 Task: Look for Airbnb properties in Mielec, Poland from 11th December, 2023 to 15th December, 2023 for 2 adults.1  bedroom having 2 beds and 1 bathroom. Property type can be hotel. Look for 5 properties as per requirement.
Action: Mouse moved to (476, 138)
Screenshot: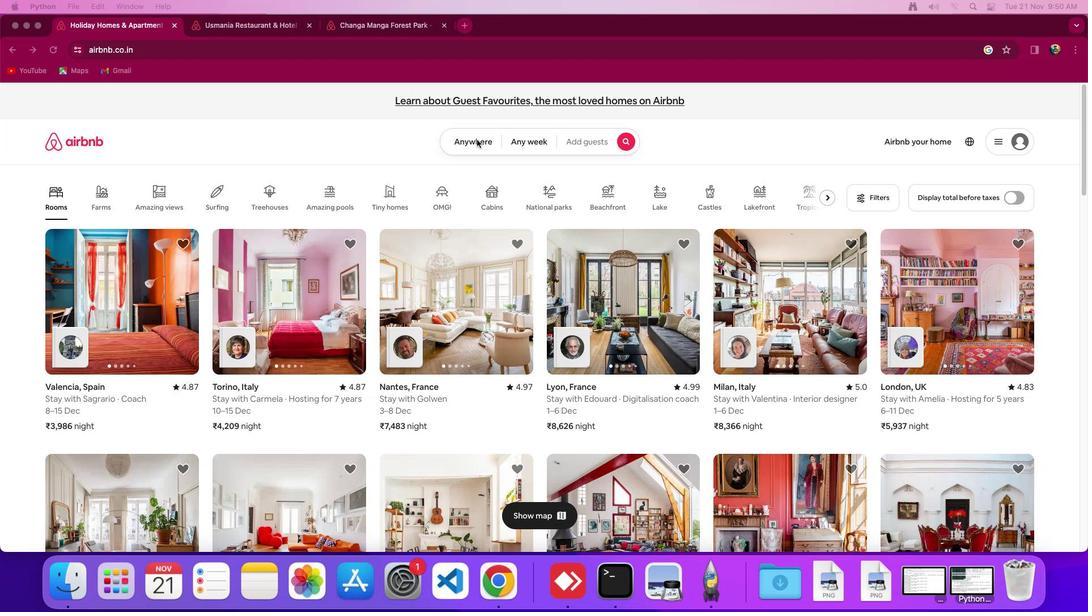 
Action: Mouse pressed left at (476, 138)
Screenshot: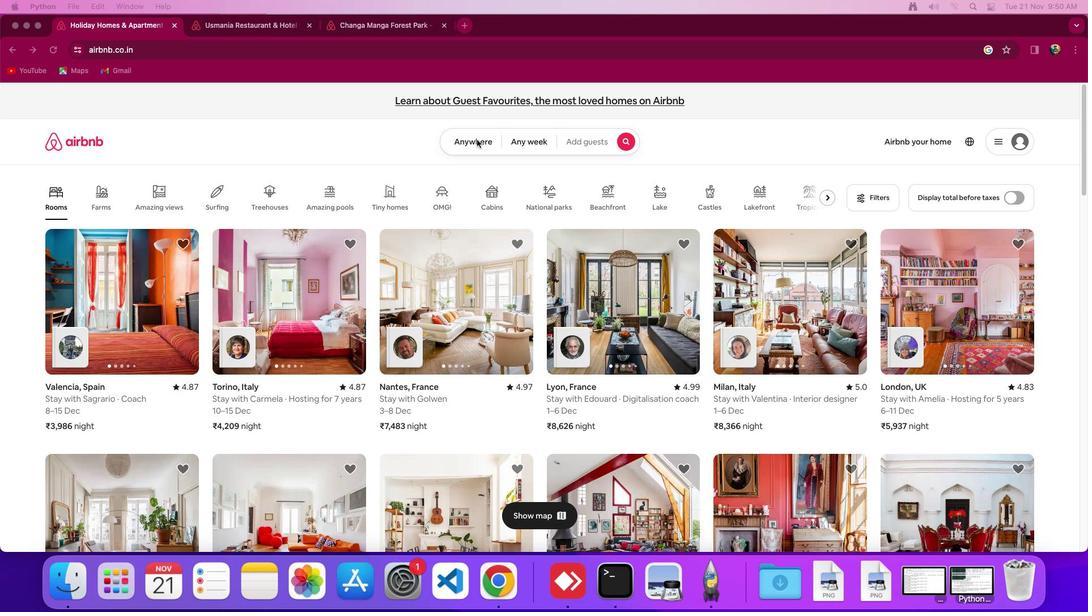 
Action: Mouse moved to (476, 138)
Screenshot: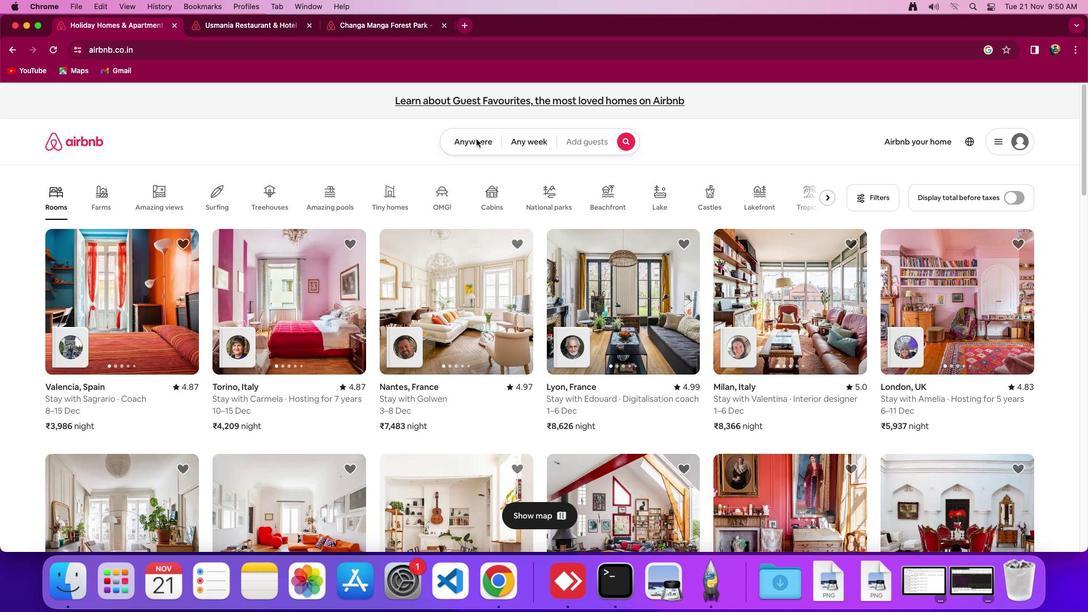 
Action: Mouse pressed left at (476, 138)
Screenshot: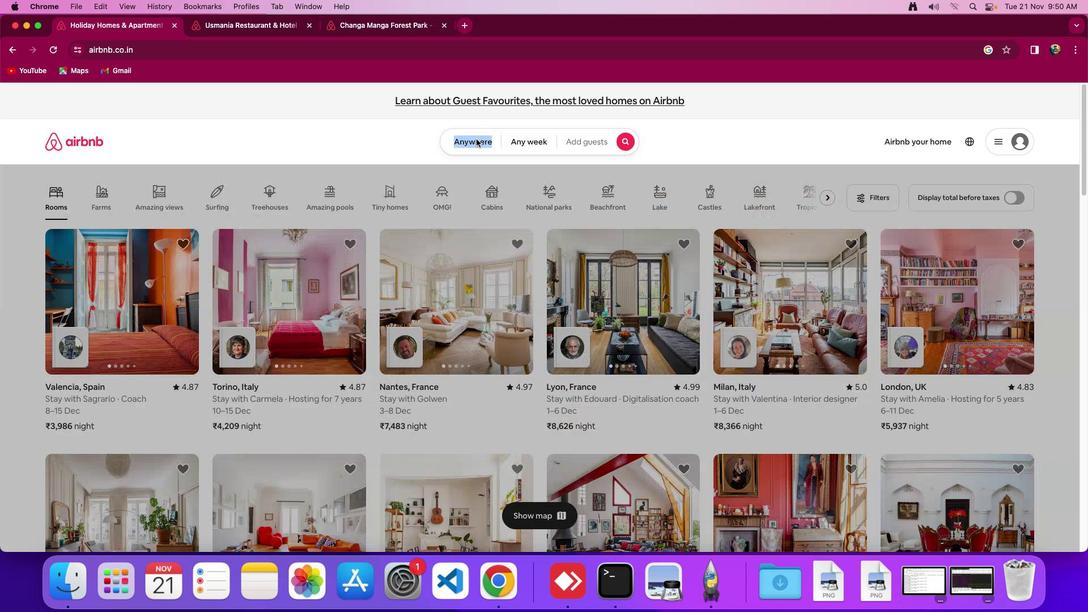 
Action: Mouse moved to (390, 180)
Screenshot: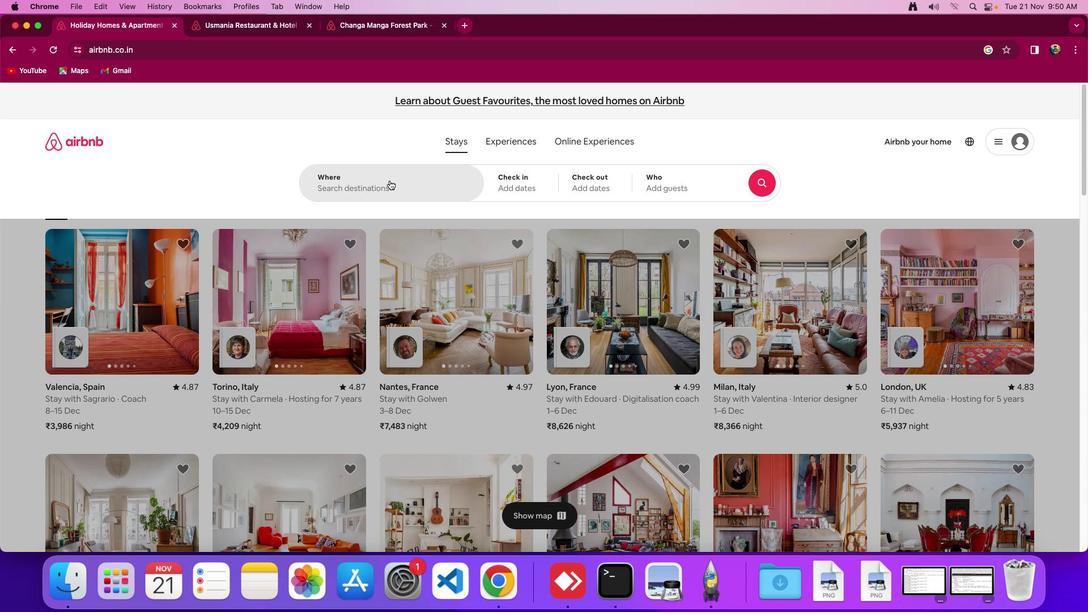 
Action: Mouse pressed left at (390, 180)
Screenshot: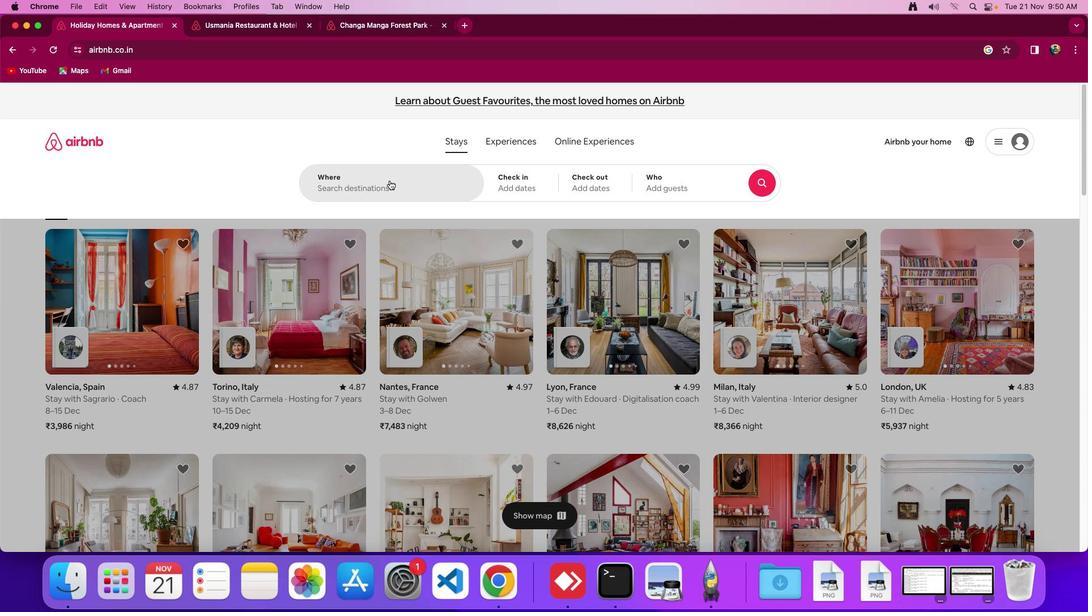 
Action: Mouse moved to (390, 180)
Screenshot: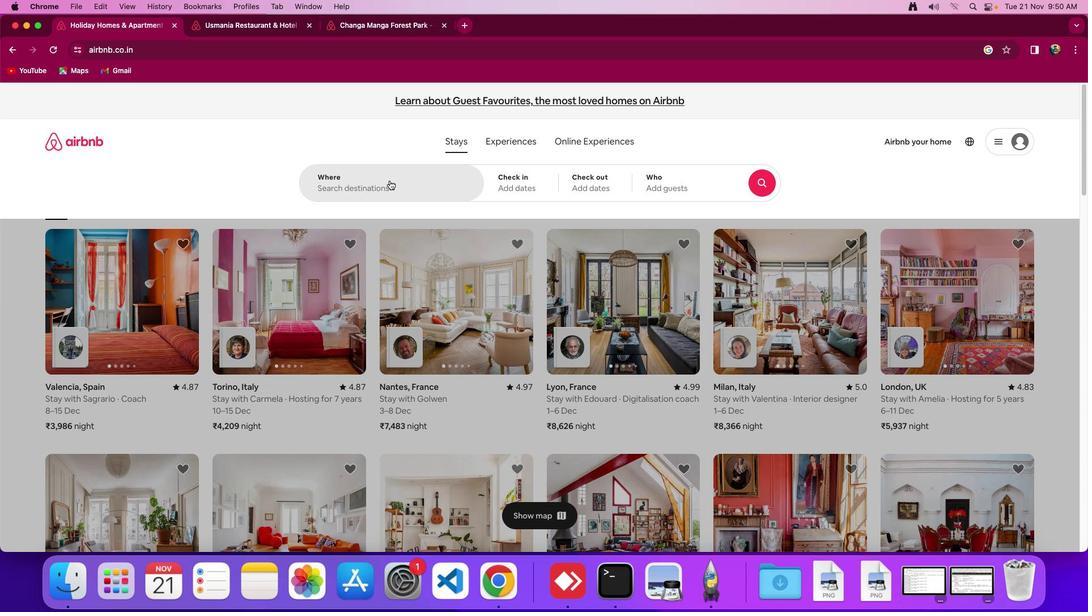 
Action: Key pressed Key.shift'M''i''e''l''e''c'','Key.spaceKey.shift'P''o''l''a''n''d'
Screenshot: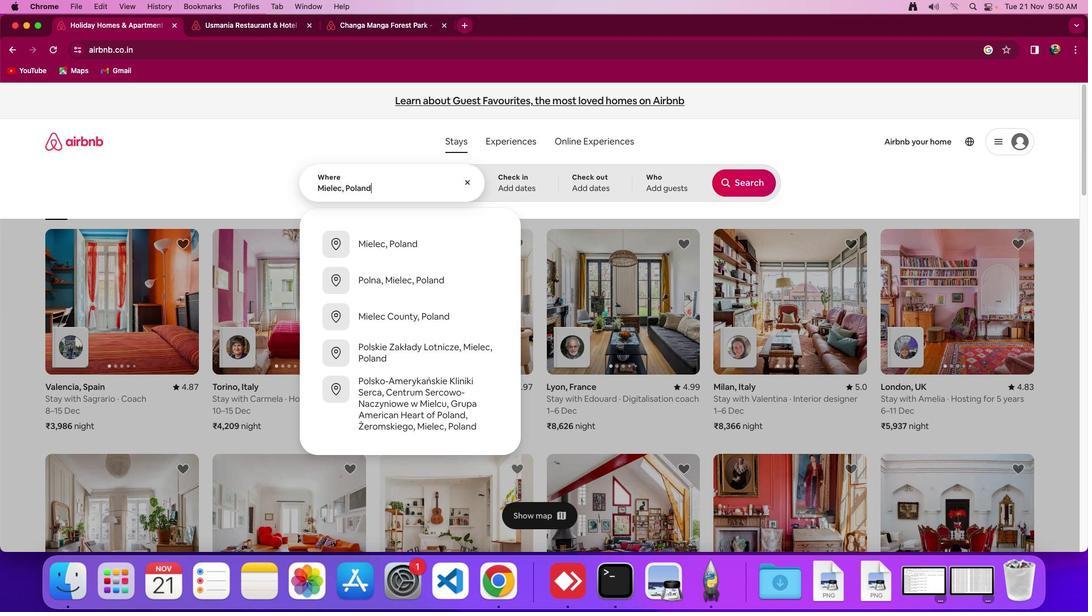 
Action: Mouse moved to (515, 183)
Screenshot: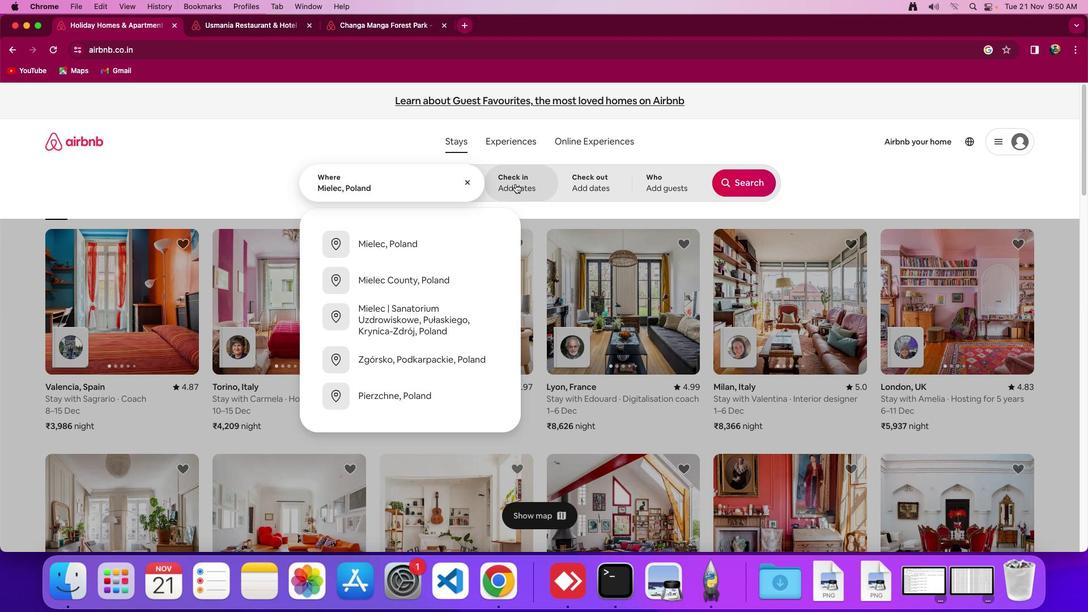 
Action: Mouse pressed left at (515, 183)
Screenshot: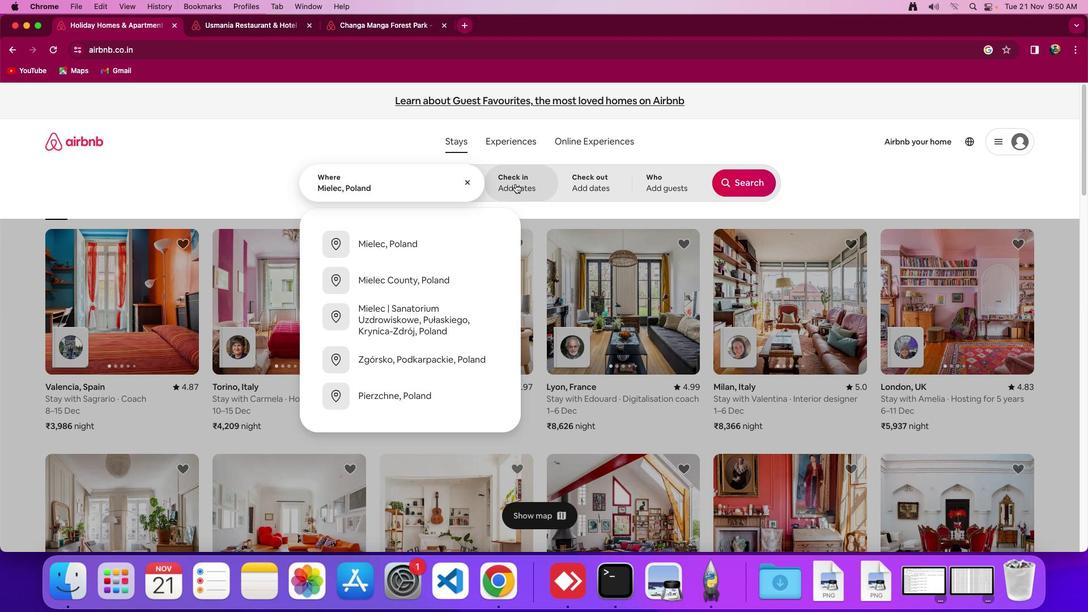 
Action: Mouse moved to (595, 380)
Screenshot: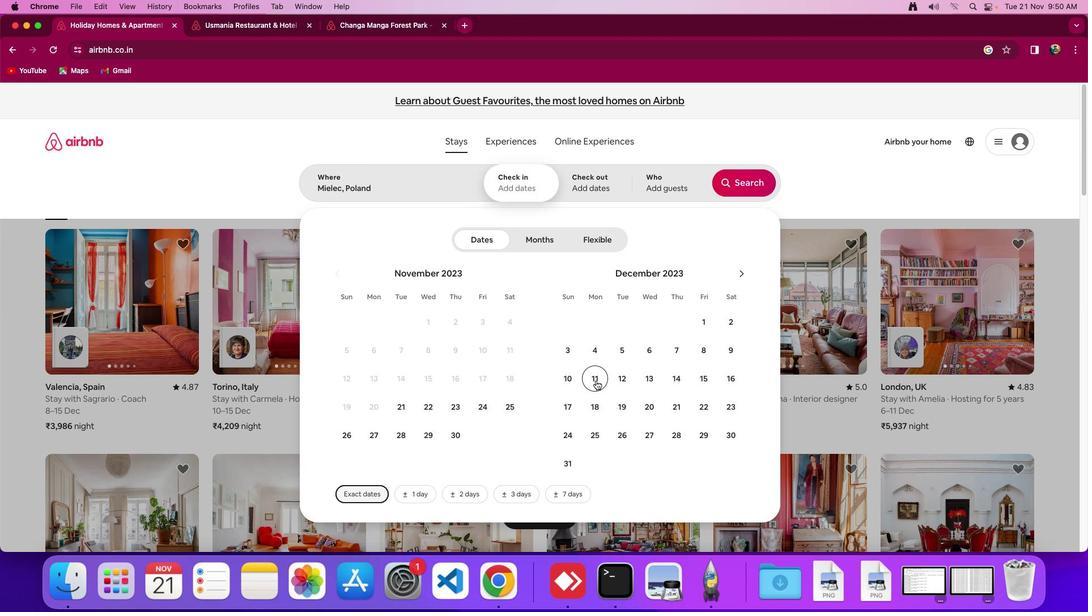 
Action: Mouse pressed left at (595, 380)
Screenshot: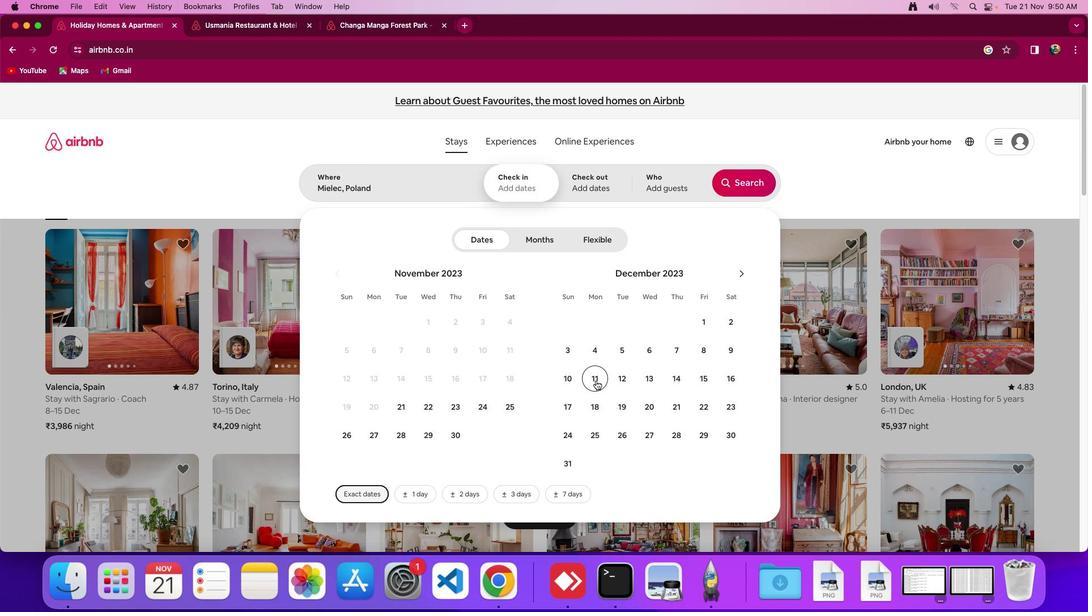 
Action: Mouse moved to (709, 374)
Screenshot: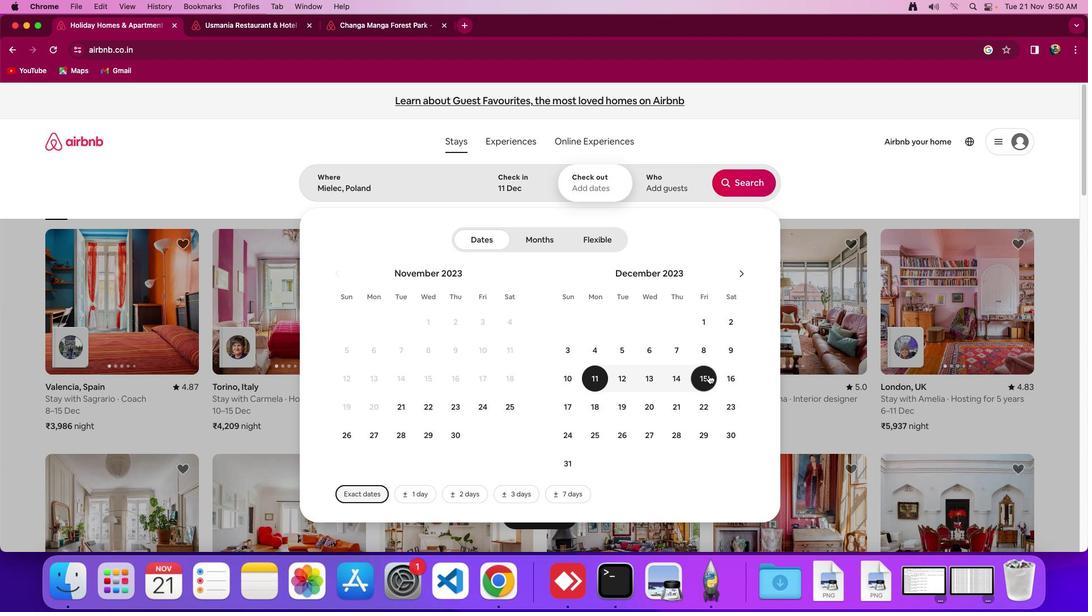
Action: Mouse pressed left at (709, 374)
Screenshot: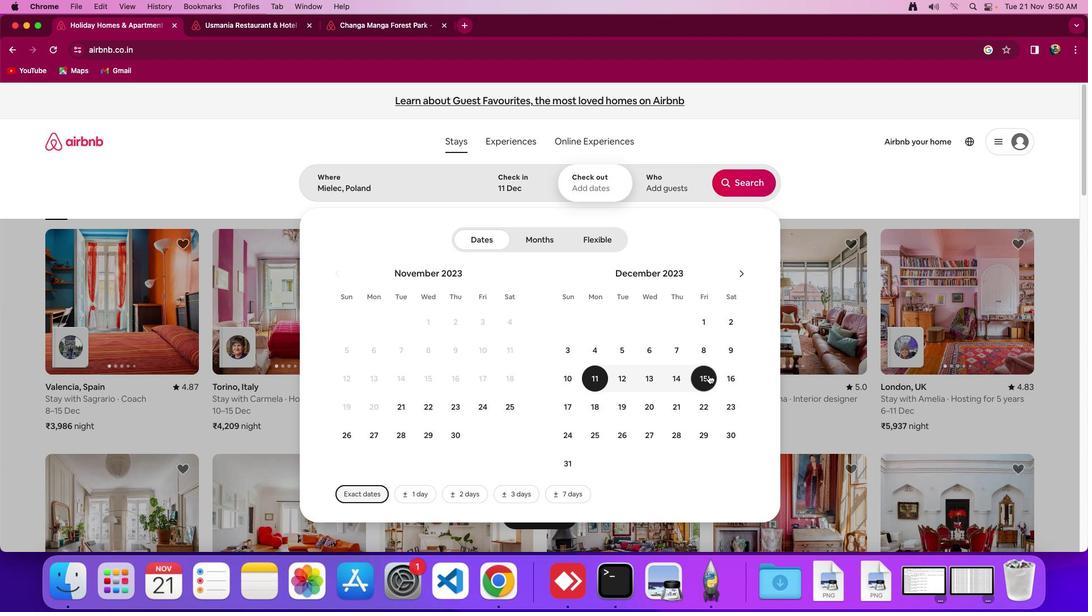 
Action: Mouse moved to (646, 180)
Screenshot: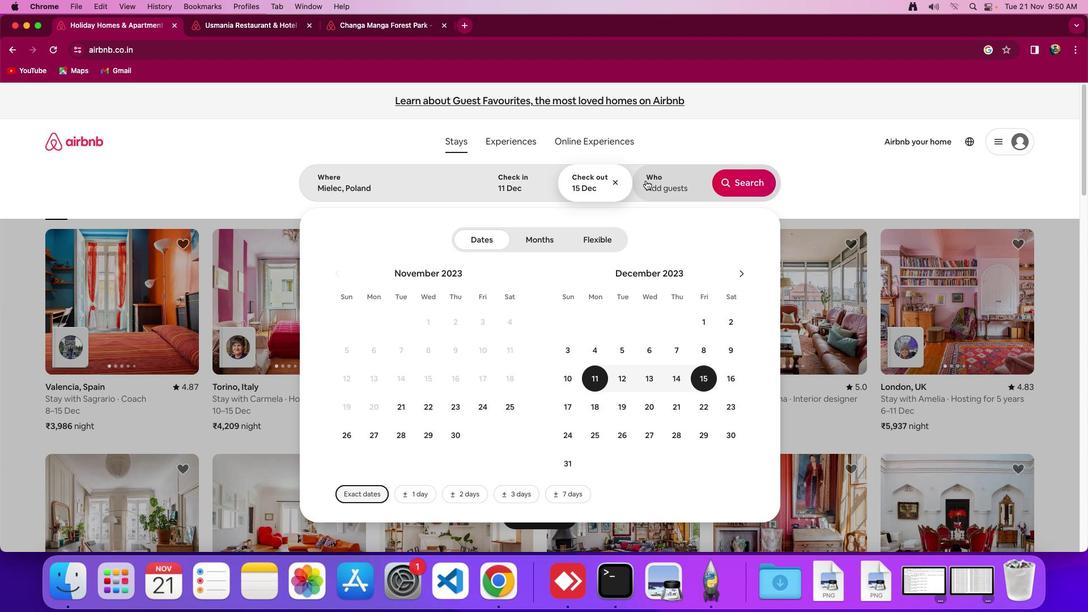 
Action: Mouse pressed left at (646, 180)
Screenshot: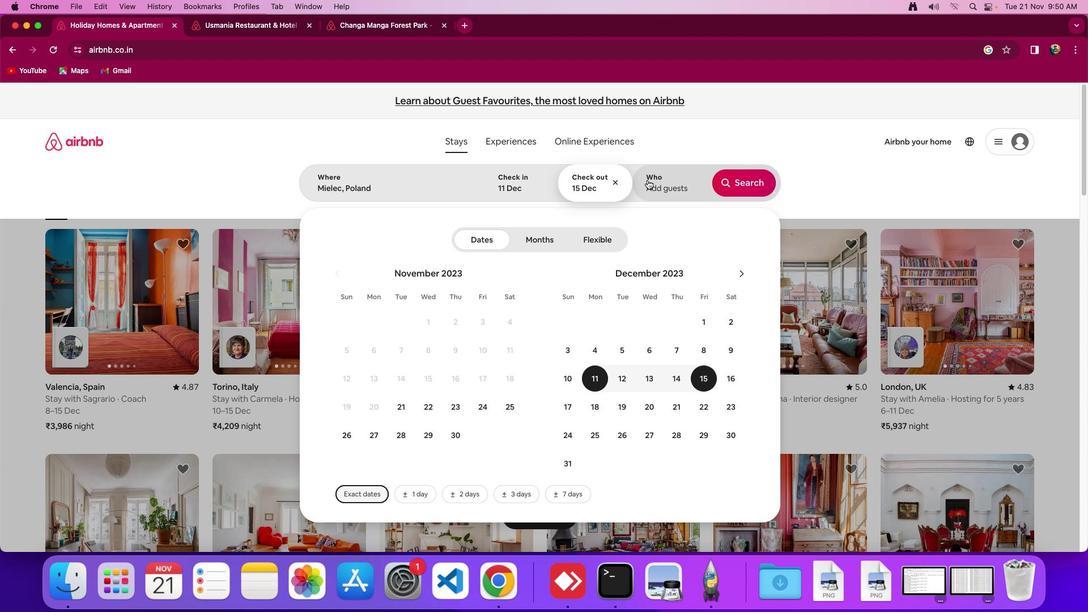 
Action: Mouse moved to (752, 242)
Screenshot: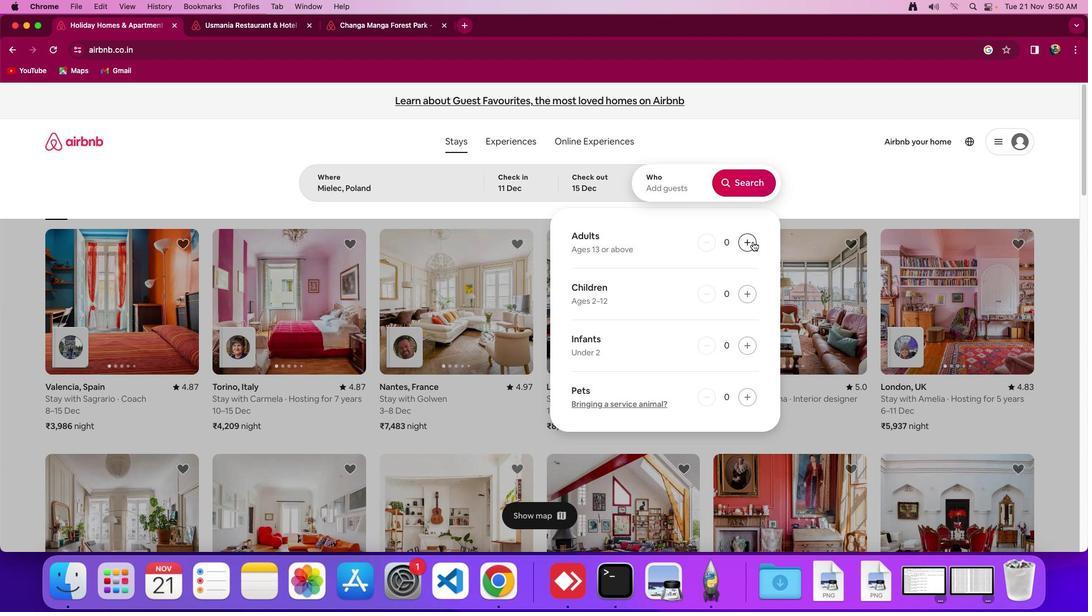 
Action: Mouse pressed left at (752, 242)
Screenshot: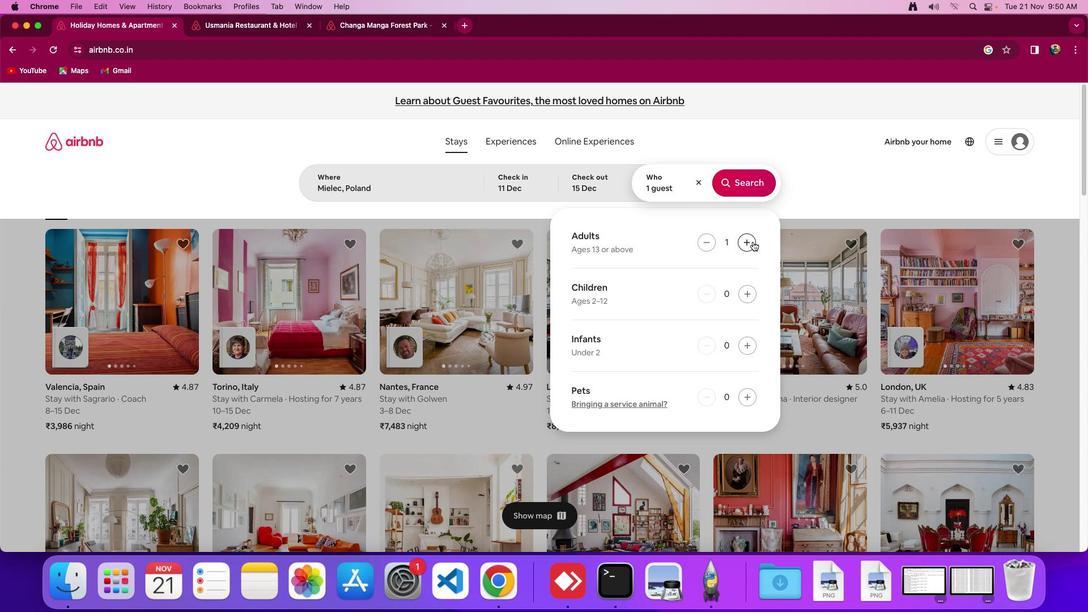 
Action: Mouse pressed left at (752, 242)
Screenshot: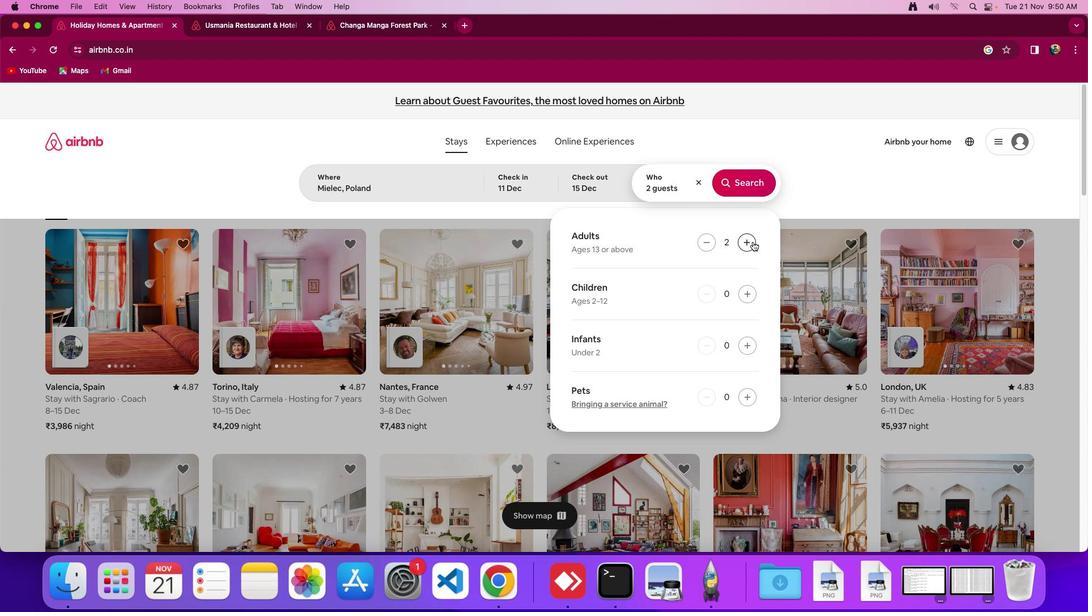 
Action: Mouse moved to (311, 23)
Screenshot: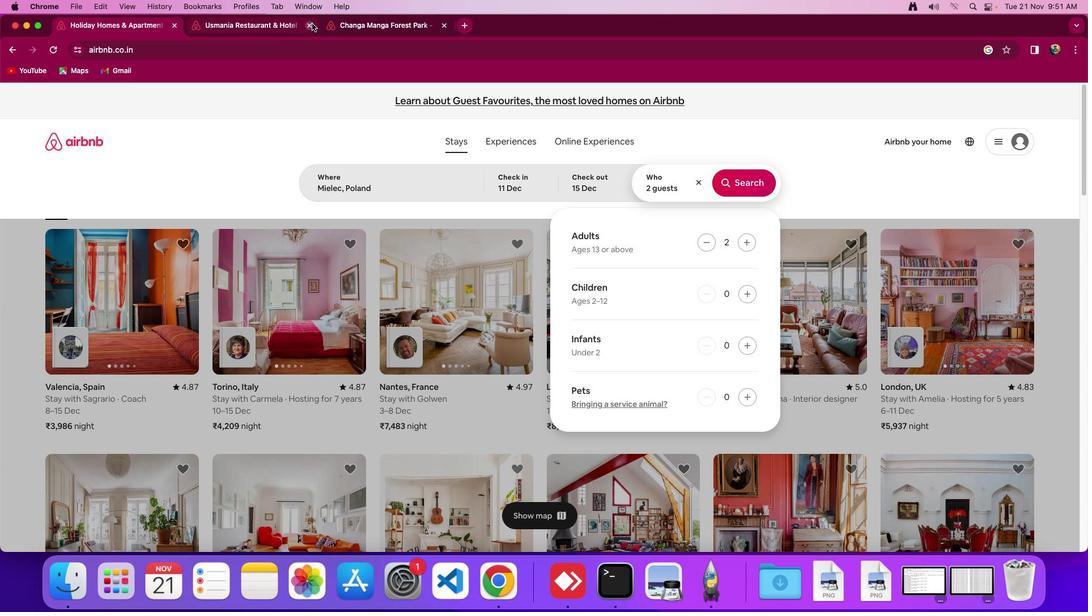 
Action: Mouse pressed left at (311, 23)
Screenshot: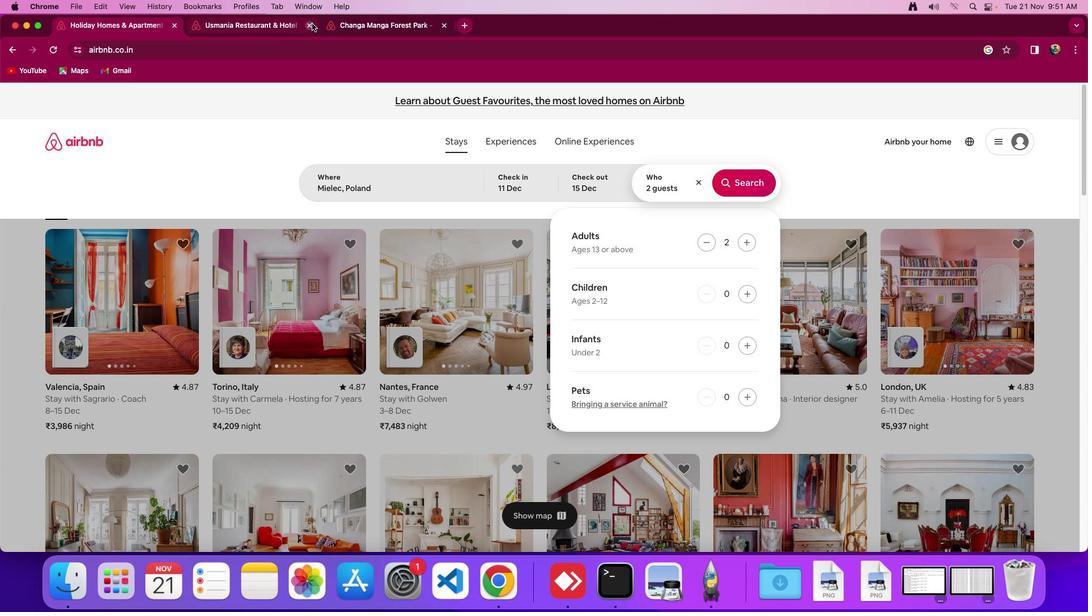 
Action: Mouse pressed left at (311, 23)
Screenshot: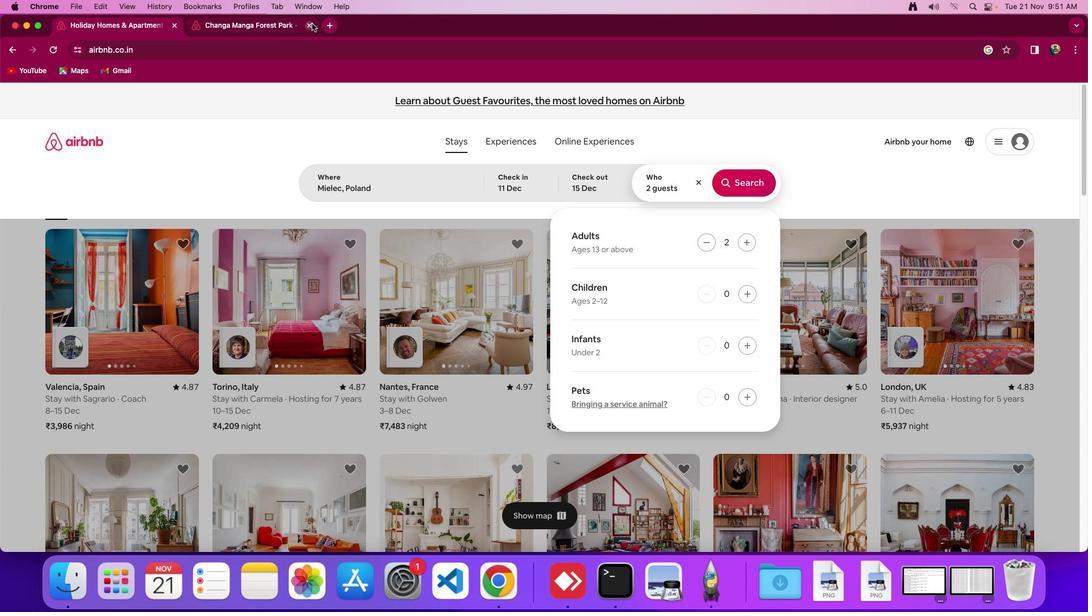 
Action: Mouse moved to (747, 185)
Screenshot: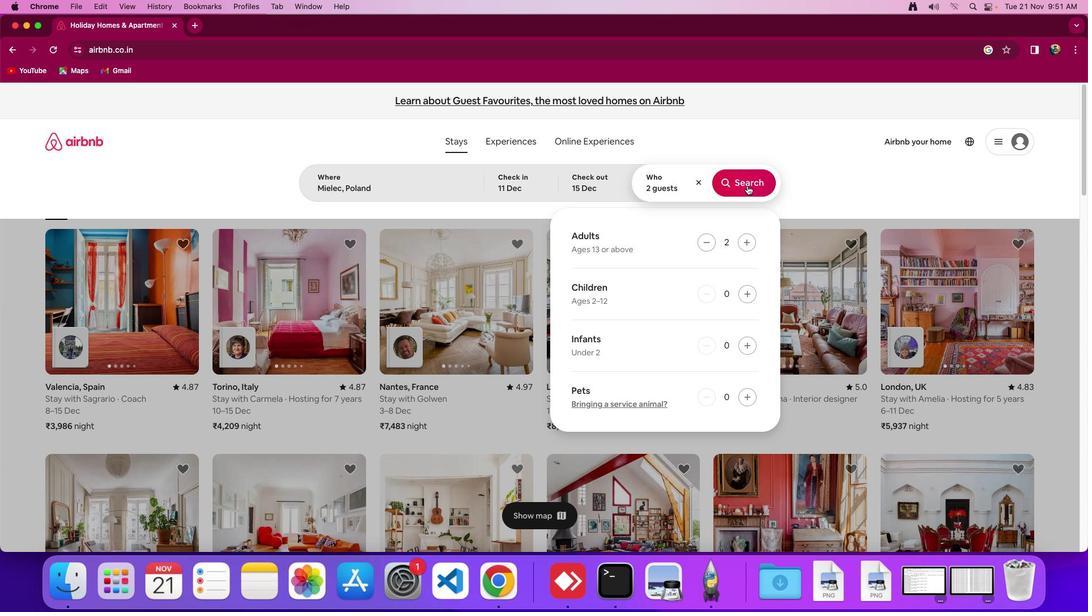 
Action: Mouse pressed left at (747, 185)
Screenshot: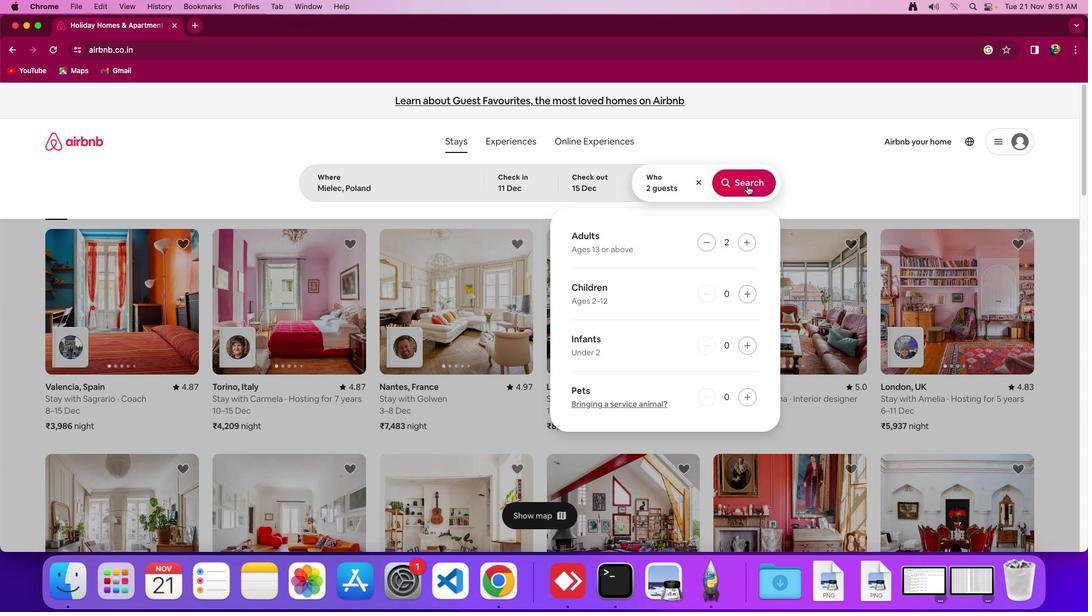 
Action: Mouse moved to (888, 152)
Screenshot: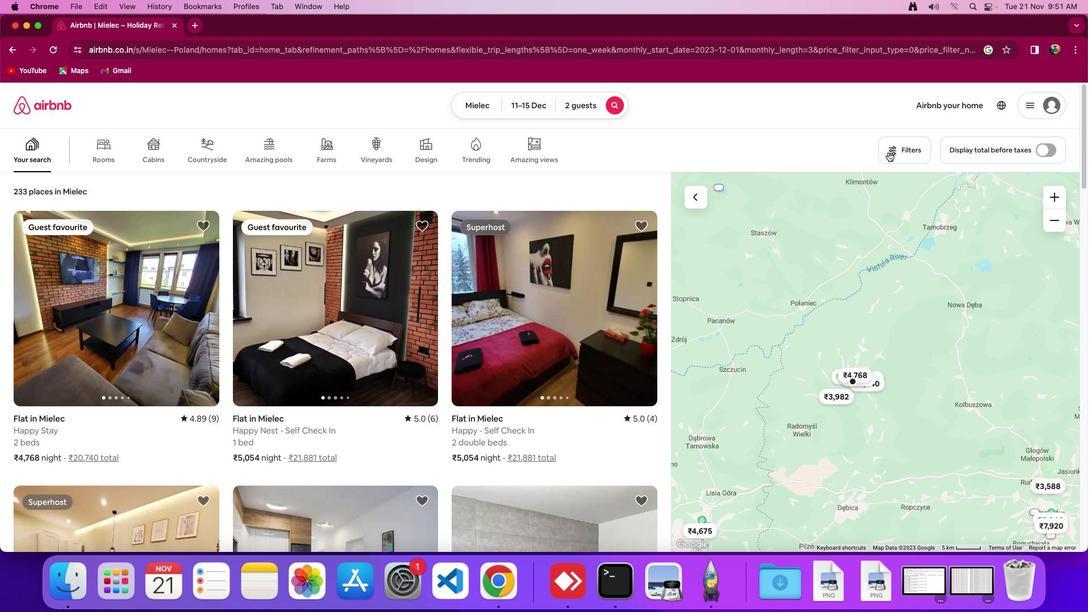 
Action: Mouse pressed left at (888, 152)
Screenshot: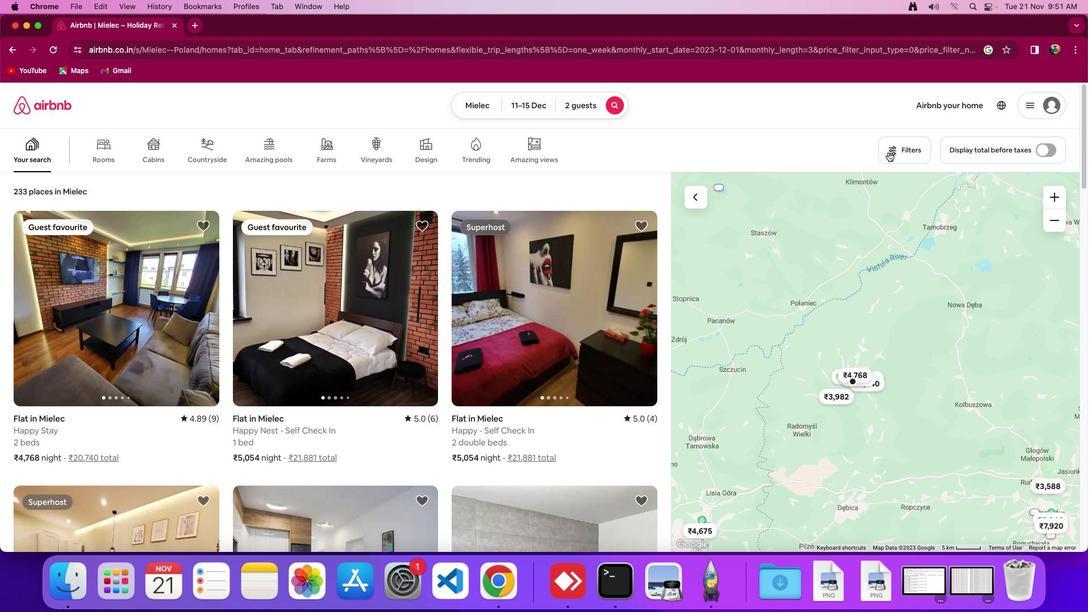 
Action: Mouse moved to (581, 285)
Screenshot: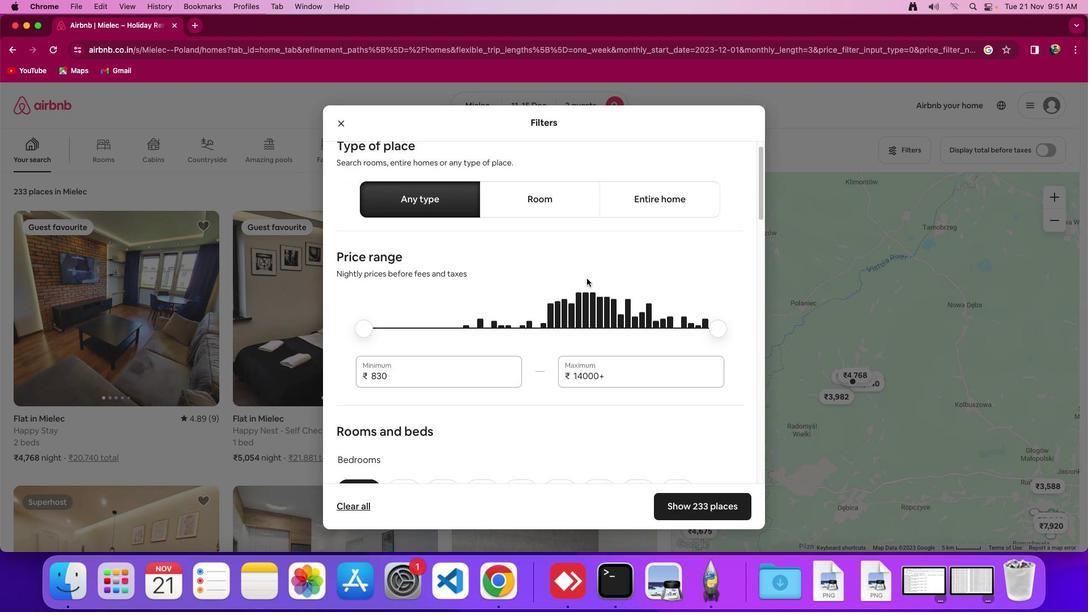 
Action: Mouse scrolled (581, 285) with delta (0, 0)
Screenshot: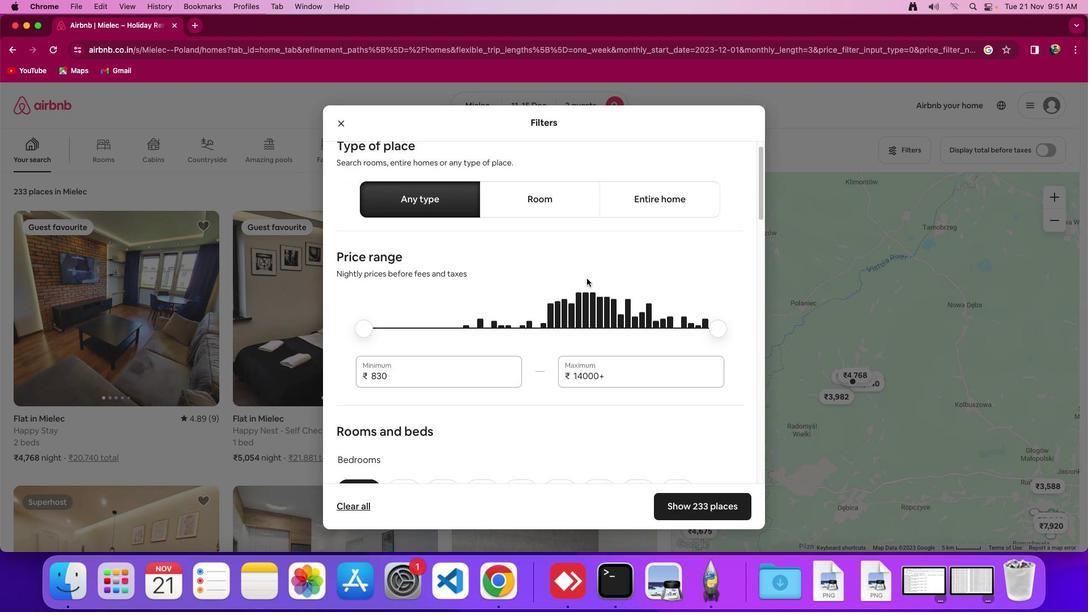 
Action: Mouse moved to (582, 284)
Screenshot: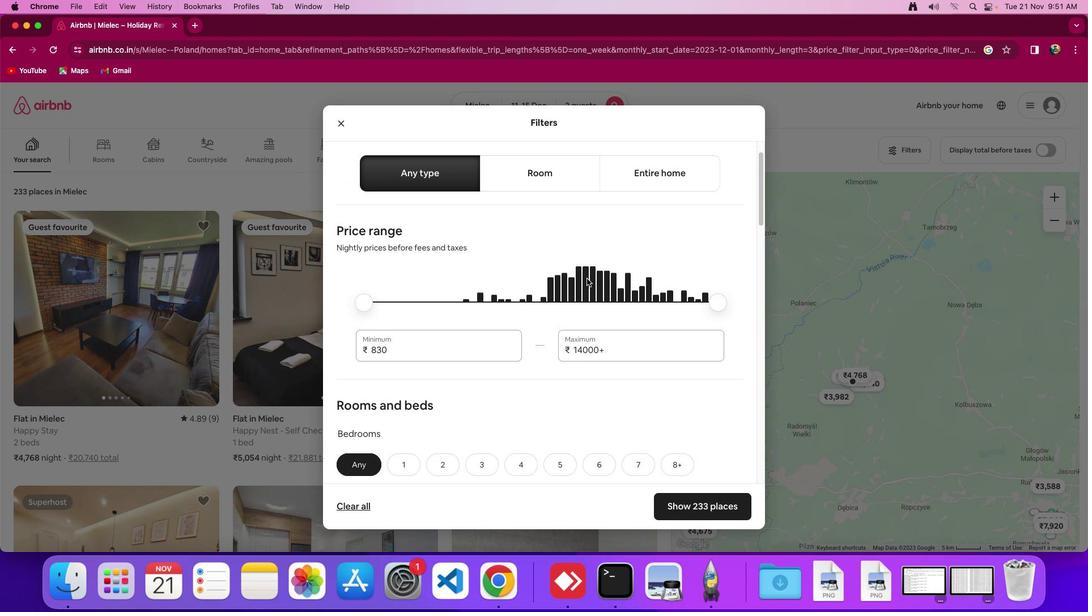 
Action: Mouse scrolled (582, 284) with delta (0, 0)
Screenshot: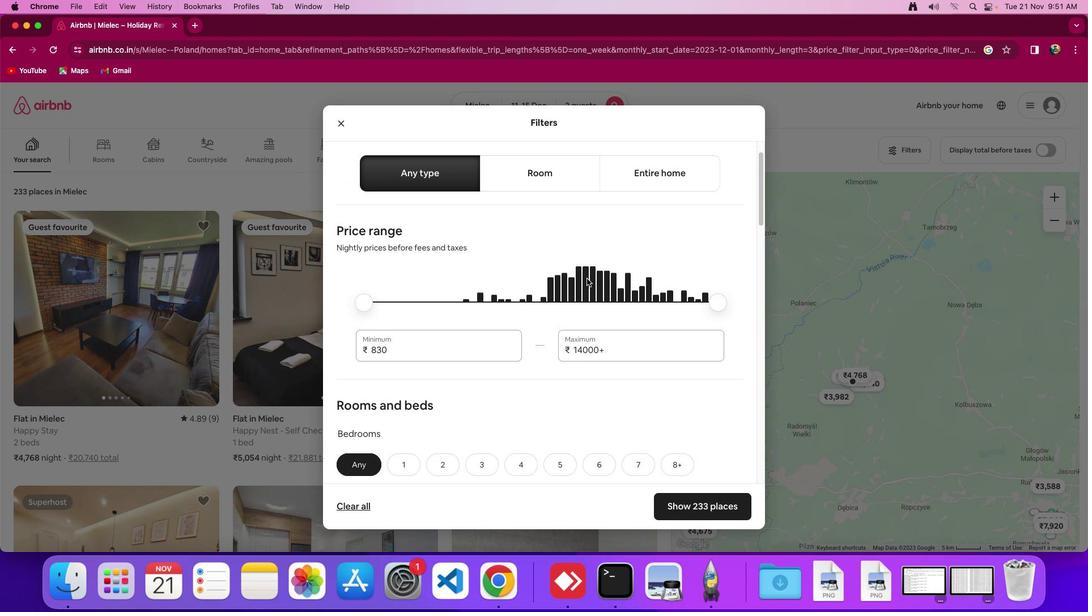 
Action: Mouse moved to (586, 279)
Screenshot: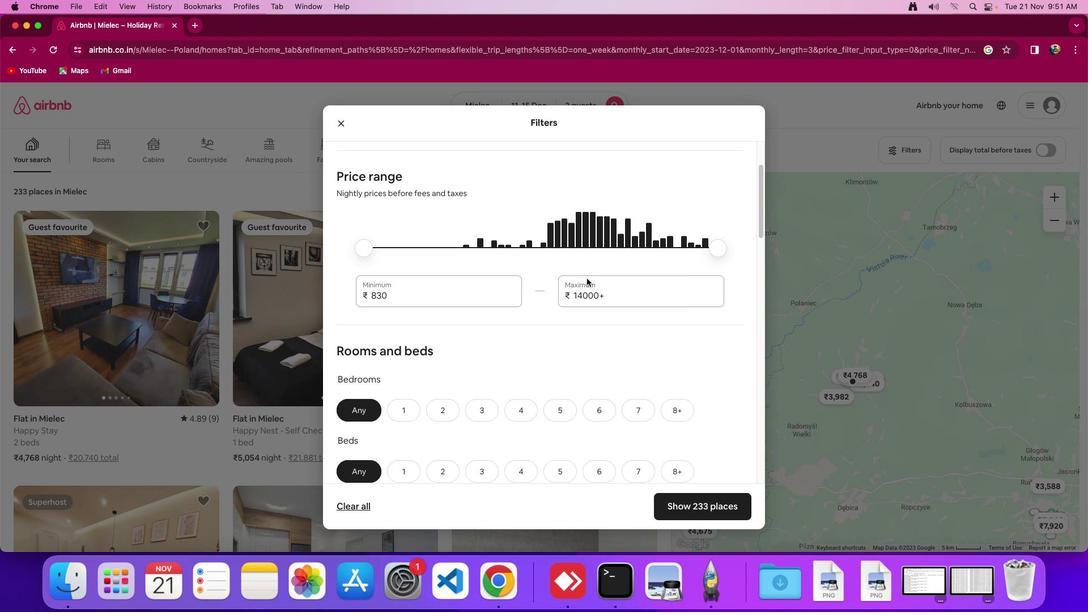 
Action: Mouse scrolled (586, 279) with delta (0, -1)
Screenshot: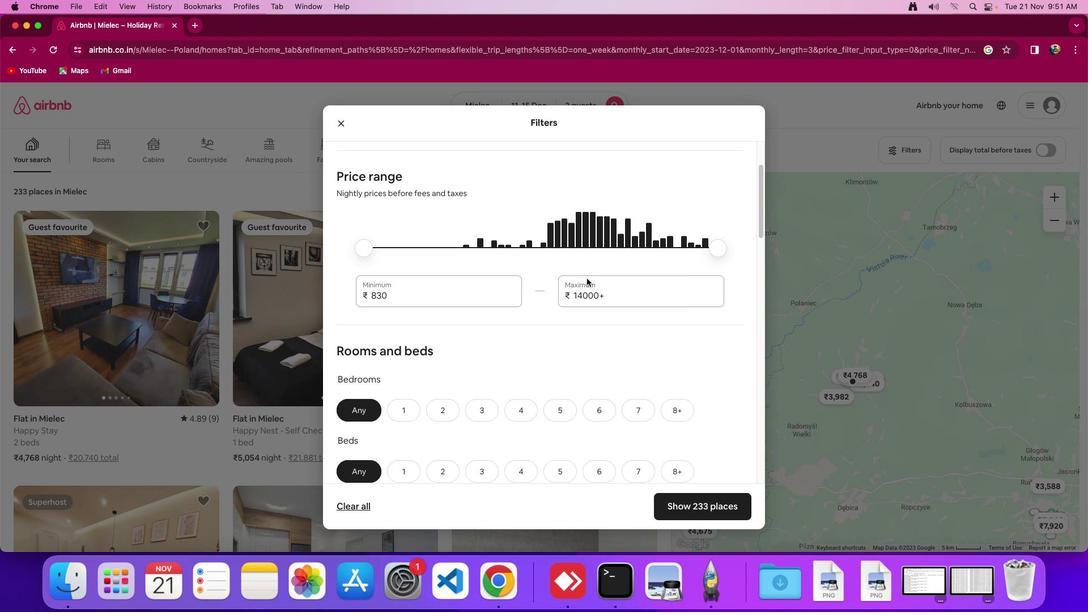 
Action: Mouse moved to (586, 278)
Screenshot: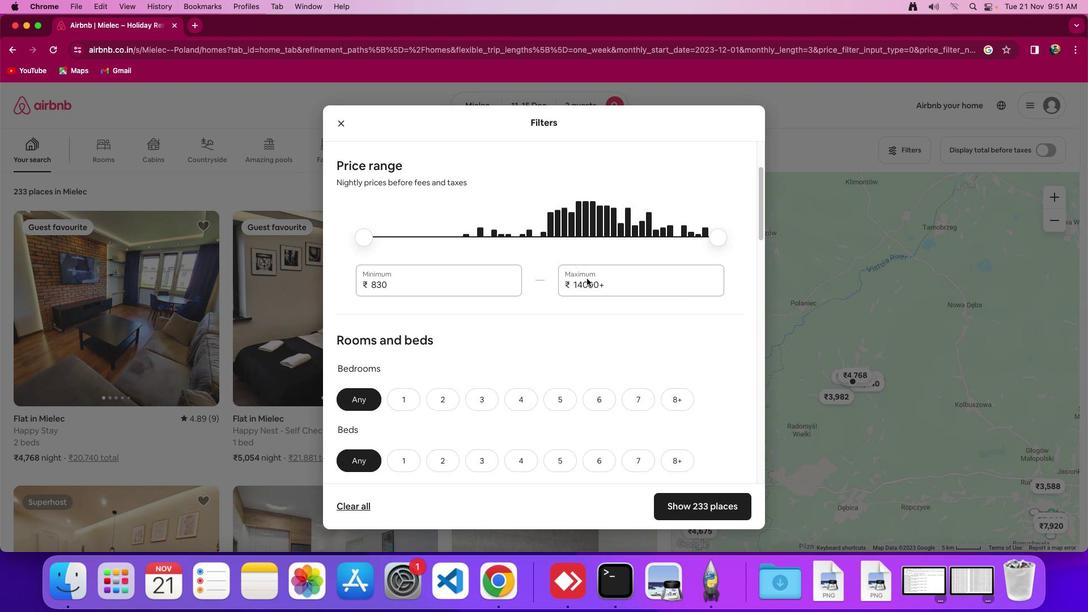 
Action: Mouse scrolled (586, 278) with delta (0, 0)
Screenshot: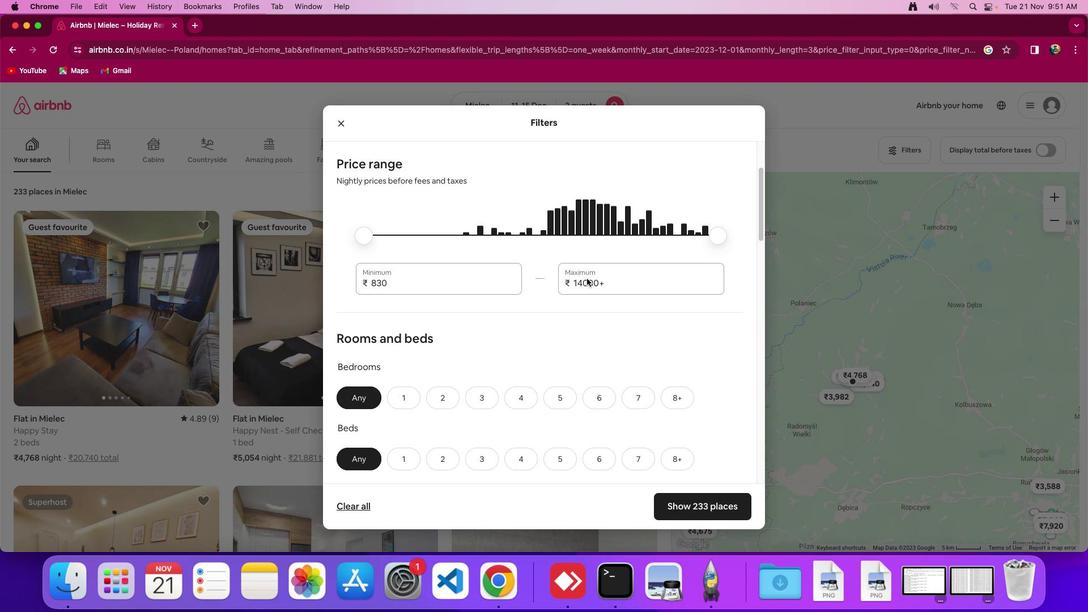 
Action: Mouse scrolled (586, 278) with delta (0, 0)
Screenshot: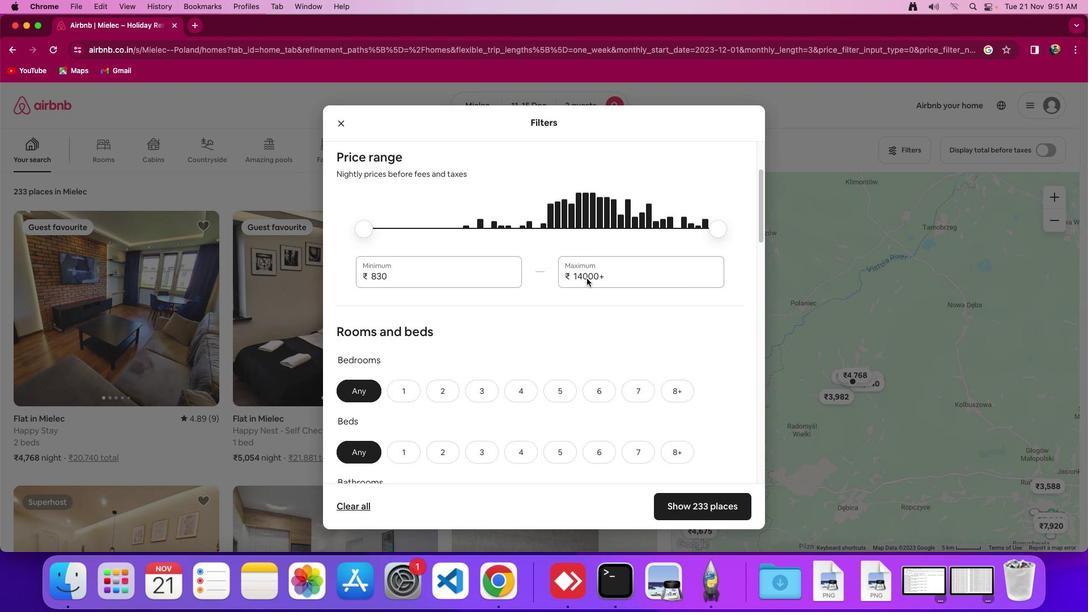 
Action: Mouse moved to (449, 380)
Screenshot: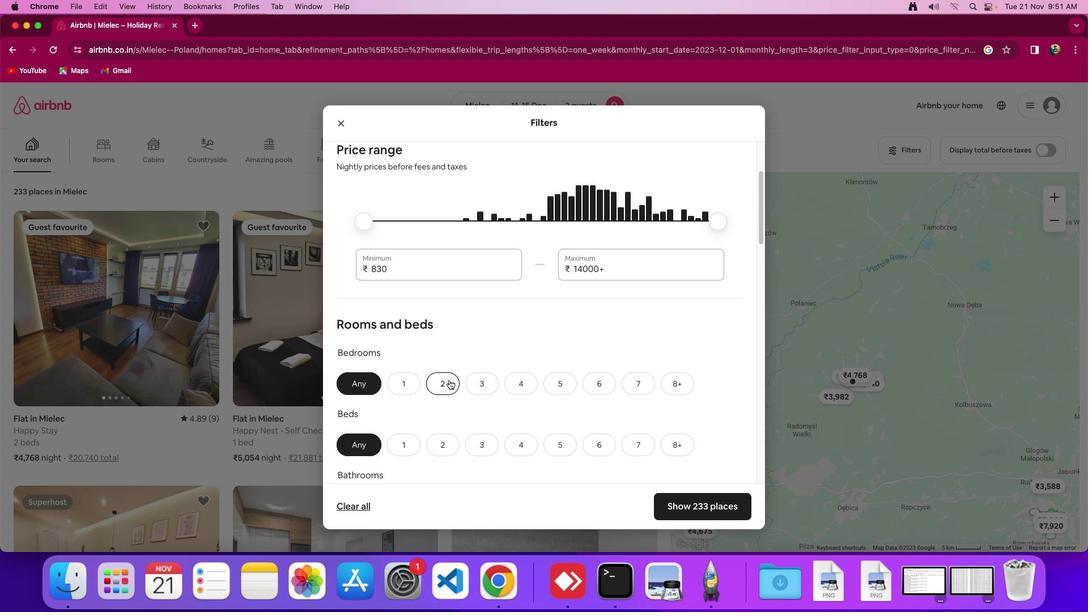 
Action: Mouse scrolled (449, 380) with delta (0, 0)
Screenshot: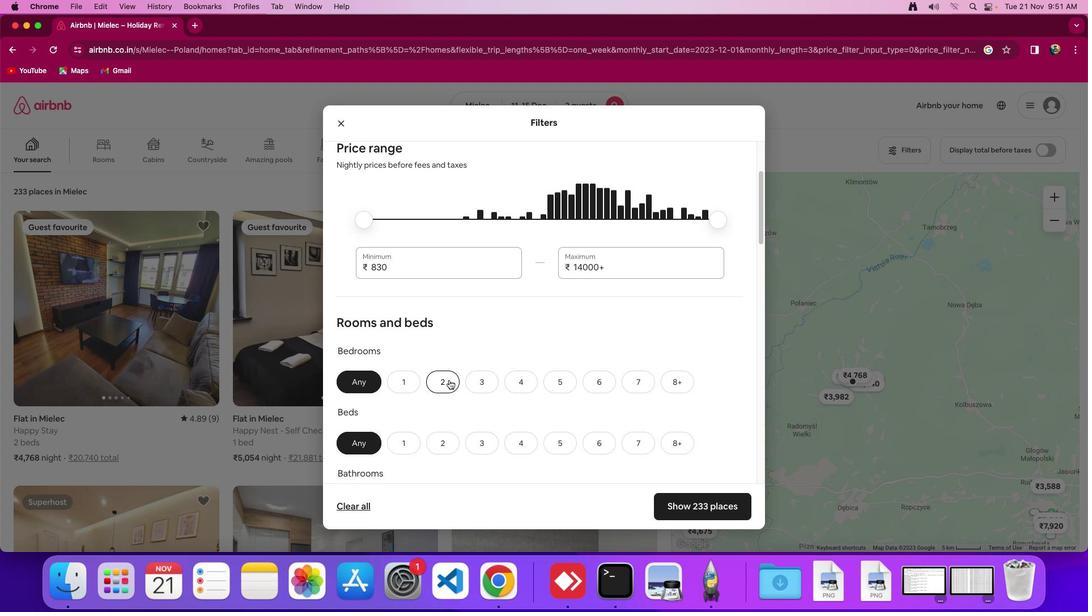 
Action: Mouse scrolled (449, 380) with delta (0, 0)
Screenshot: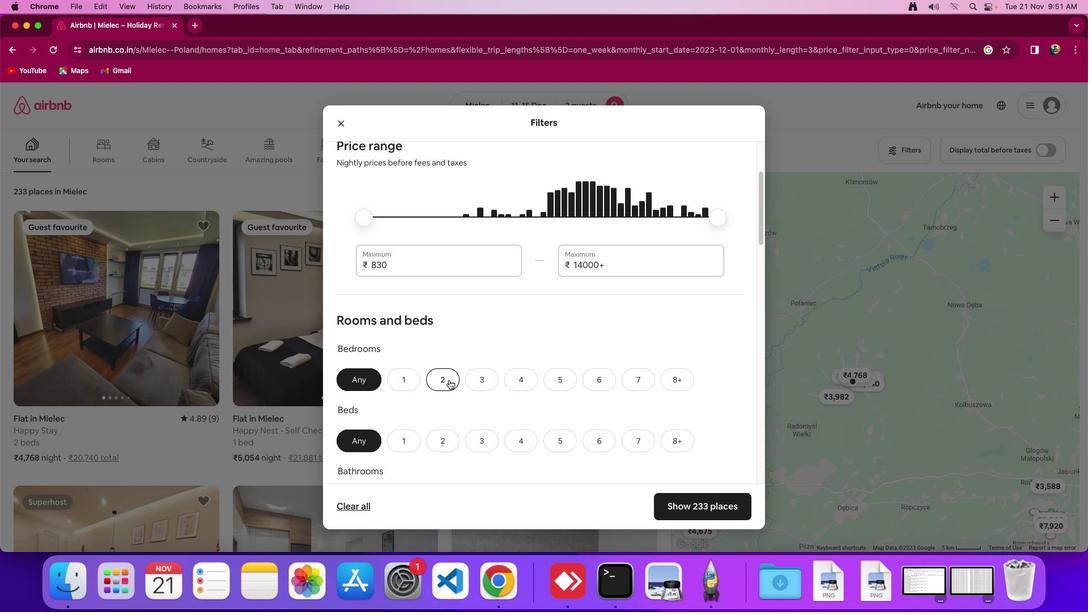 
Action: Mouse moved to (403, 372)
Screenshot: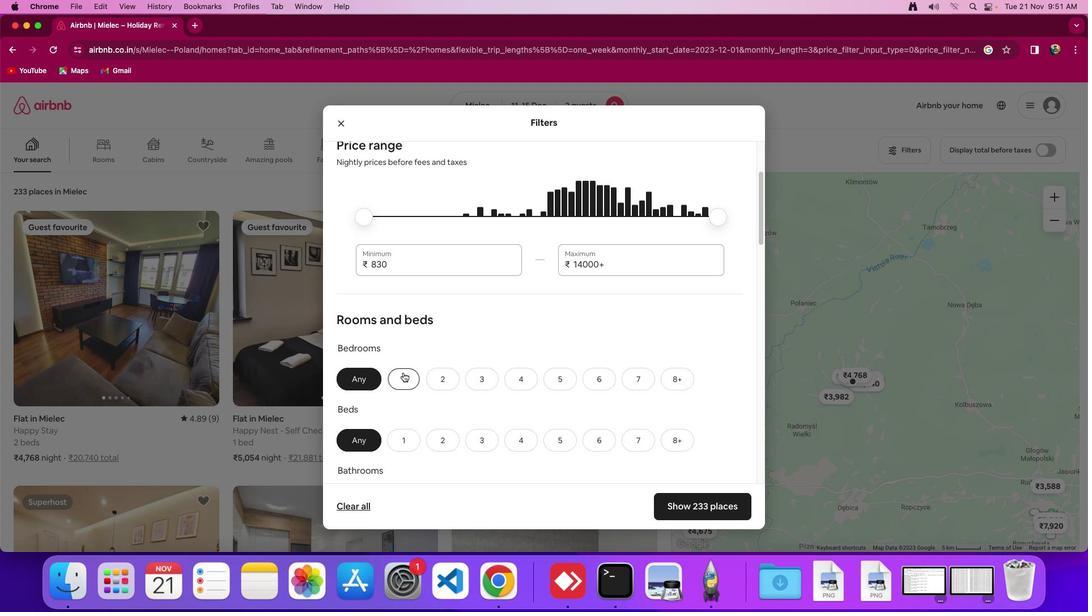 
Action: Mouse pressed left at (403, 372)
Screenshot: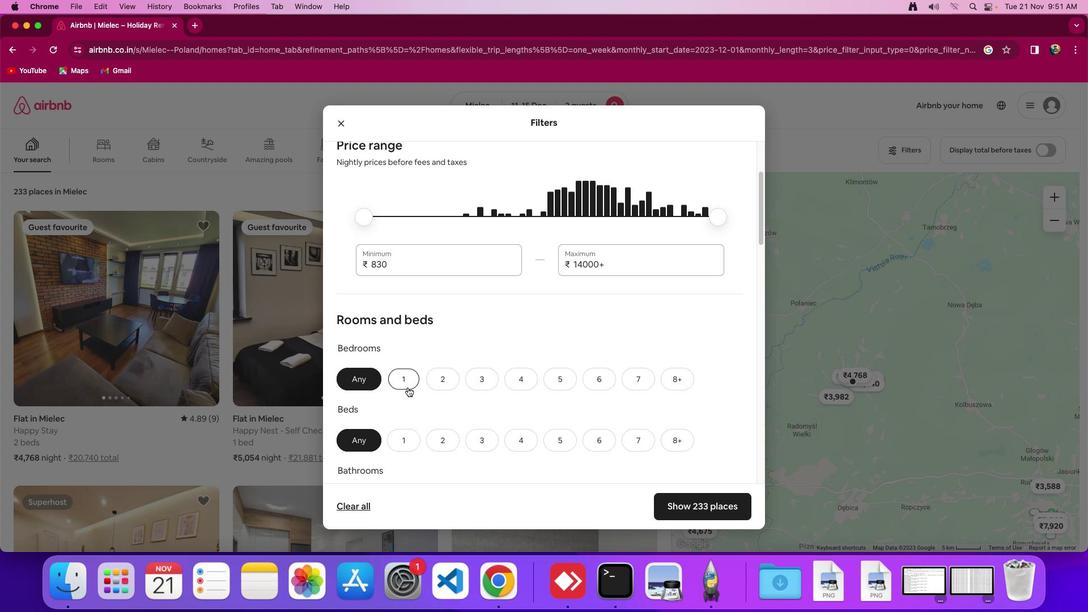 
Action: Mouse moved to (442, 437)
Screenshot: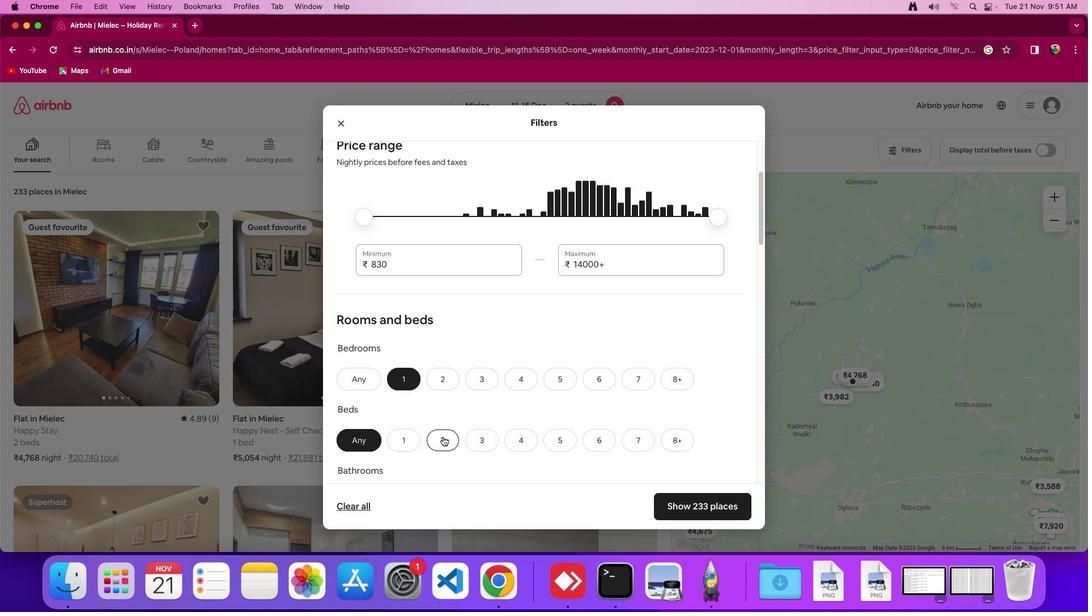
Action: Mouse pressed left at (442, 437)
Screenshot: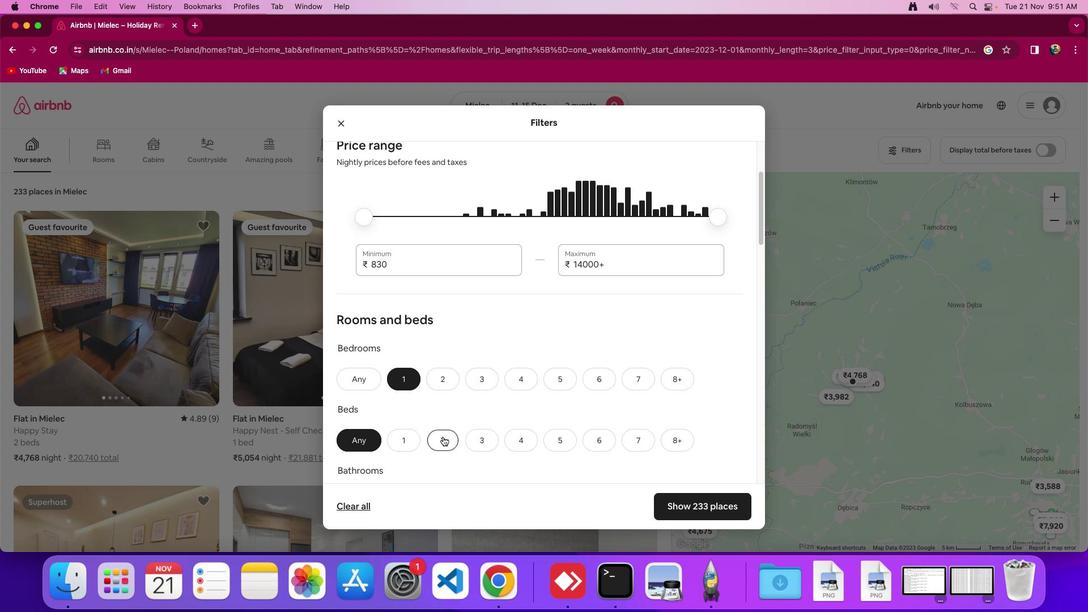 
Action: Mouse moved to (473, 408)
Screenshot: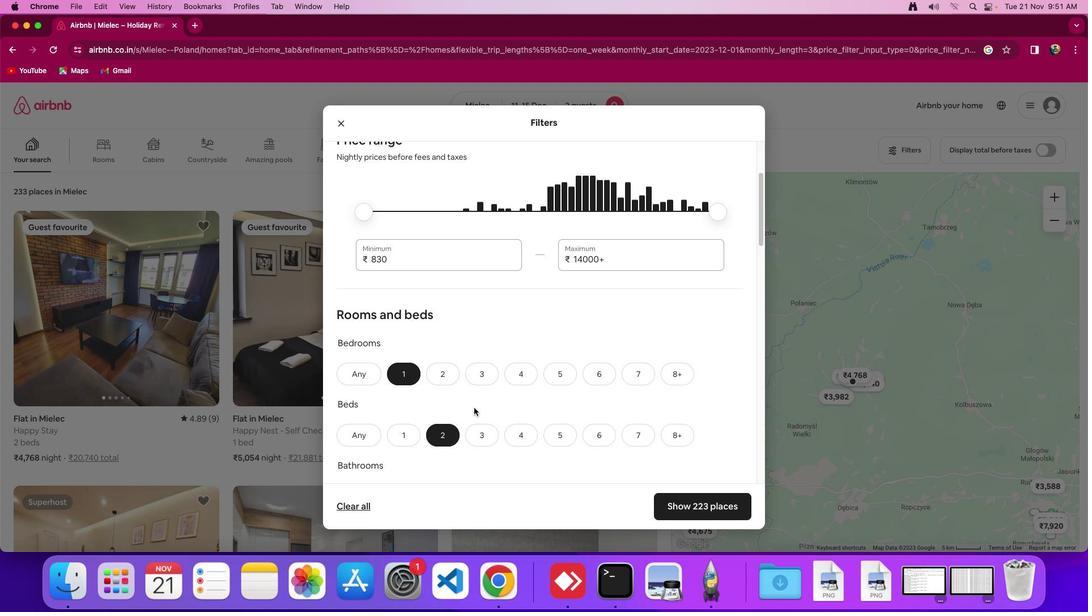 
Action: Mouse scrolled (473, 408) with delta (0, 0)
Screenshot: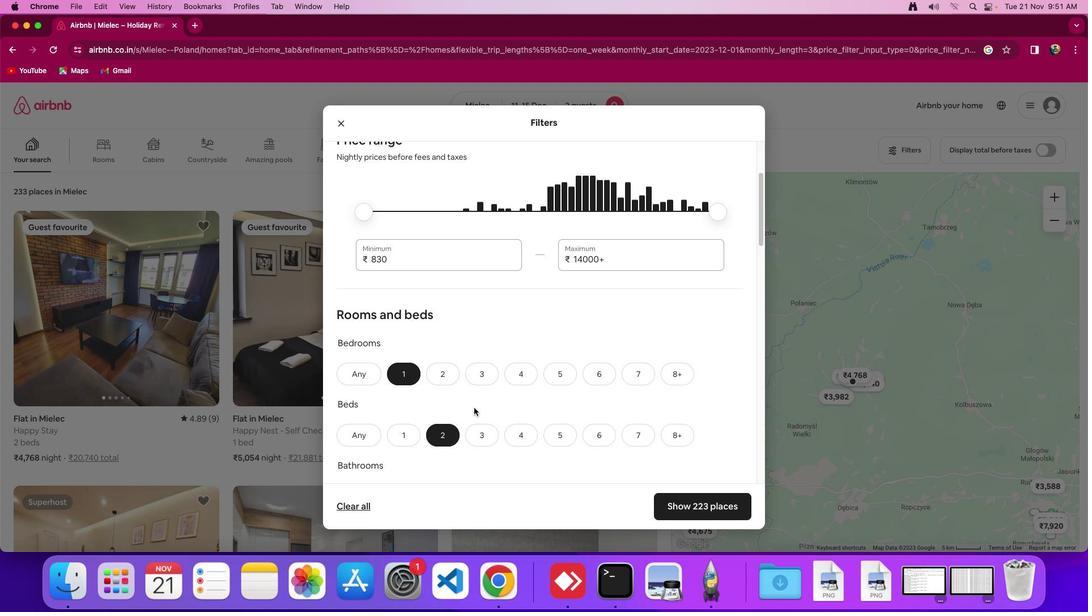 
Action: Mouse moved to (473, 408)
Screenshot: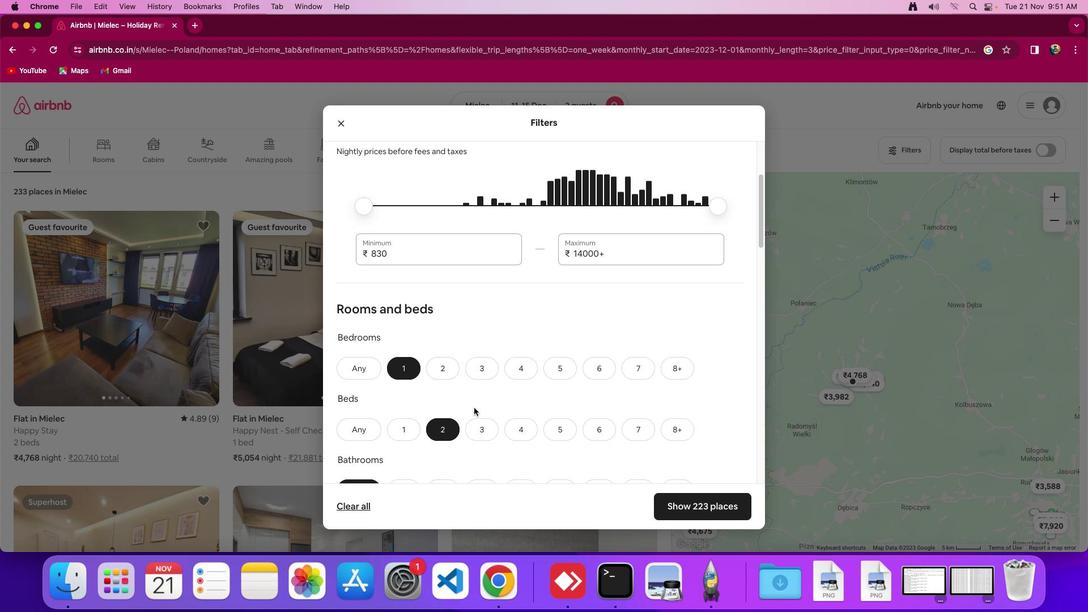 
Action: Mouse scrolled (473, 408) with delta (0, 0)
Screenshot: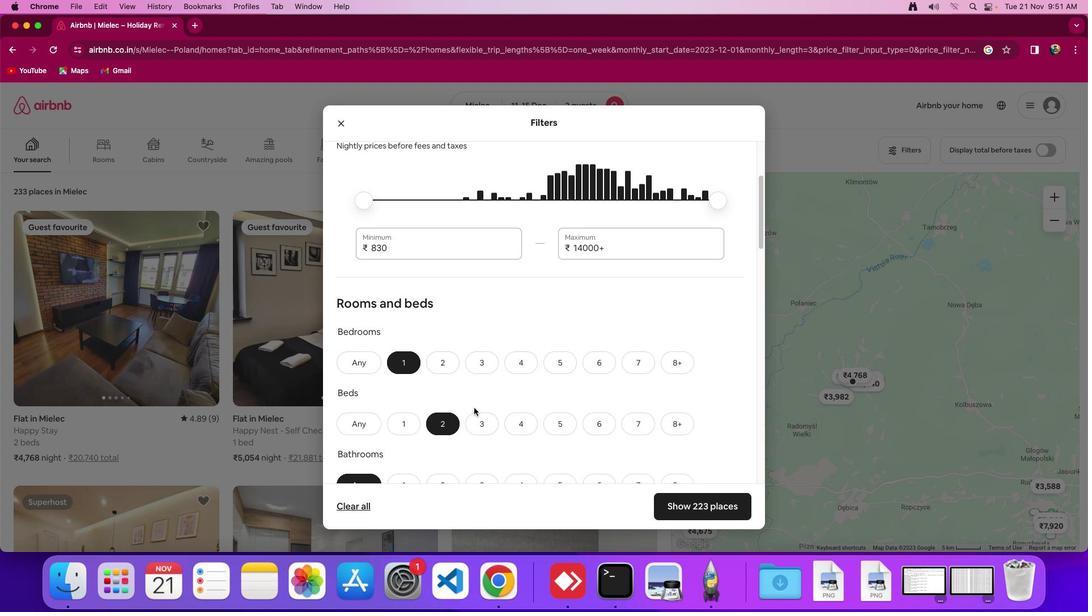 
Action: Mouse moved to (401, 468)
Screenshot: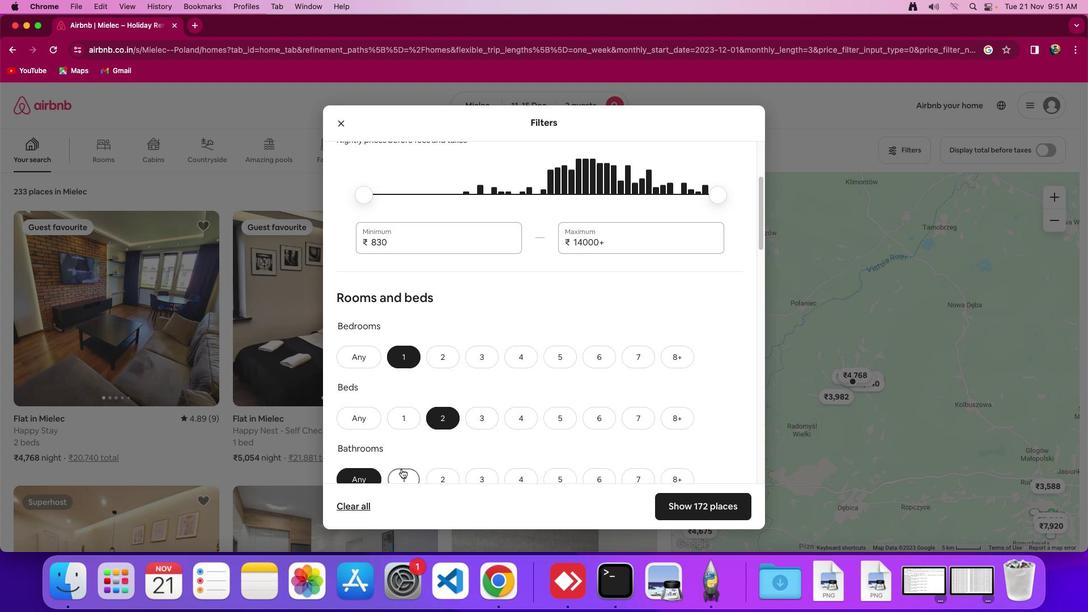 
Action: Mouse pressed left at (401, 468)
Screenshot: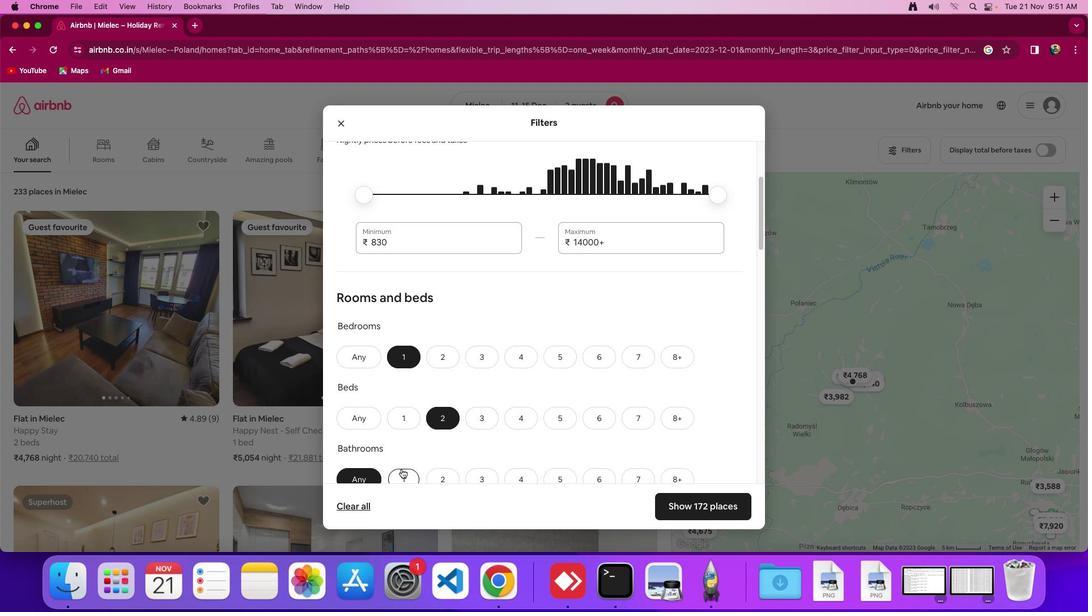 
Action: Mouse moved to (564, 370)
Screenshot: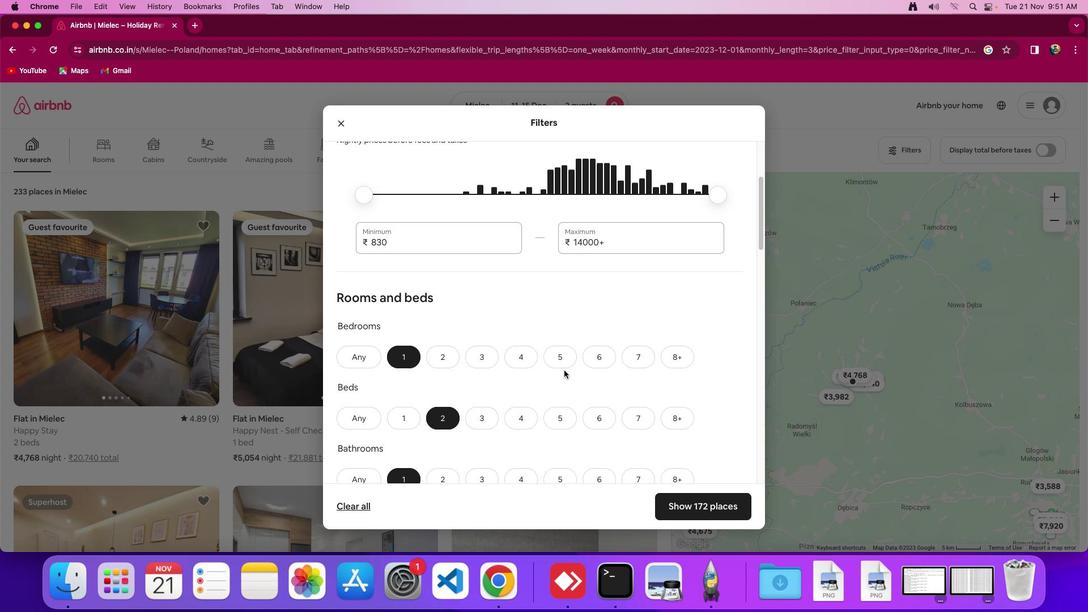 
Action: Mouse scrolled (564, 370) with delta (0, 0)
Screenshot: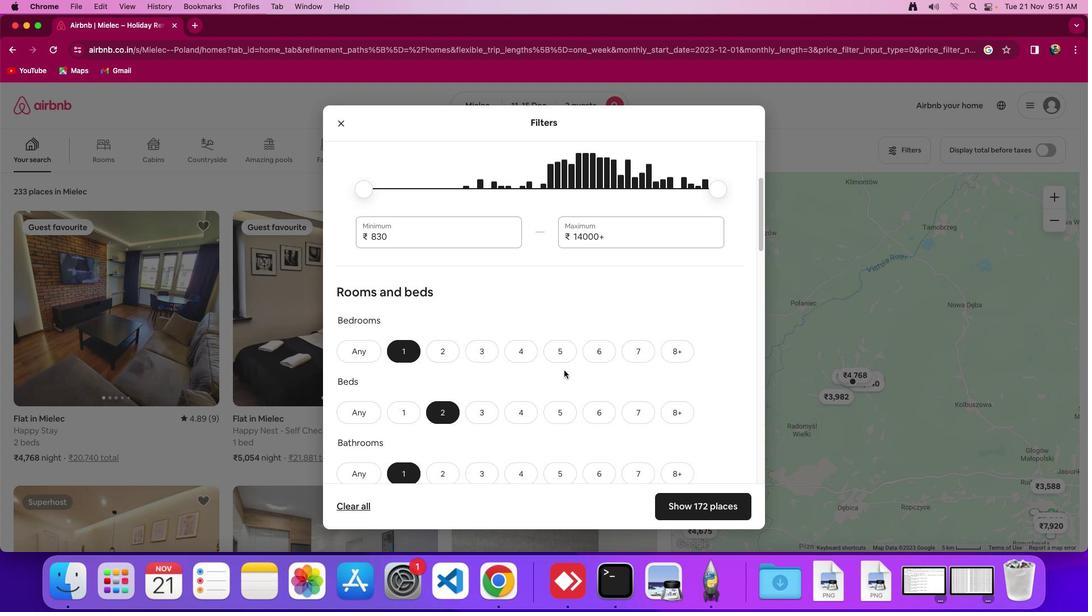
Action: Mouse scrolled (564, 370) with delta (0, 0)
Screenshot: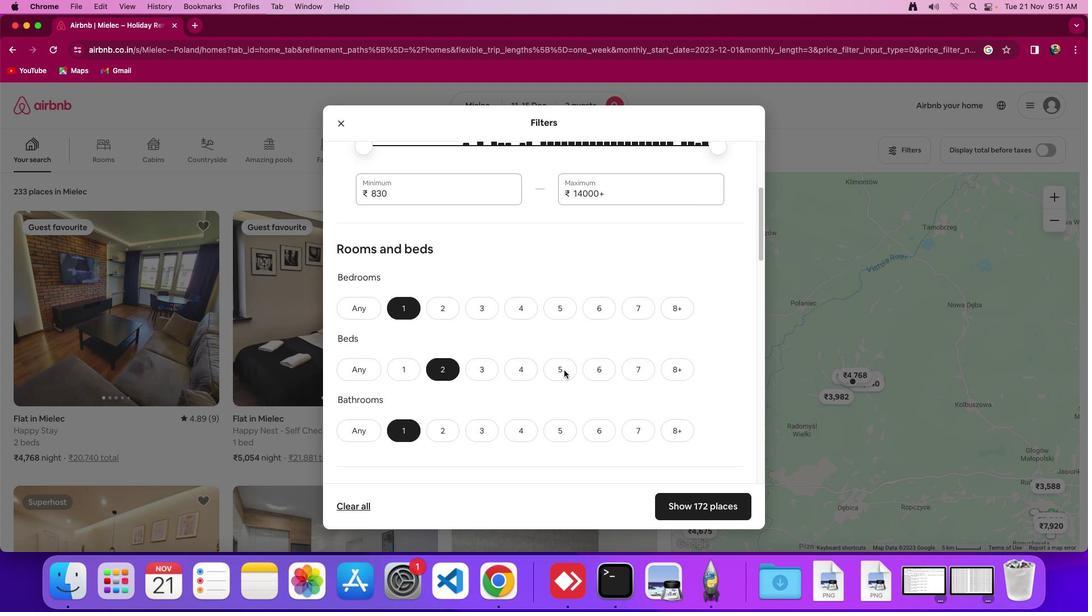 
Action: Mouse scrolled (564, 370) with delta (0, -1)
Screenshot: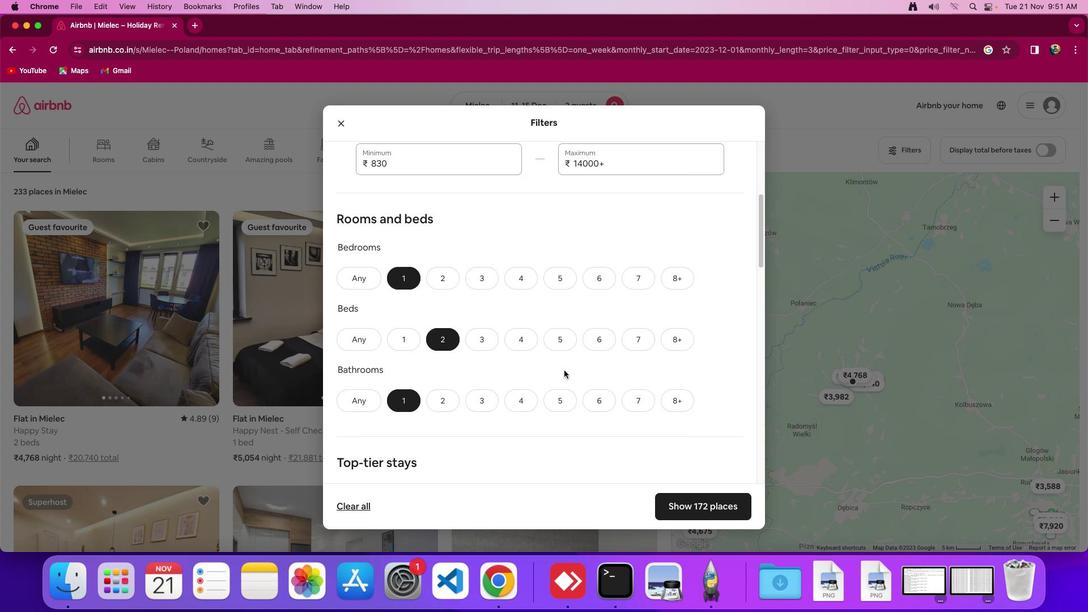 
Action: Mouse scrolled (564, 370) with delta (0, -1)
Screenshot: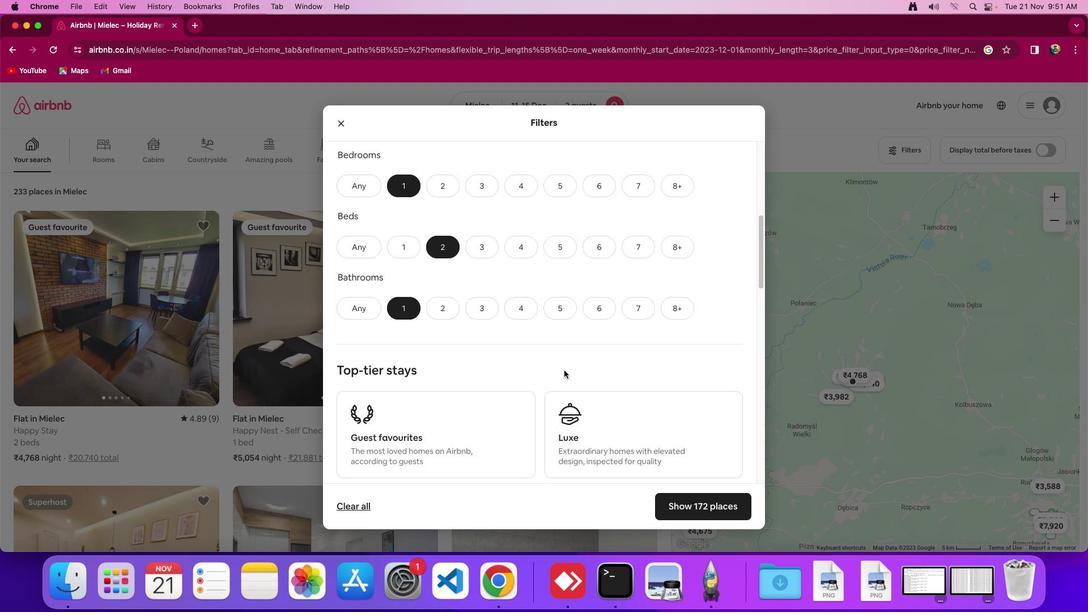 
Action: Mouse moved to (564, 370)
Screenshot: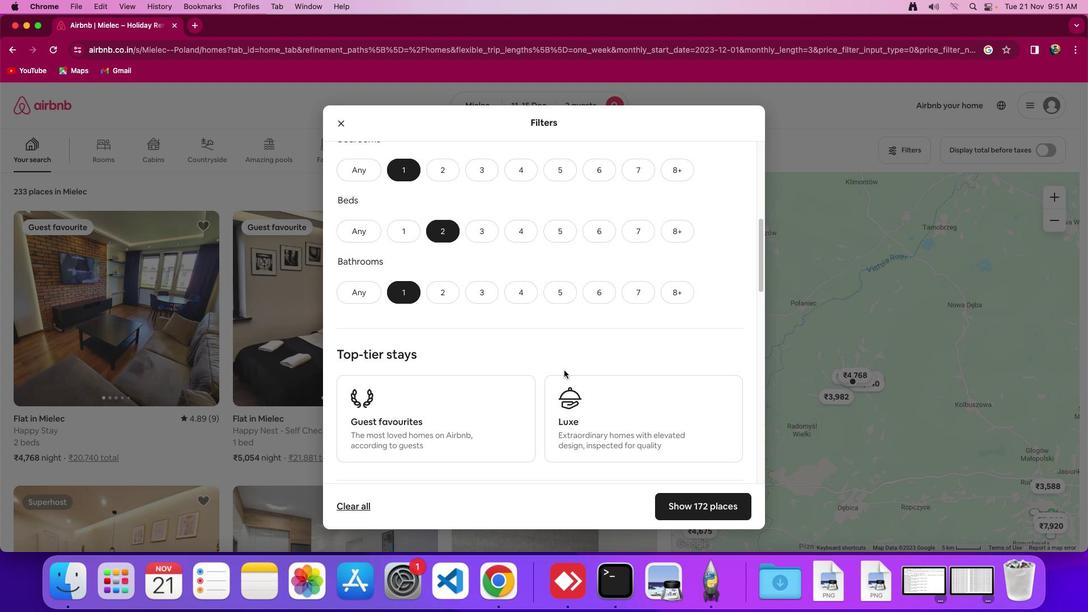 
Action: Mouse scrolled (564, 370) with delta (0, 0)
Screenshot: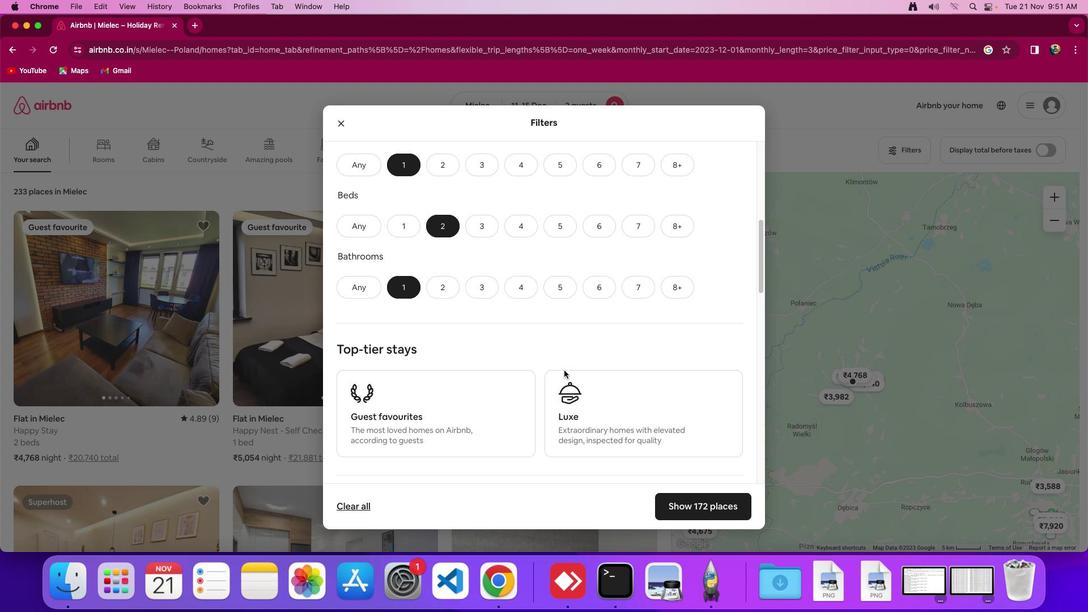 
Action: Mouse scrolled (564, 370) with delta (0, 0)
Screenshot: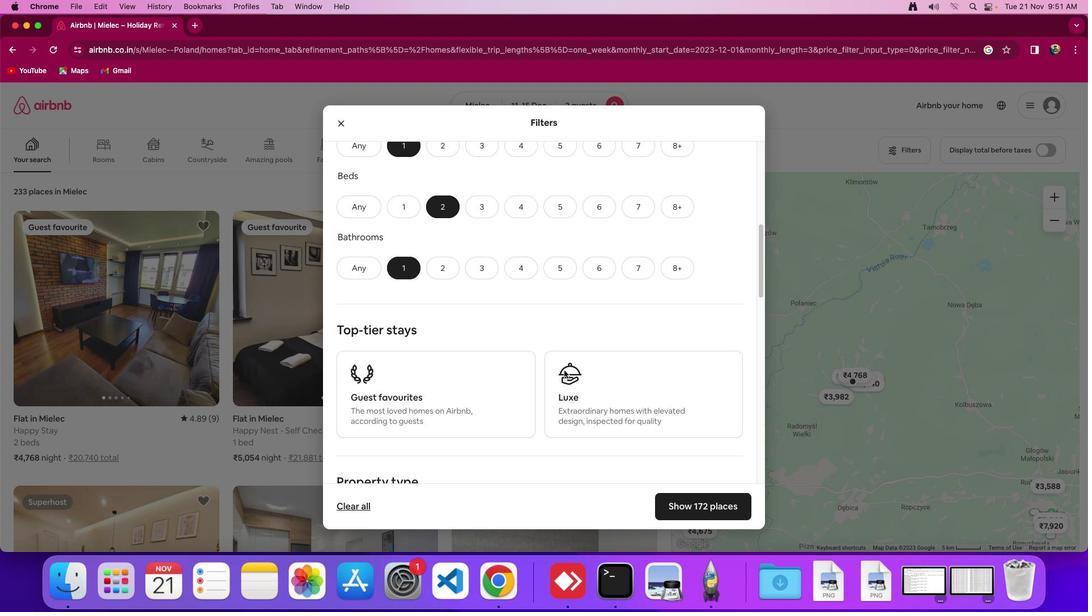 
Action: Mouse scrolled (564, 370) with delta (0, 0)
Screenshot: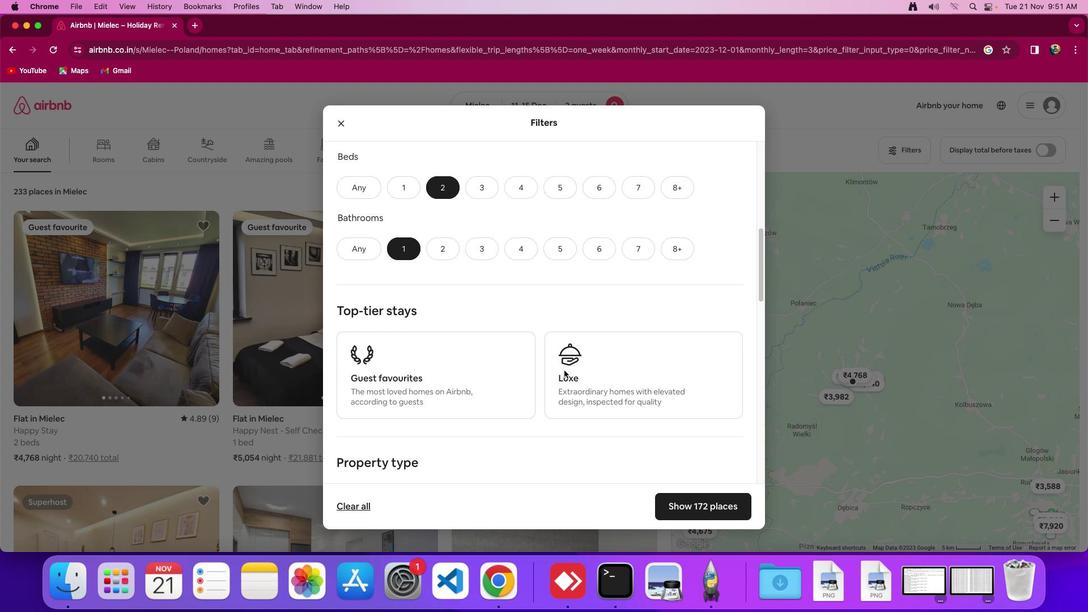 
Action: Mouse moved to (565, 354)
Screenshot: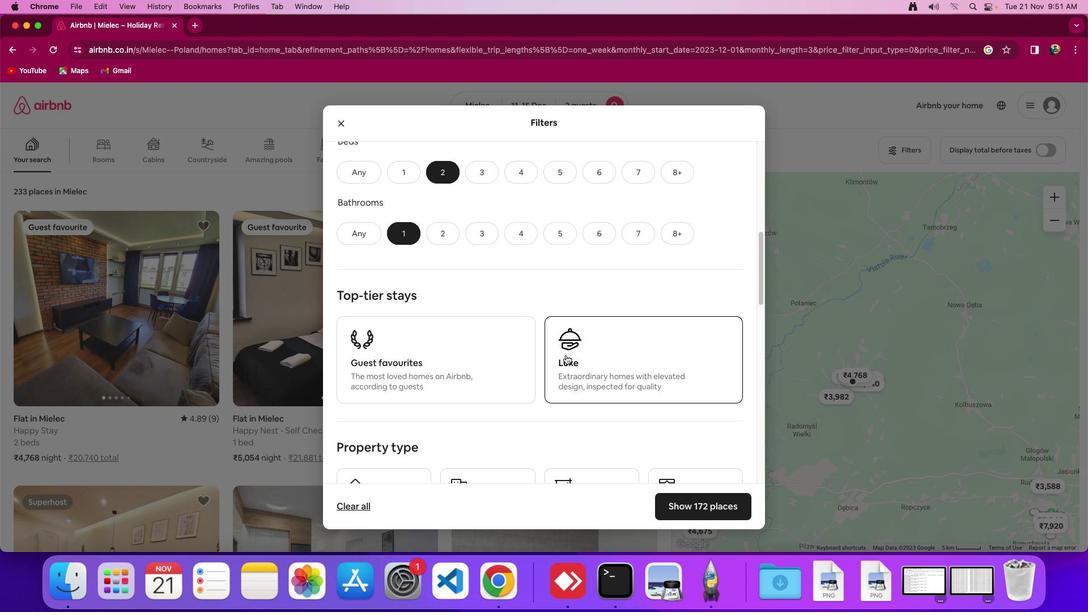 
Action: Mouse scrolled (565, 354) with delta (0, 0)
Screenshot: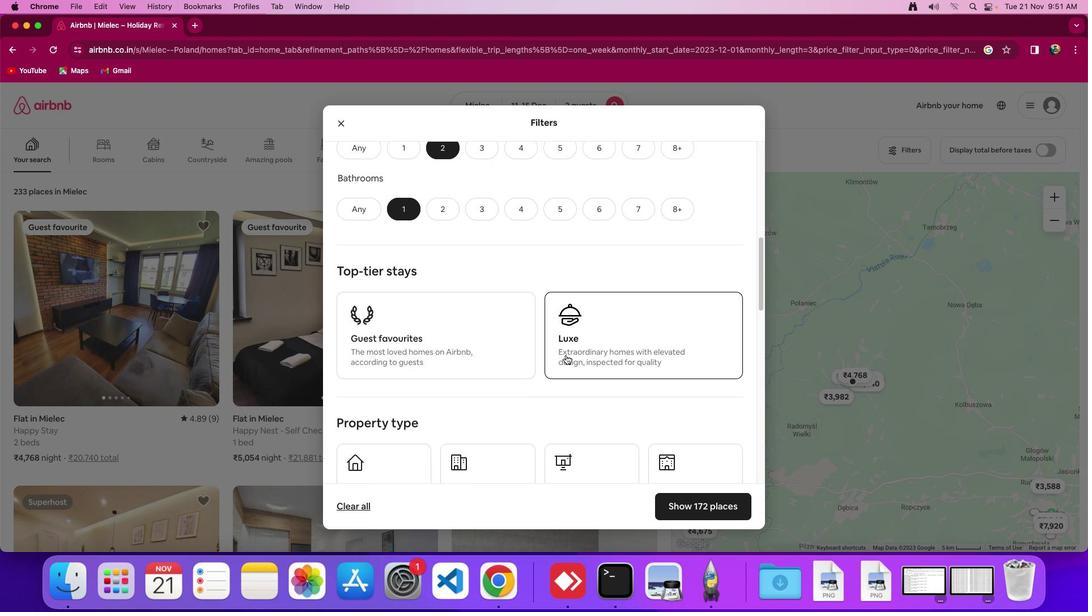 
Action: Mouse scrolled (565, 354) with delta (0, 0)
Screenshot: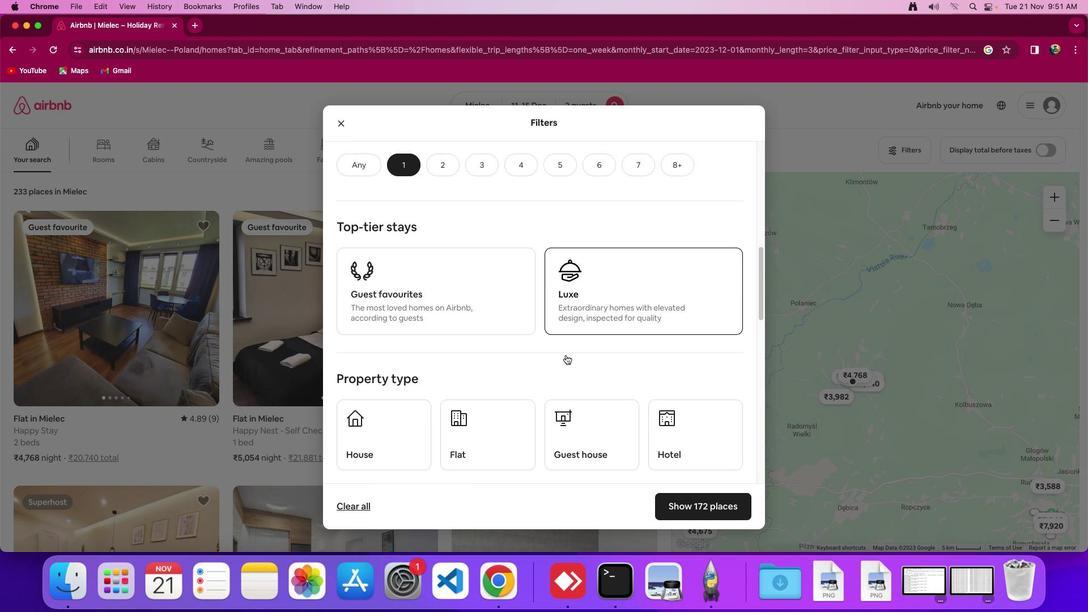 
Action: Mouse scrolled (565, 354) with delta (0, -1)
Screenshot: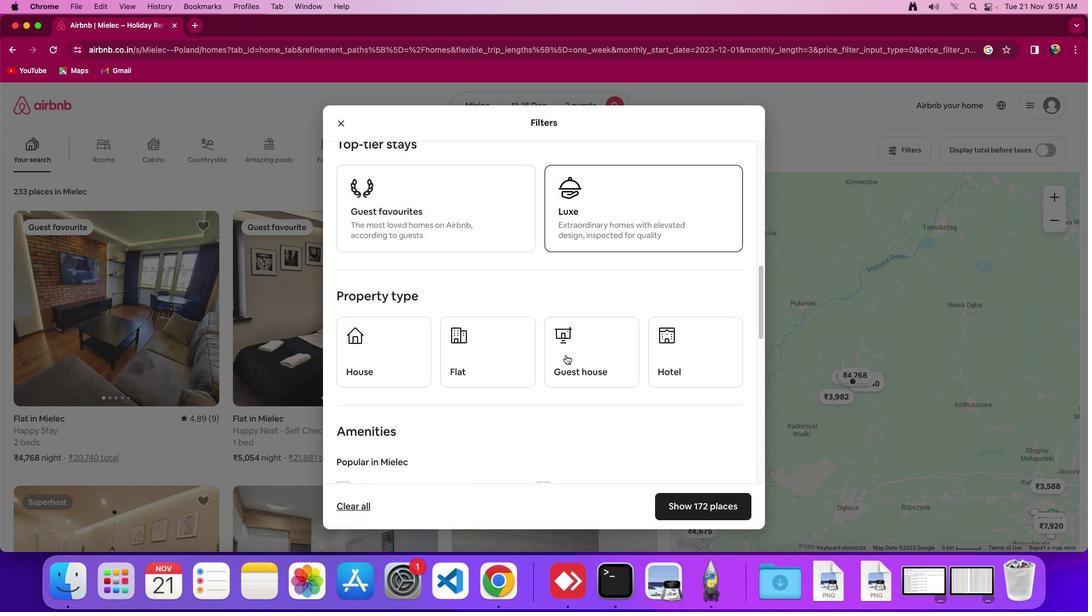 
Action: Mouse scrolled (565, 354) with delta (0, -2)
Screenshot: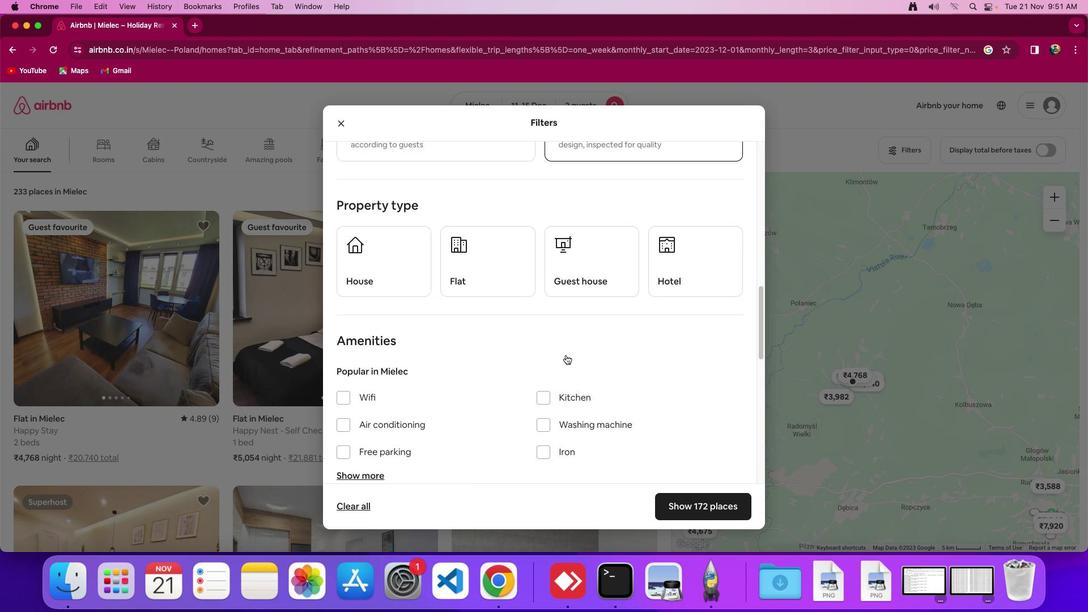 
Action: Mouse moved to (658, 268)
Screenshot: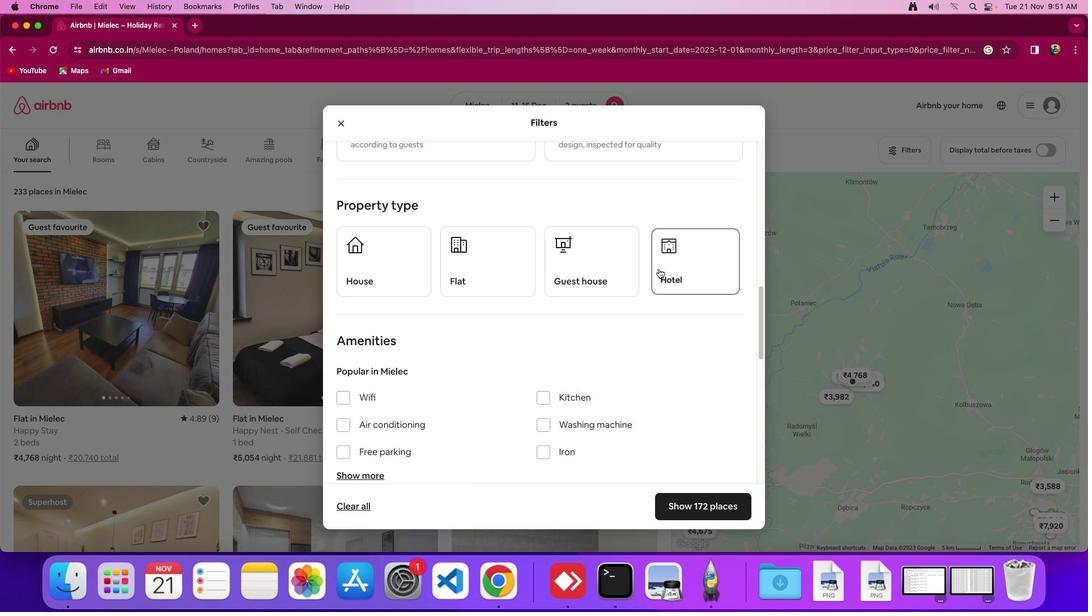 
Action: Mouse pressed left at (658, 268)
Screenshot: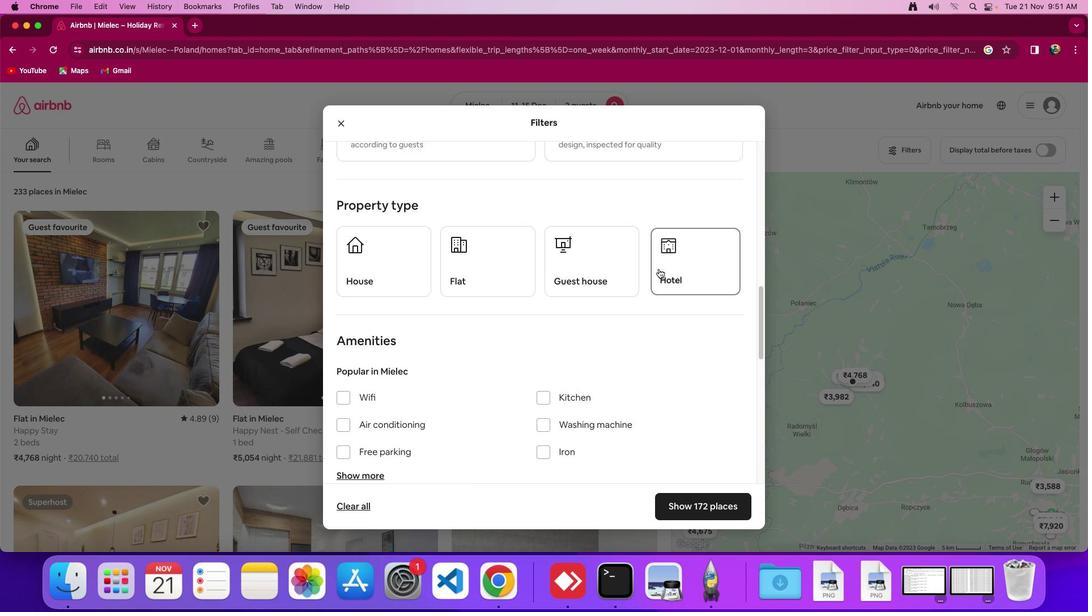 
Action: Mouse moved to (552, 345)
Screenshot: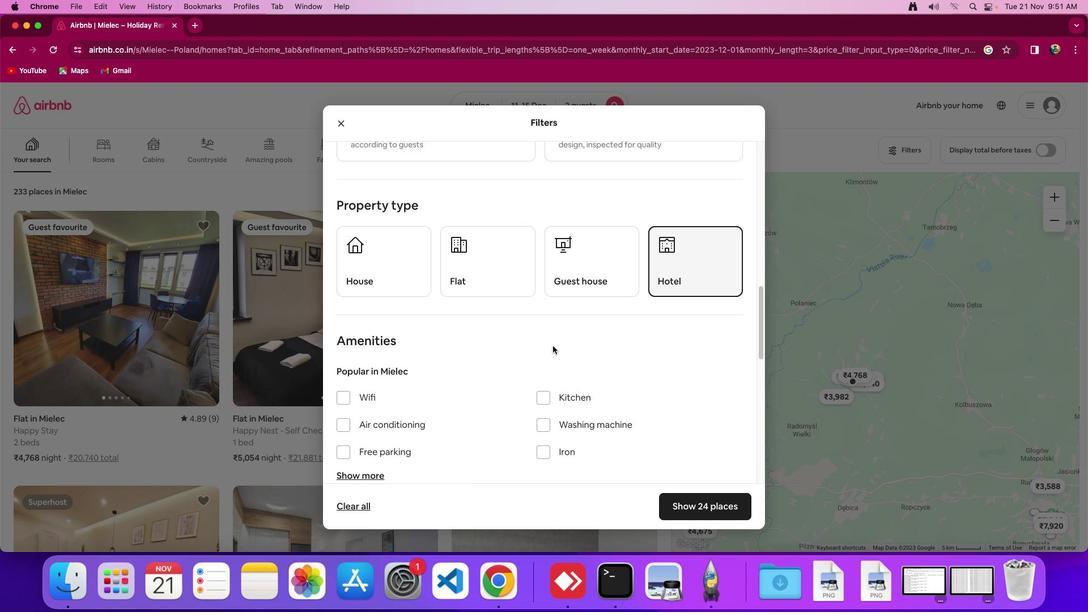 
Action: Mouse scrolled (552, 345) with delta (0, 0)
Screenshot: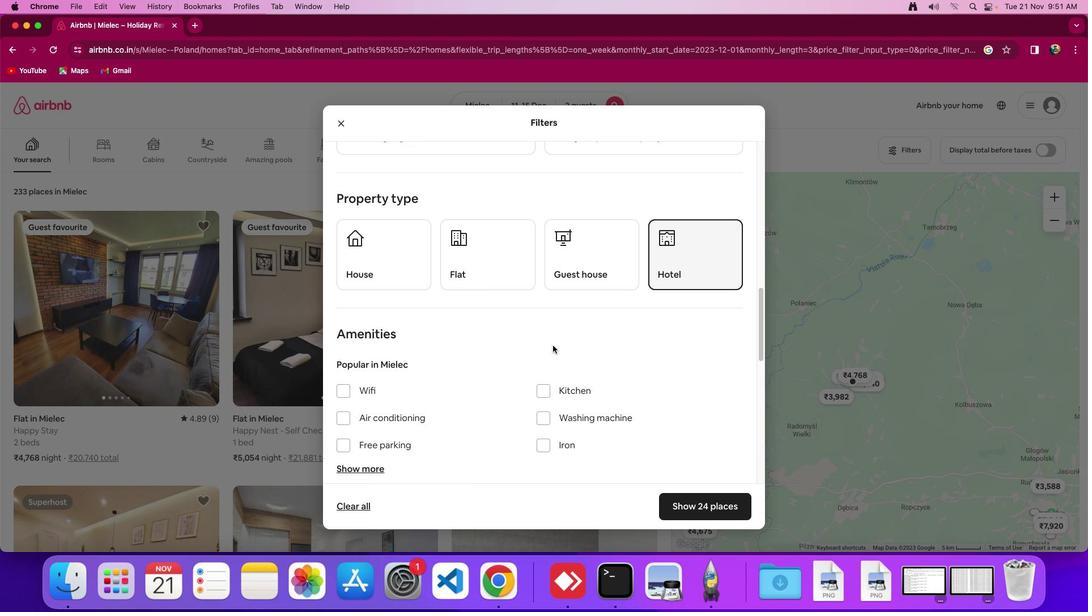 
Action: Mouse scrolled (552, 345) with delta (0, 0)
Screenshot: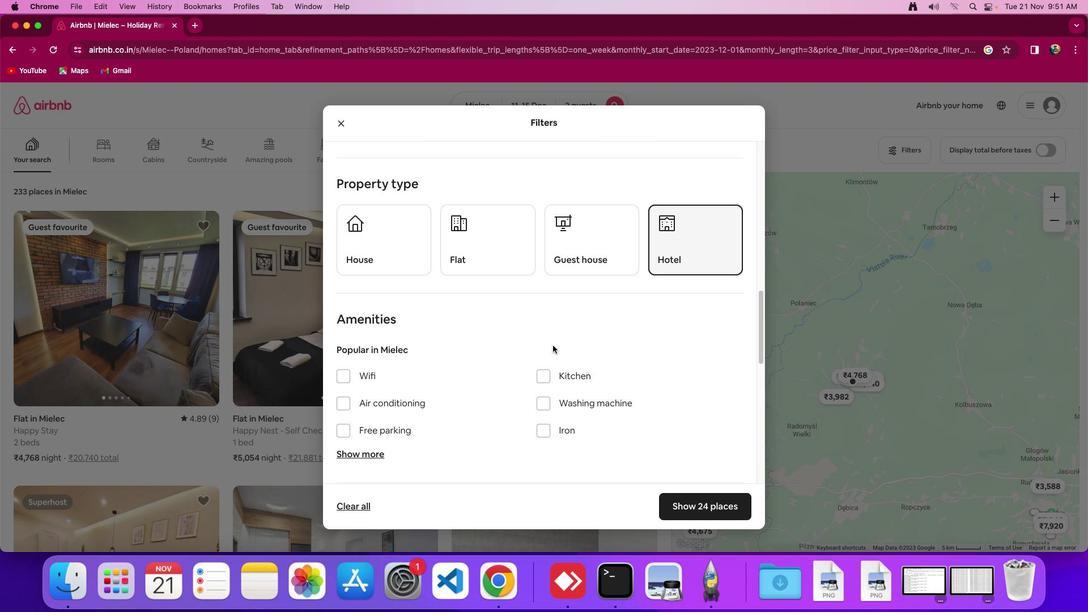 
Action: Mouse moved to (552, 345)
Screenshot: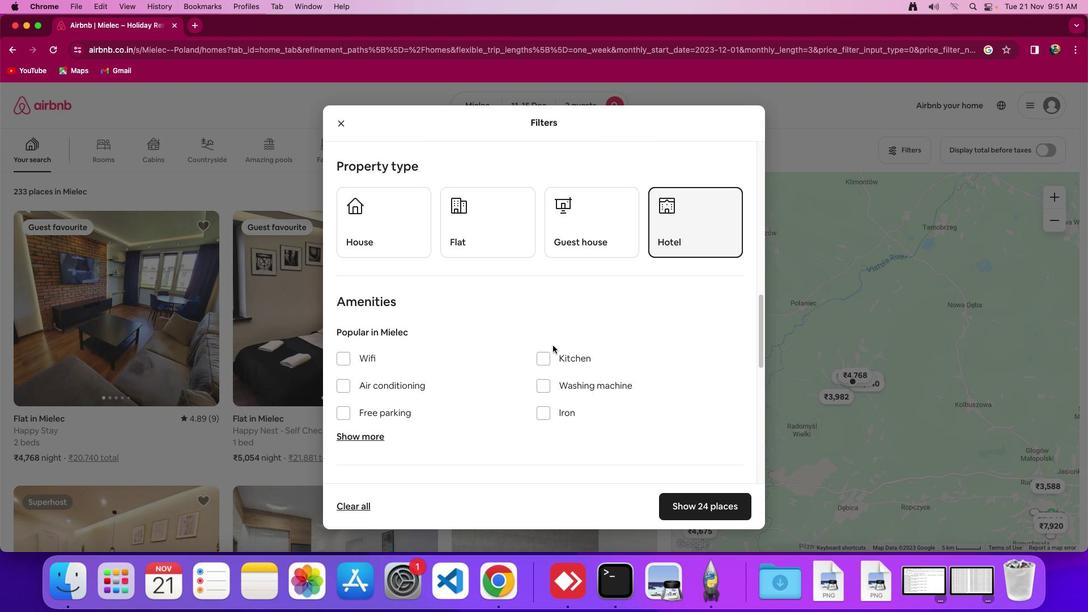 
Action: Mouse scrolled (552, 345) with delta (0, -1)
Screenshot: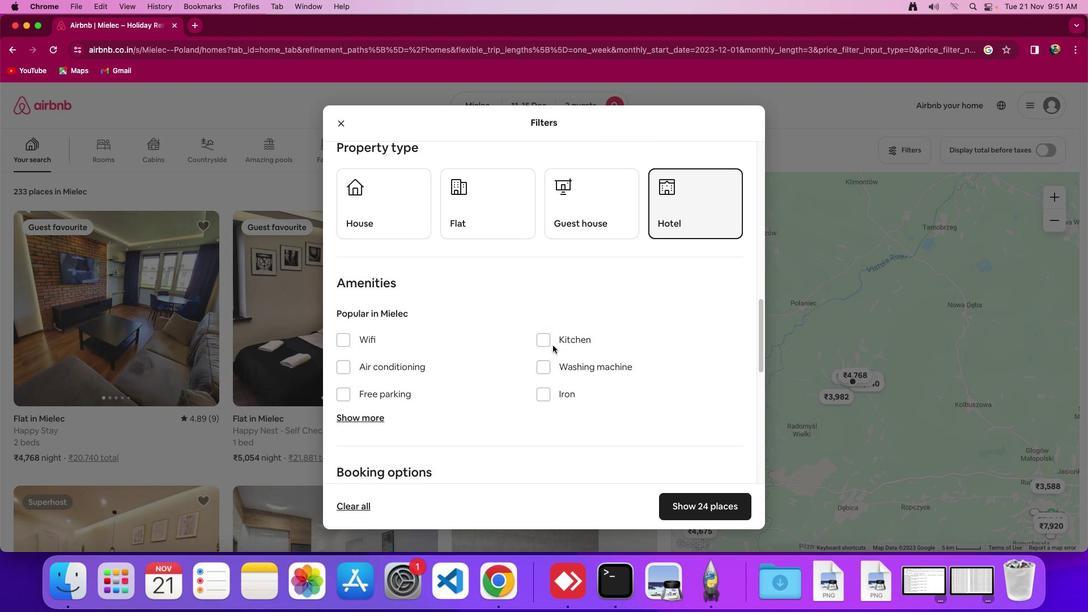 
Action: Mouse moved to (522, 400)
Screenshot: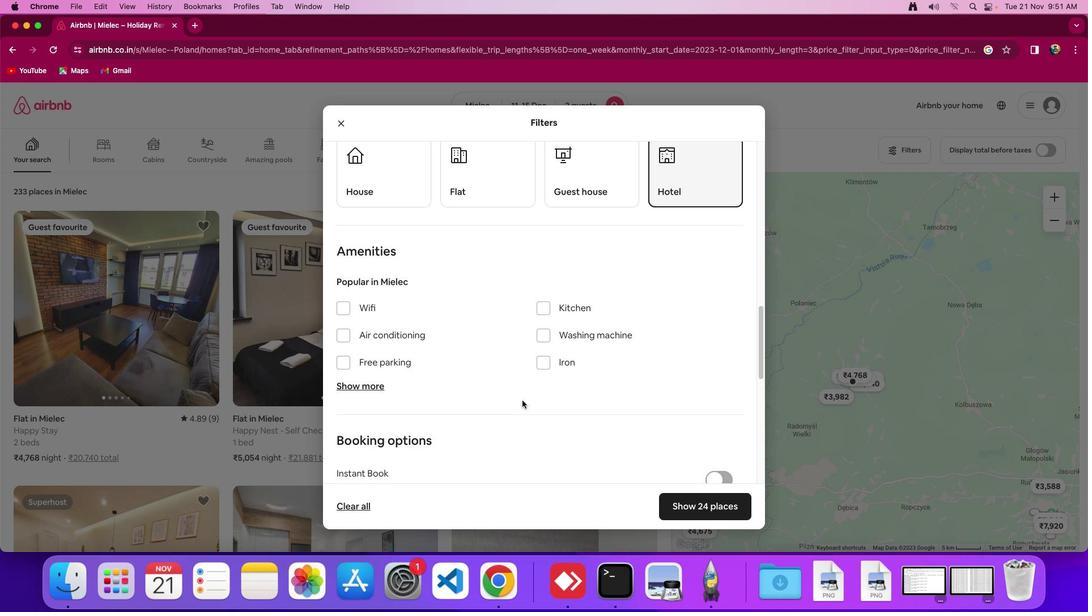 
Action: Mouse scrolled (522, 400) with delta (0, 0)
Screenshot: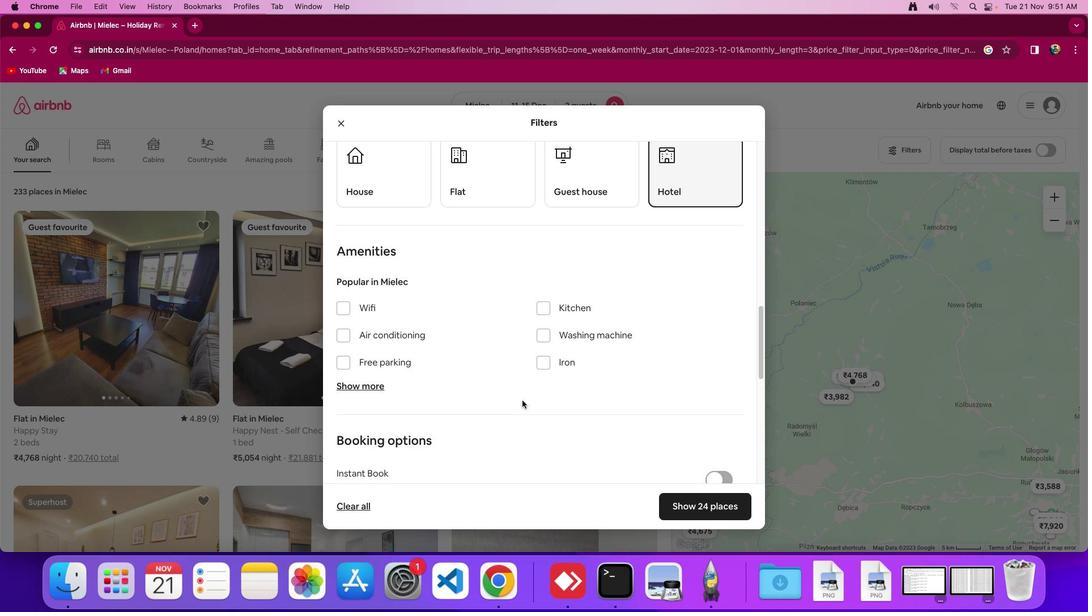 
Action: Mouse moved to (522, 400)
Screenshot: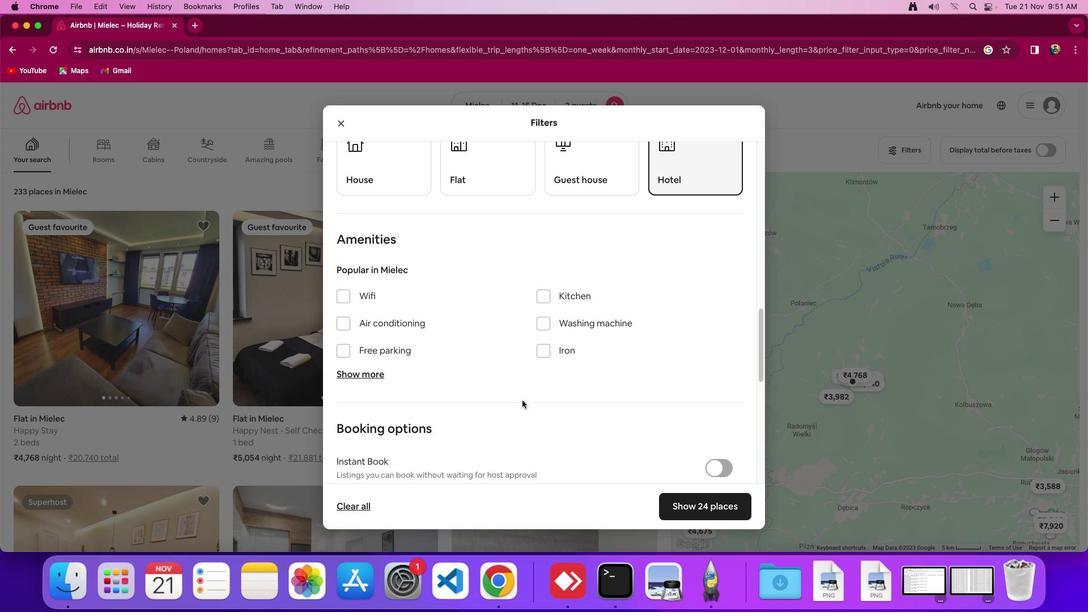
Action: Mouse scrolled (522, 400) with delta (0, 0)
Screenshot: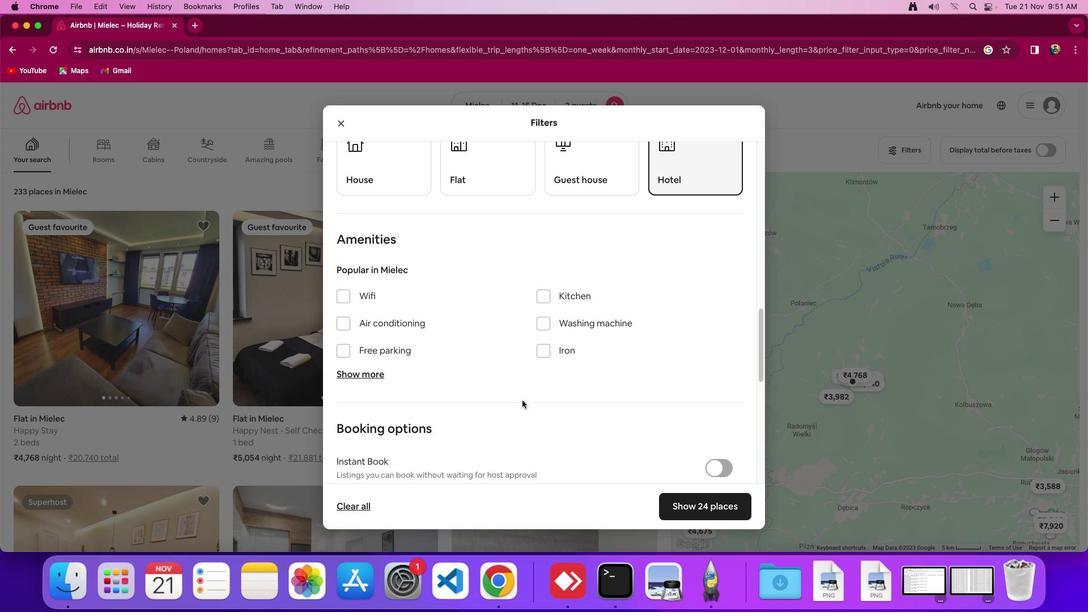 
Action: Mouse scrolled (522, 400) with delta (0, -1)
Screenshot: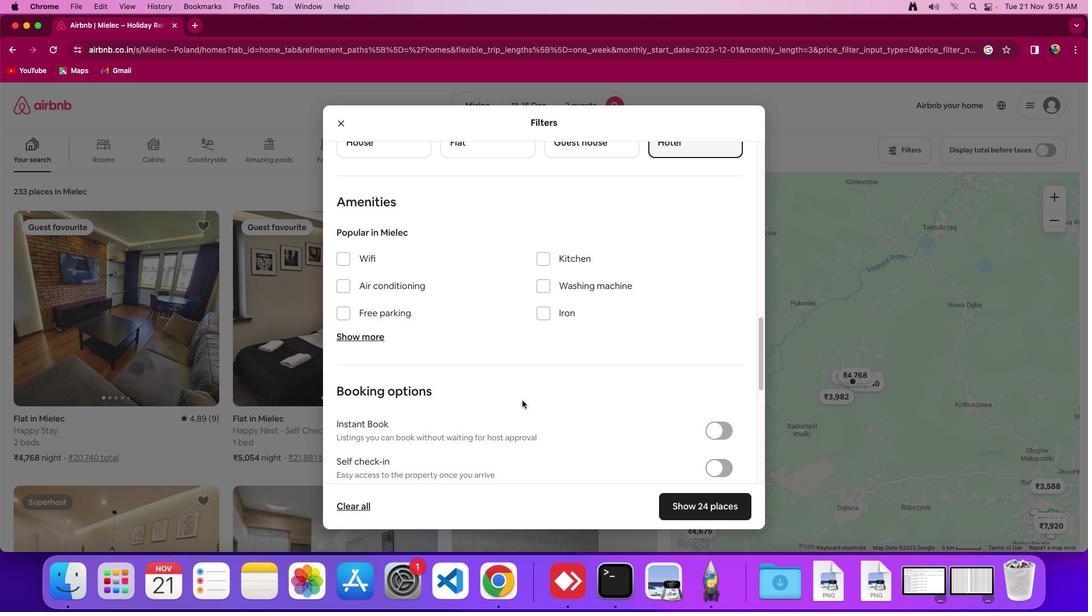 
Action: Mouse moved to (701, 503)
Screenshot: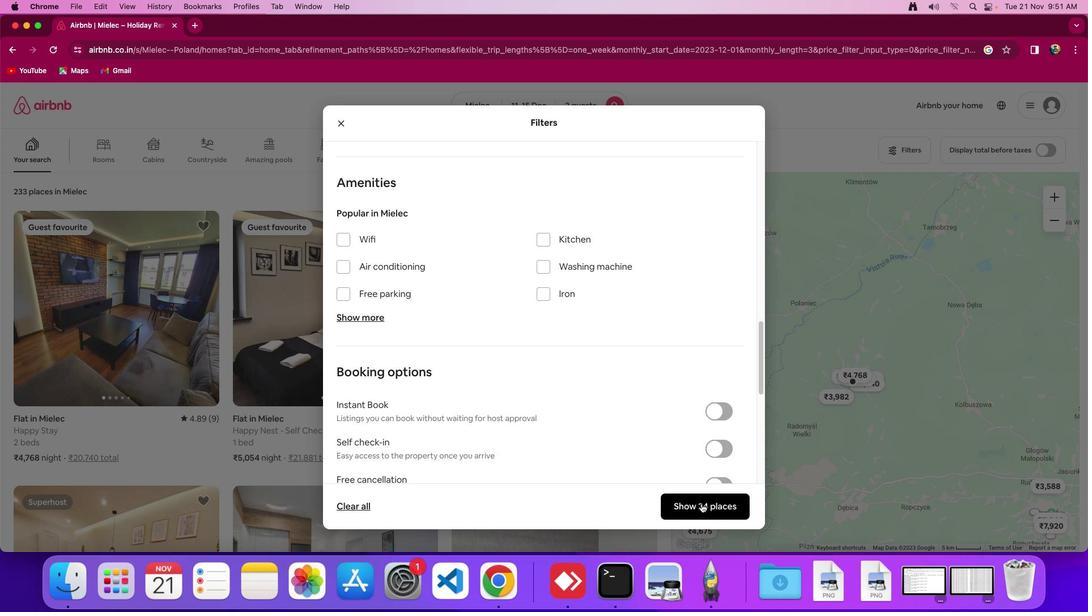 
Action: Mouse pressed left at (701, 503)
Screenshot: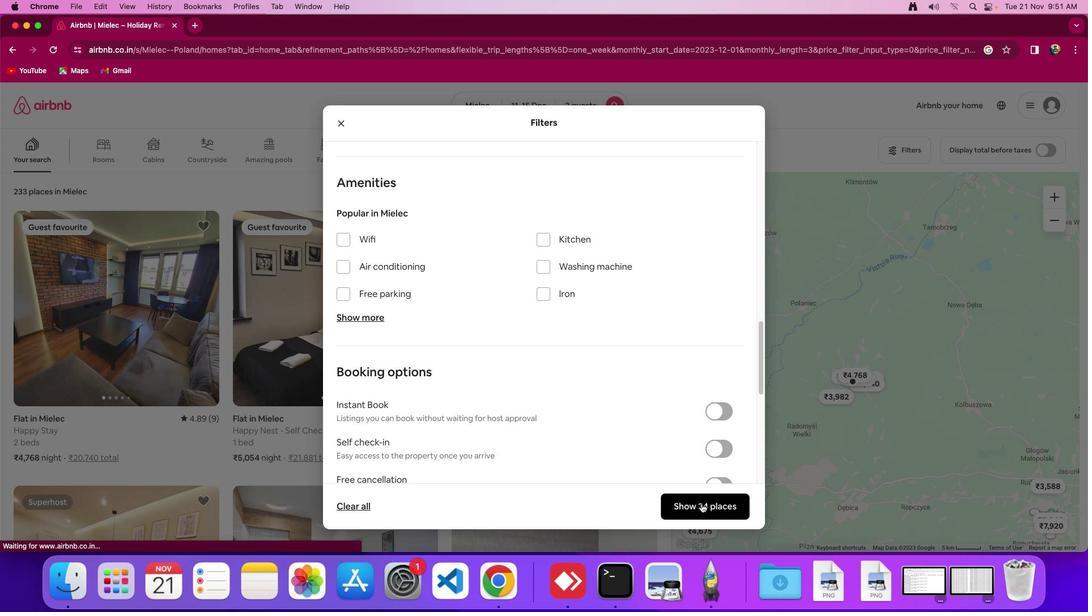 
Action: Mouse moved to (538, 388)
Screenshot: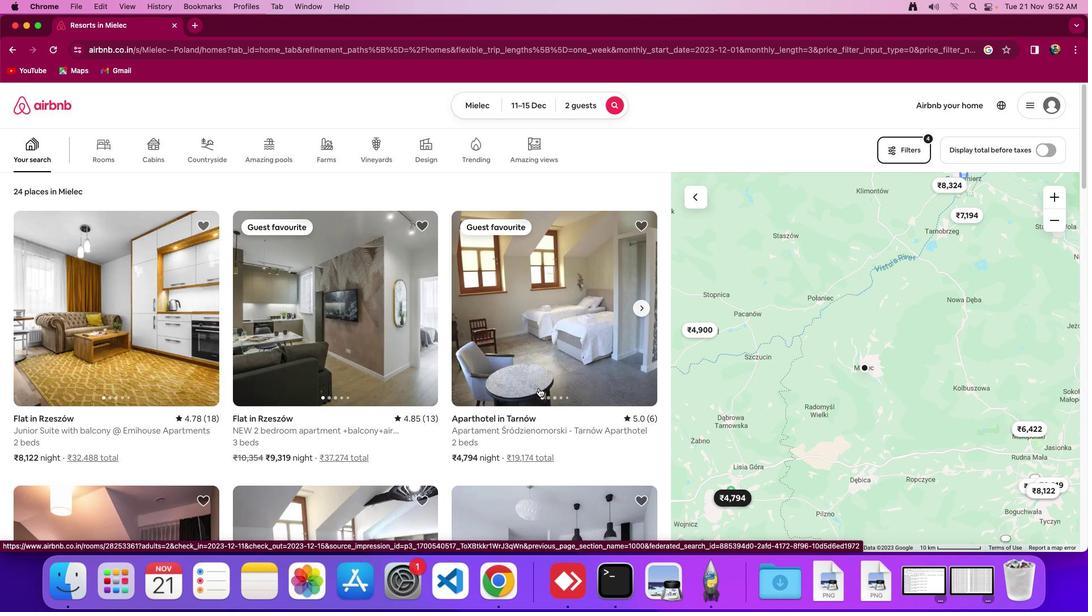 
Action: Mouse scrolled (538, 388) with delta (0, 0)
Screenshot: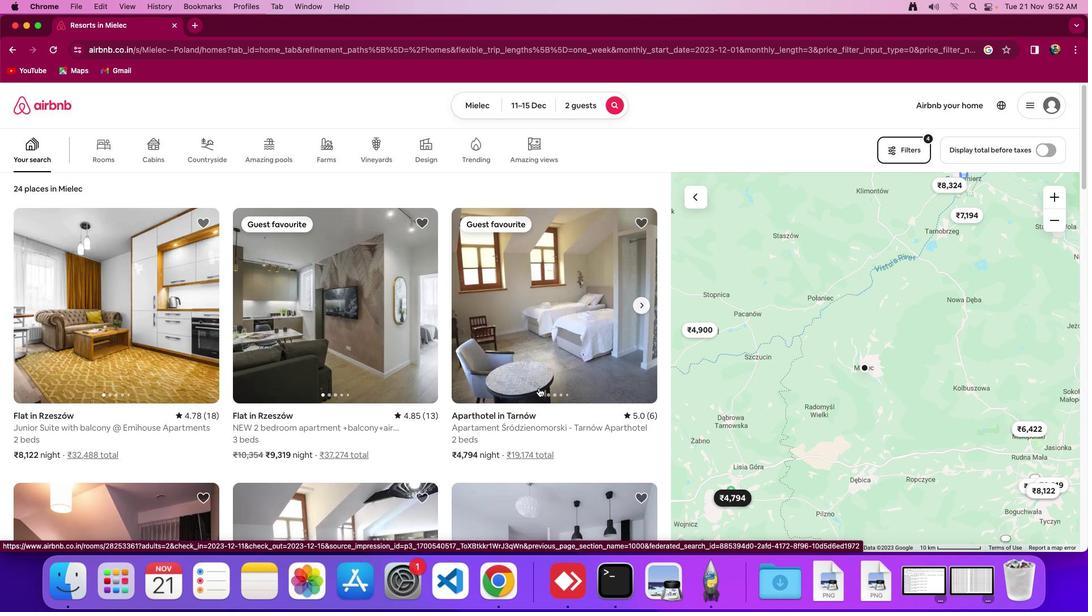 
Action: Mouse scrolled (538, 388) with delta (0, 0)
Screenshot: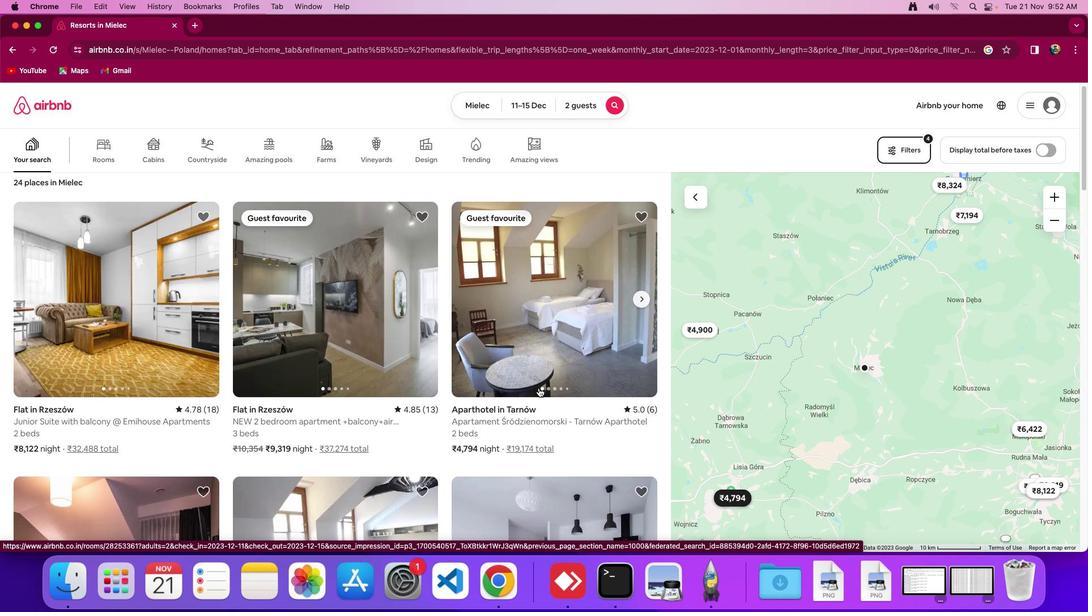 
Action: Mouse scrolled (538, 388) with delta (0, 0)
Screenshot: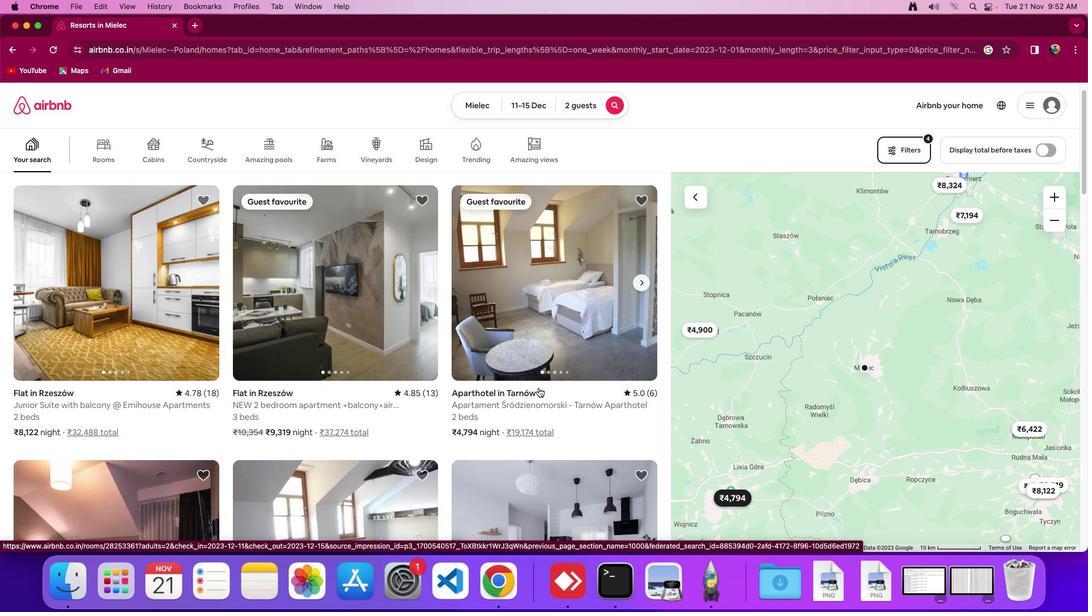 
Action: Mouse moved to (900, 153)
Screenshot: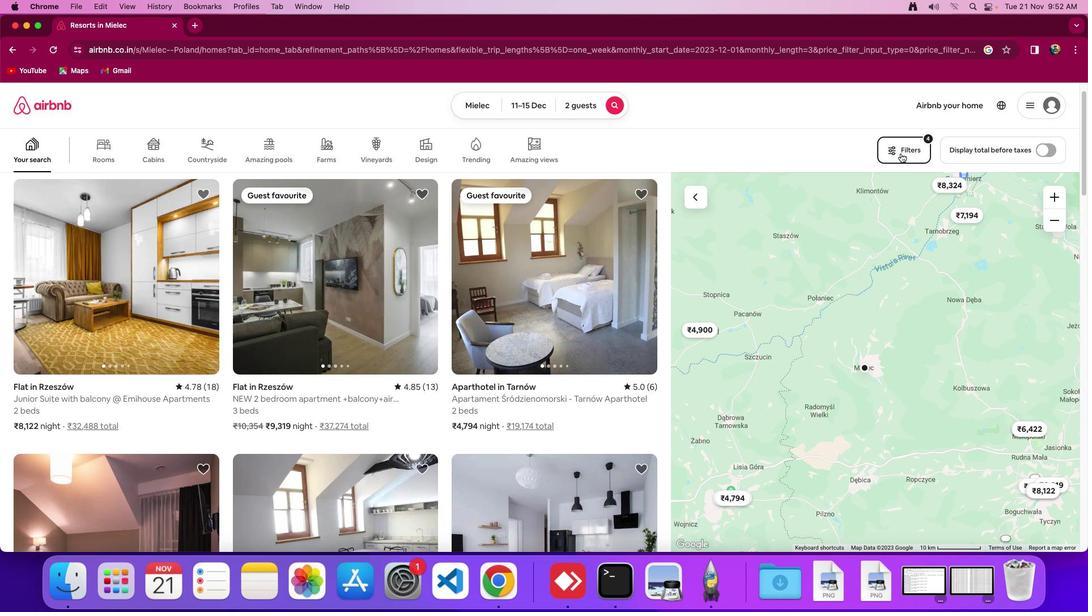 
Action: Mouse pressed left at (900, 153)
Screenshot: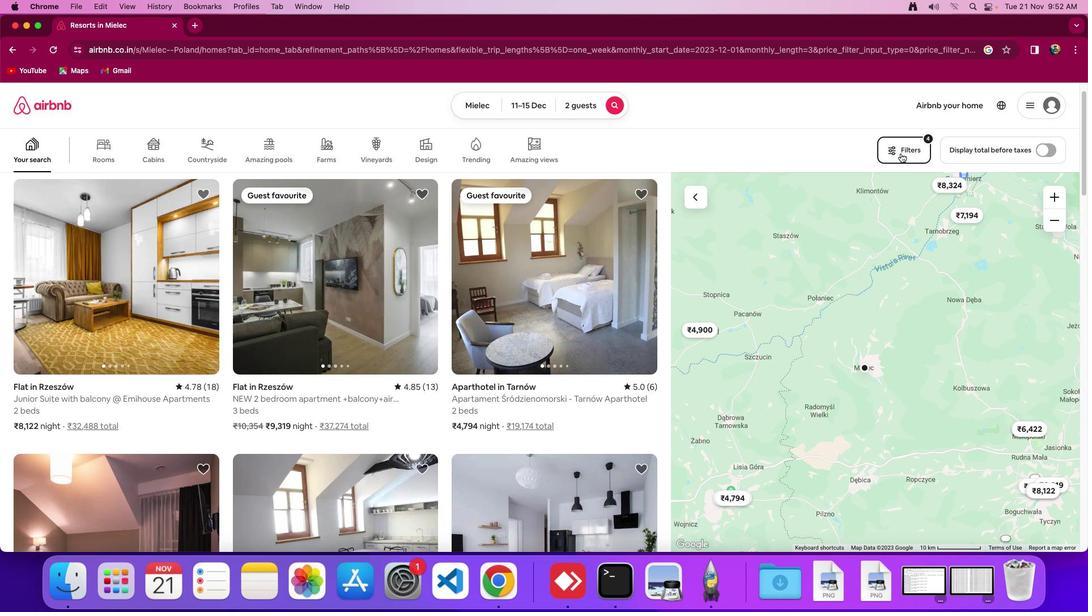 
Action: Mouse moved to (701, 502)
Screenshot: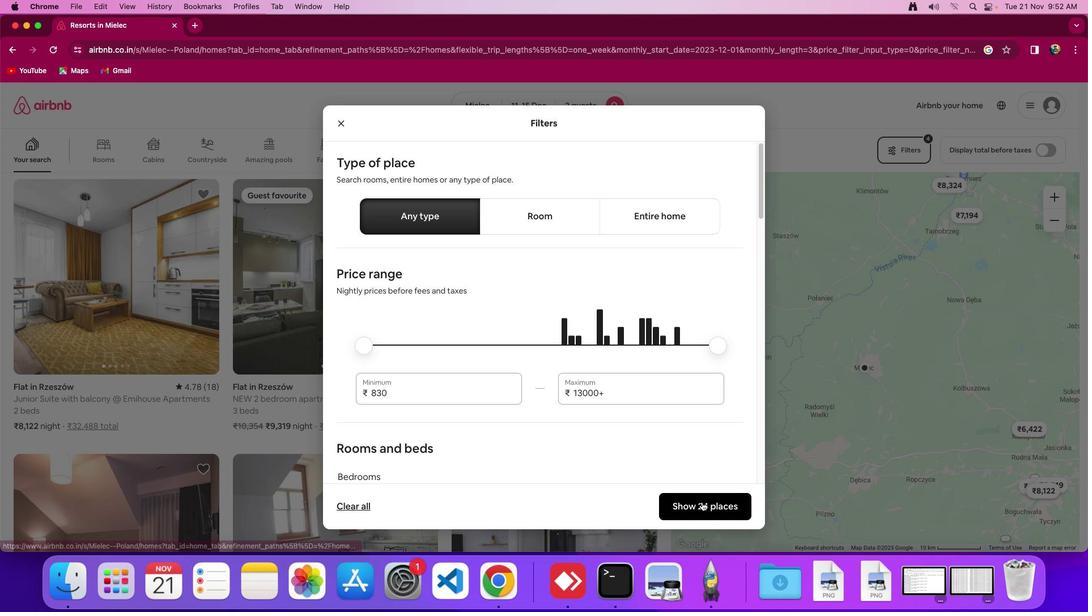 
Action: Mouse pressed left at (701, 502)
Screenshot: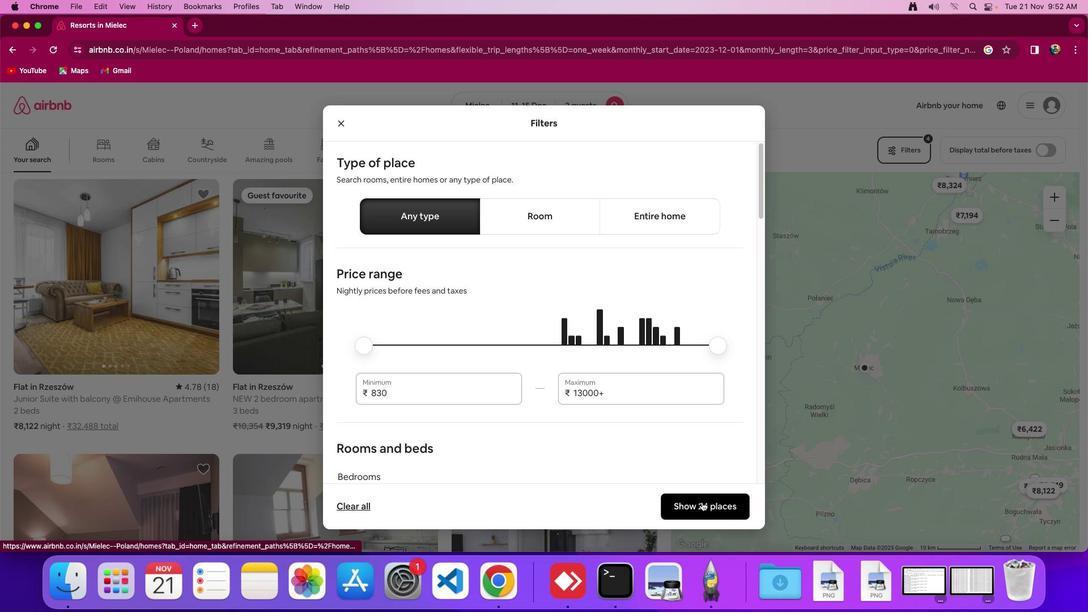 
Action: Mouse moved to (488, 104)
Screenshot: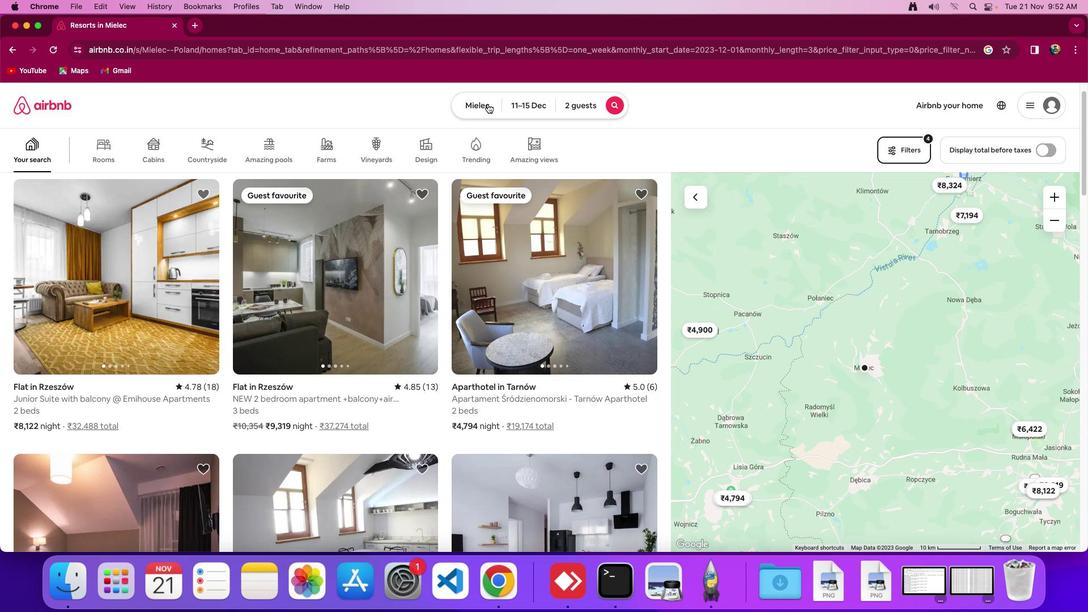 
Action: Mouse pressed left at (488, 104)
Screenshot: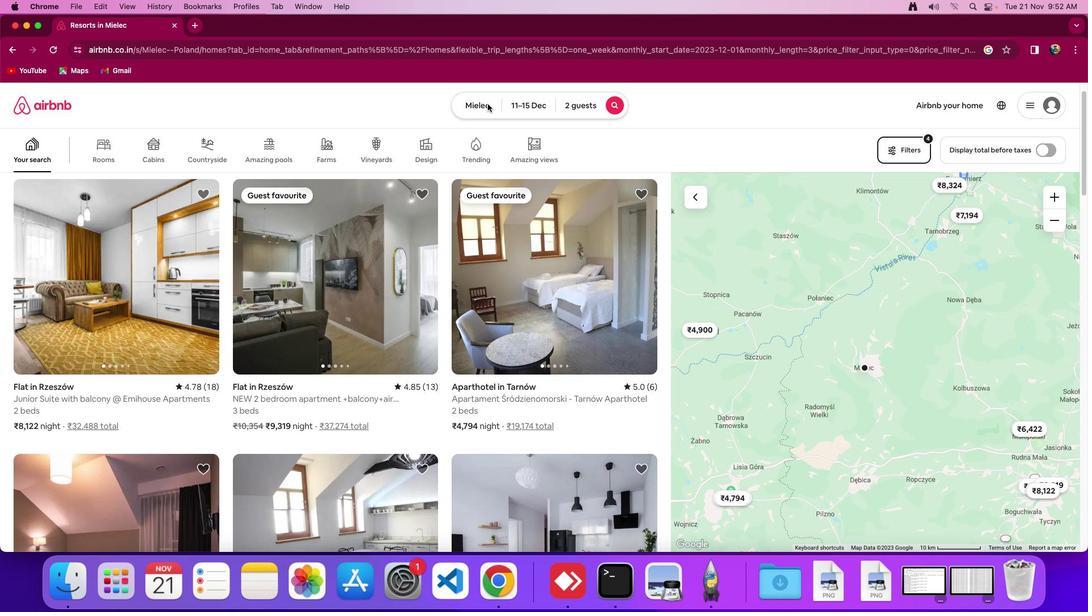 
Action: Mouse moved to (609, 175)
Screenshot: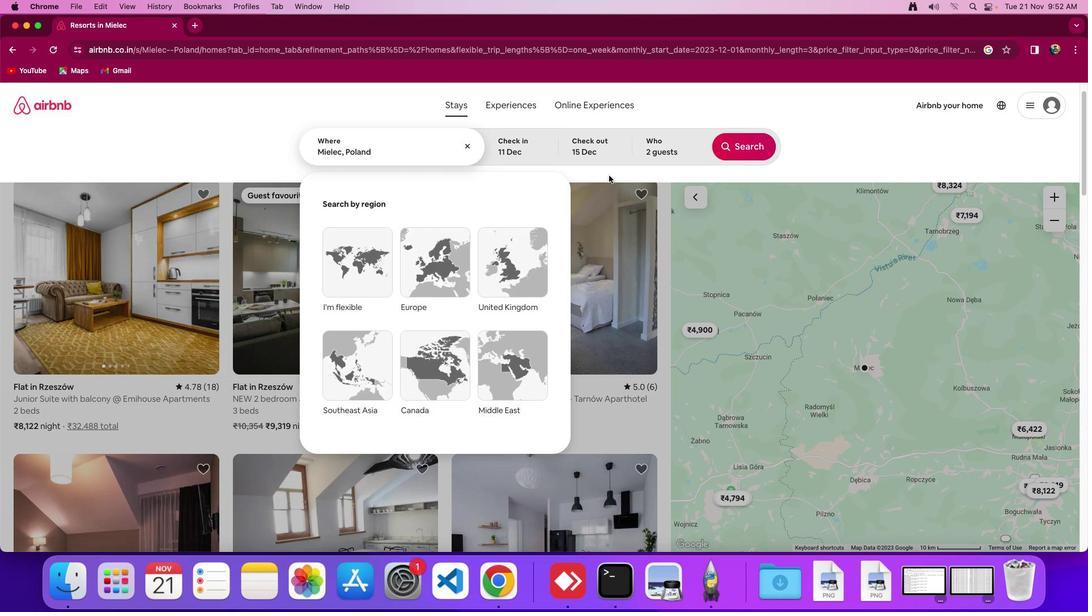 
Action: Mouse pressed left at (609, 175)
Screenshot: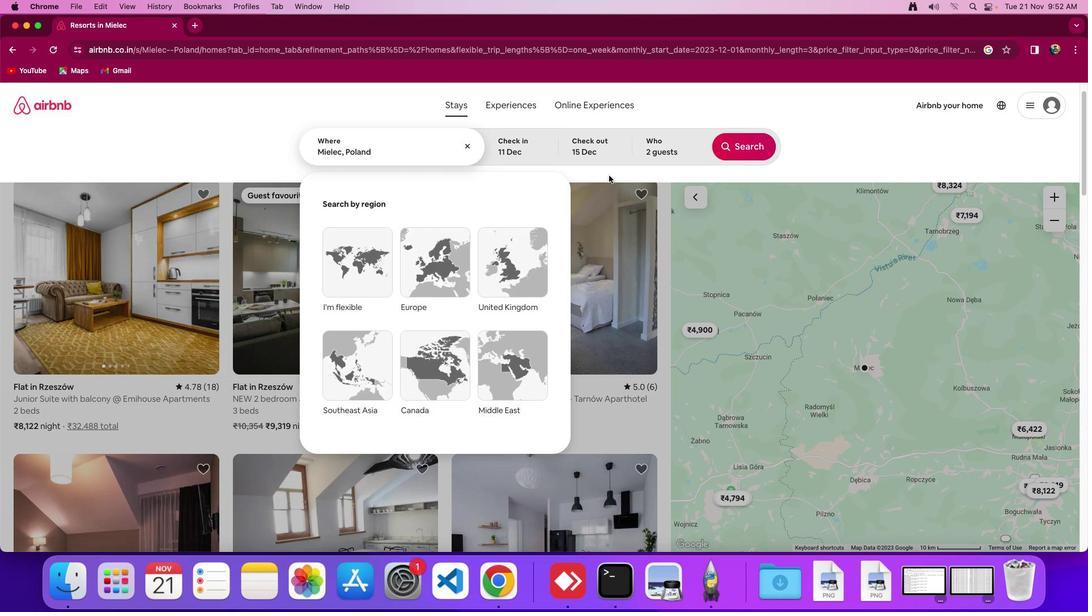 
Action: Mouse moved to (433, 312)
Screenshot: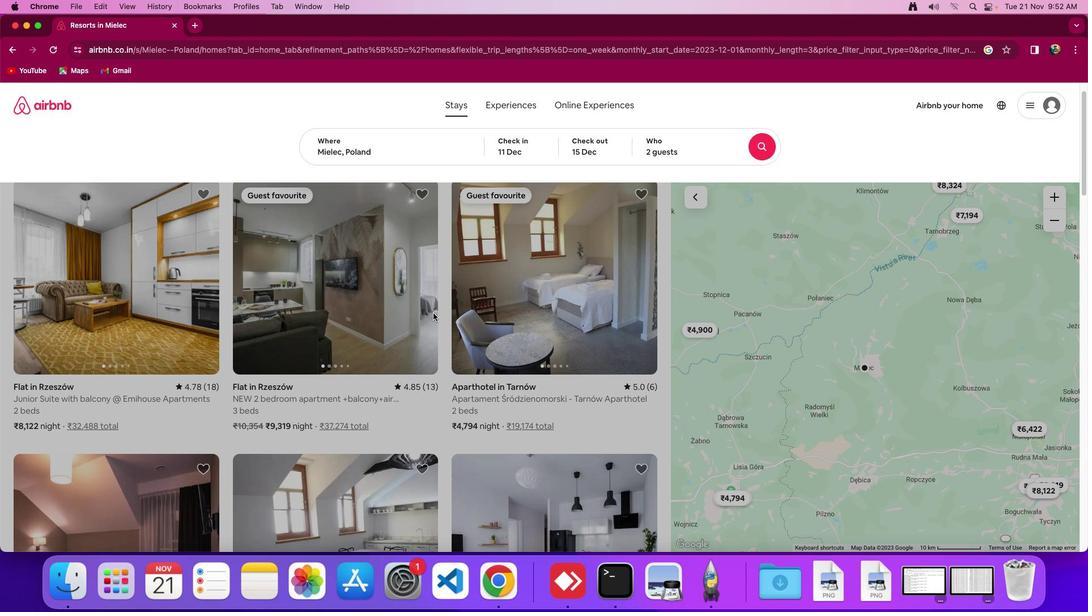 
Action: Mouse scrolled (433, 312) with delta (0, 0)
Screenshot: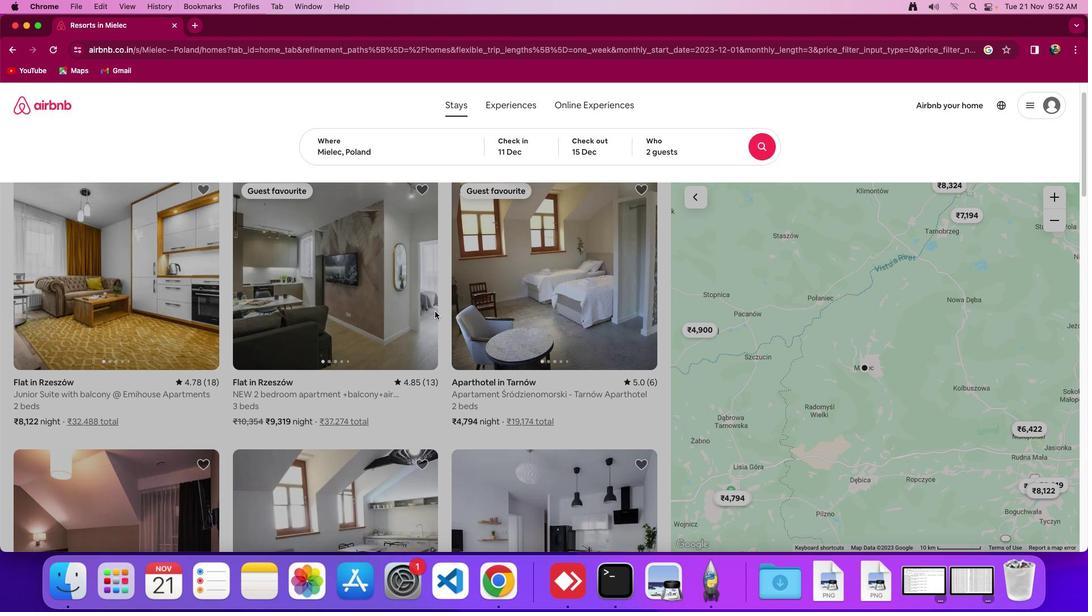 
Action: Mouse moved to (434, 311)
Screenshot: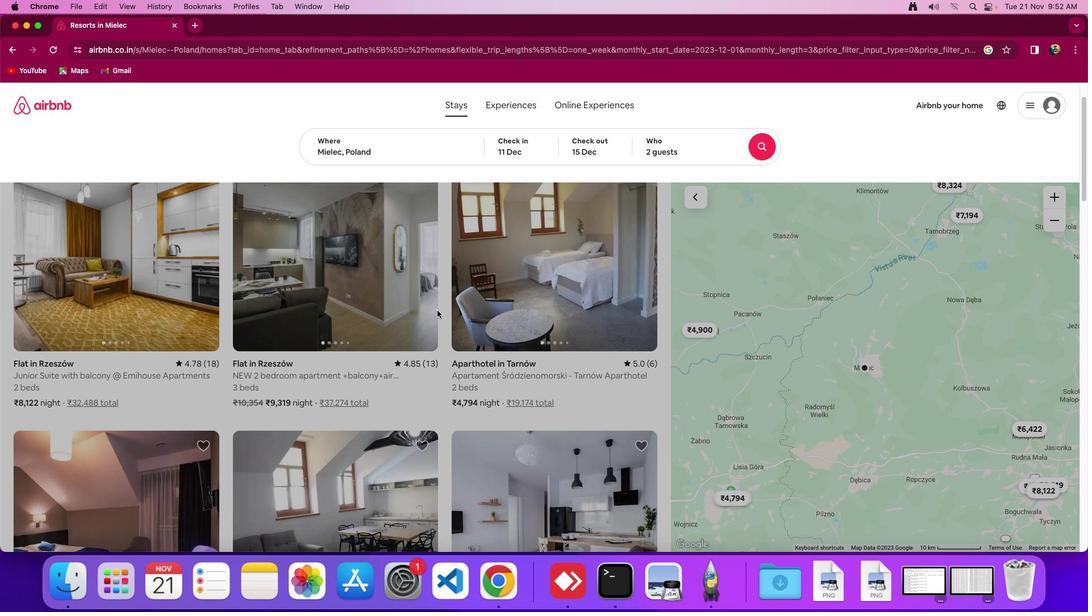 
Action: Mouse scrolled (434, 311) with delta (0, 0)
Screenshot: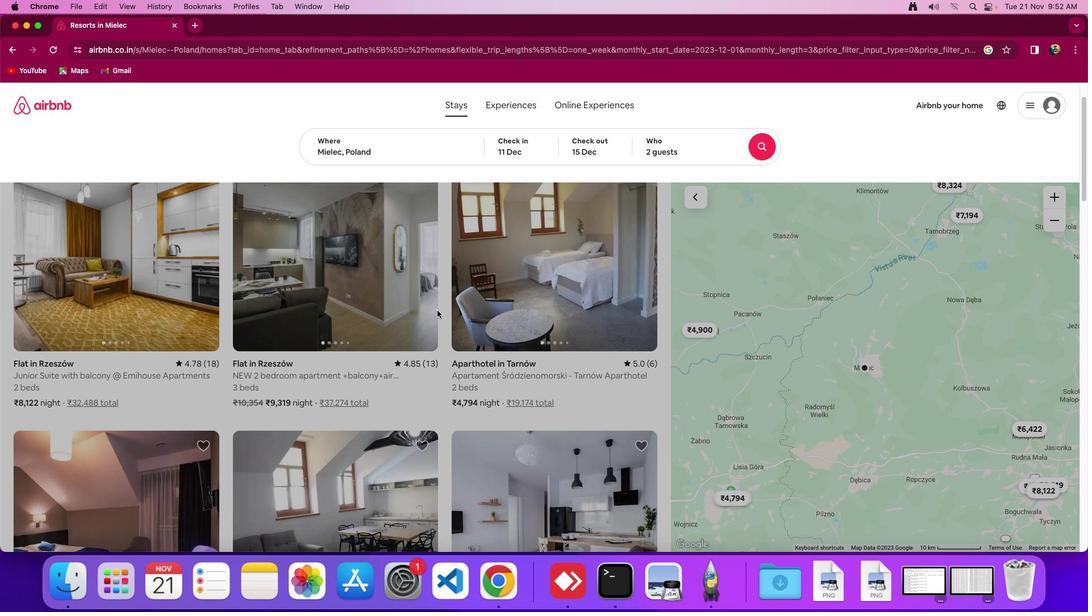 
Action: Mouse moved to (435, 311)
Screenshot: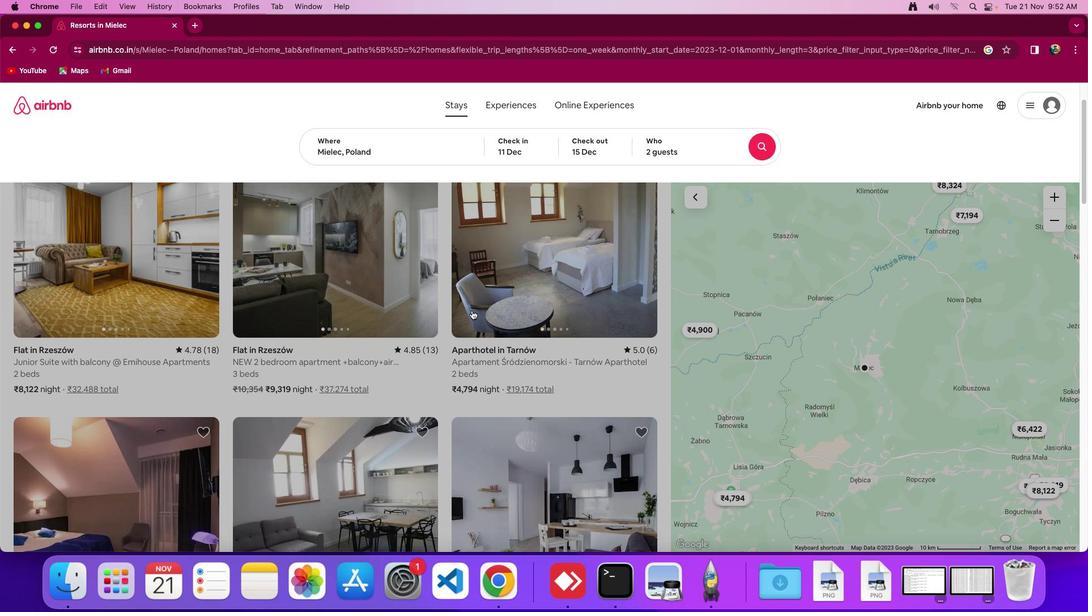
Action: Mouse scrolled (435, 311) with delta (0, 0)
Screenshot: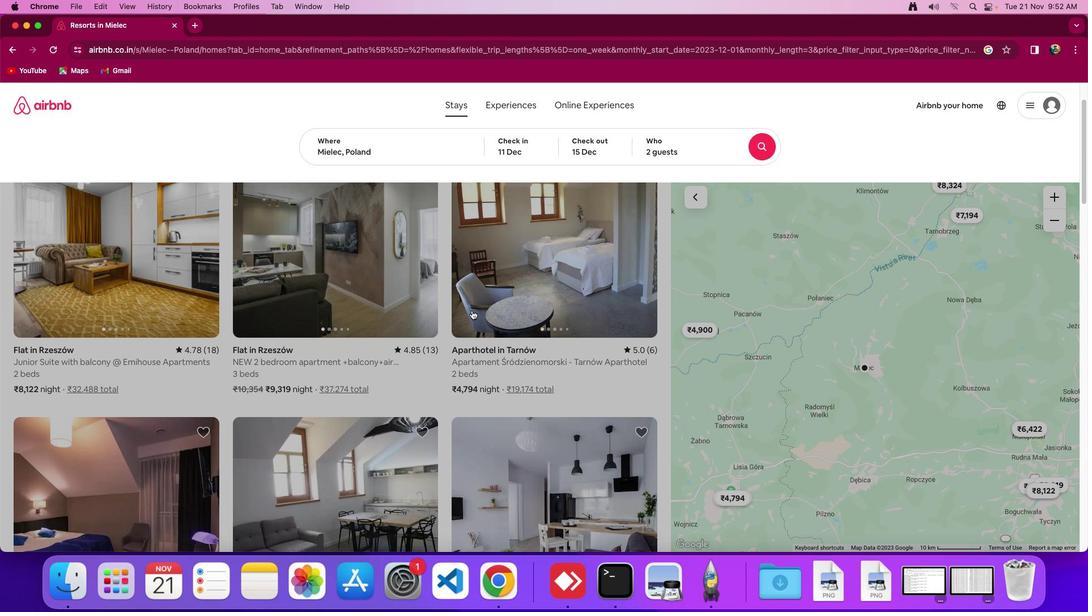 
Action: Mouse moved to (539, 310)
Screenshot: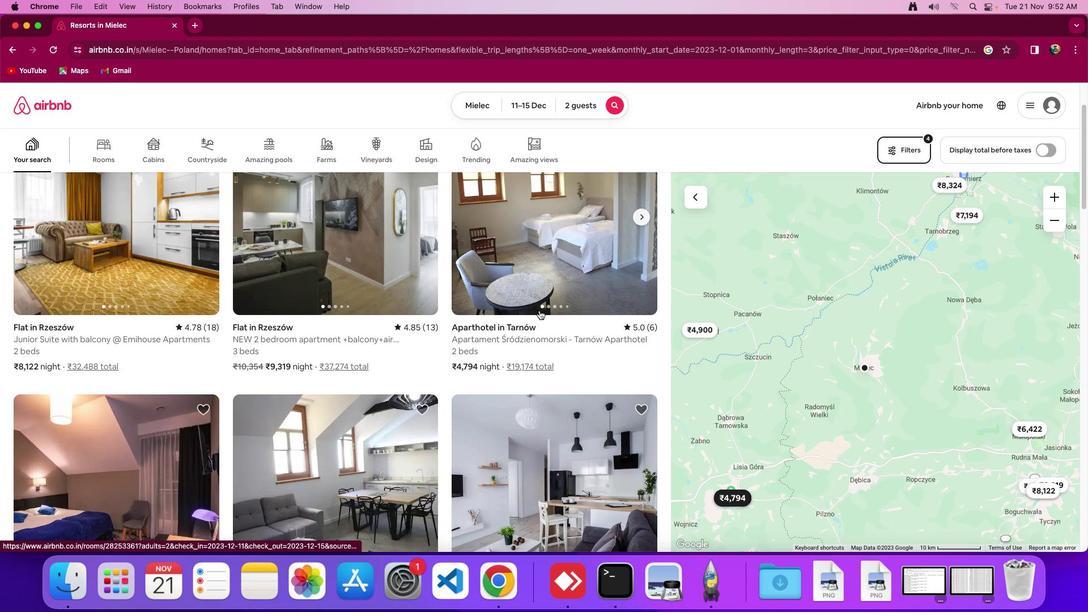 
Action: Mouse scrolled (539, 310) with delta (0, 0)
Screenshot: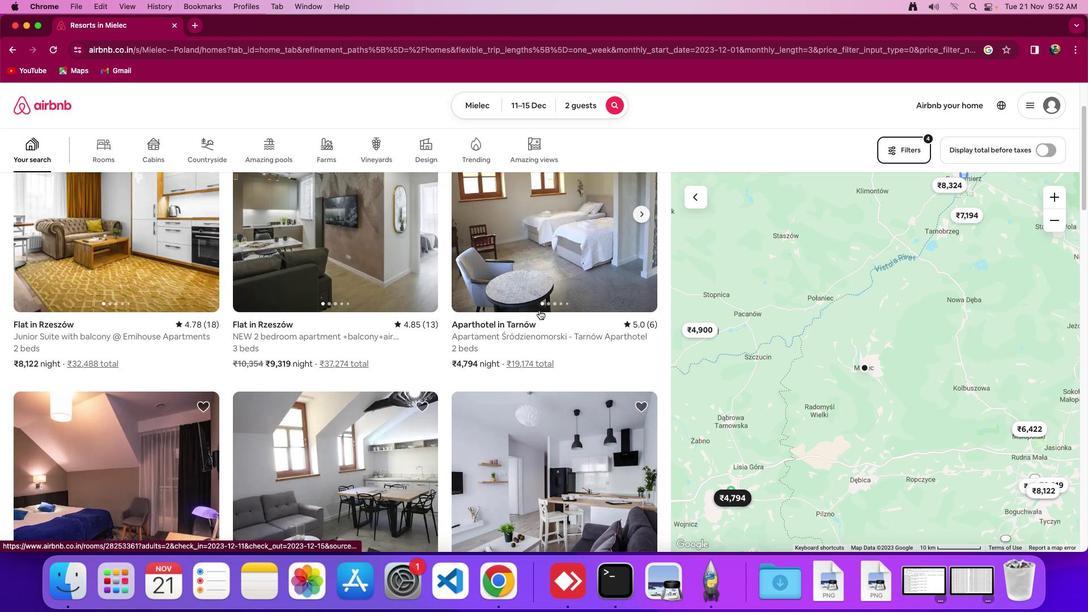 
Action: Mouse scrolled (539, 310) with delta (0, 0)
Screenshot: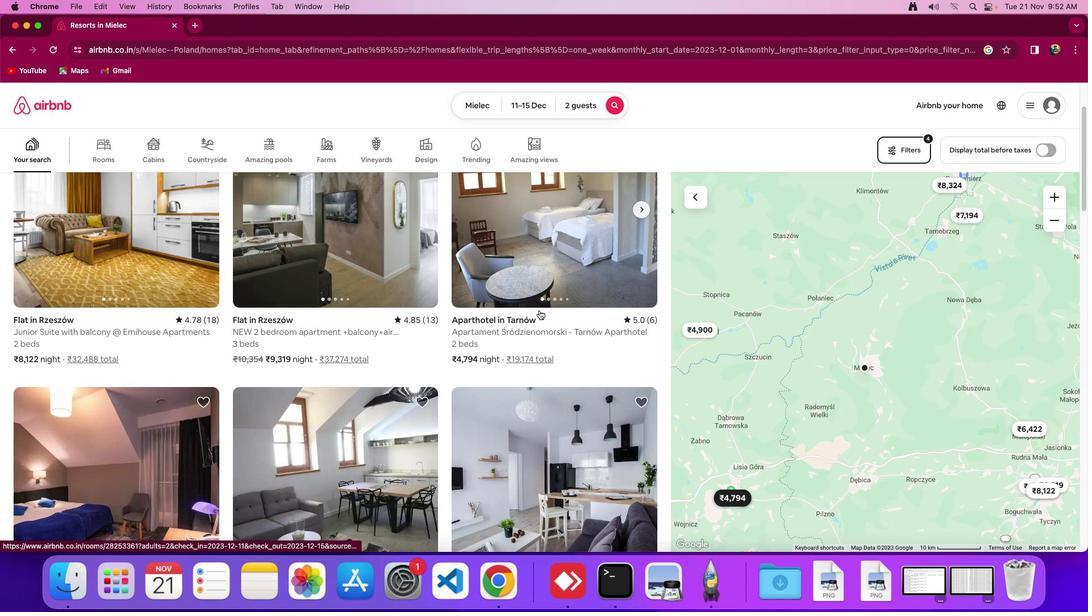 
Action: Mouse scrolled (539, 310) with delta (0, 0)
Screenshot: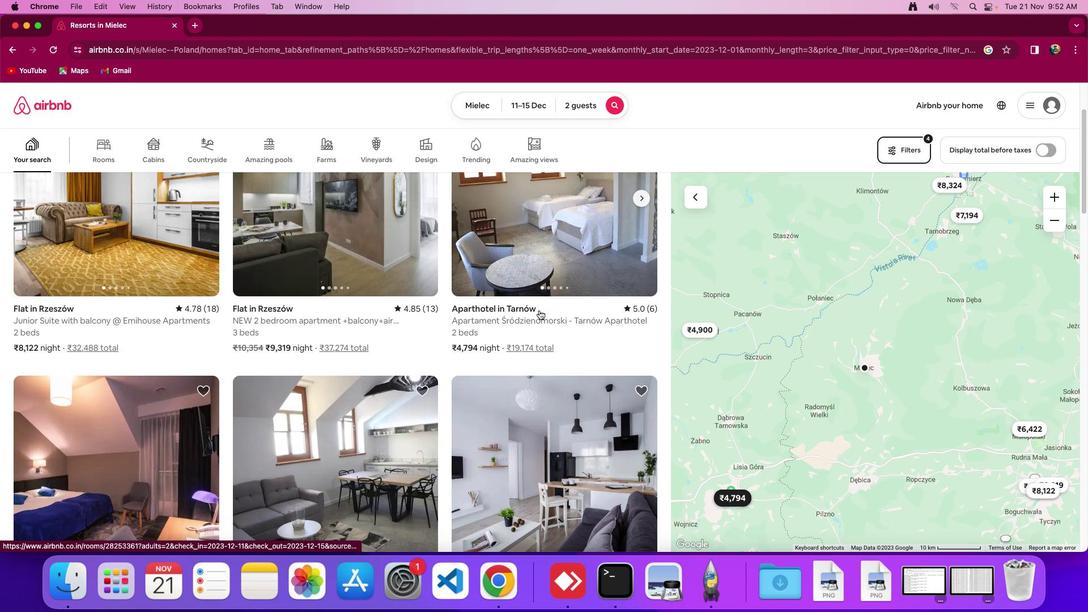 
Action: Mouse scrolled (539, 310) with delta (0, 0)
Screenshot: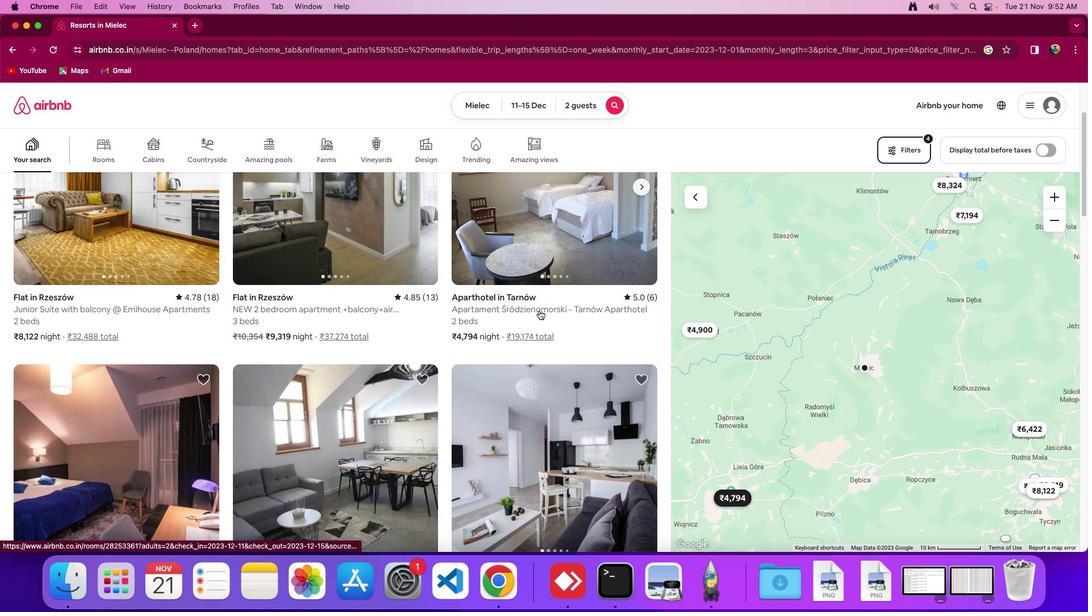 
Action: Mouse scrolled (539, 310) with delta (0, 0)
Screenshot: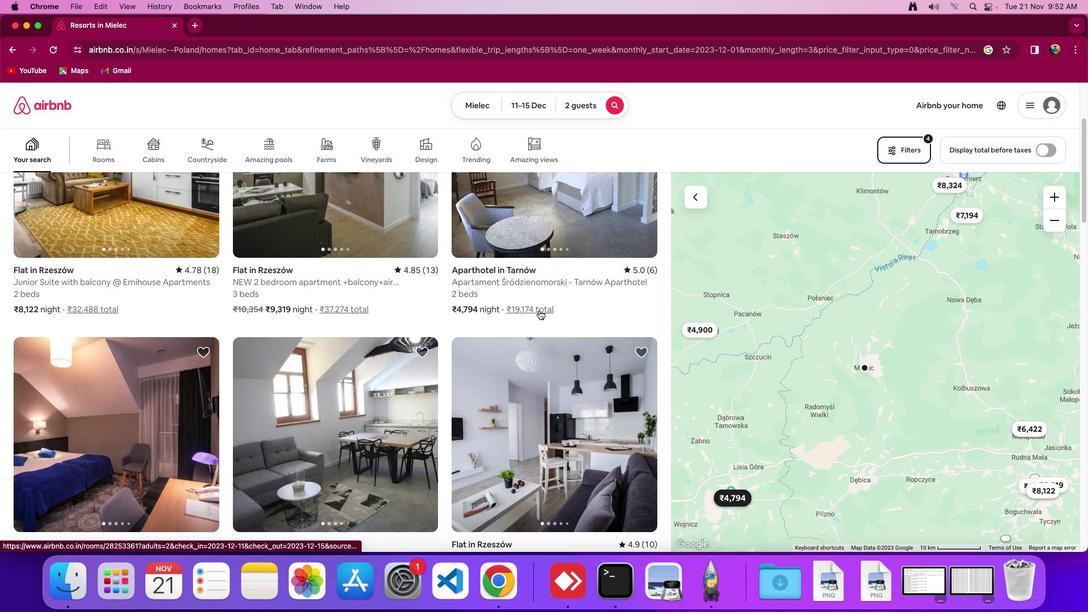
Action: Mouse scrolled (539, 310) with delta (0, 0)
Screenshot: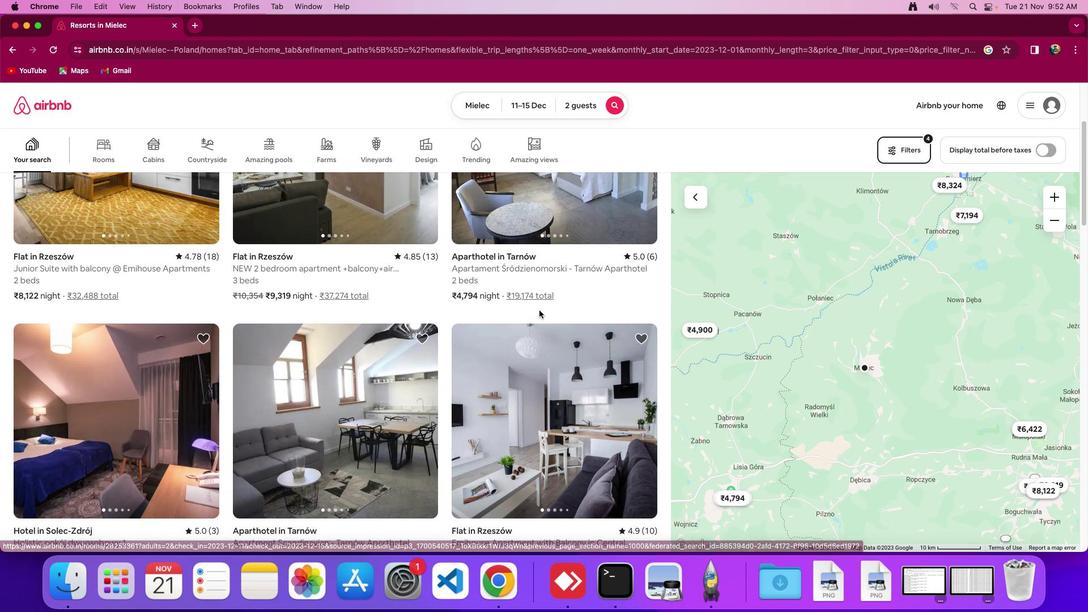 
Action: Mouse scrolled (539, 310) with delta (0, 0)
Screenshot: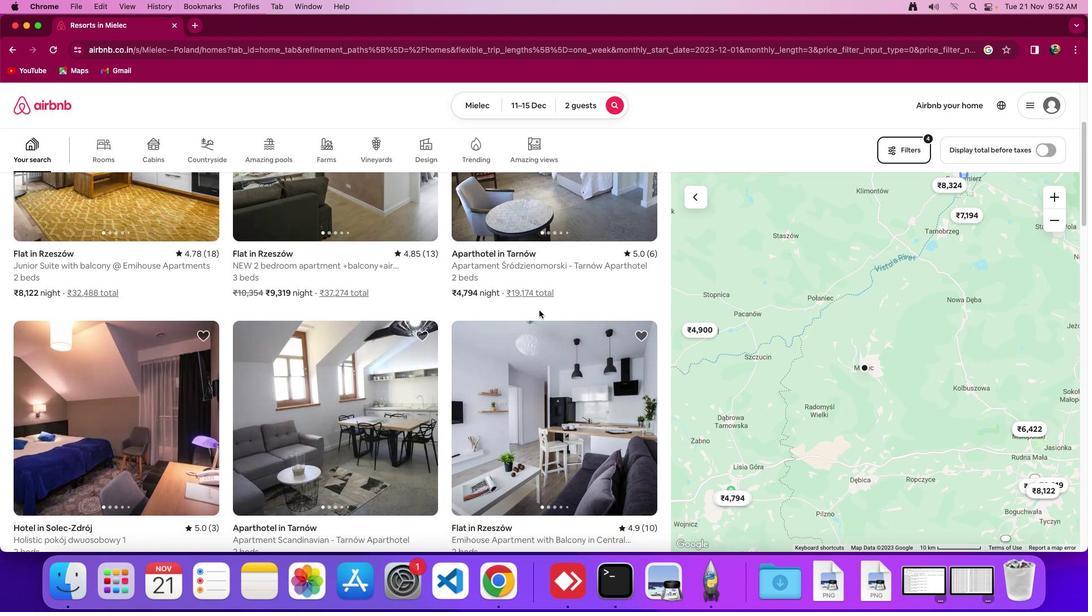 
Action: Mouse moved to (539, 310)
Screenshot: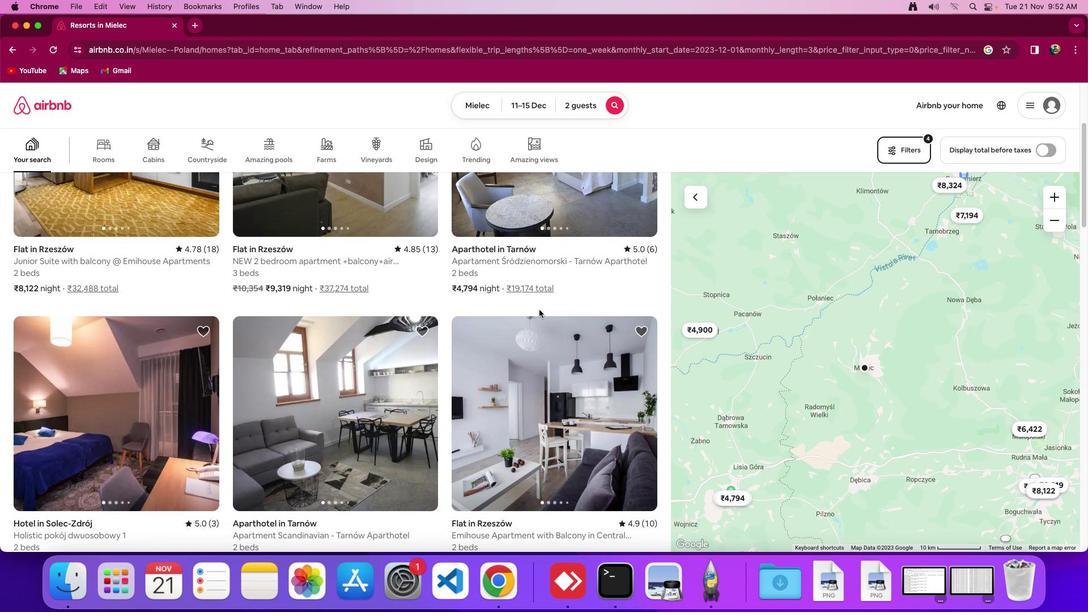 
Action: Mouse scrolled (539, 310) with delta (0, 0)
Screenshot: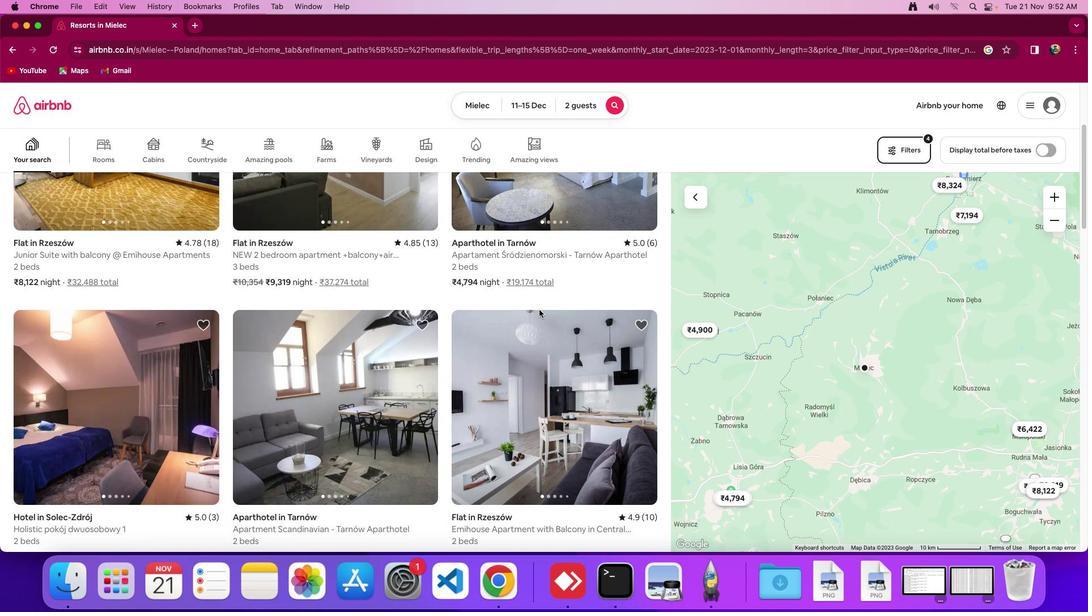 
Action: Mouse moved to (539, 310)
Screenshot: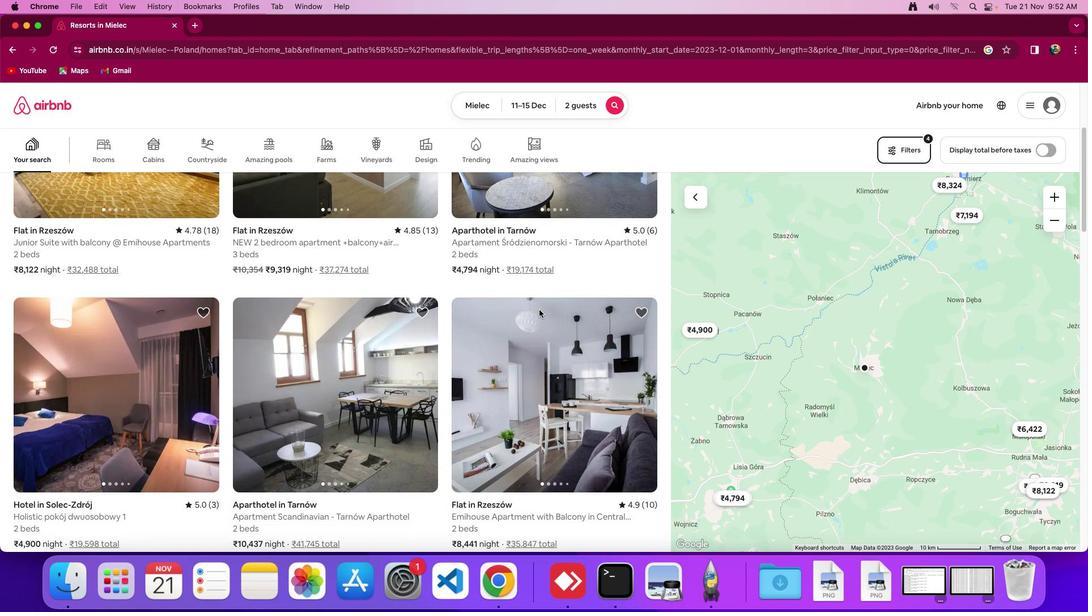 
Action: Mouse scrolled (539, 310) with delta (0, 0)
Screenshot: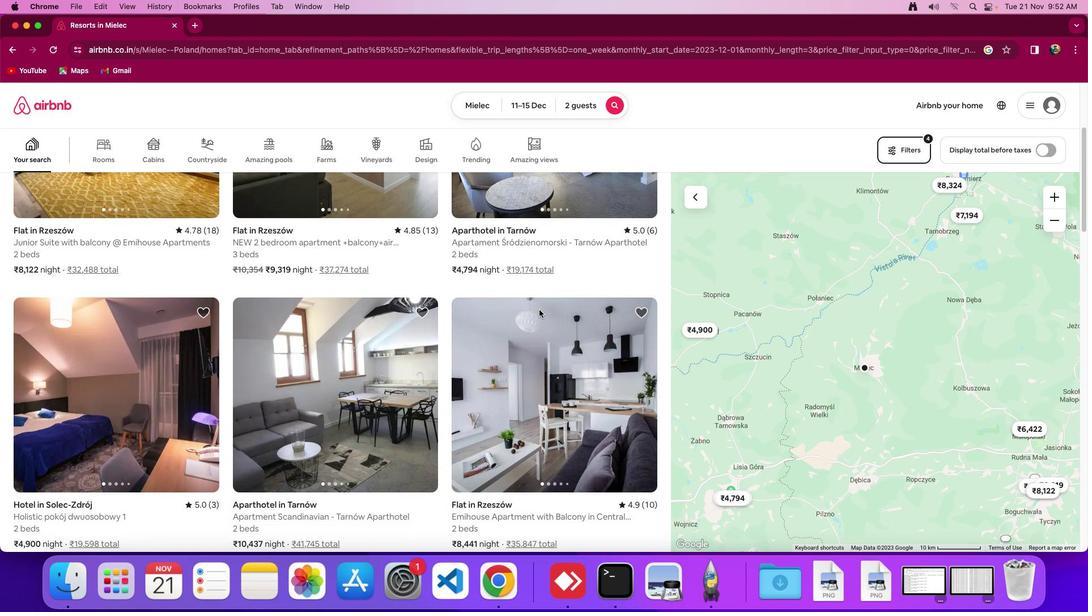 
Action: Mouse moved to (539, 309)
Screenshot: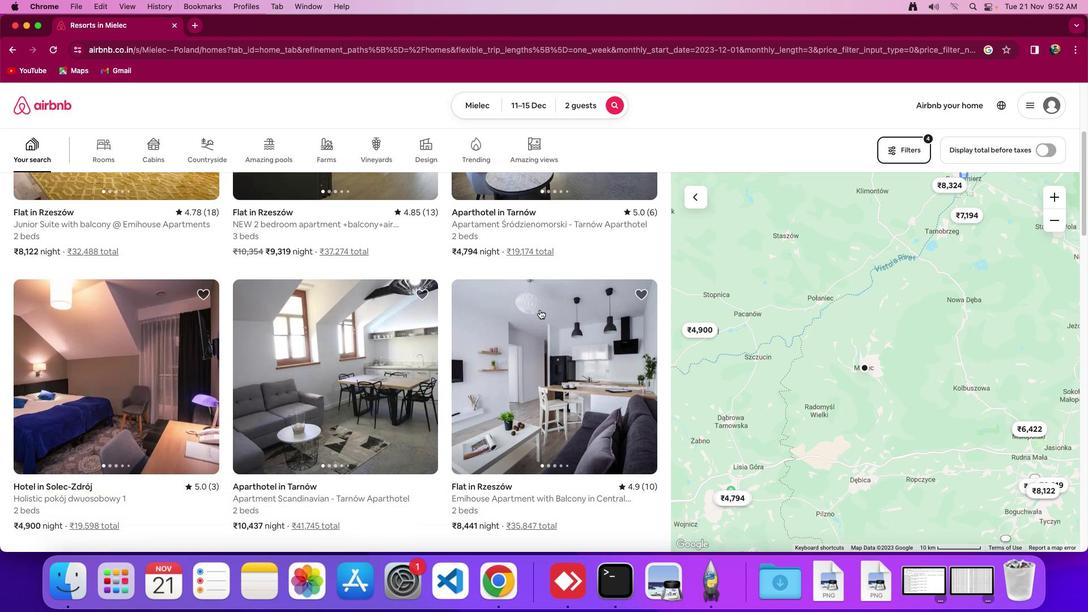 
Action: Mouse scrolled (539, 309) with delta (0, -1)
Screenshot: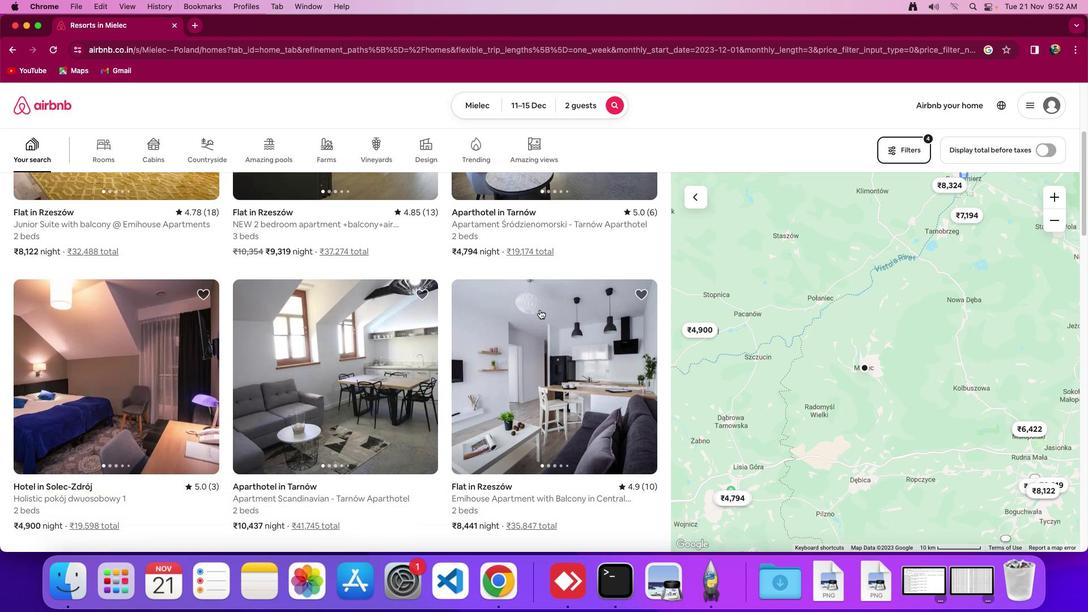 
Action: Mouse moved to (540, 309)
Screenshot: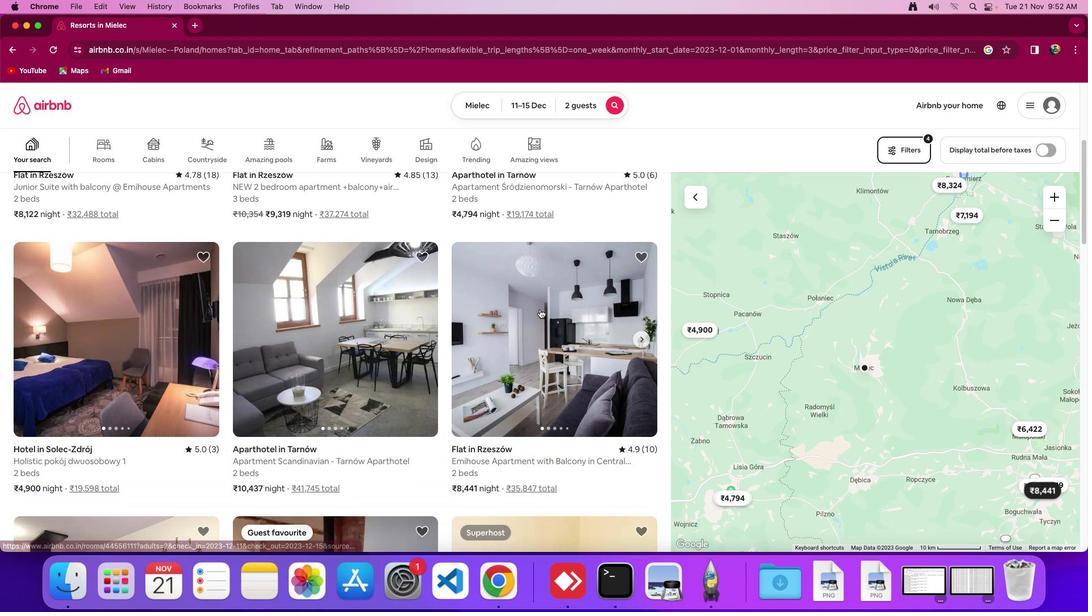 
Action: Mouse scrolled (540, 309) with delta (0, 0)
Screenshot: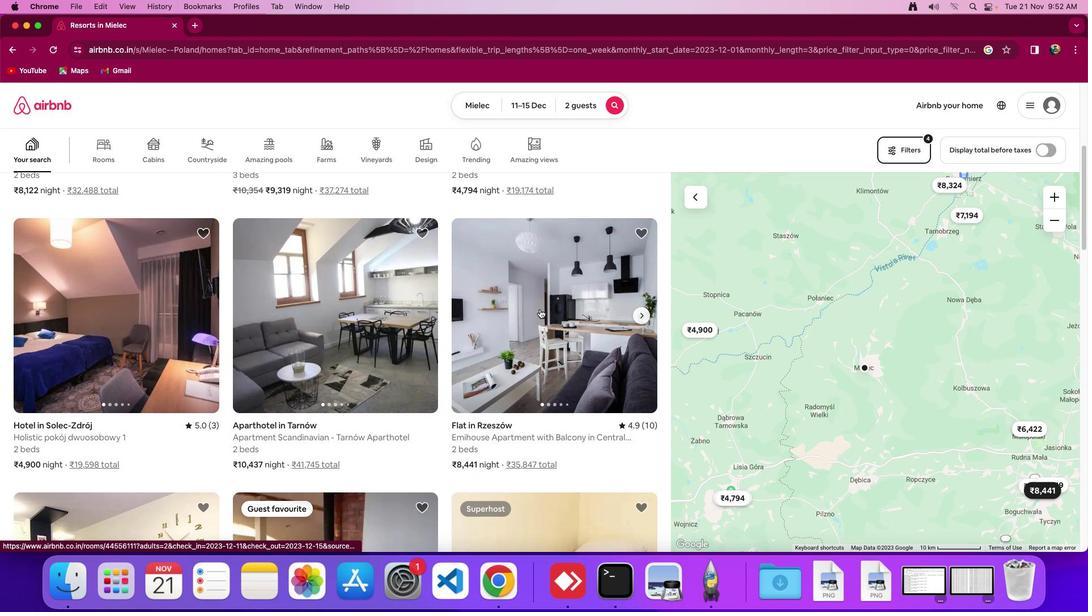 
Action: Mouse scrolled (540, 309) with delta (0, 0)
Screenshot: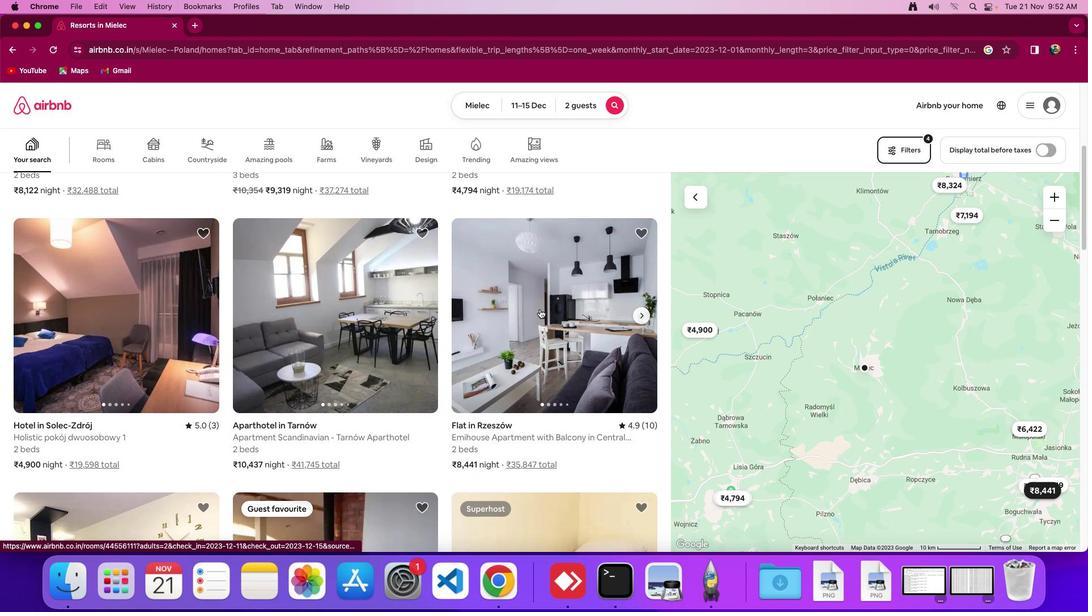 
Action: Mouse scrolled (540, 309) with delta (0, -1)
Screenshot: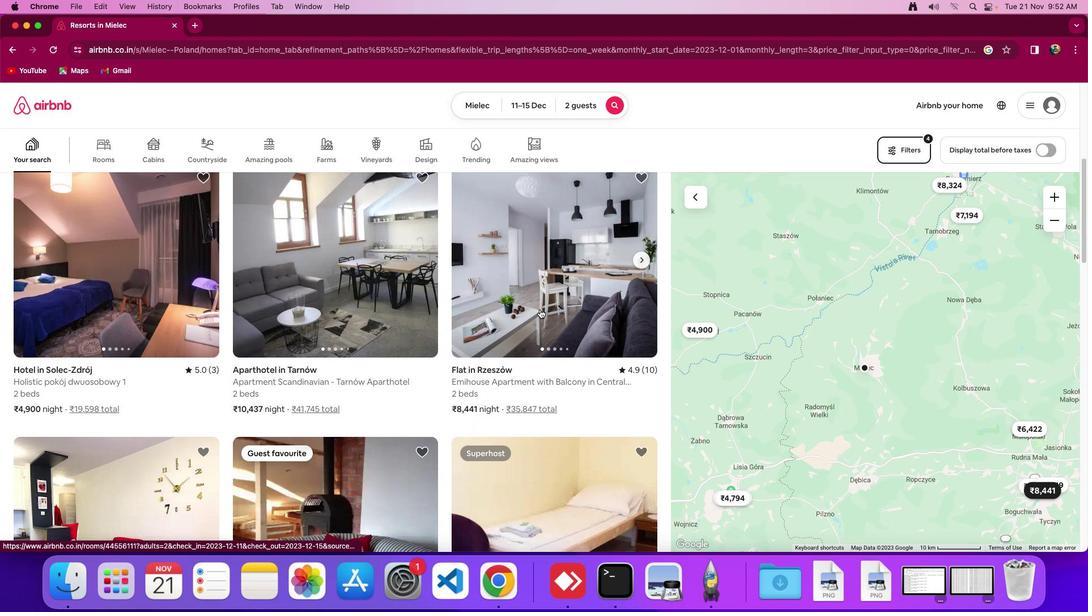 
Action: Mouse scrolled (540, 309) with delta (0, 0)
Screenshot: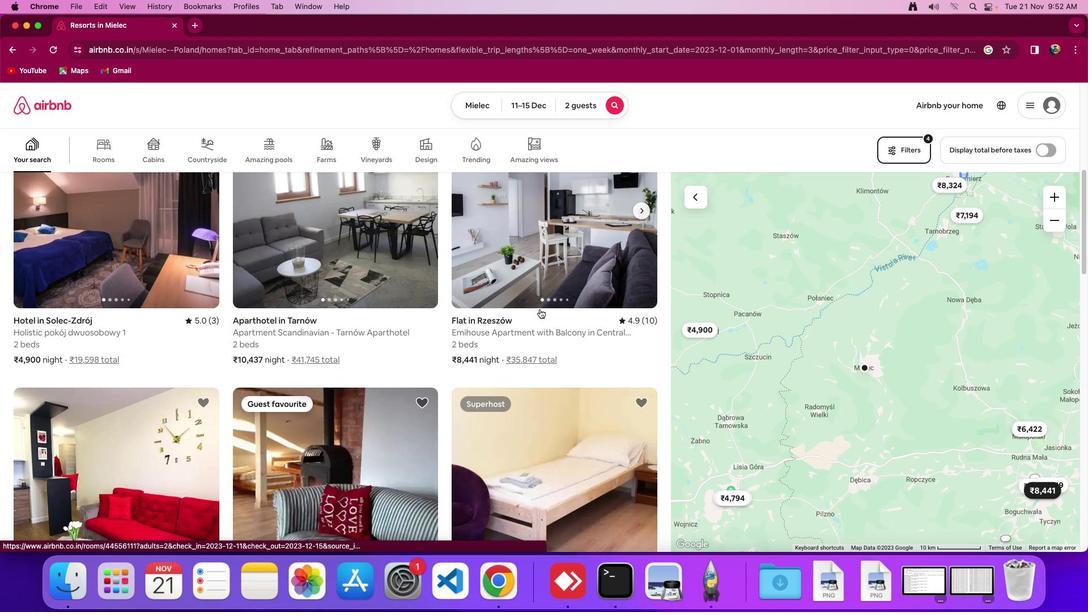 
Action: Mouse scrolled (540, 309) with delta (0, 0)
Screenshot: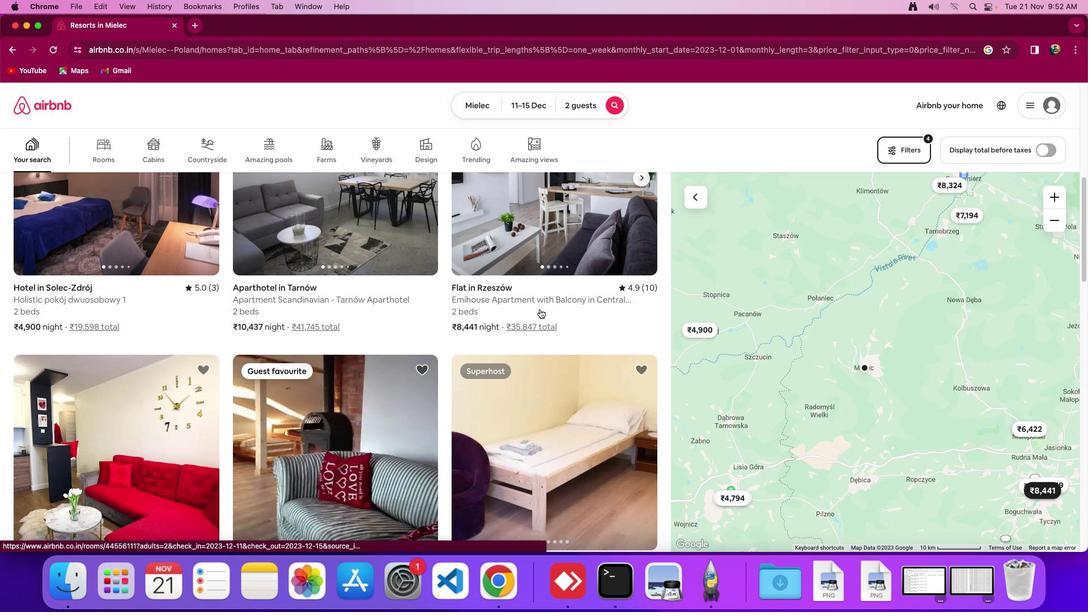 
Action: Mouse scrolled (540, 309) with delta (0, -1)
Screenshot: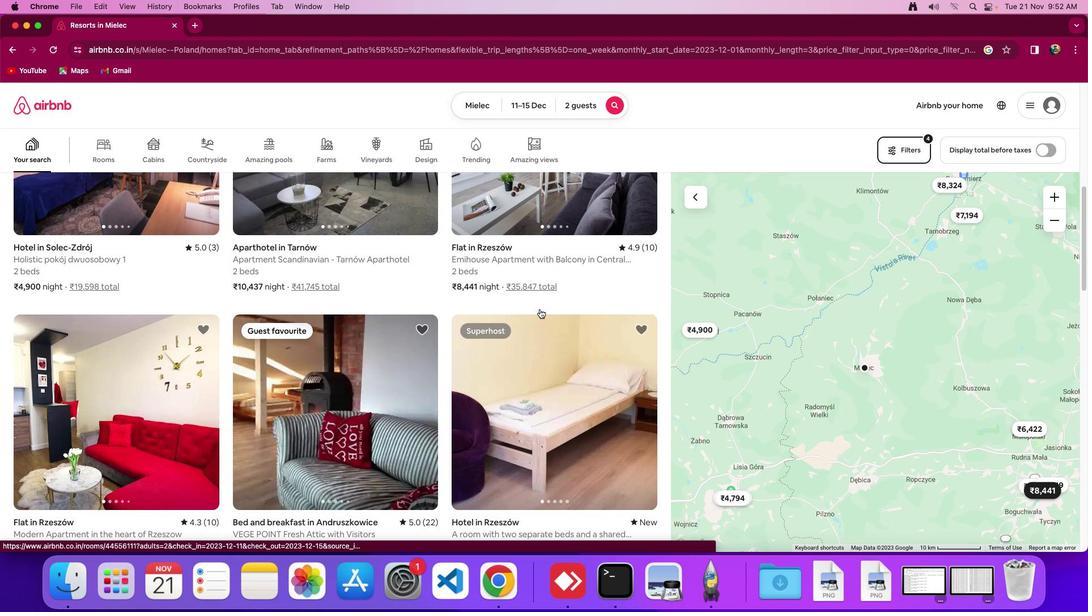 
Action: Mouse moved to (540, 309)
Screenshot: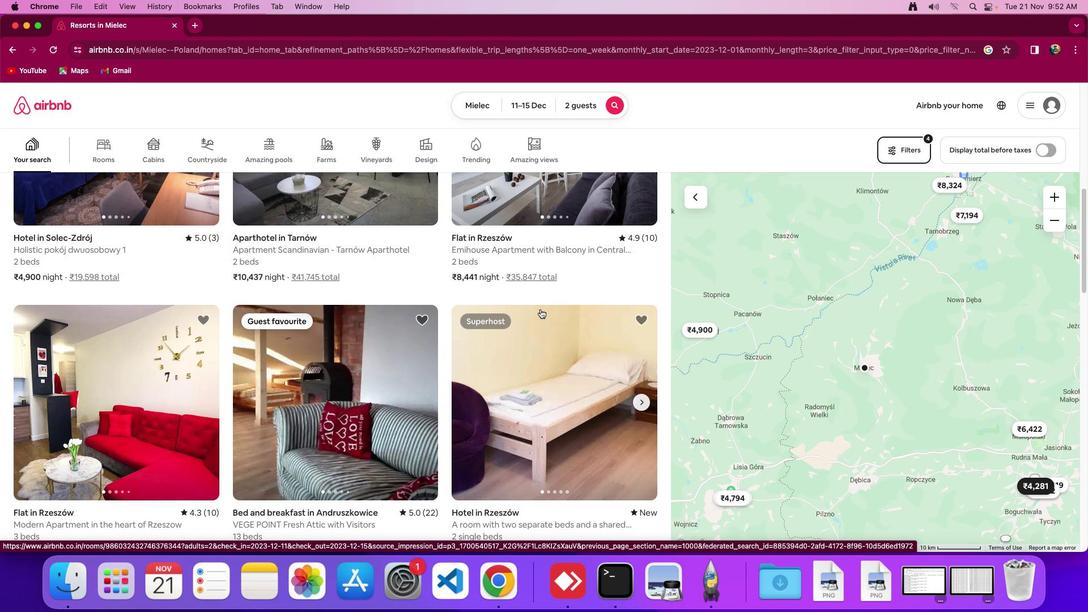 
Action: Mouse scrolled (540, 309) with delta (0, 0)
Screenshot: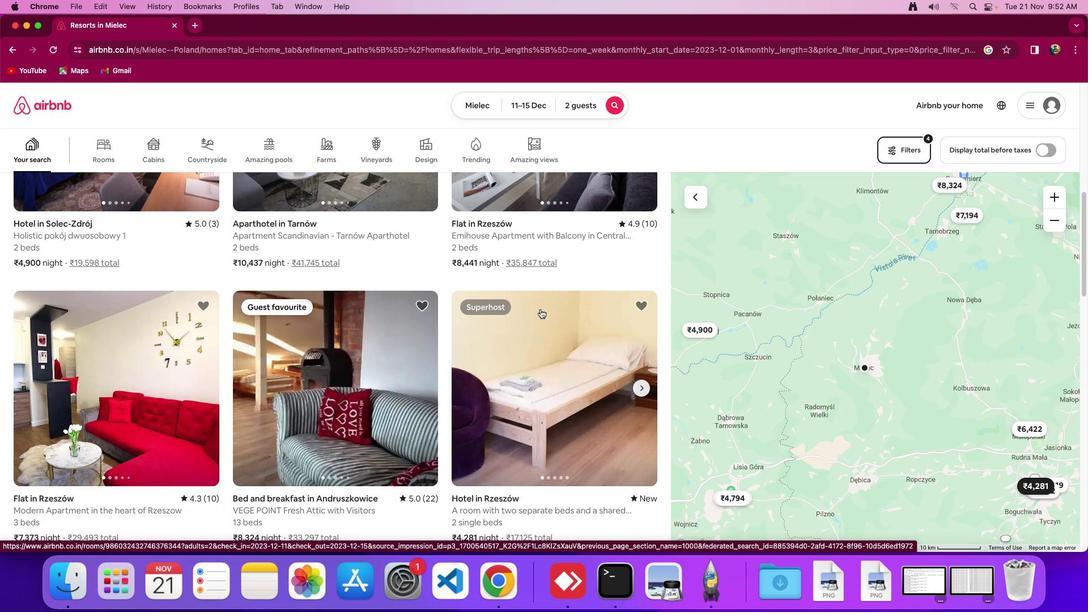 
Action: Mouse scrolled (540, 309) with delta (0, 0)
Screenshot: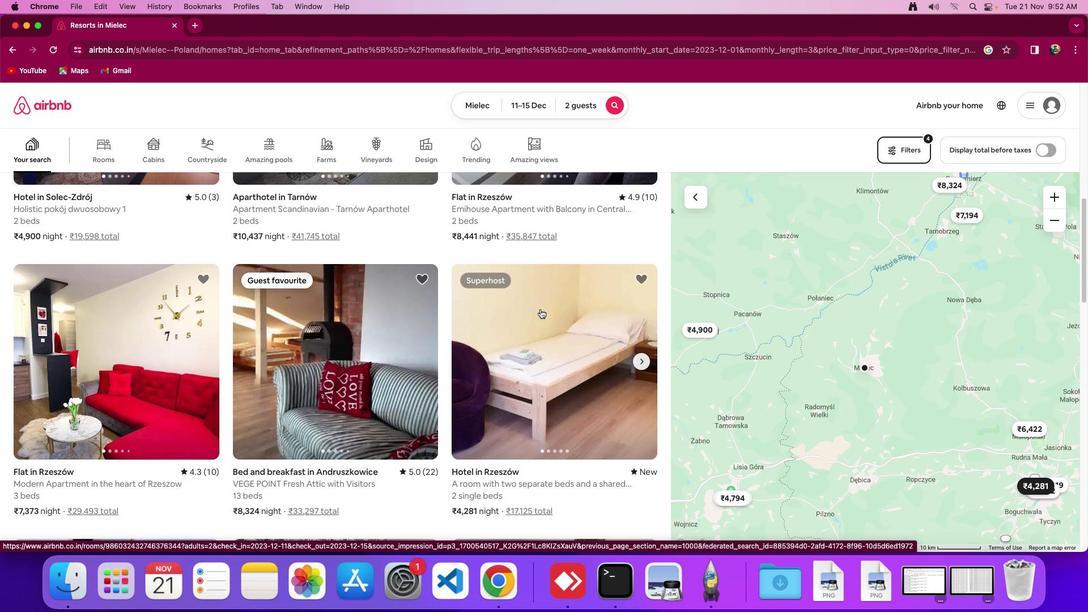 
Action: Mouse scrolled (540, 309) with delta (0, -2)
Screenshot: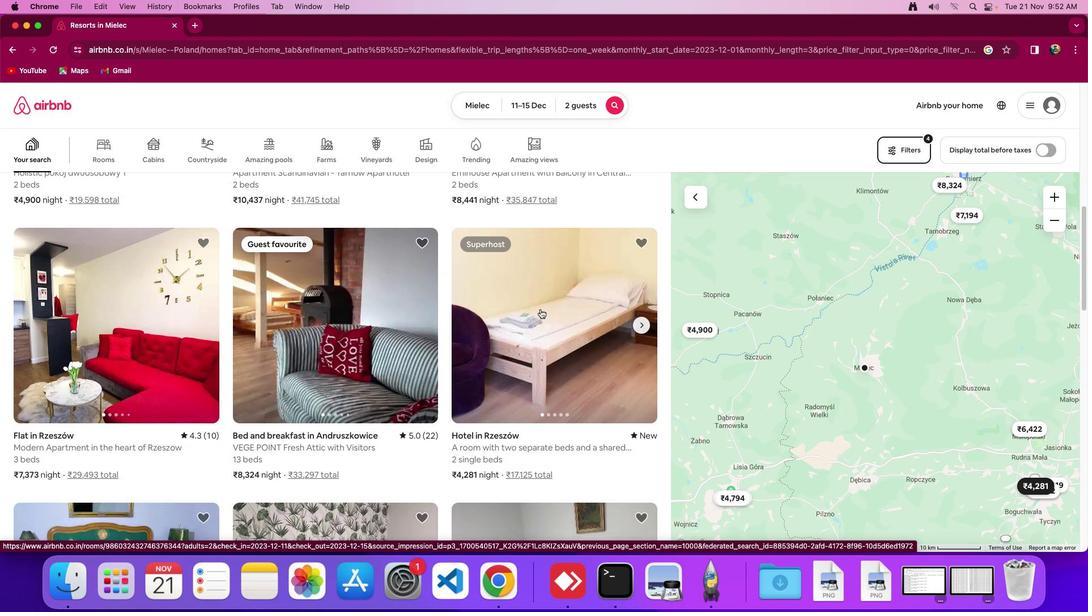 
Action: Mouse moved to (540, 309)
Screenshot: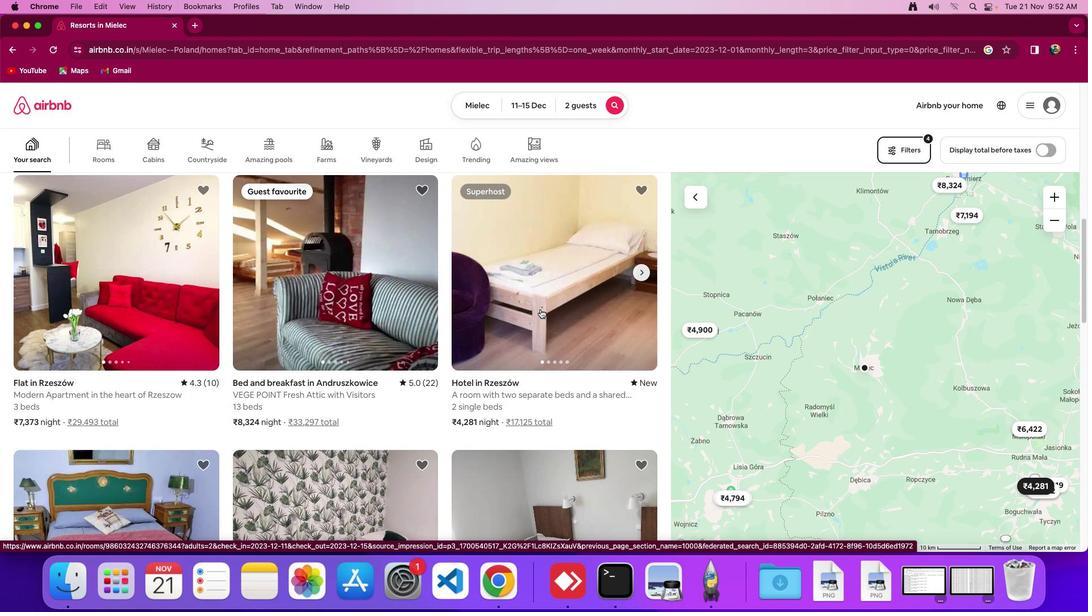 
Action: Mouse scrolled (540, 309) with delta (0, 0)
Screenshot: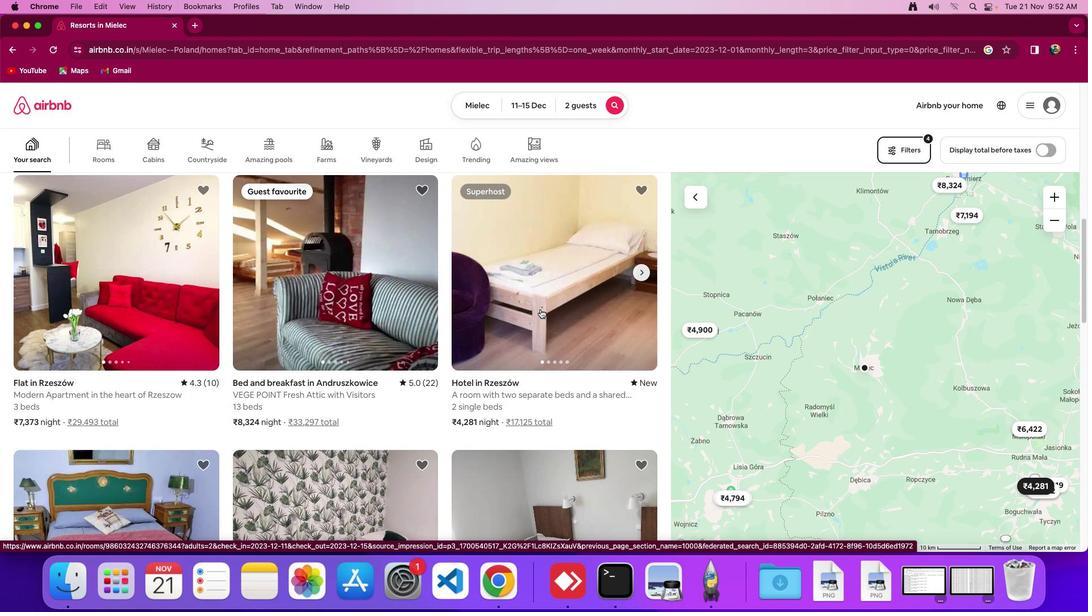 
Action: Mouse scrolled (540, 309) with delta (0, 0)
Screenshot: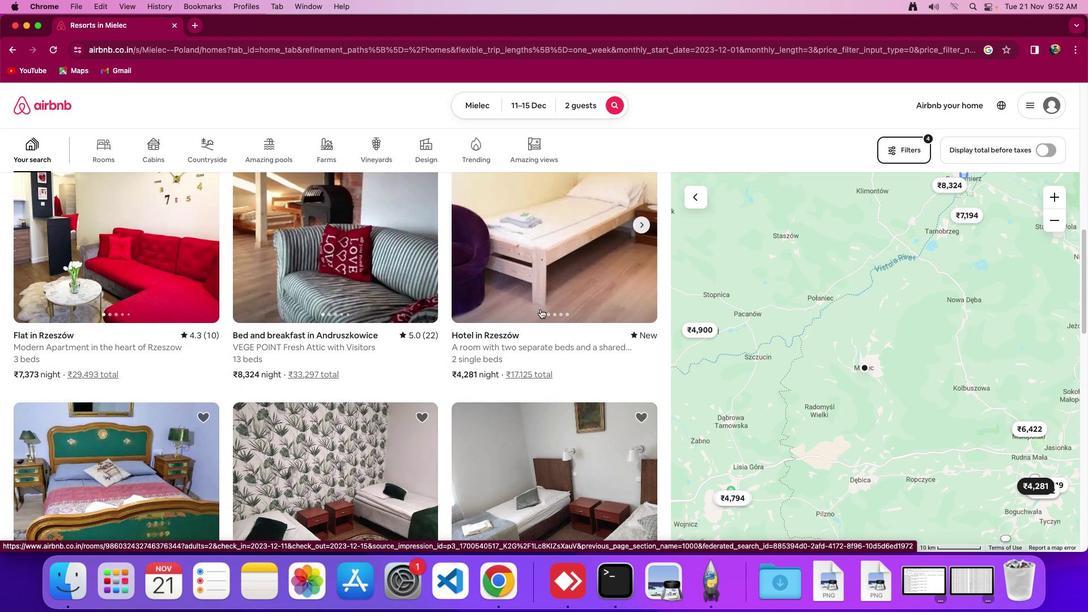 
Action: Mouse scrolled (540, 309) with delta (0, -1)
Screenshot: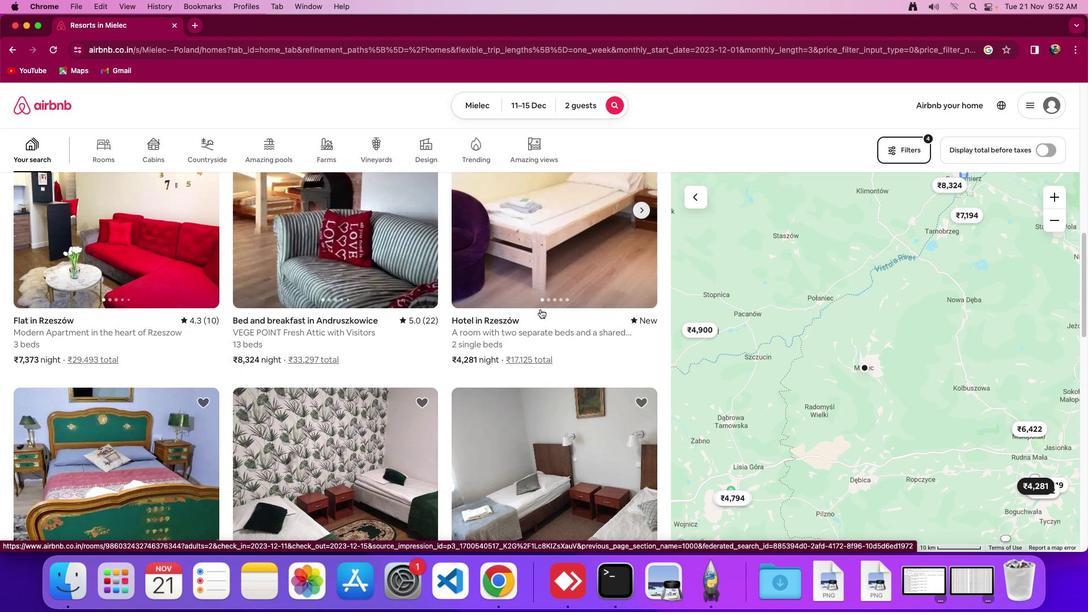 
Action: Mouse moved to (540, 309)
Screenshot: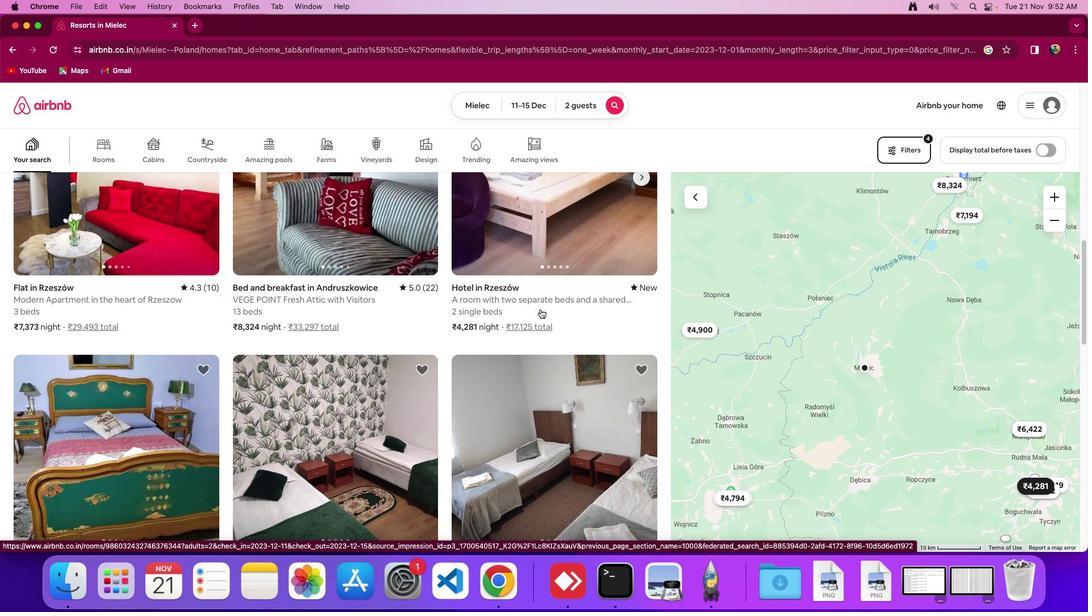
Action: Mouse scrolled (540, 309) with delta (0, 0)
Screenshot: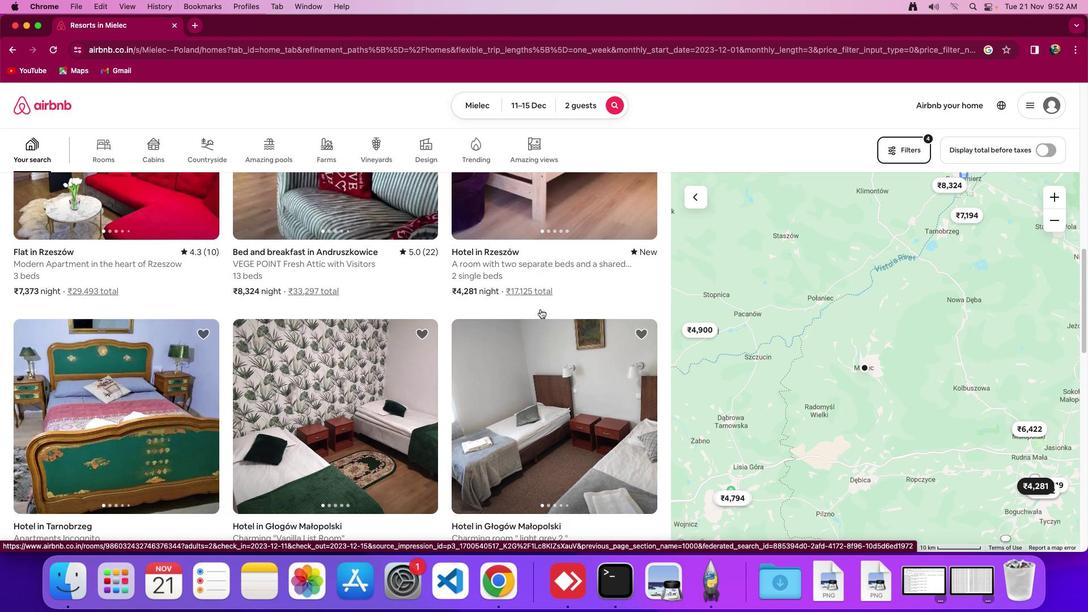 
Action: Mouse scrolled (540, 309) with delta (0, 0)
Screenshot: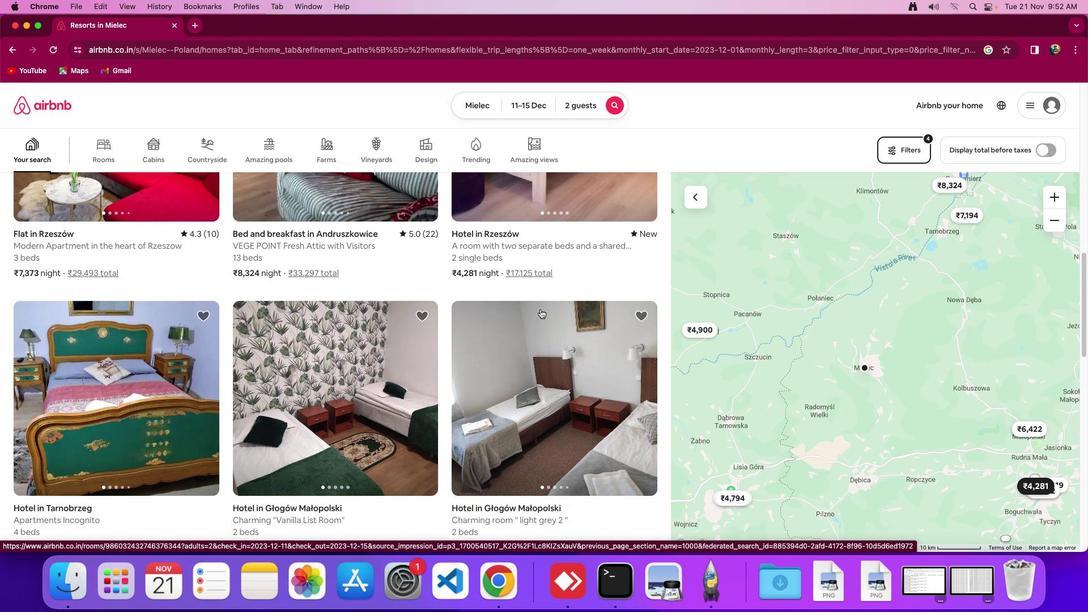
Action: Mouse scrolled (540, 309) with delta (0, -2)
Screenshot: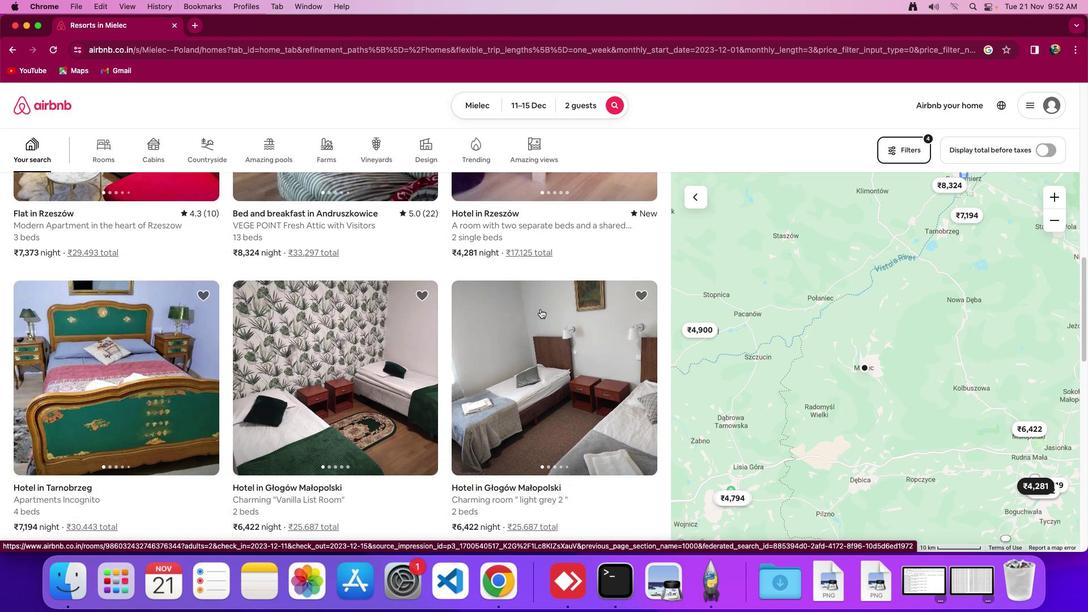 
Action: Mouse scrolled (540, 309) with delta (0, 0)
Screenshot: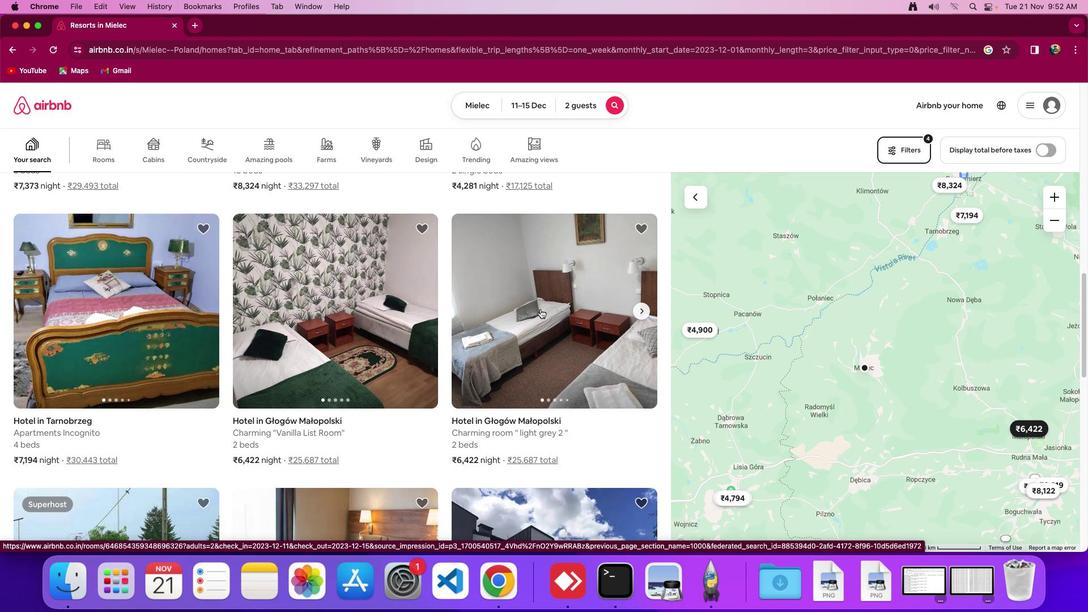 
Action: Mouse scrolled (540, 309) with delta (0, 0)
Screenshot: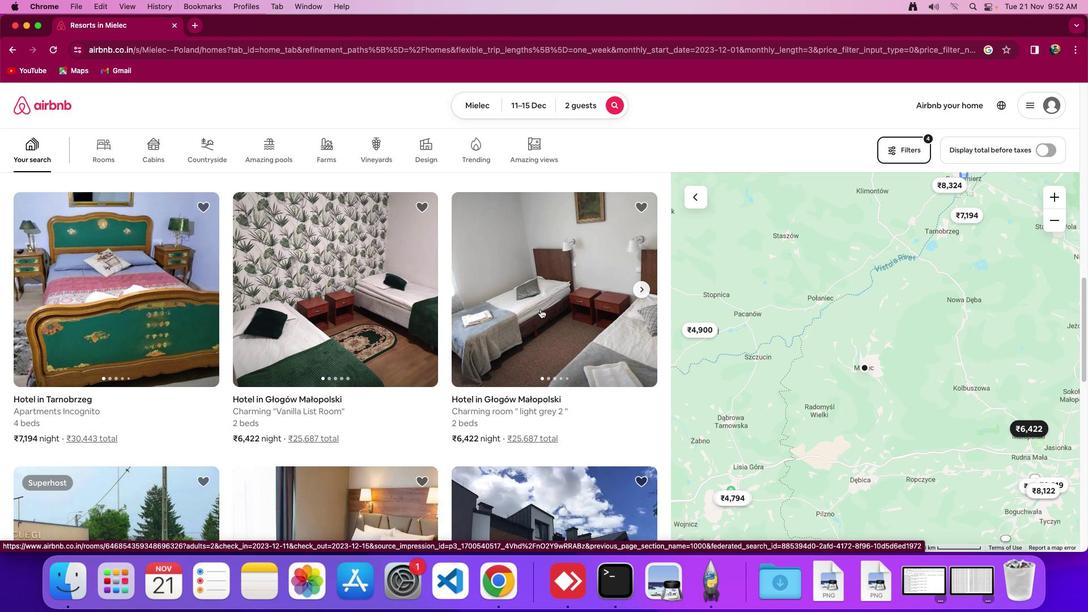 
Action: Mouse scrolled (540, 309) with delta (0, -1)
Screenshot: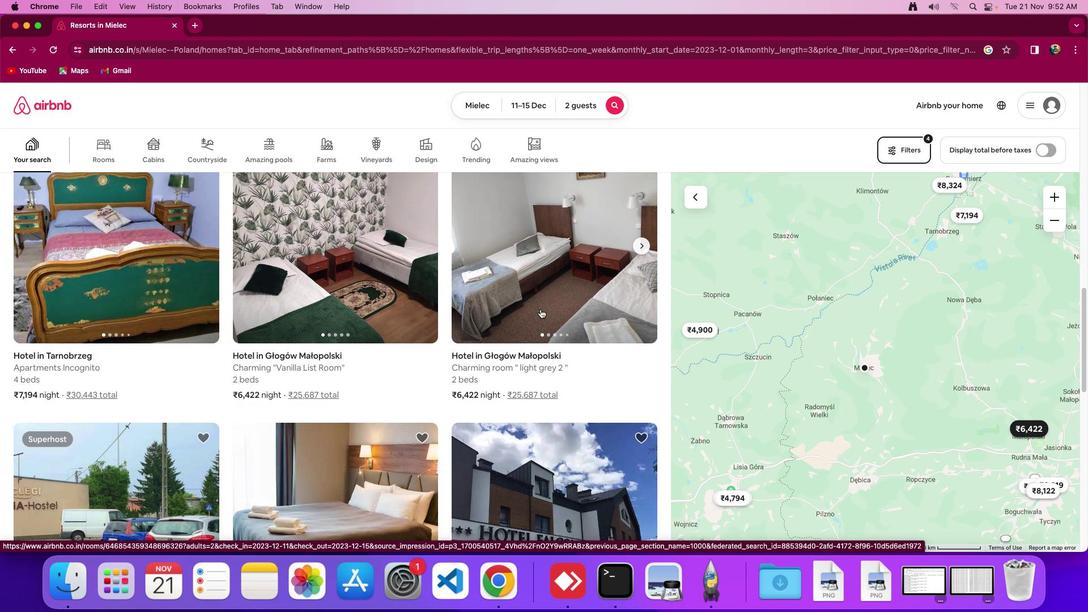 
Action: Mouse moved to (541, 308)
Screenshot: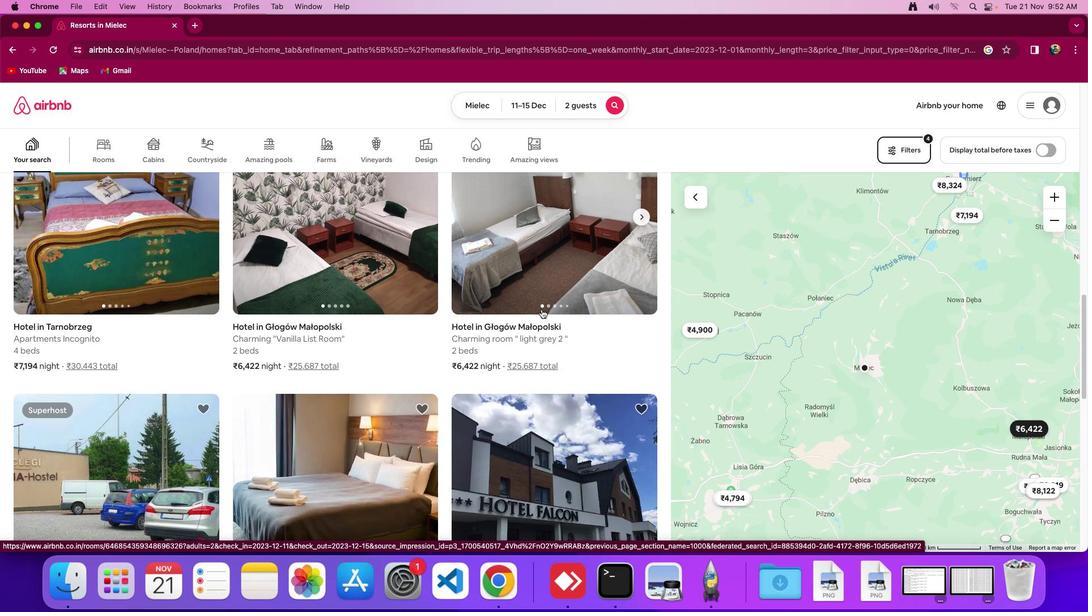 
Action: Mouse scrolled (541, 308) with delta (0, 0)
Screenshot: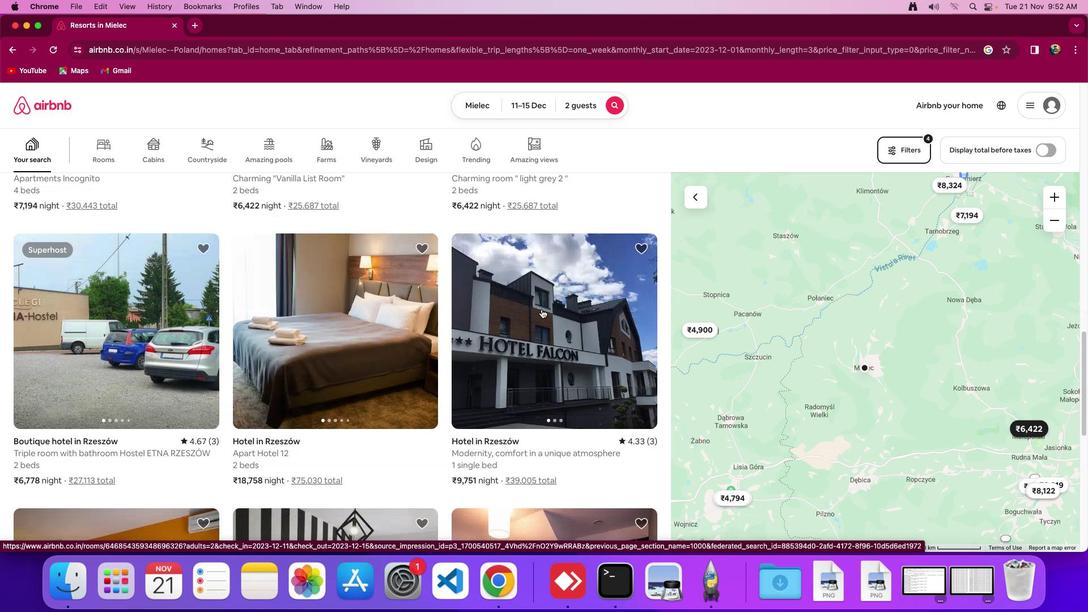 
Action: Mouse scrolled (541, 308) with delta (0, 0)
Screenshot: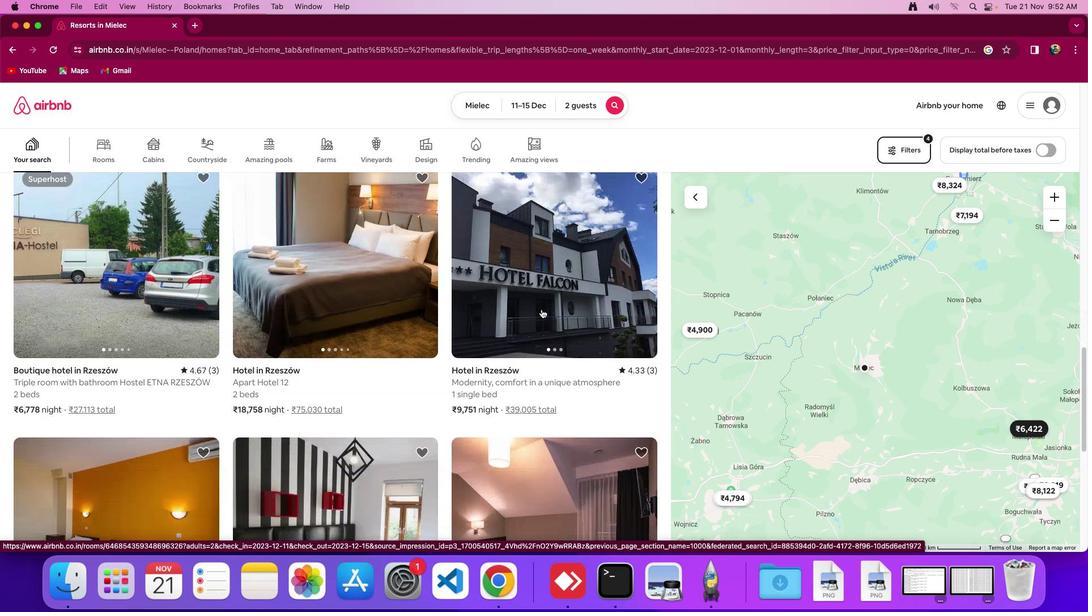 
Action: Mouse scrolled (541, 308) with delta (0, -2)
Screenshot: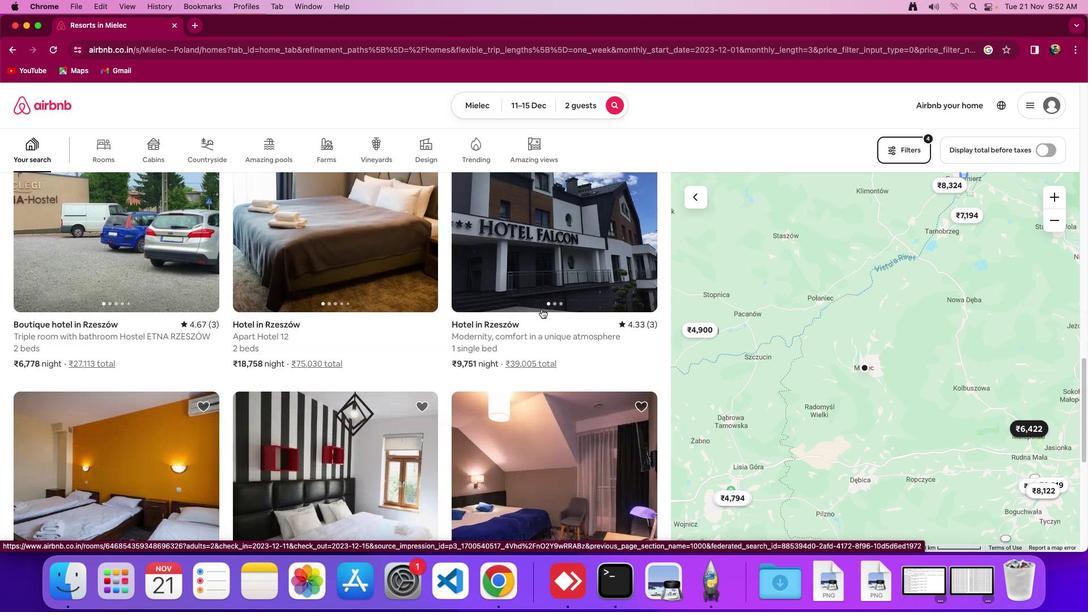 
Action: Mouse scrolled (541, 308) with delta (0, -3)
Screenshot: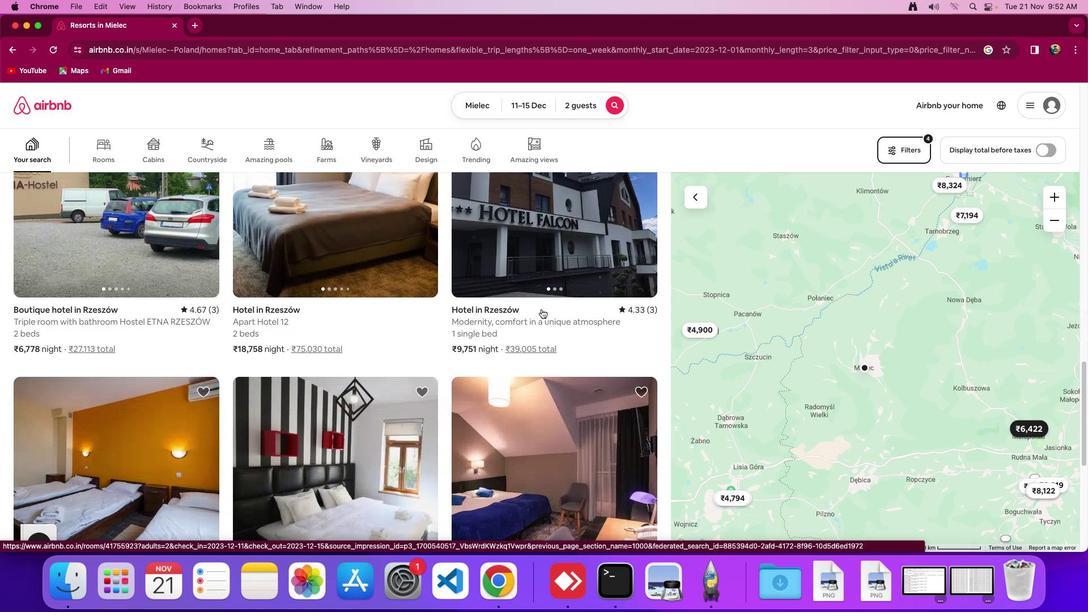 
Action: Mouse scrolled (541, 308) with delta (0, 0)
Screenshot: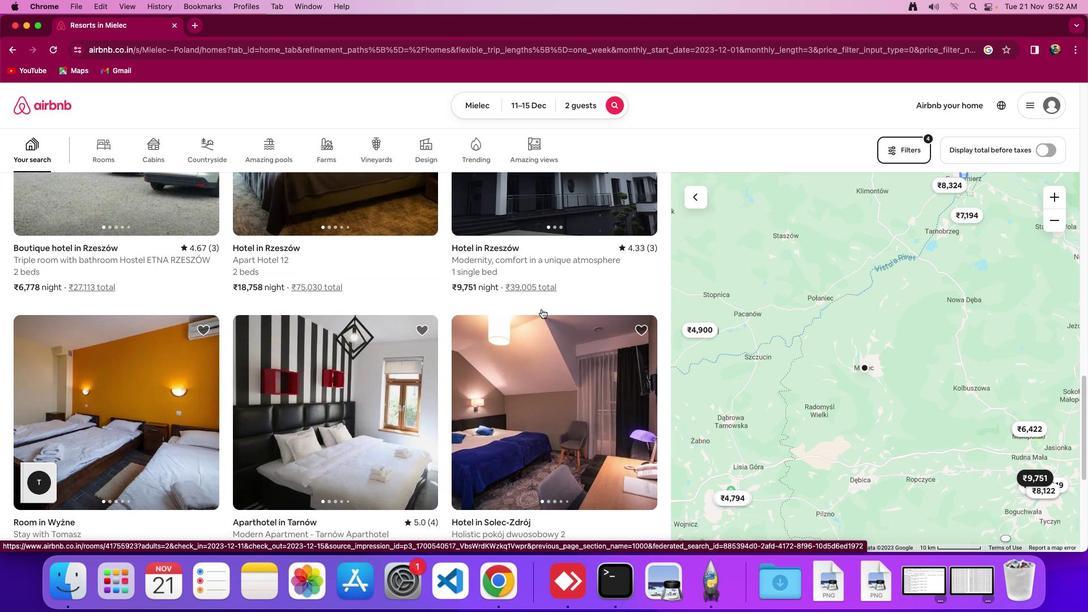 
Action: Mouse scrolled (541, 308) with delta (0, 0)
Screenshot: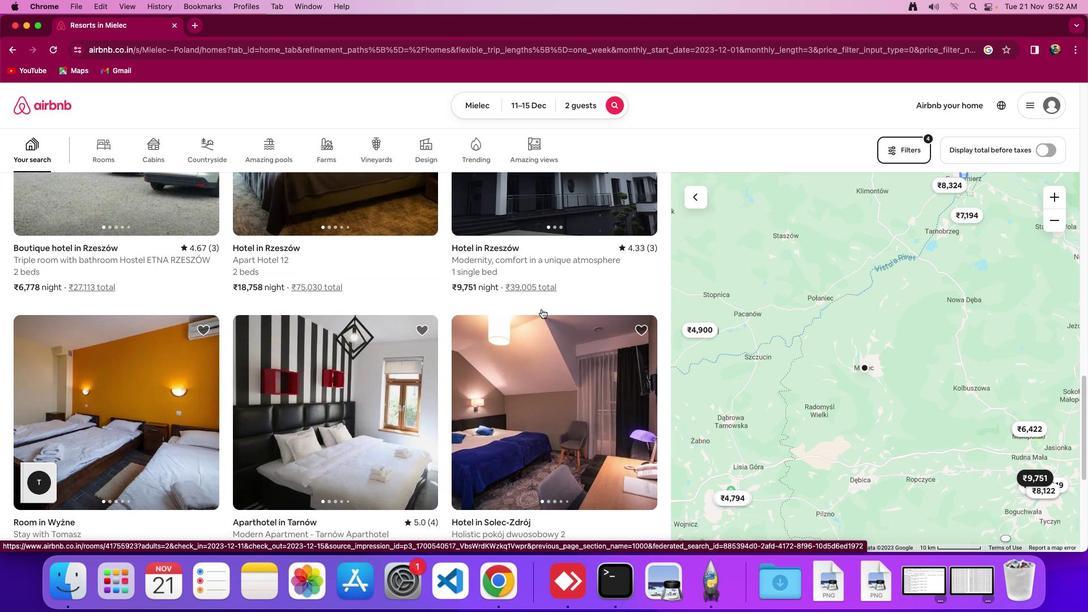 
Action: Mouse scrolled (541, 308) with delta (0, -2)
Screenshot: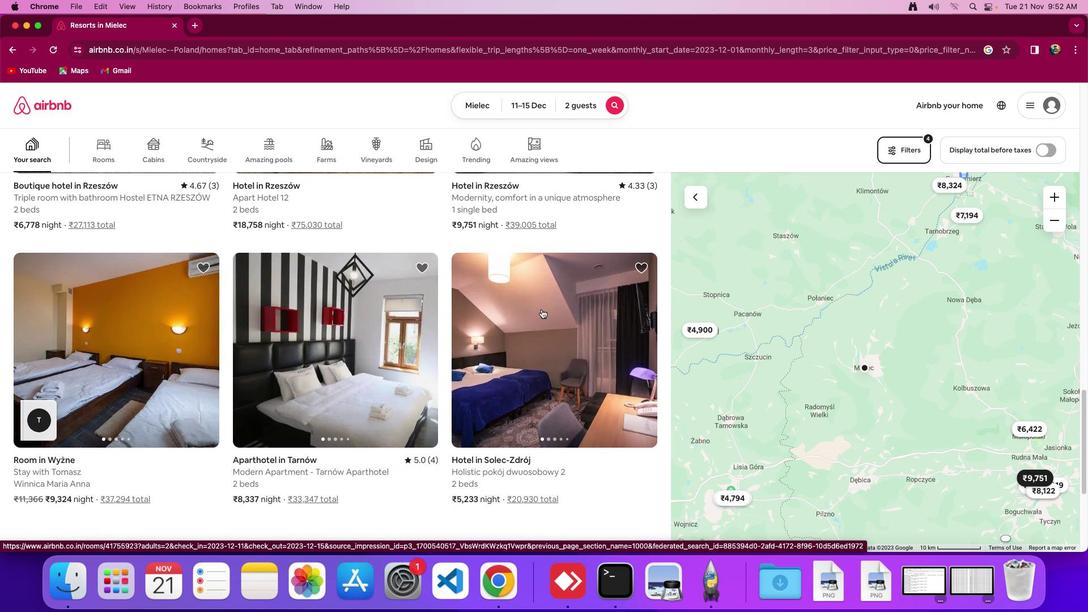 
Action: Mouse moved to (541, 308)
Screenshot: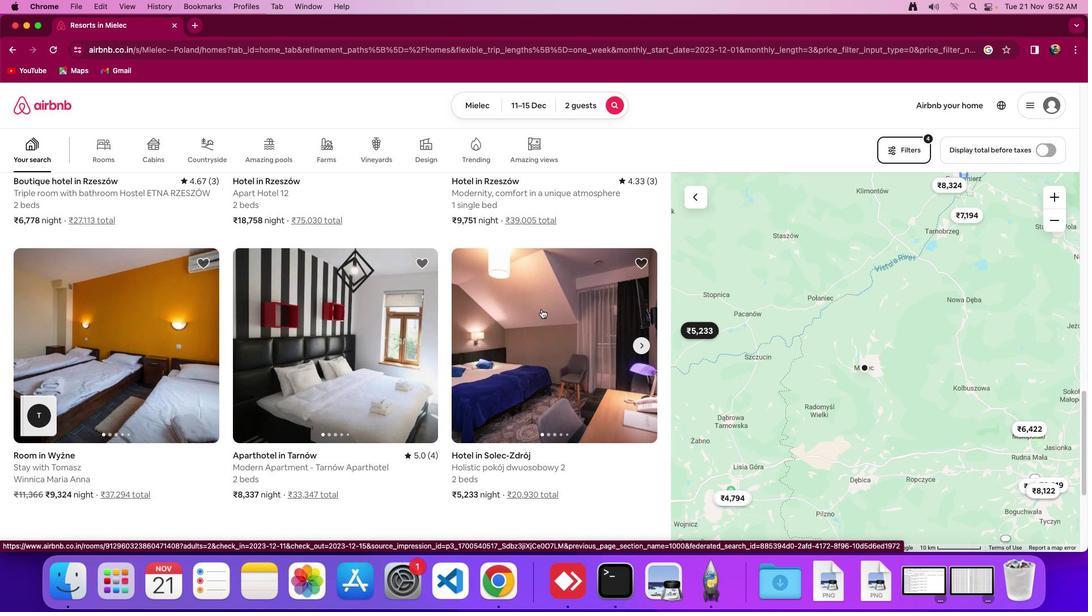 
Action: Mouse scrolled (541, 308) with delta (0, 0)
Screenshot: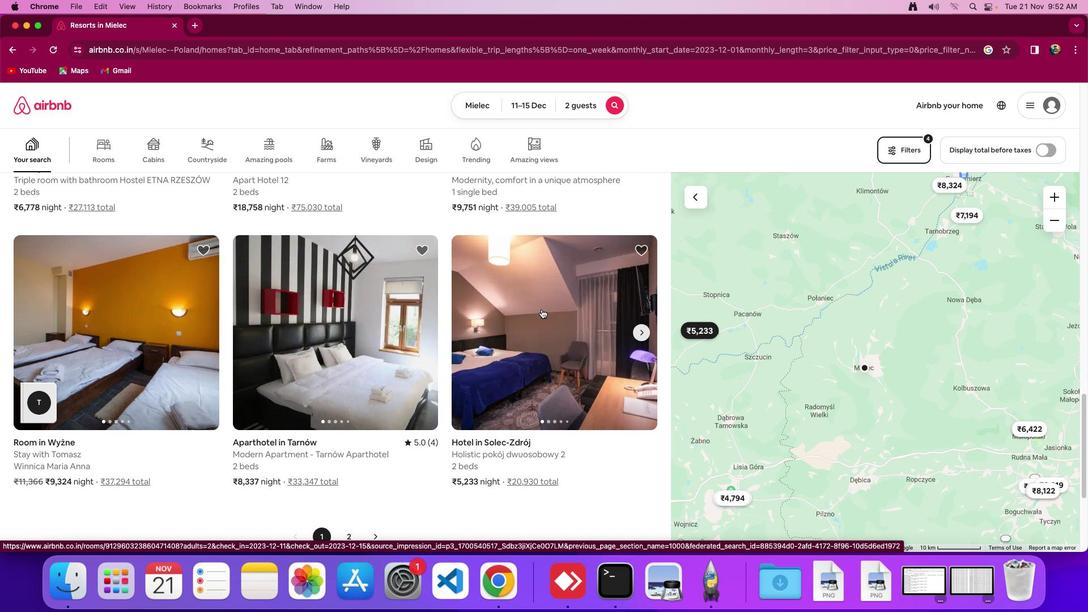 
Action: Mouse scrolled (541, 308) with delta (0, 0)
Screenshot: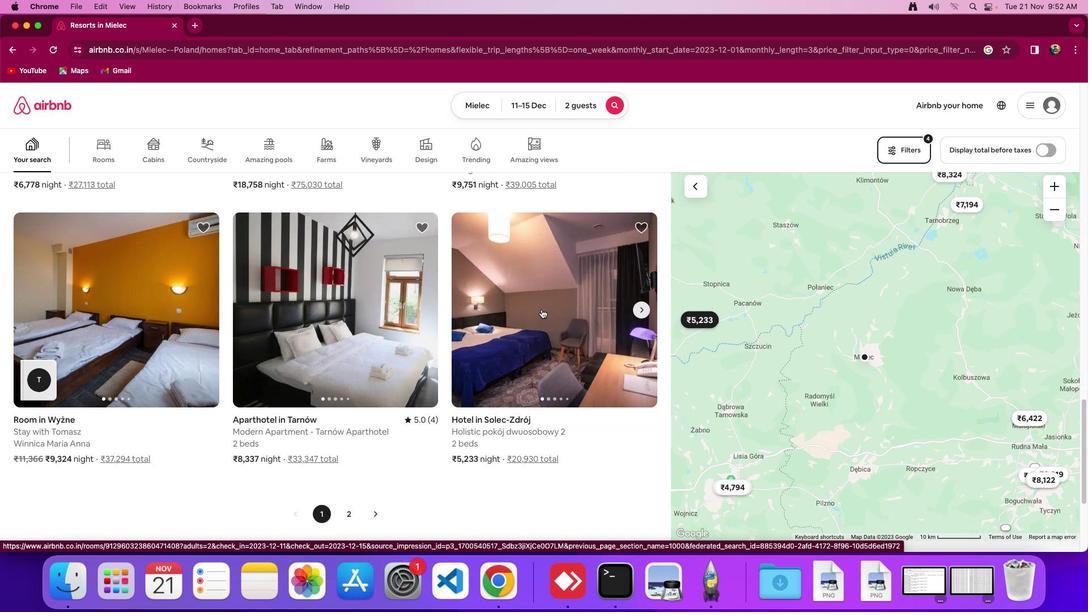 
Action: Mouse scrolled (541, 308) with delta (0, -1)
Screenshot: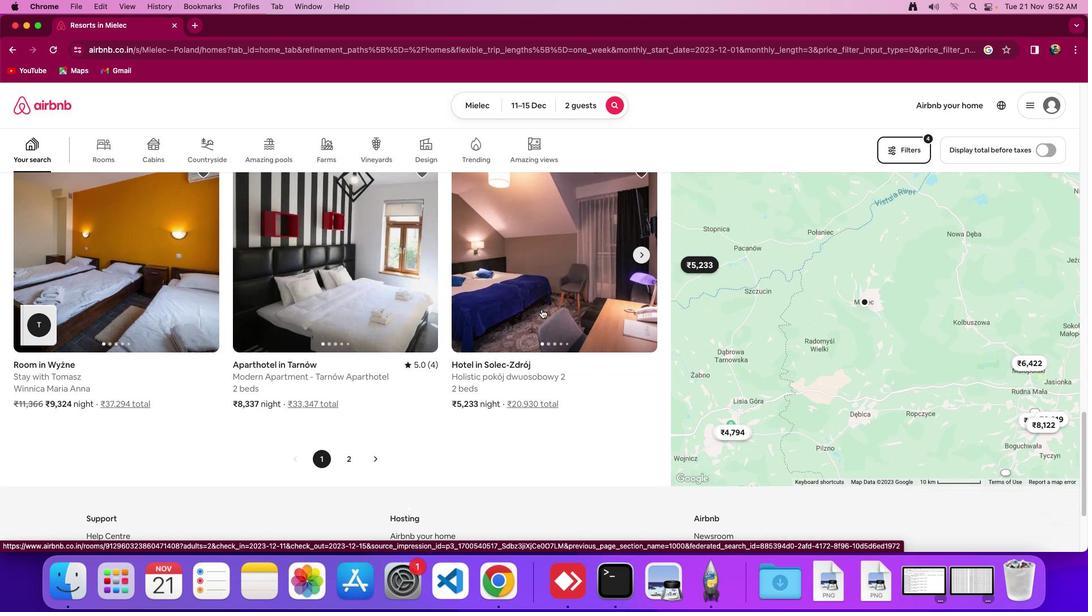 
Action: Mouse moved to (352, 437)
Screenshot: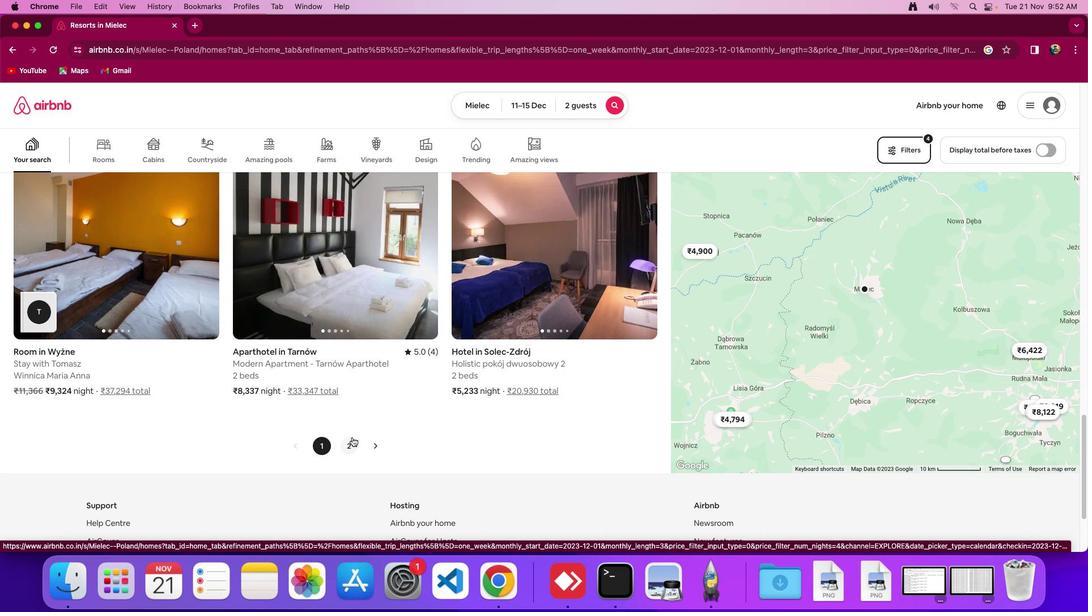 
Action: Mouse pressed left at (352, 437)
Screenshot: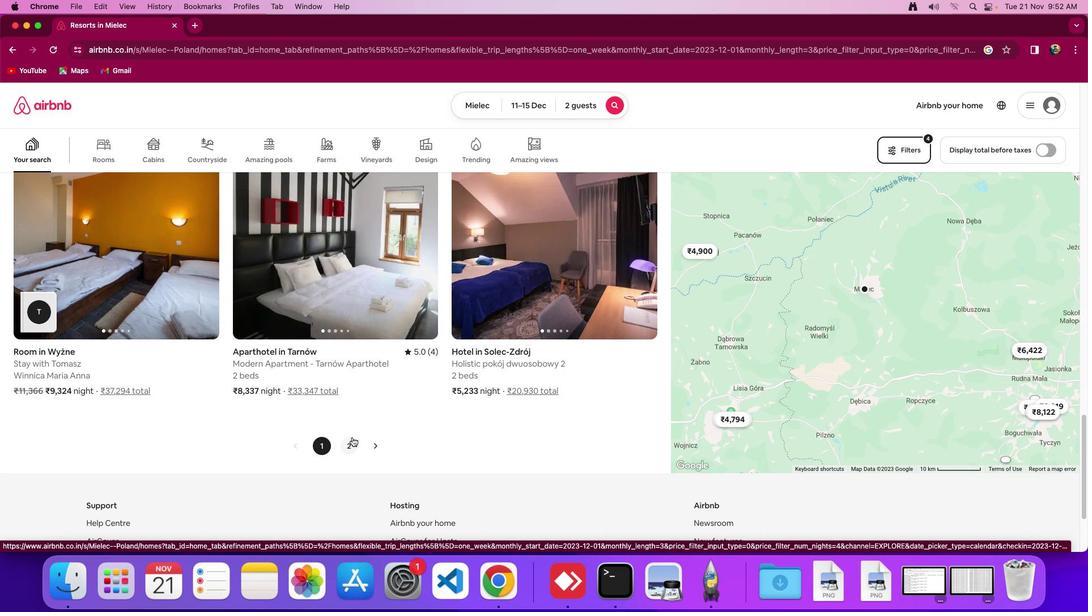 
Action: Mouse moved to (349, 440)
Screenshot: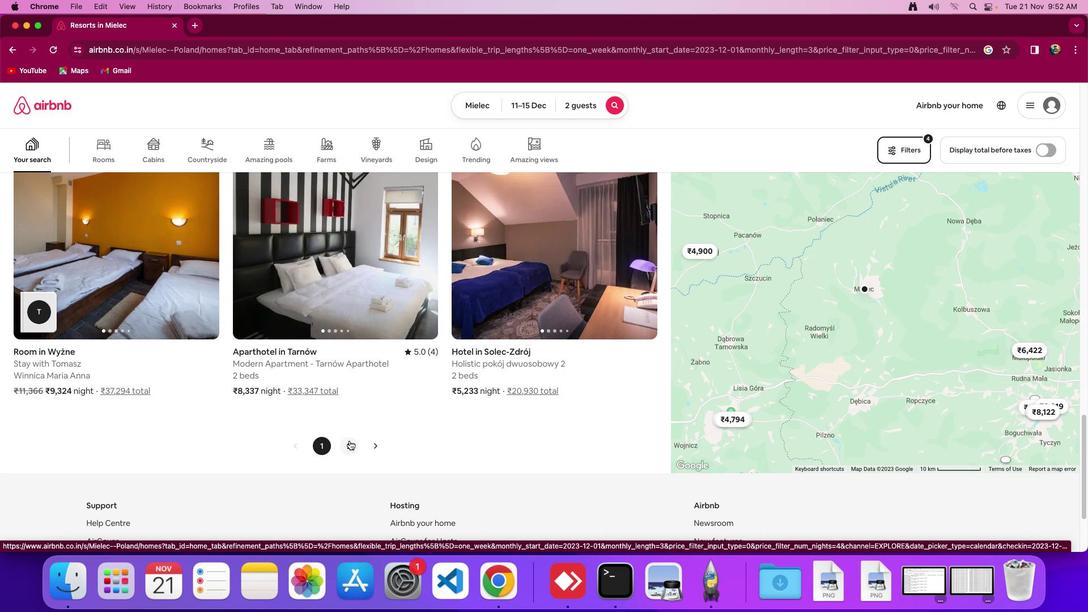 
Action: Mouse pressed left at (349, 440)
Screenshot: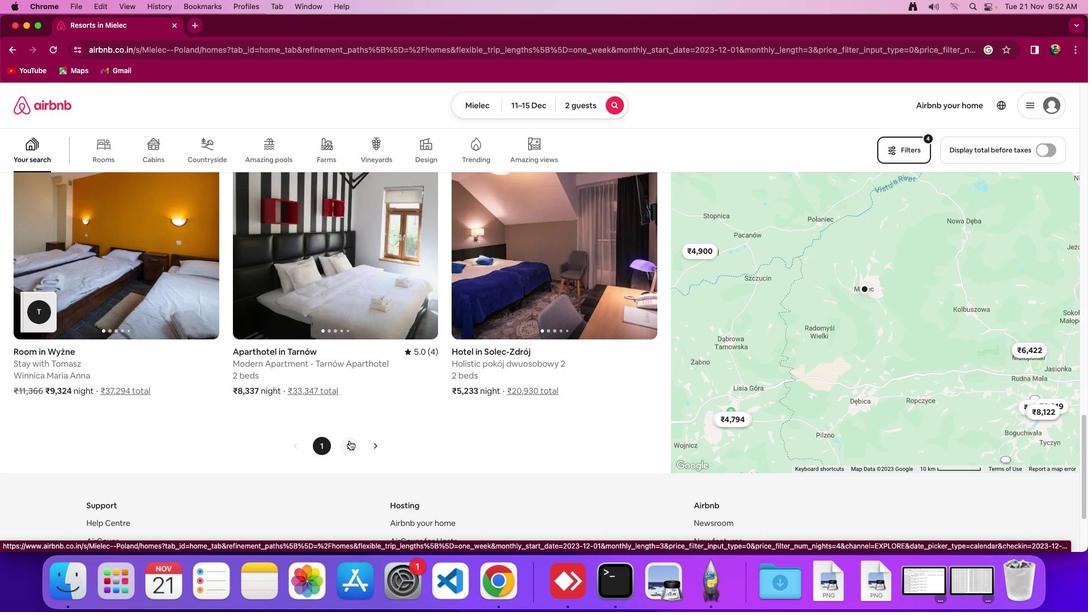 
Action: Mouse moved to (388, 382)
Screenshot: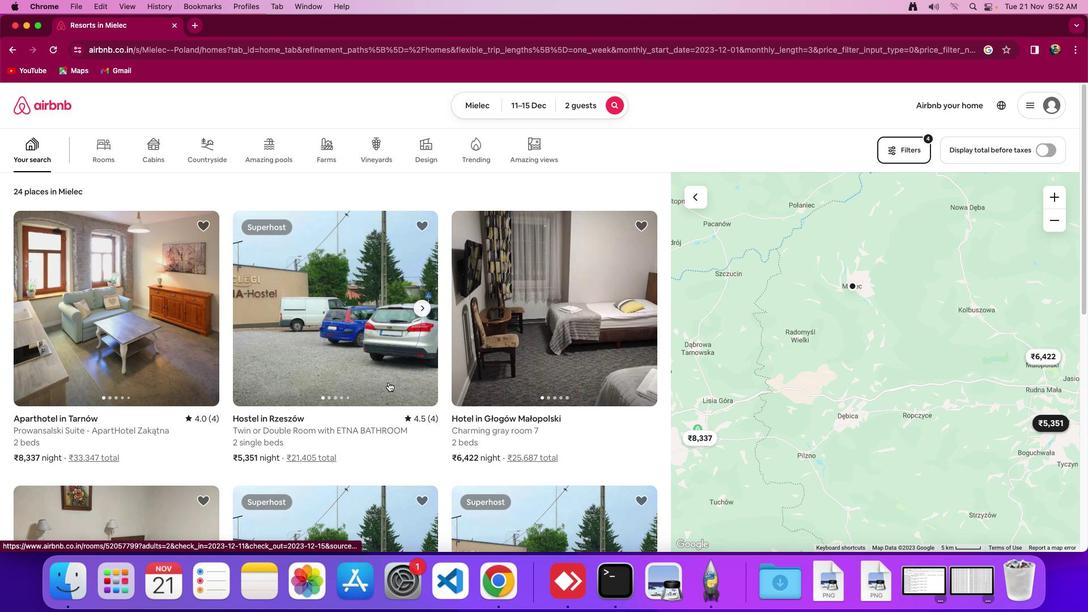 
Action: Mouse scrolled (388, 382) with delta (0, 0)
Screenshot: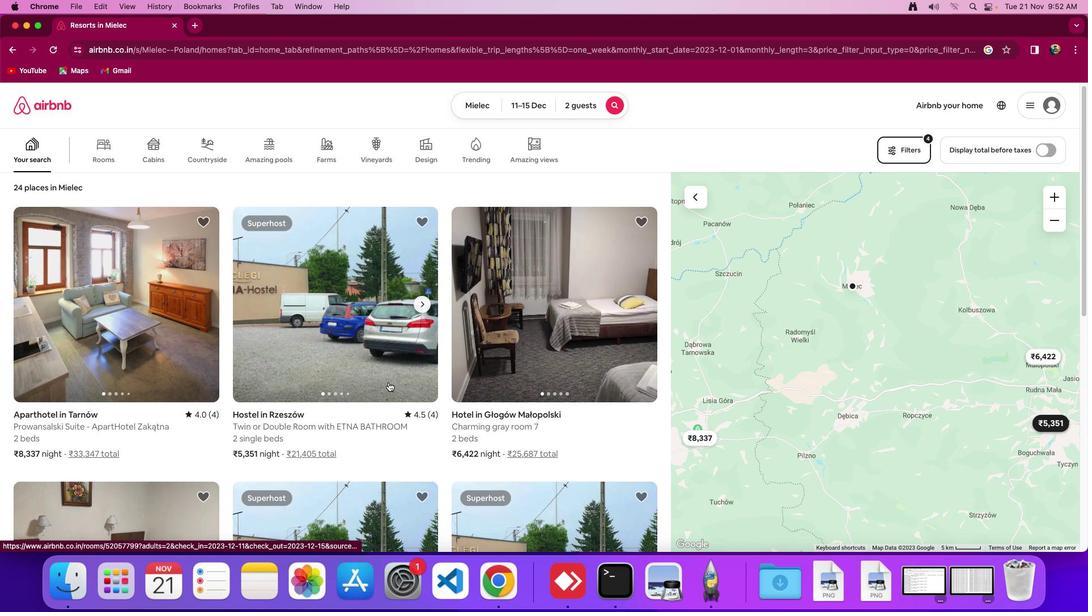 
Action: Mouse scrolled (388, 382) with delta (0, 0)
Screenshot: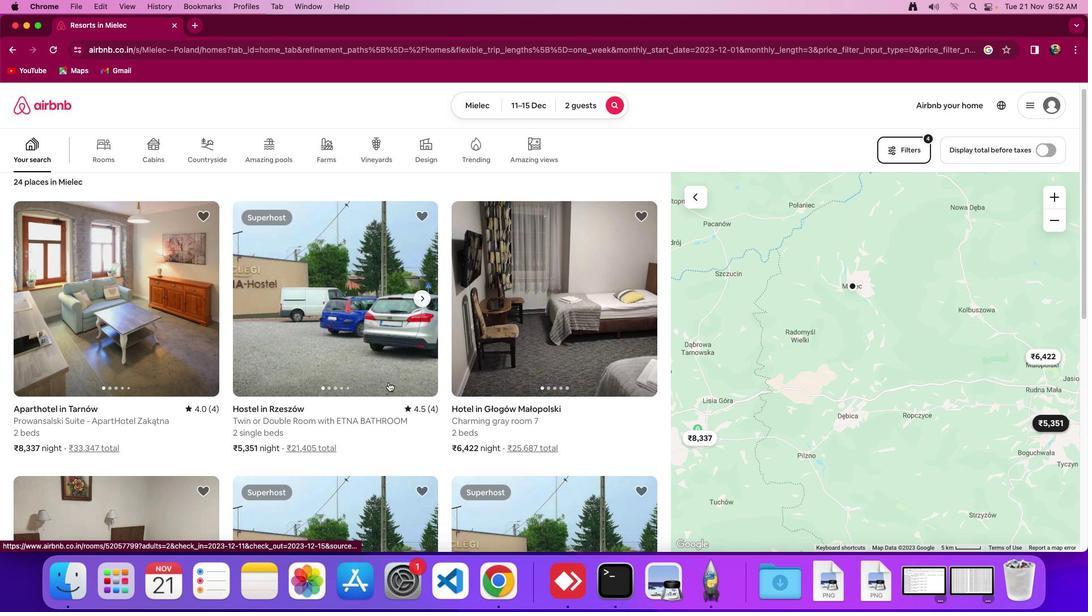 
Action: Mouse scrolled (388, 382) with delta (0, -1)
Screenshot: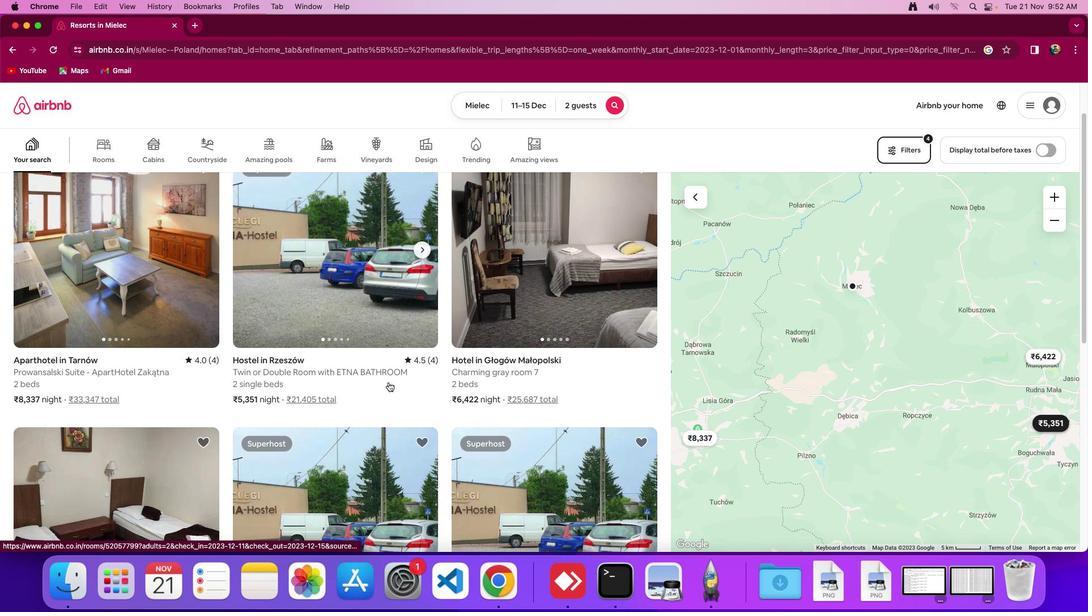 
Action: Mouse scrolled (388, 382) with delta (0, -1)
Screenshot: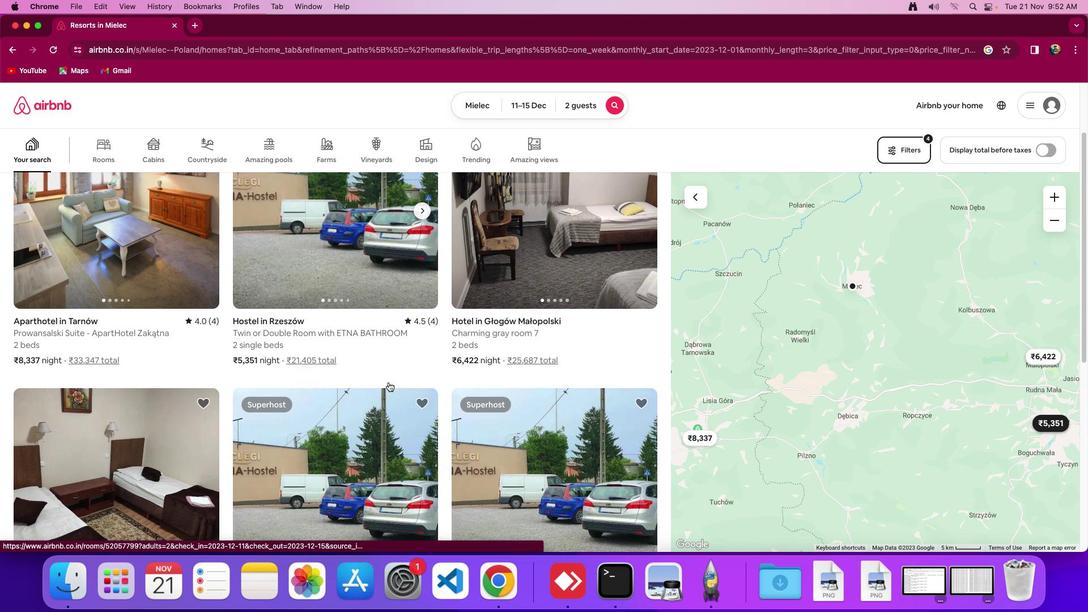 
Action: Mouse moved to (388, 382)
Screenshot: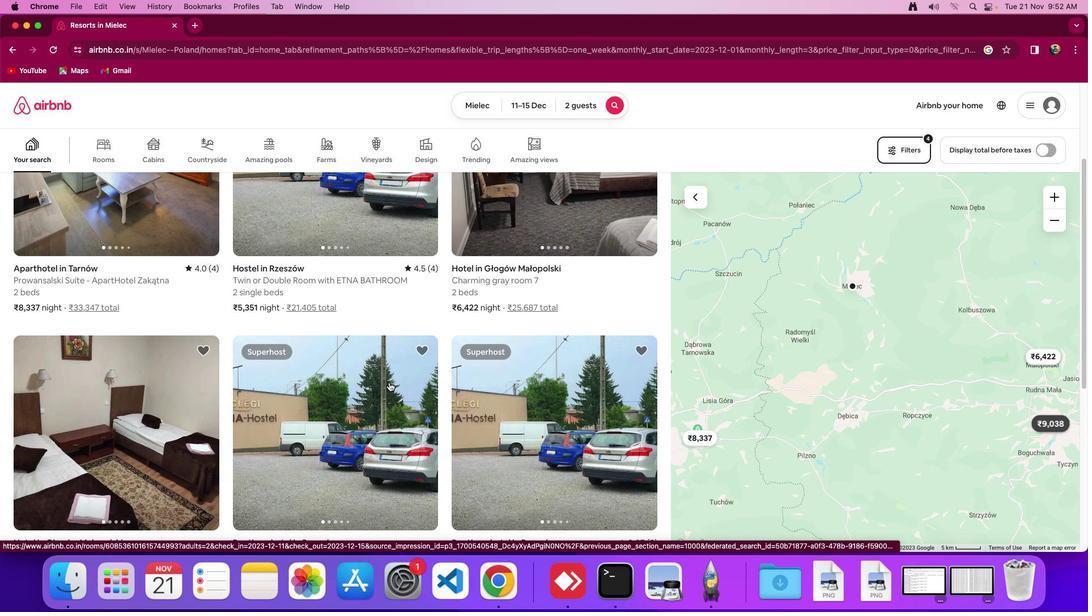 
Action: Mouse scrolled (388, 382) with delta (0, 0)
Screenshot: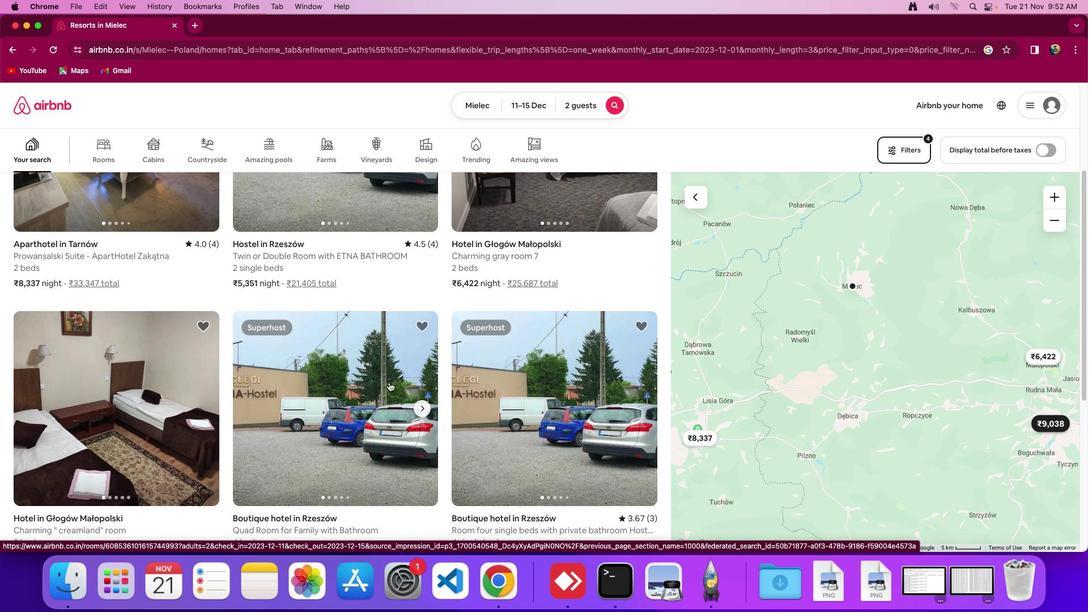 
Action: Mouse scrolled (388, 382) with delta (0, 0)
Screenshot: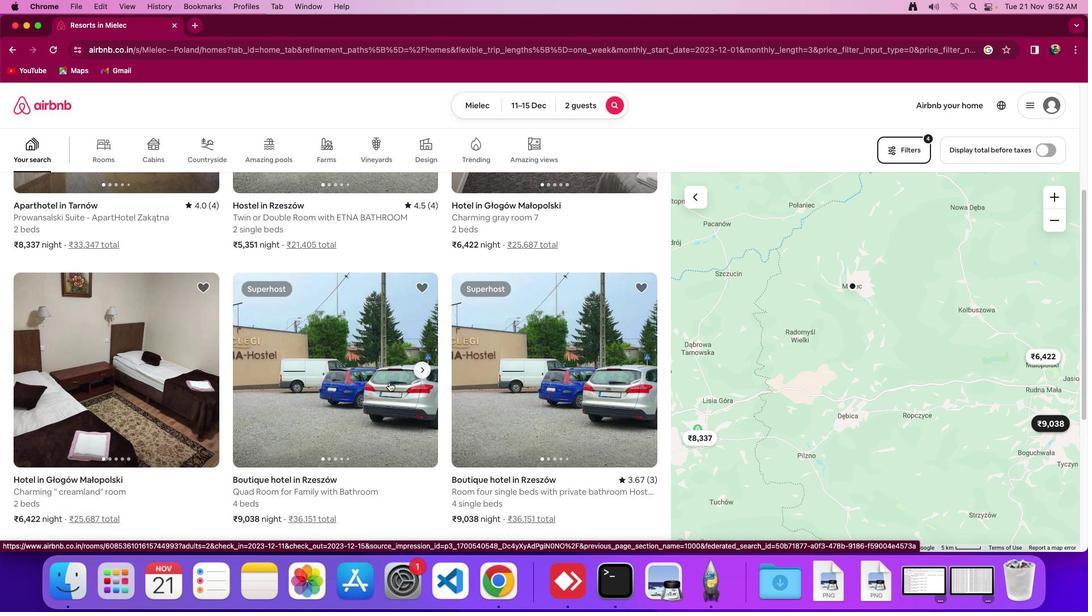 
Action: Mouse scrolled (388, 382) with delta (0, -2)
Screenshot: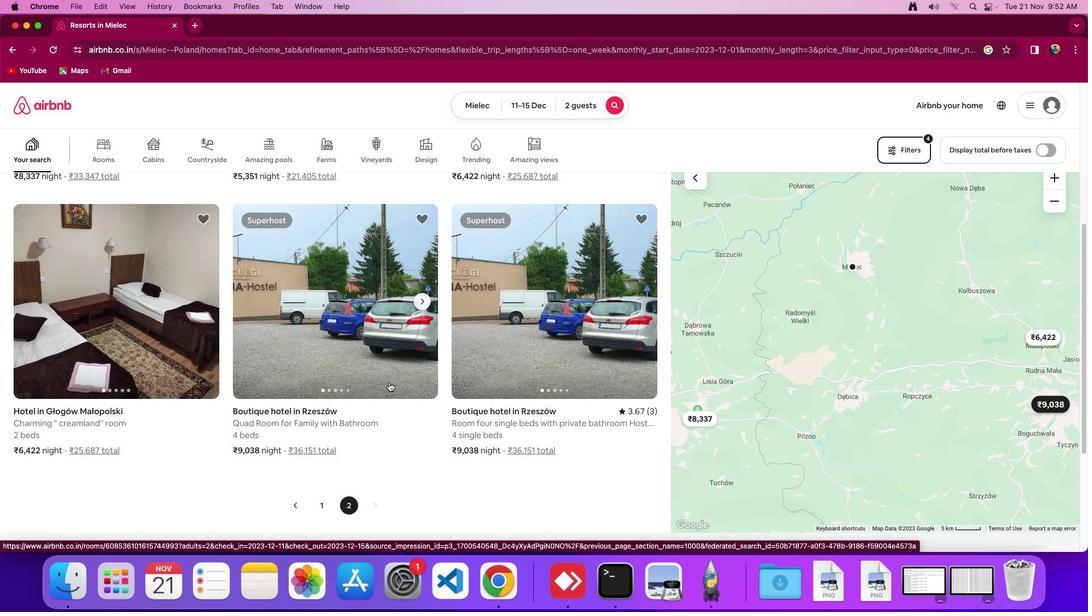 
Action: Mouse scrolled (388, 382) with delta (0, -2)
Screenshot: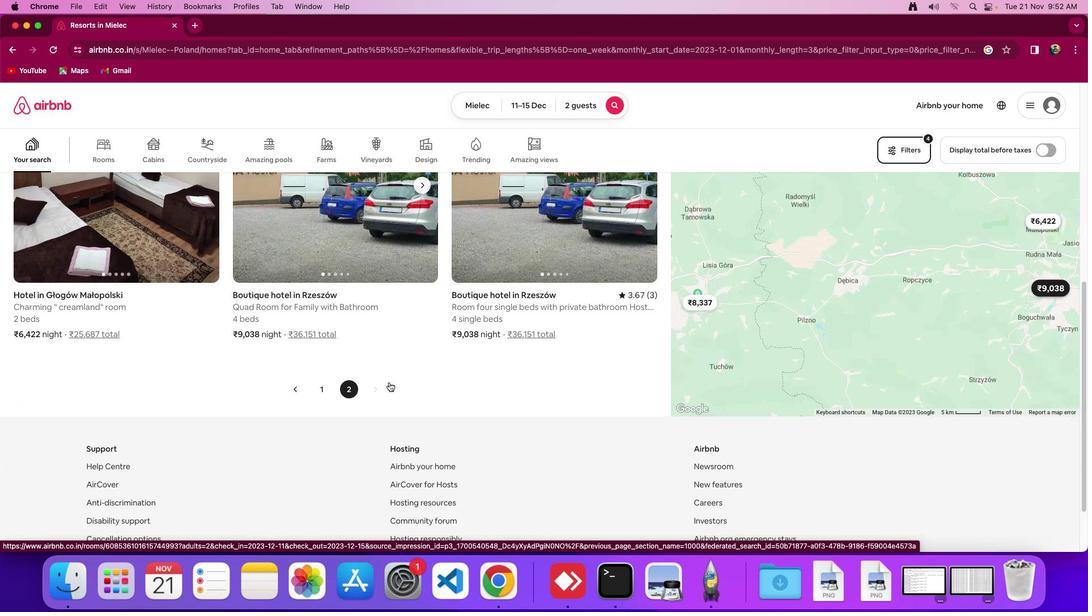 
Action: Mouse moved to (319, 370)
Screenshot: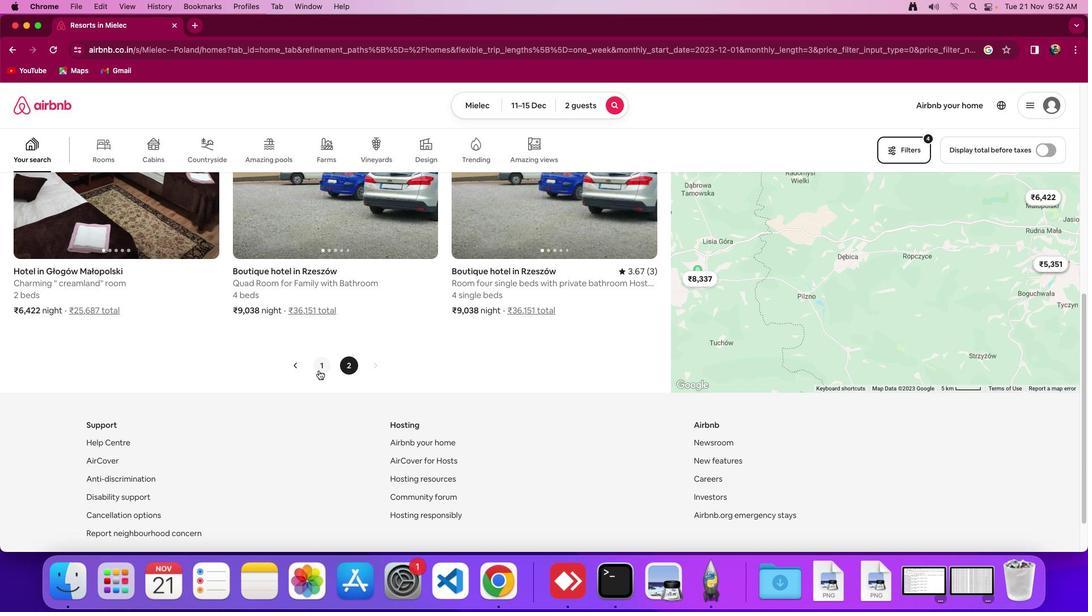 
Action: Mouse pressed left at (319, 370)
Screenshot: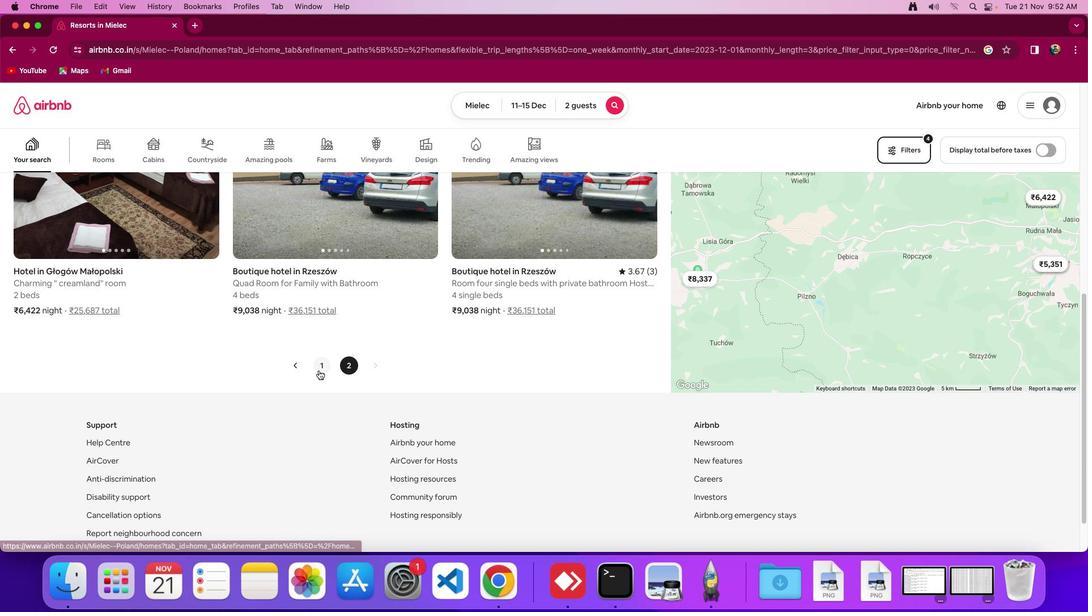 
Action: Mouse moved to (165, 365)
Screenshot: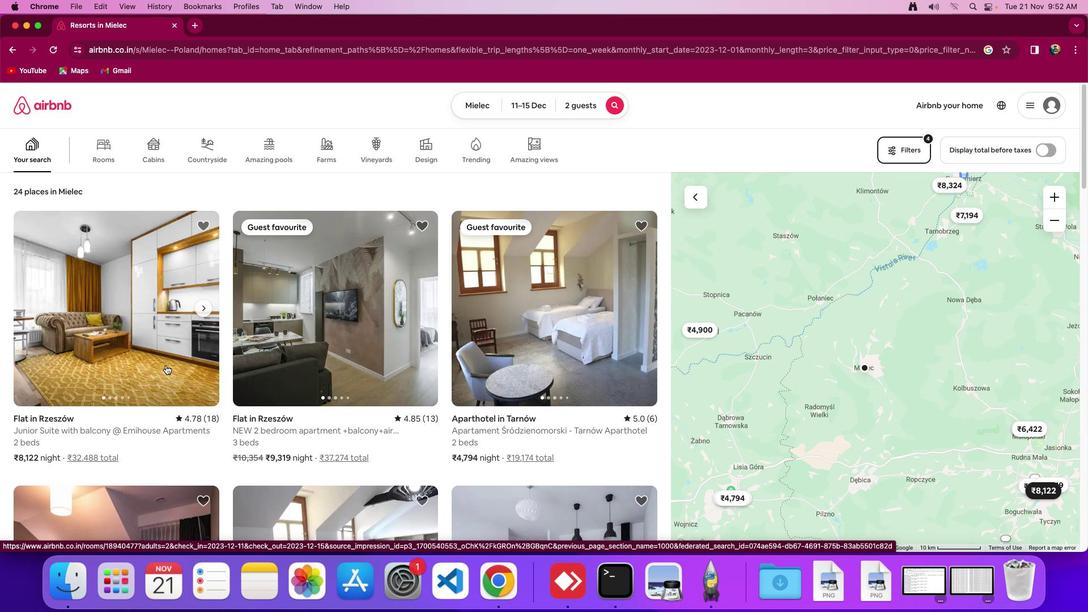 
Action: Mouse pressed left at (165, 365)
Screenshot: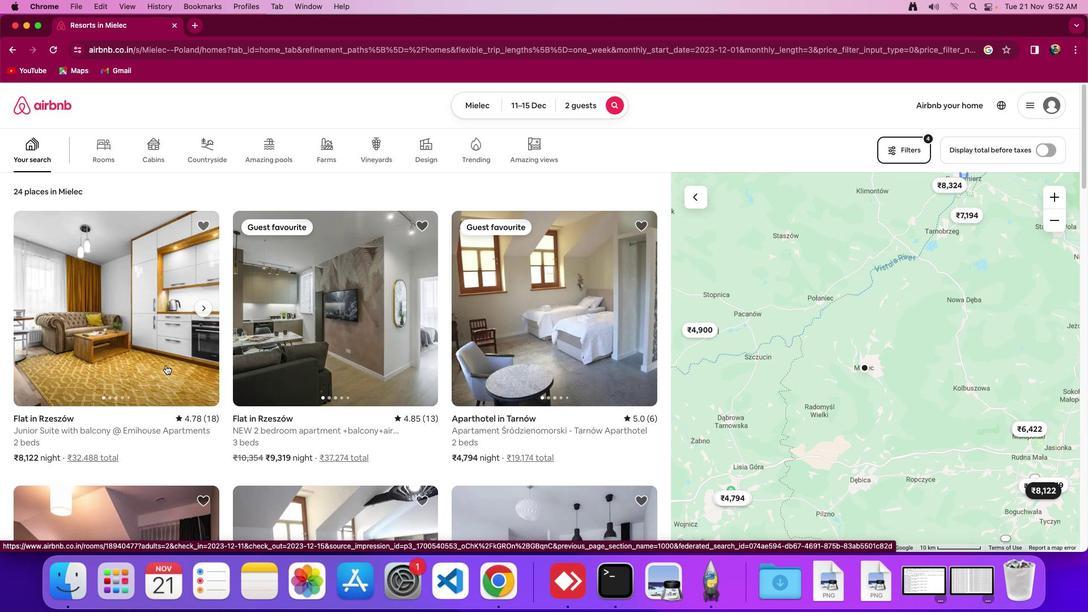 
Action: Mouse moved to (779, 391)
Screenshot: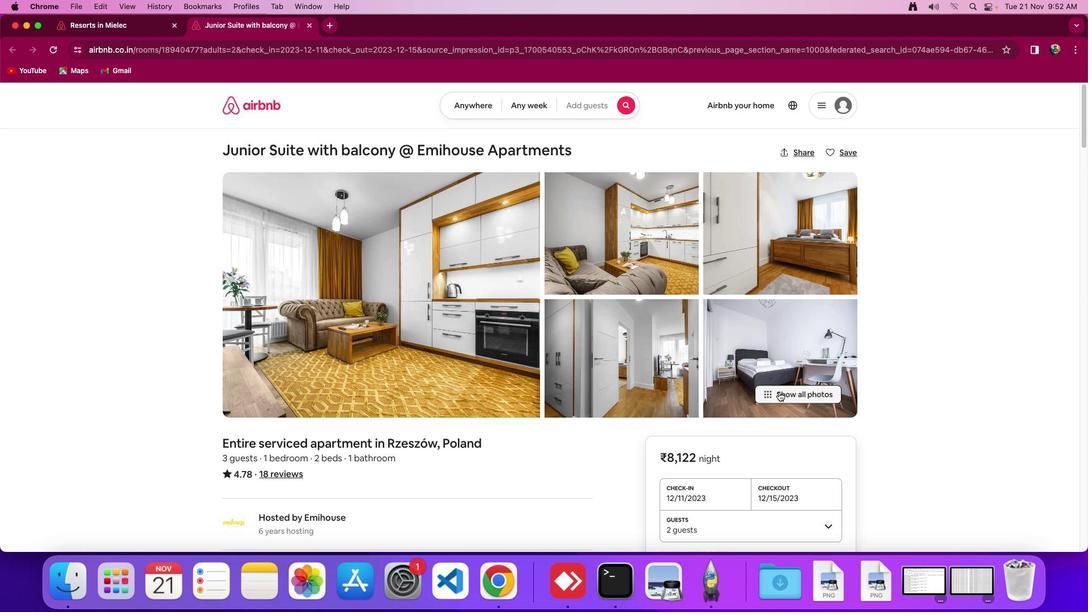 
Action: Mouse pressed left at (779, 391)
Screenshot: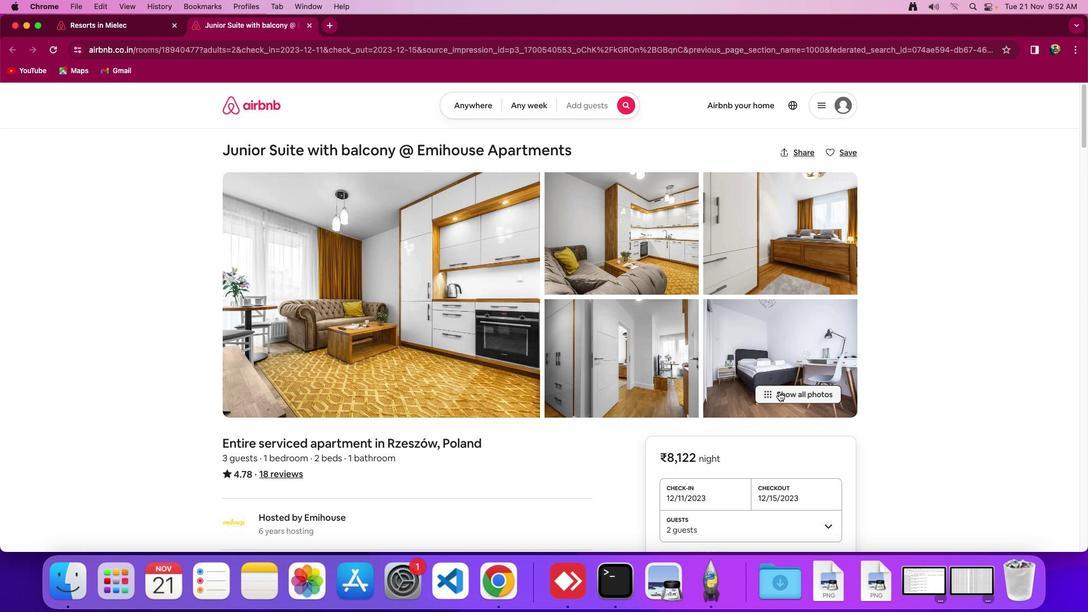 
Action: Mouse moved to (462, 418)
Screenshot: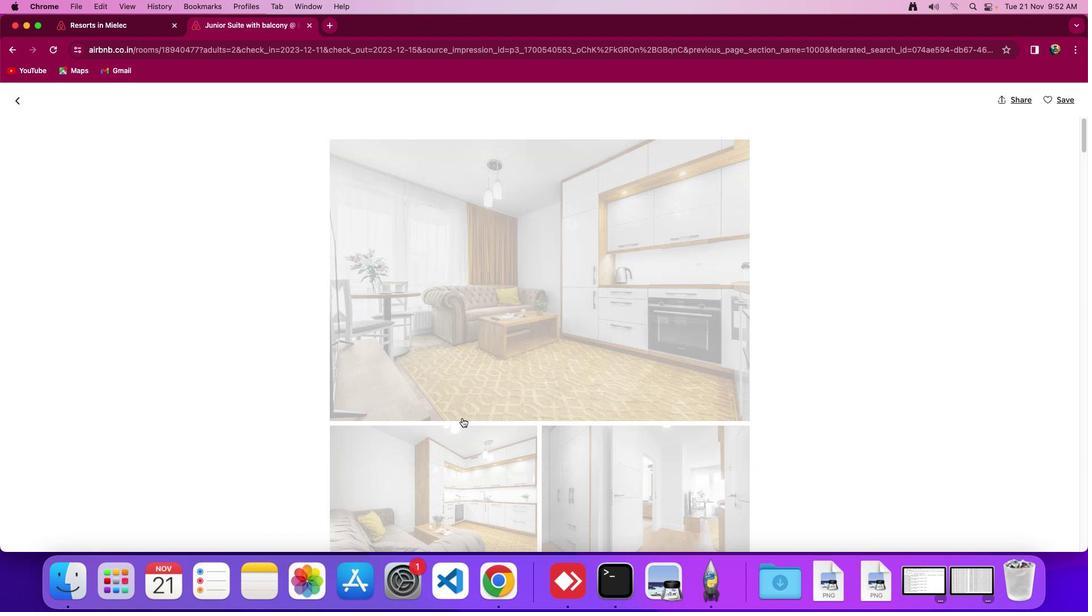 
Action: Mouse scrolled (462, 418) with delta (0, 0)
Screenshot: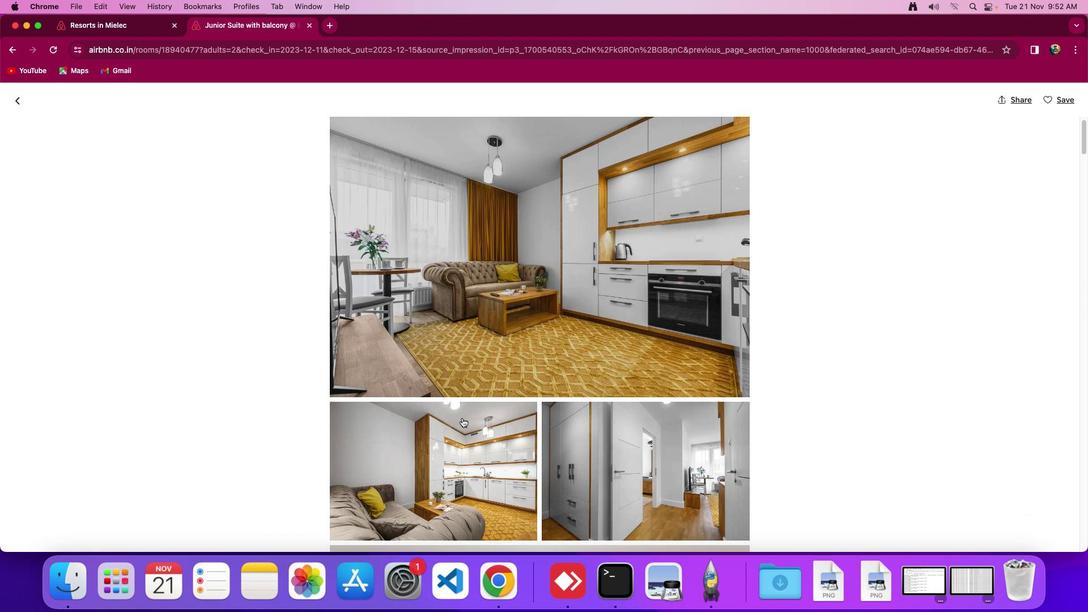 
Action: Mouse scrolled (462, 418) with delta (0, 0)
Screenshot: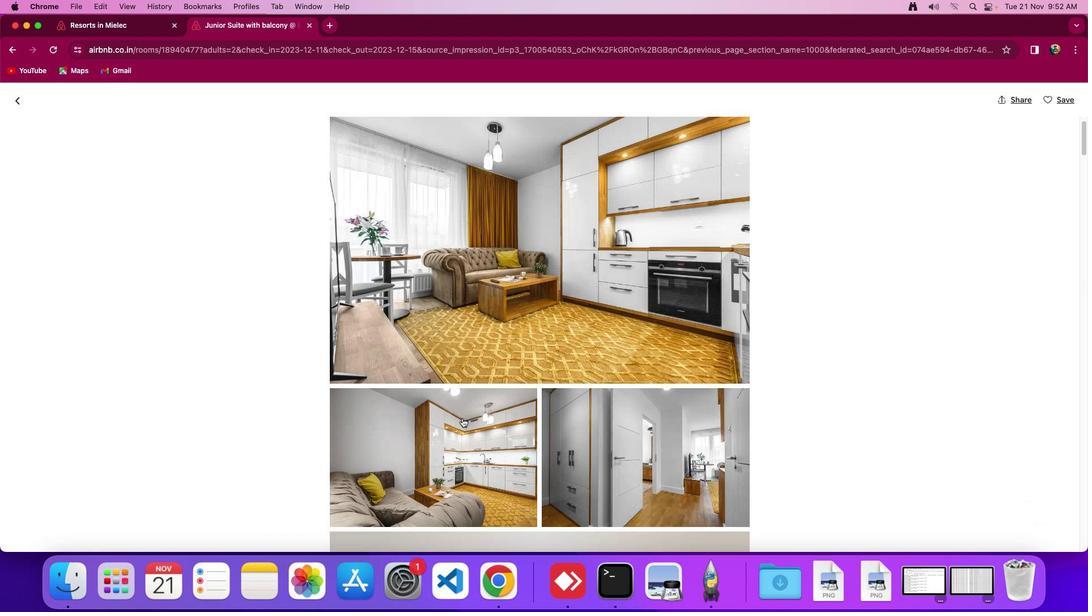 
Action: Mouse scrolled (462, 418) with delta (0, -1)
Screenshot: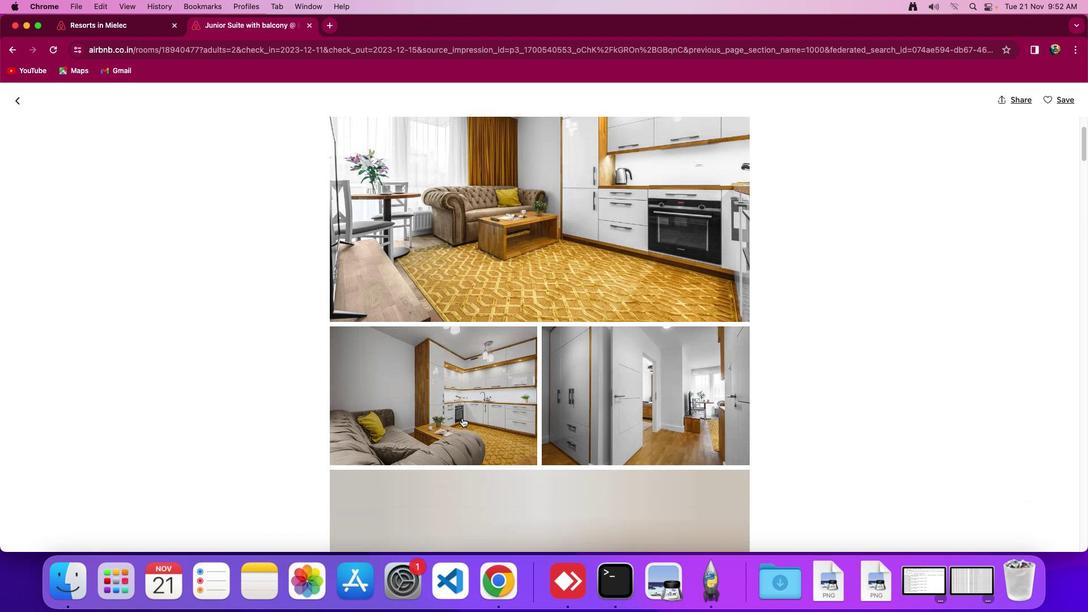 
Action: Mouse scrolled (462, 418) with delta (0, 0)
Screenshot: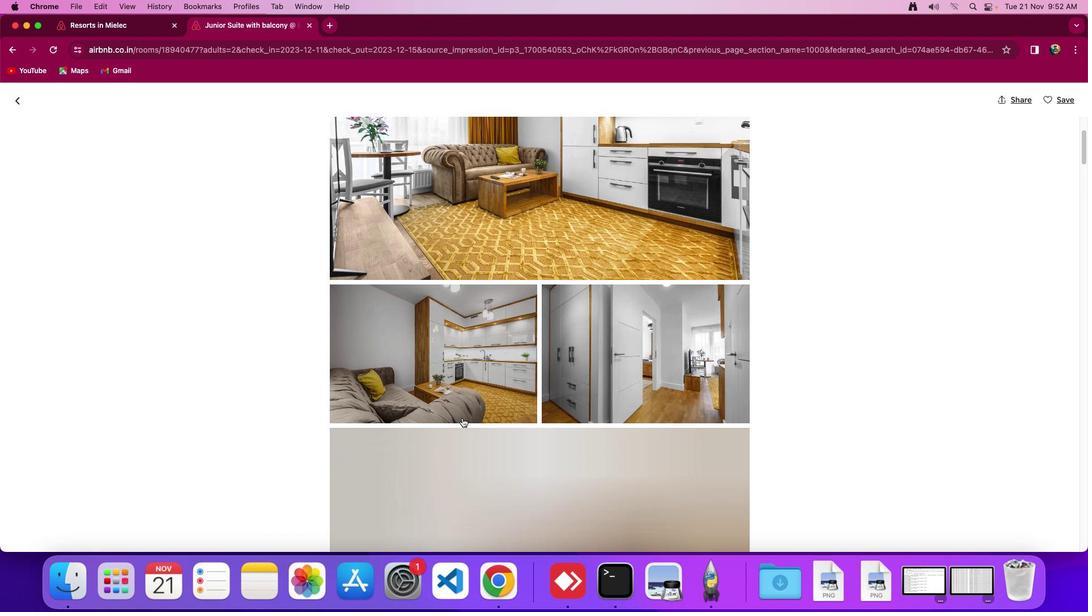 
Action: Mouse scrolled (462, 418) with delta (0, 0)
Screenshot: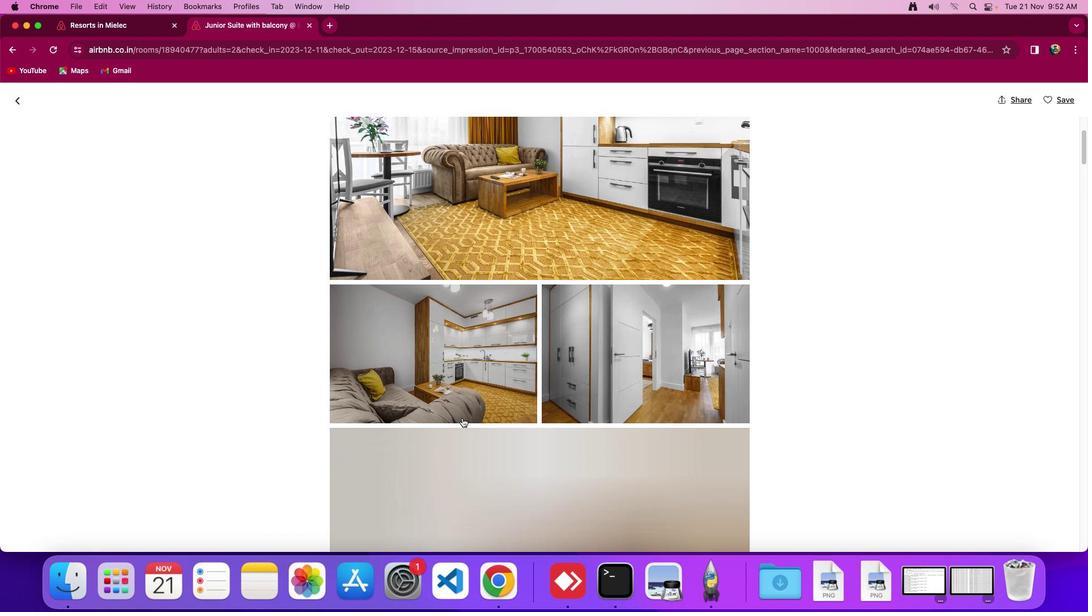 
Action: Mouse scrolled (462, 418) with delta (0, -2)
Screenshot: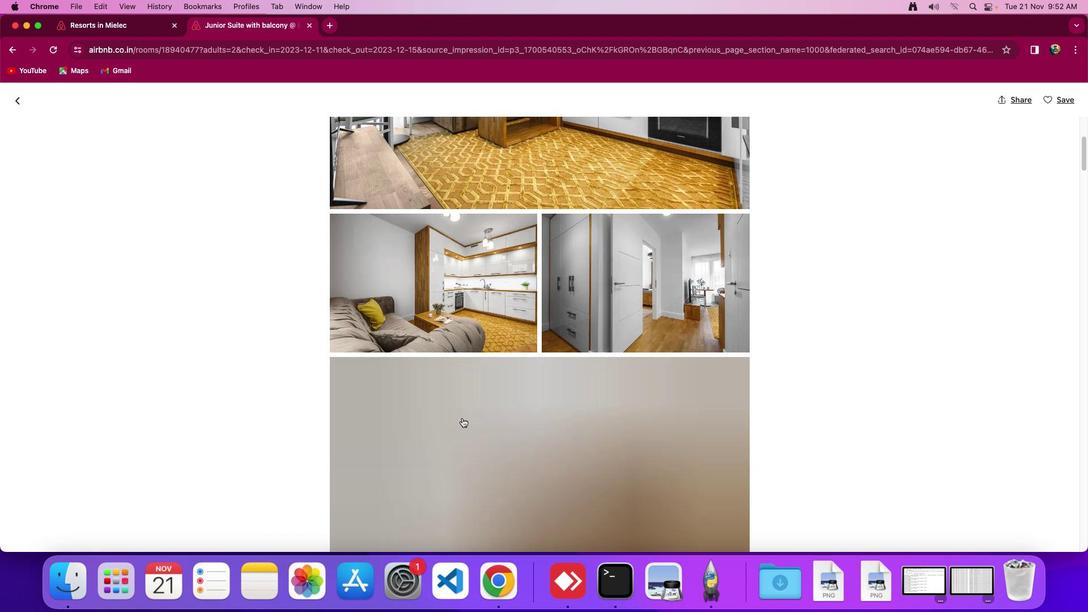 
Action: Mouse scrolled (462, 418) with delta (0, -2)
Screenshot: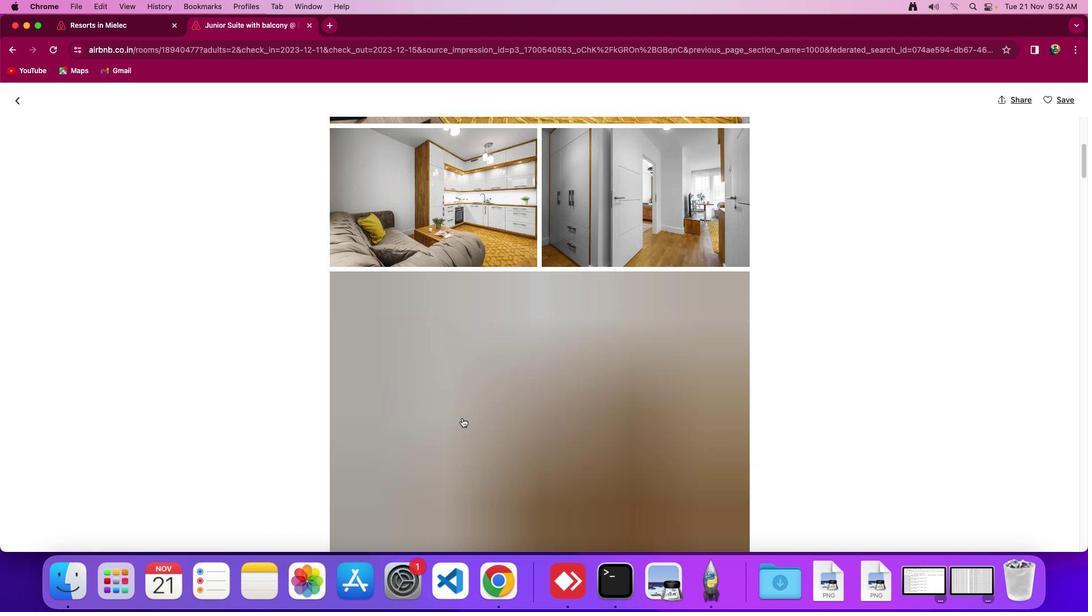 
Action: Mouse scrolled (462, 418) with delta (0, 0)
Screenshot: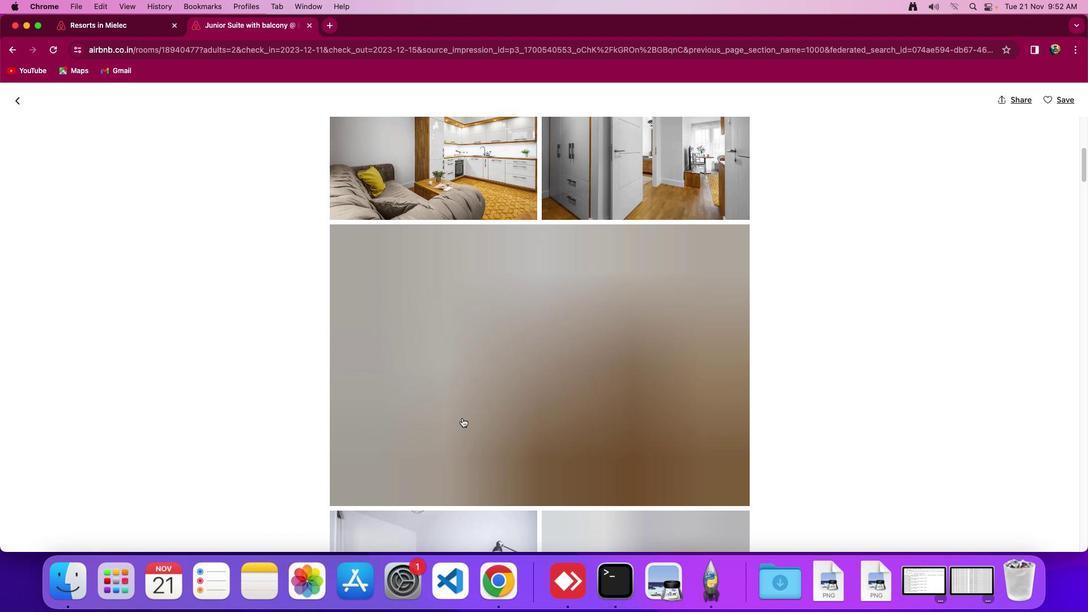 
Action: Mouse scrolled (462, 418) with delta (0, 0)
Screenshot: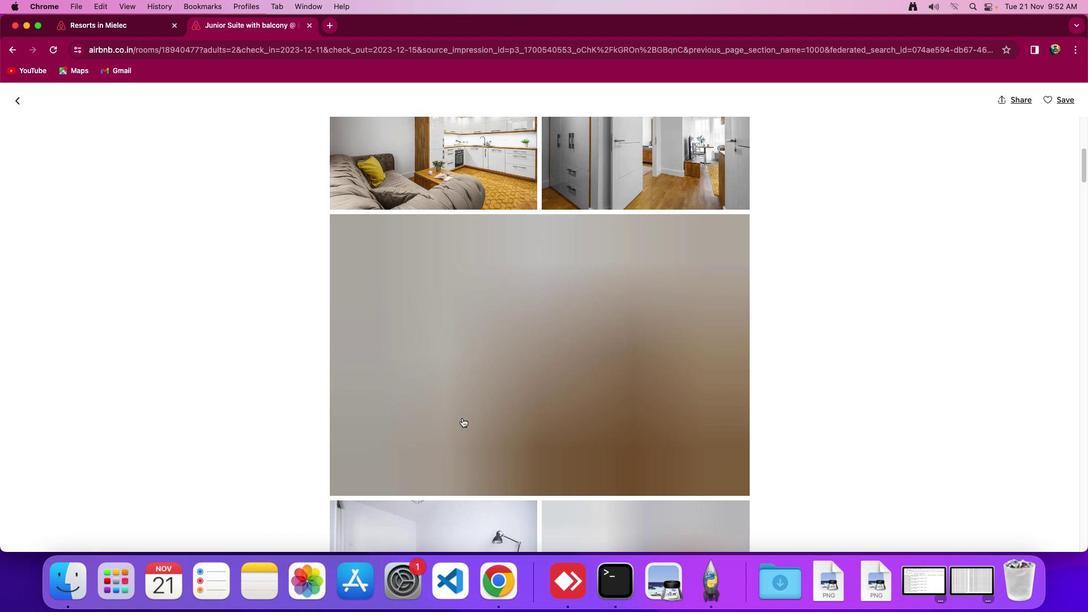 
Action: Mouse scrolled (462, 418) with delta (0, -1)
Screenshot: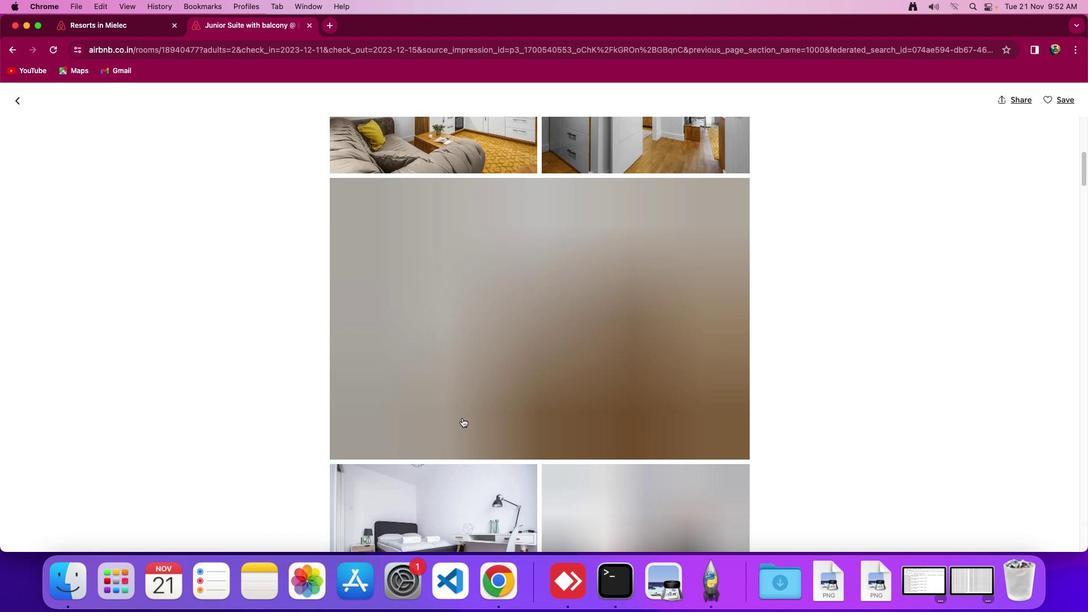 
Action: Mouse scrolled (462, 418) with delta (0, 0)
Screenshot: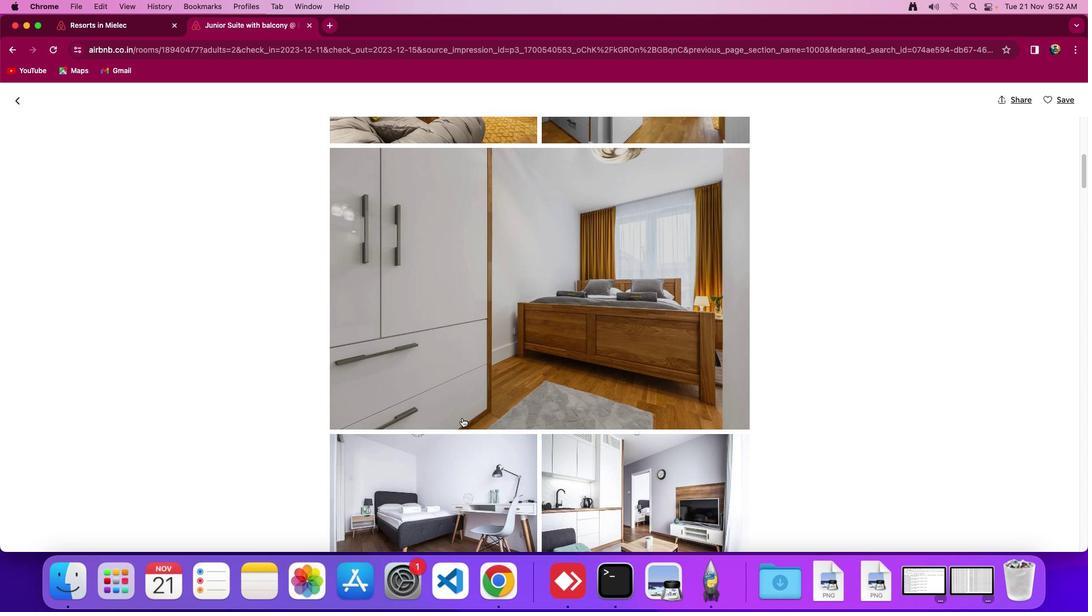 
Action: Mouse scrolled (462, 418) with delta (0, 0)
Screenshot: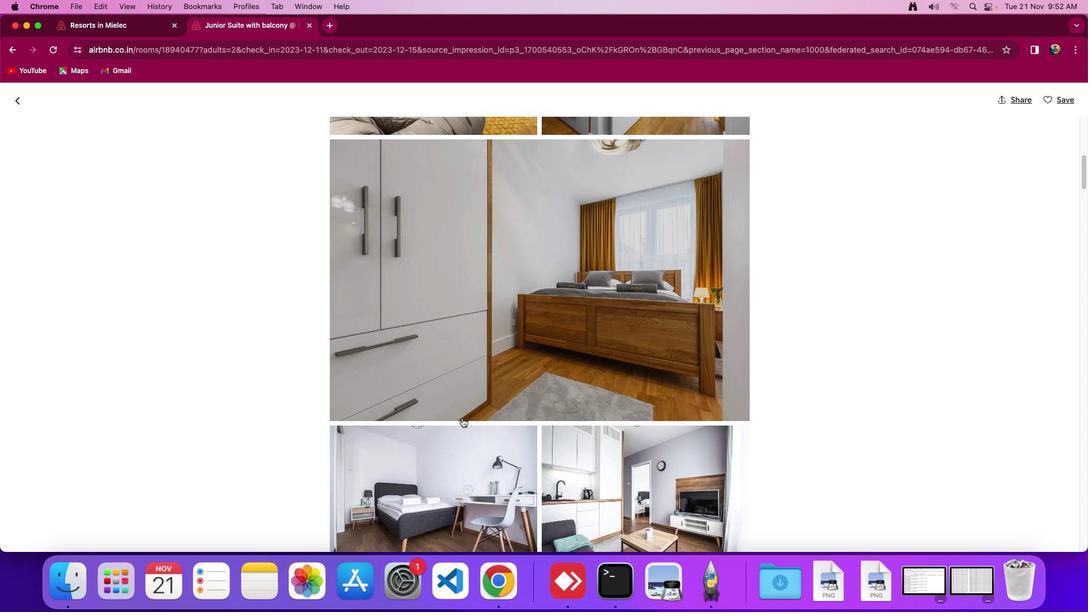 
Action: Mouse scrolled (462, 418) with delta (0, -1)
Screenshot: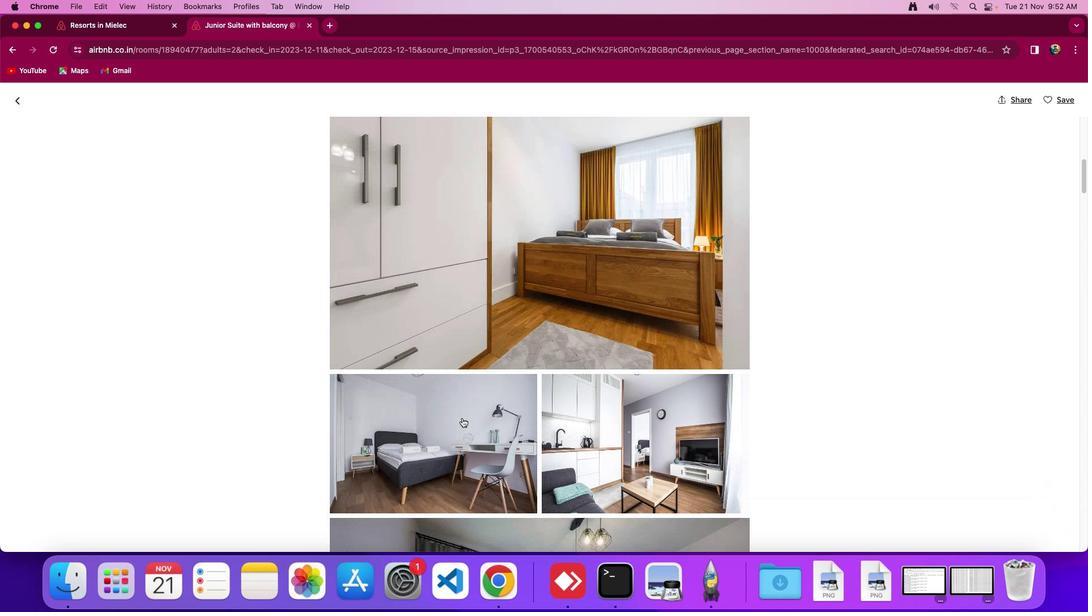
Action: Mouse scrolled (462, 418) with delta (0, 0)
Screenshot: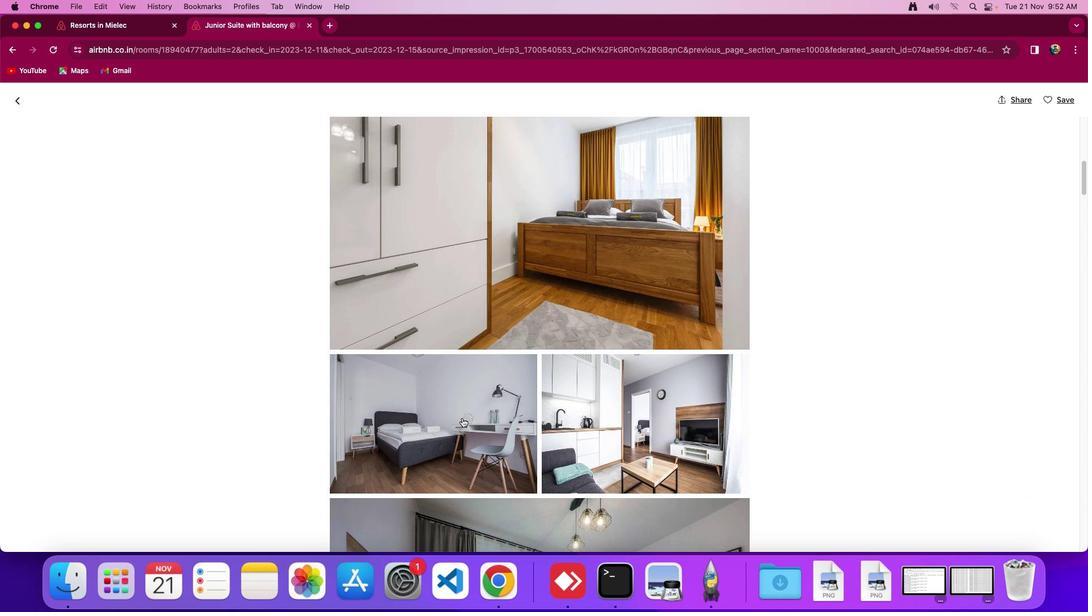 
Action: Mouse scrolled (462, 418) with delta (0, 0)
Screenshot: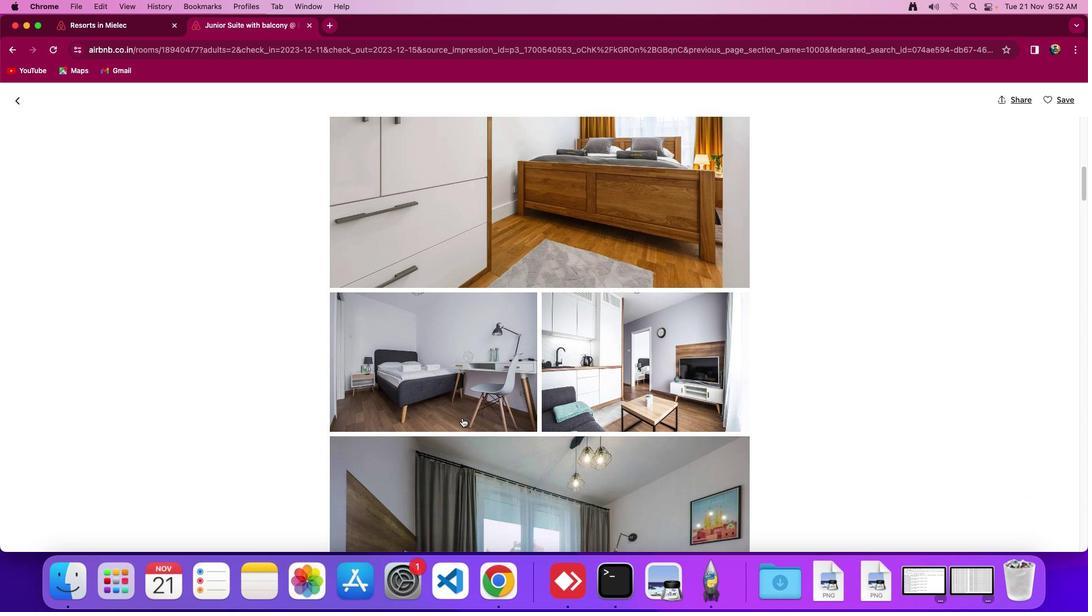 
Action: Mouse scrolled (462, 418) with delta (0, -1)
Screenshot: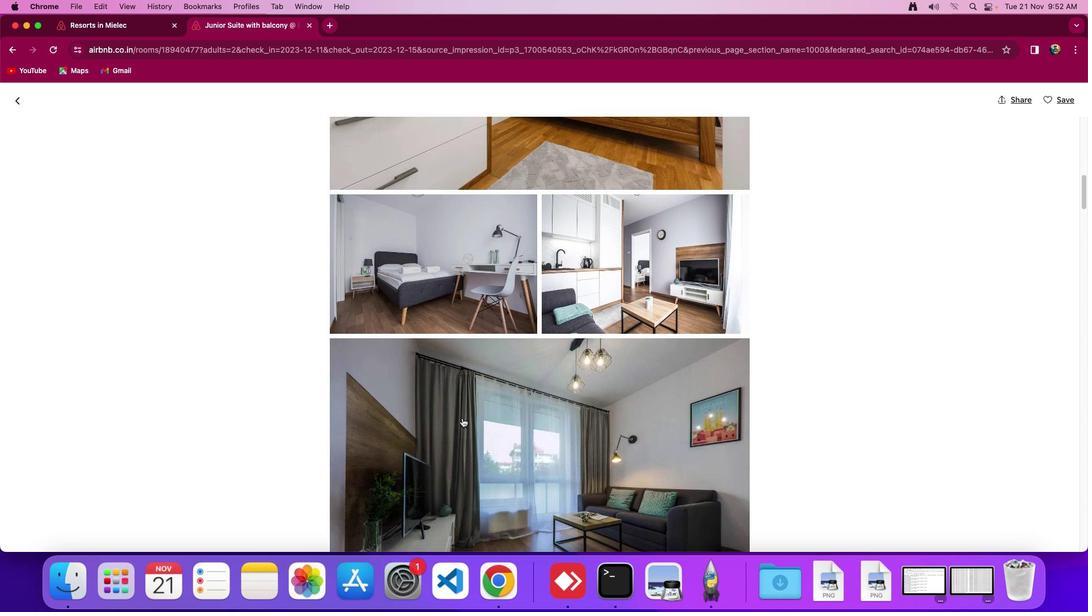 
Action: Mouse scrolled (462, 418) with delta (0, -2)
Screenshot: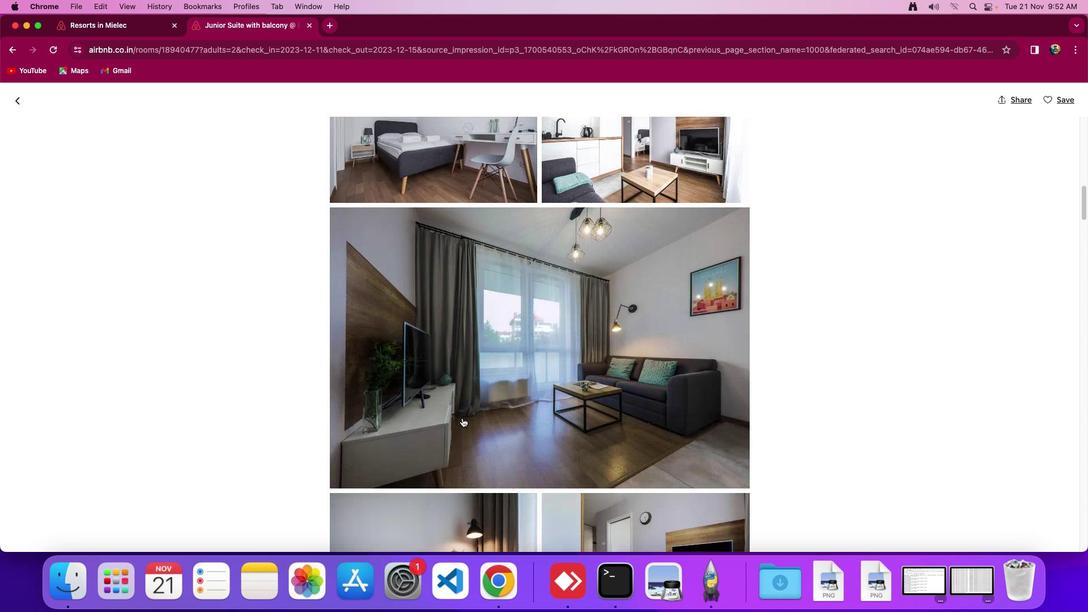 
Action: Mouse scrolled (462, 418) with delta (0, -3)
Screenshot: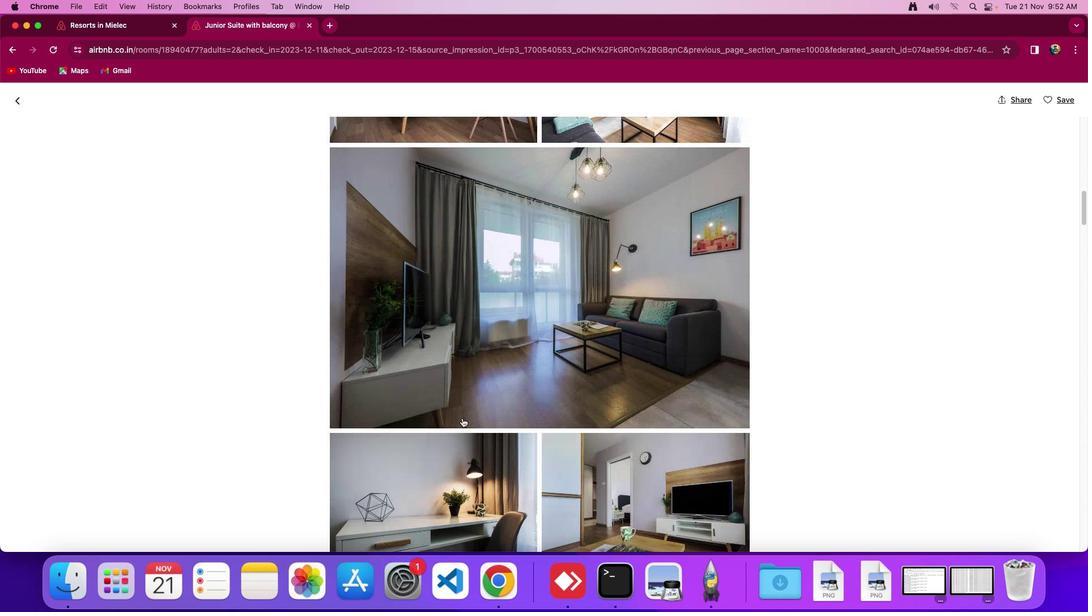 
Action: Mouse scrolled (462, 418) with delta (0, 0)
Screenshot: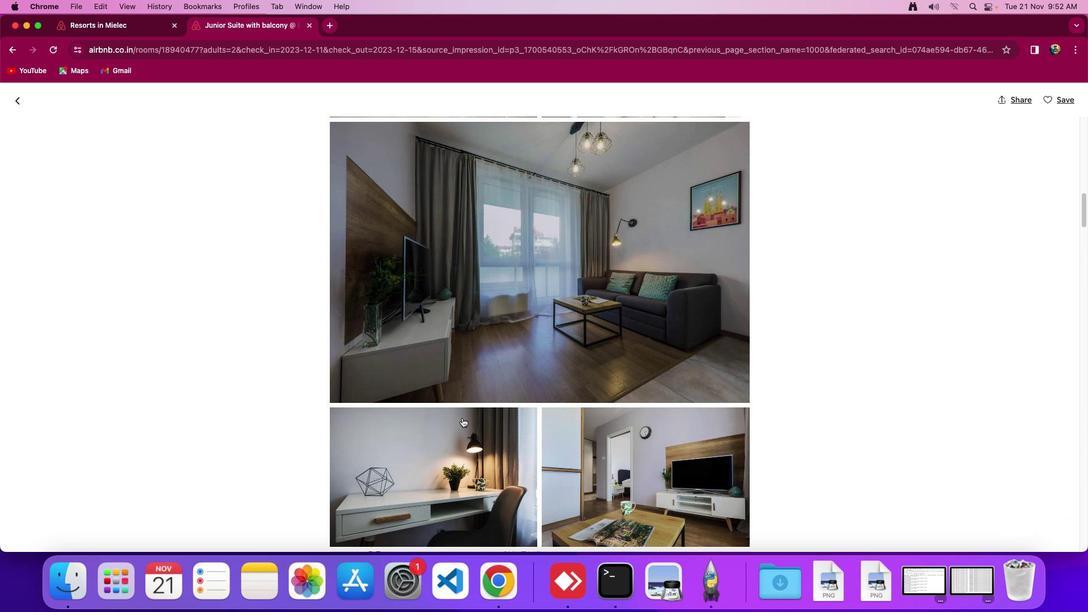 
Action: Mouse scrolled (462, 418) with delta (0, 0)
Screenshot: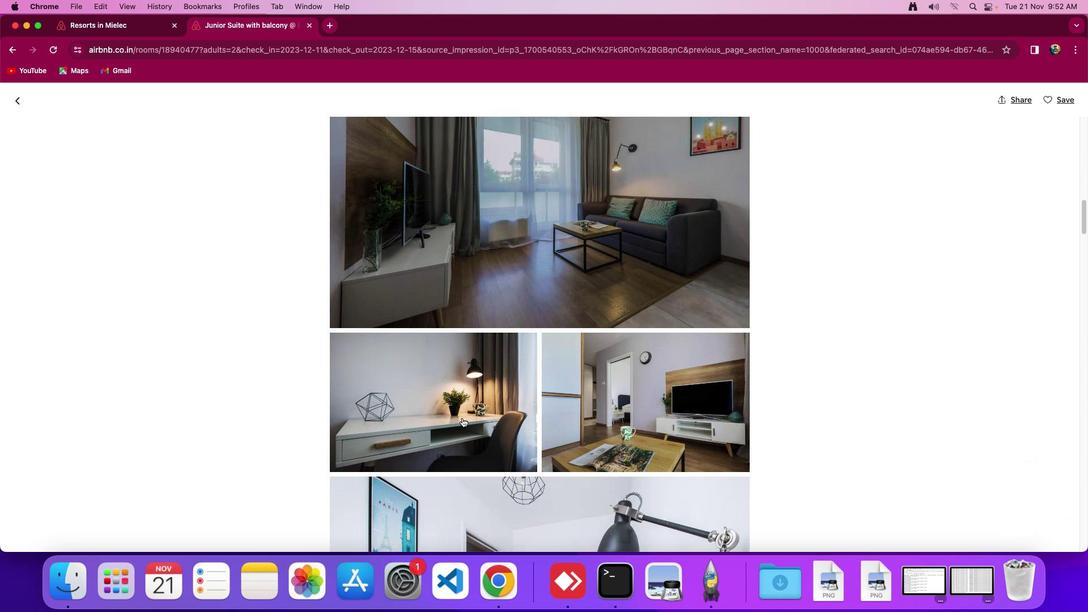 
Action: Mouse scrolled (462, 418) with delta (0, -2)
Screenshot: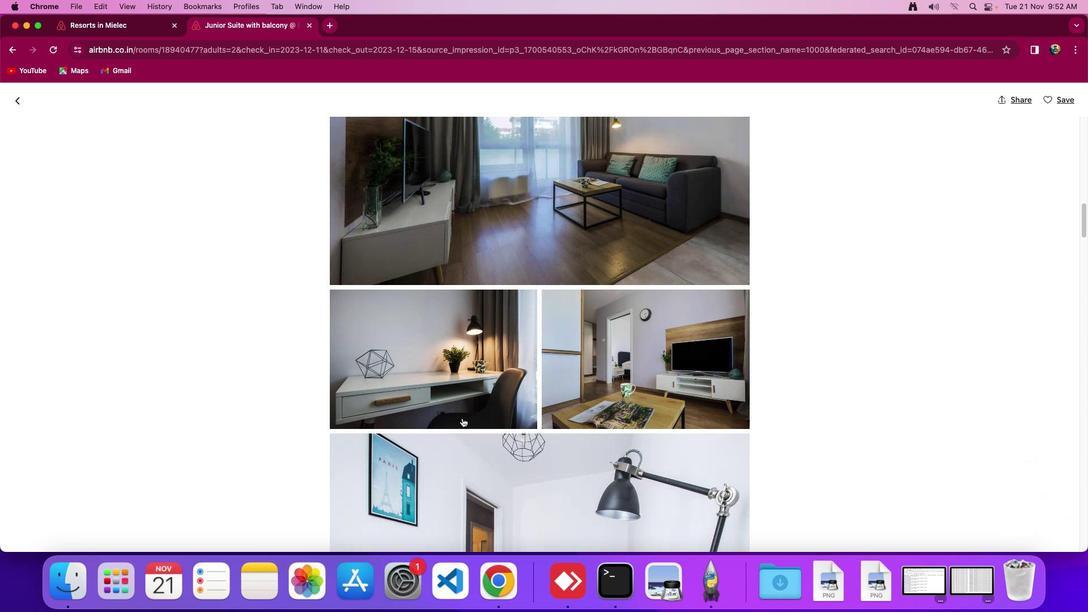 
Action: Mouse scrolled (462, 418) with delta (0, -2)
Screenshot: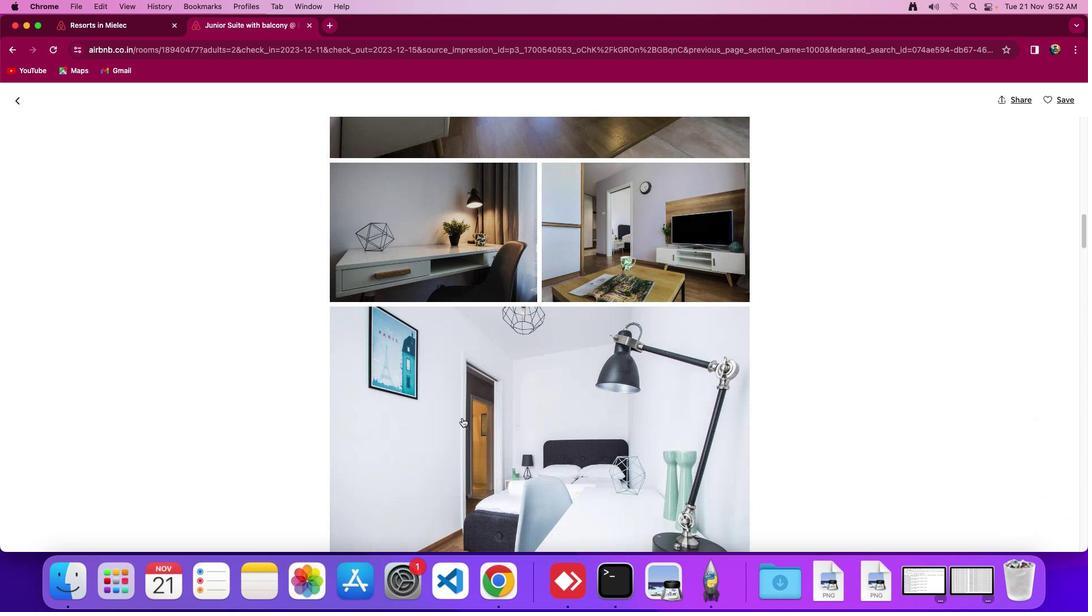 
Action: Mouse scrolled (462, 418) with delta (0, 0)
Screenshot: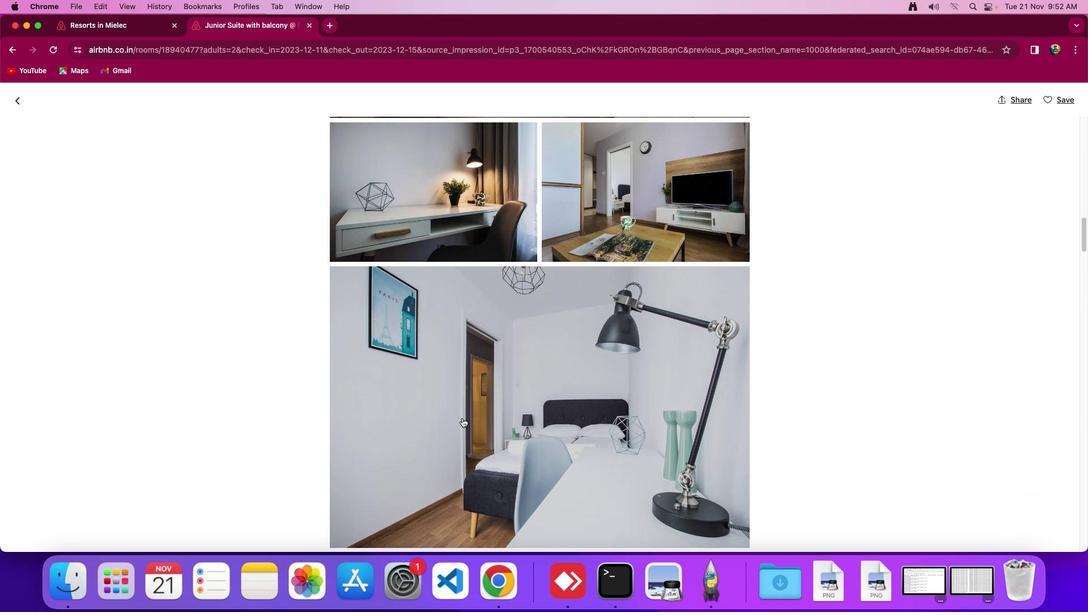 
Action: Mouse scrolled (462, 418) with delta (0, 0)
Screenshot: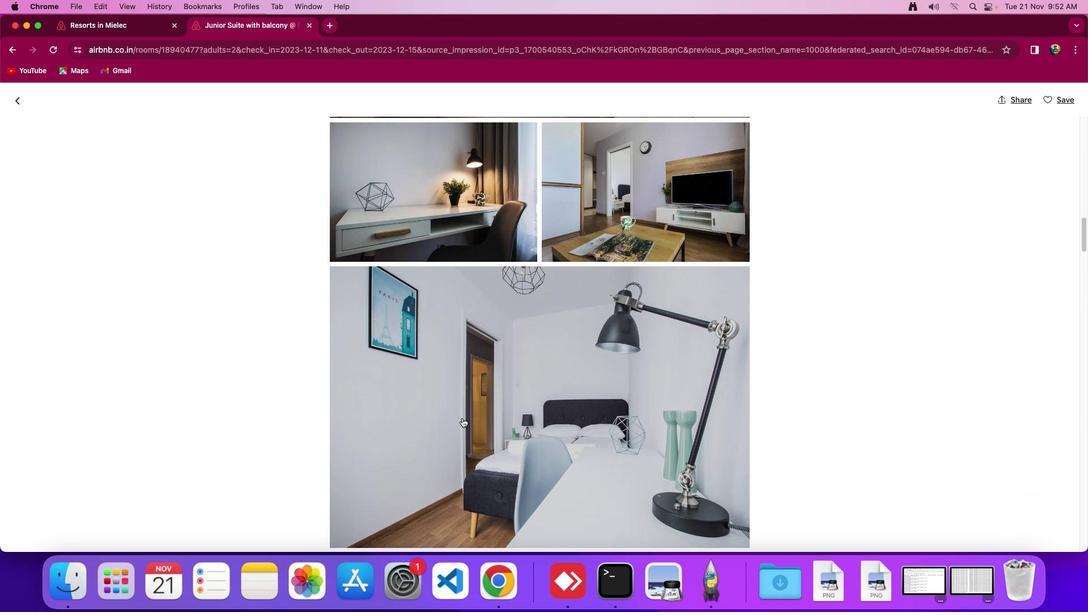 
Action: Mouse scrolled (462, 418) with delta (0, -2)
Screenshot: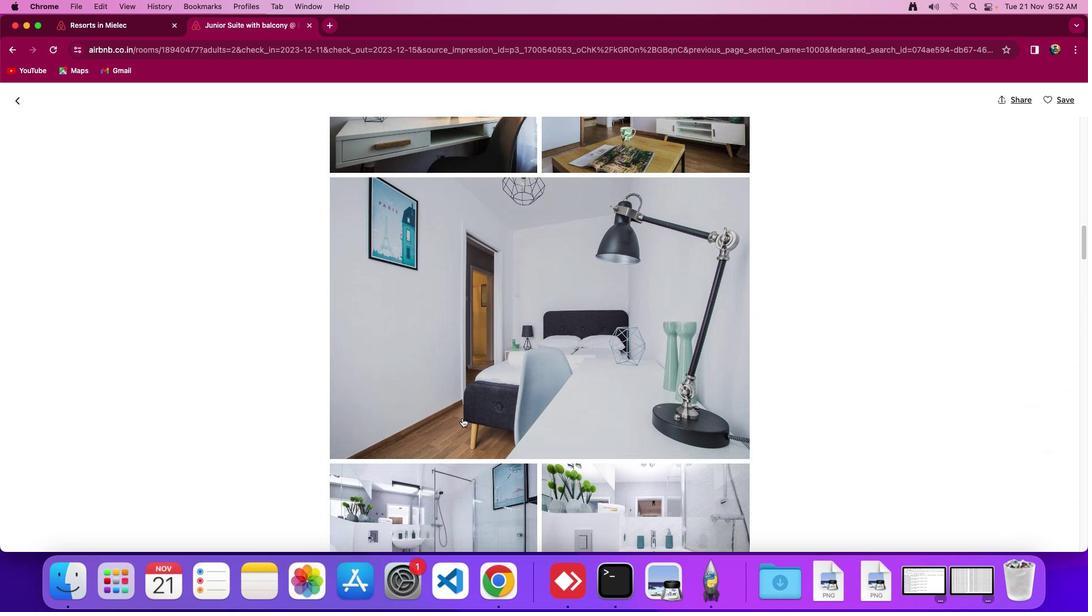 
Action: Mouse scrolled (462, 418) with delta (0, -3)
Screenshot: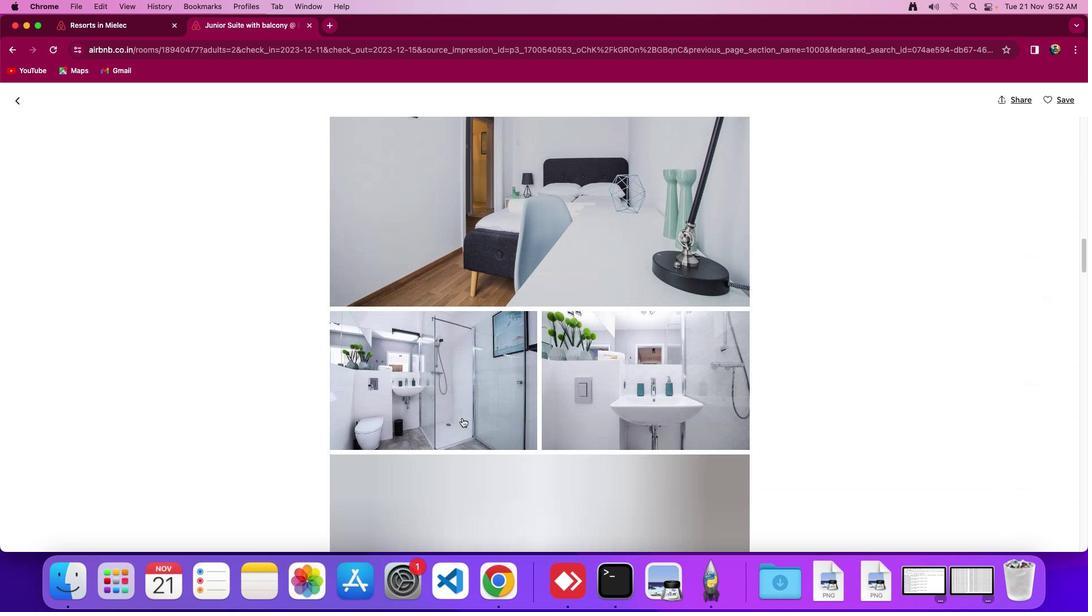 
Action: Mouse scrolled (462, 418) with delta (0, 0)
Screenshot: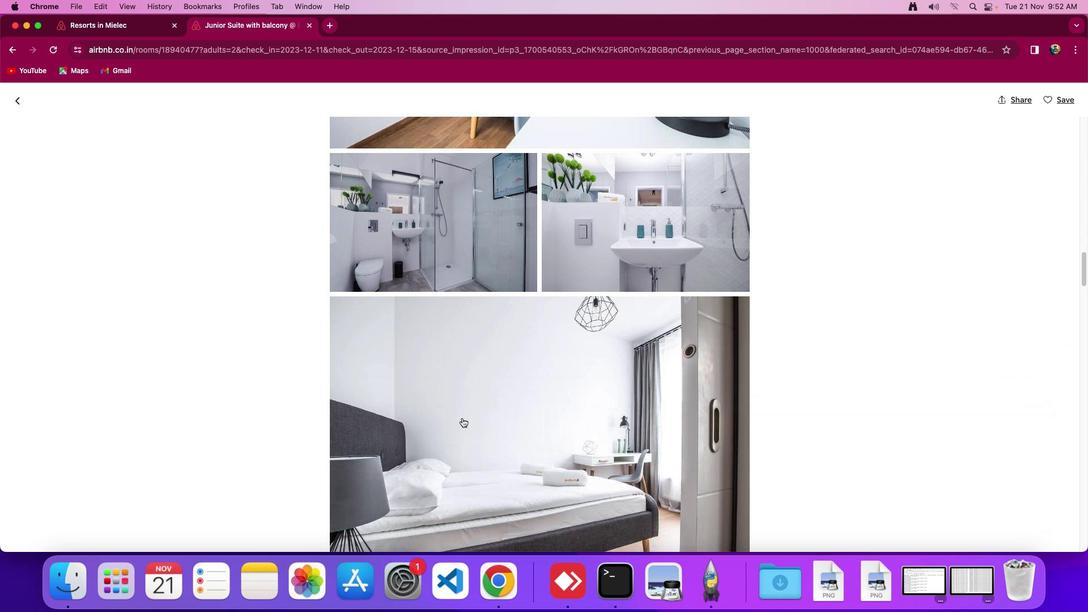 
Action: Mouse scrolled (462, 418) with delta (0, 0)
Screenshot: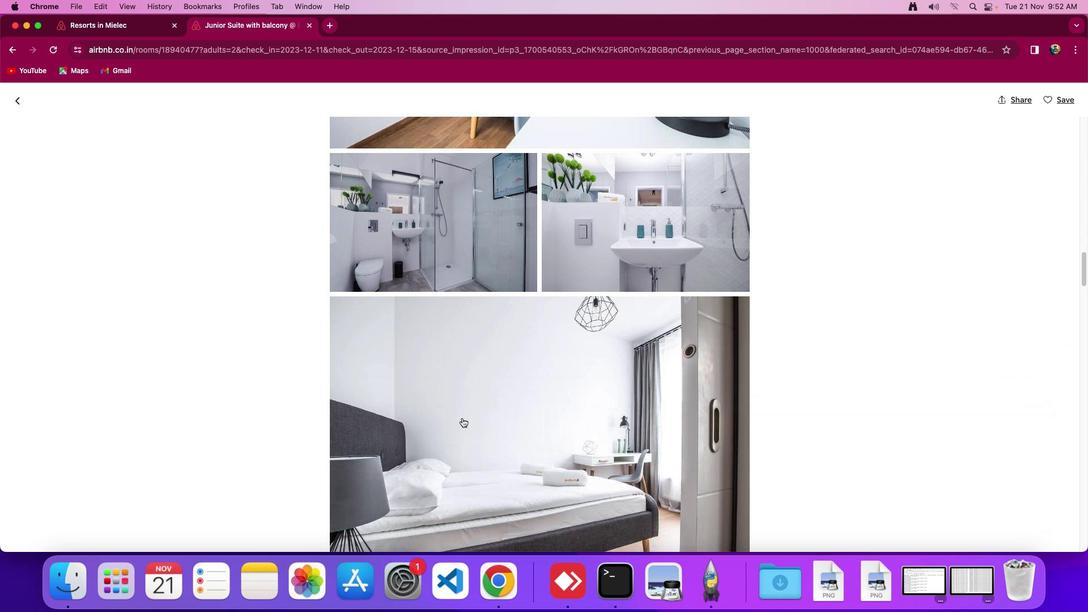 
Action: Mouse scrolled (462, 418) with delta (0, -2)
Screenshot: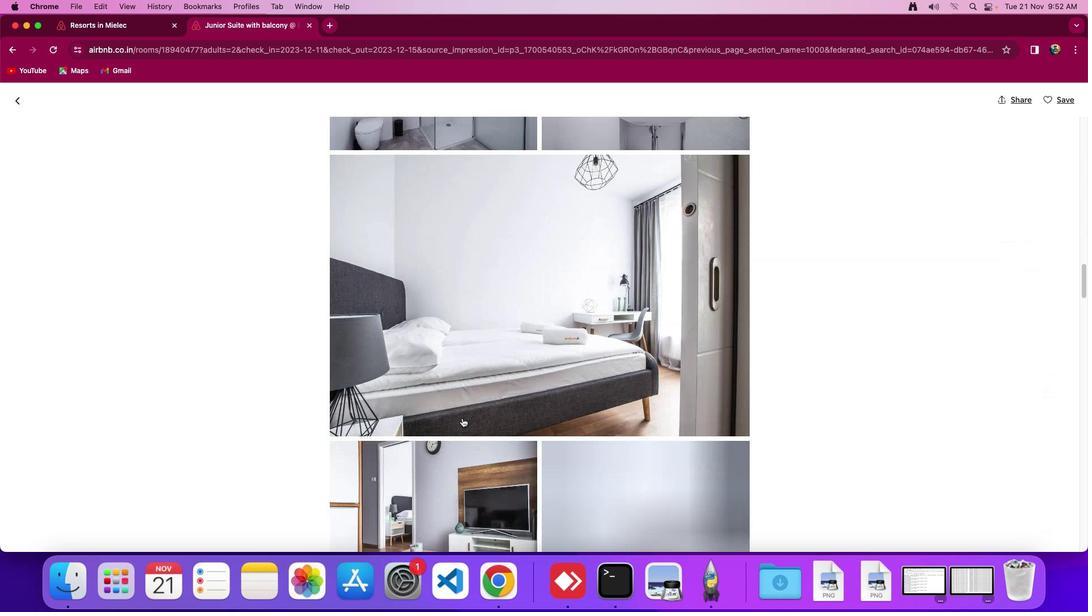 
Action: Mouse scrolled (462, 418) with delta (0, -3)
Screenshot: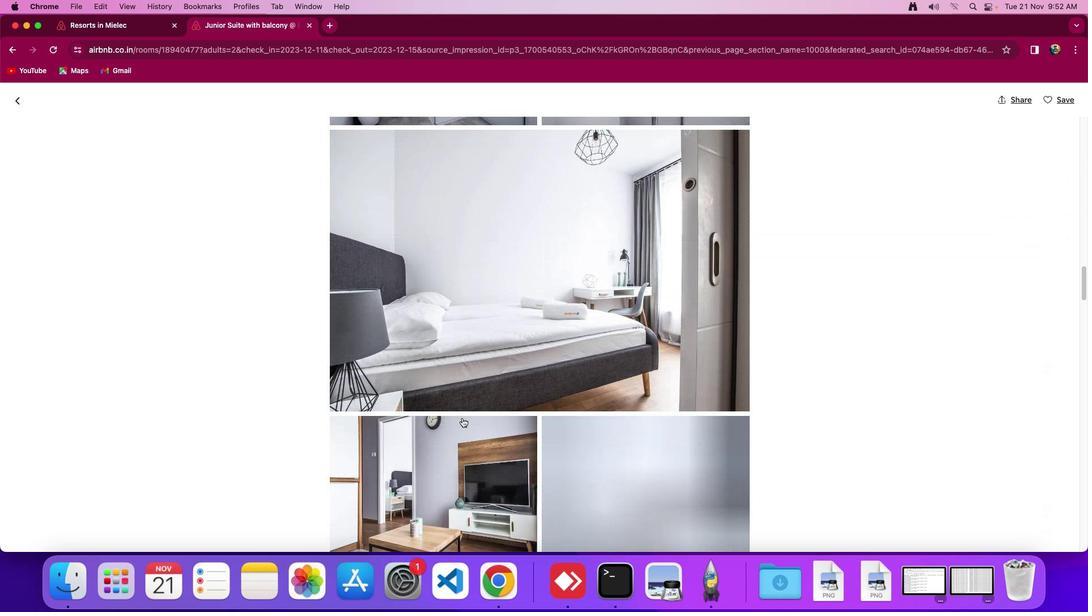 
Action: Mouse scrolled (462, 418) with delta (0, 0)
Screenshot: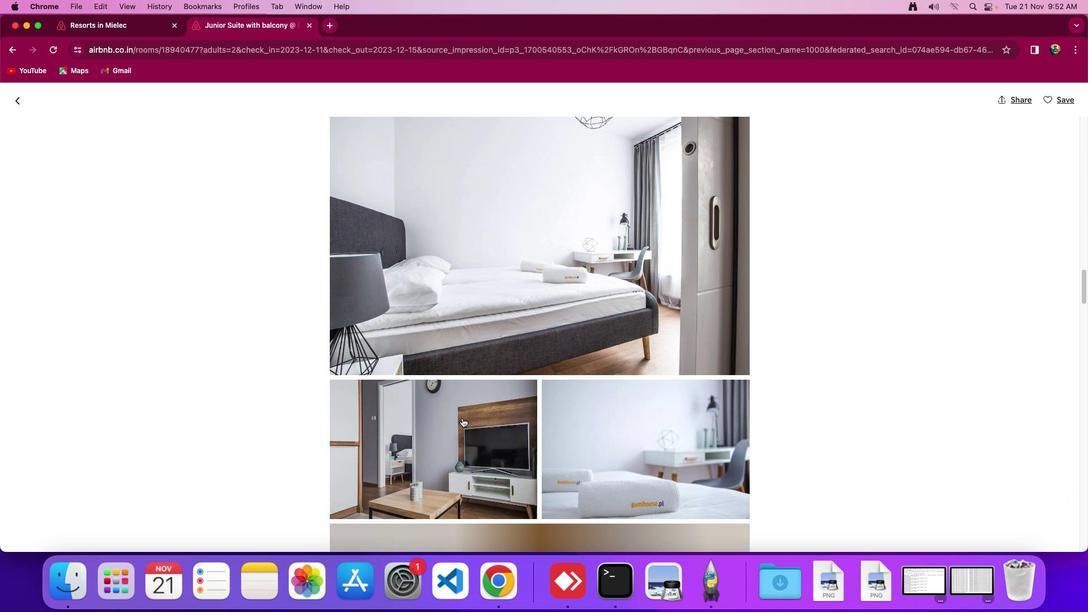 
Action: Mouse scrolled (462, 418) with delta (0, 0)
Screenshot: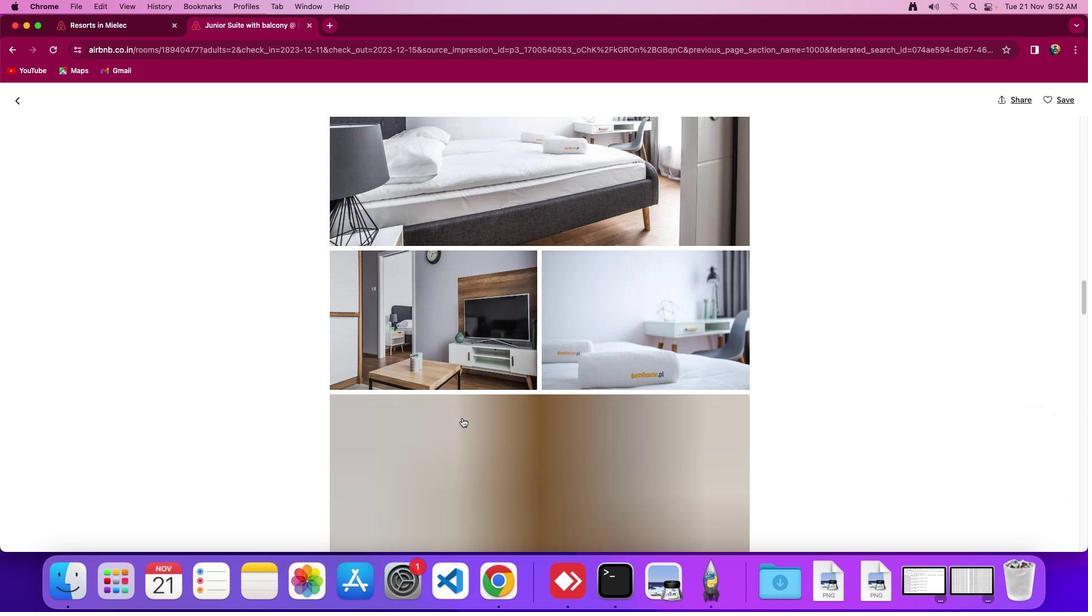 
Action: Mouse scrolled (462, 418) with delta (0, -2)
Screenshot: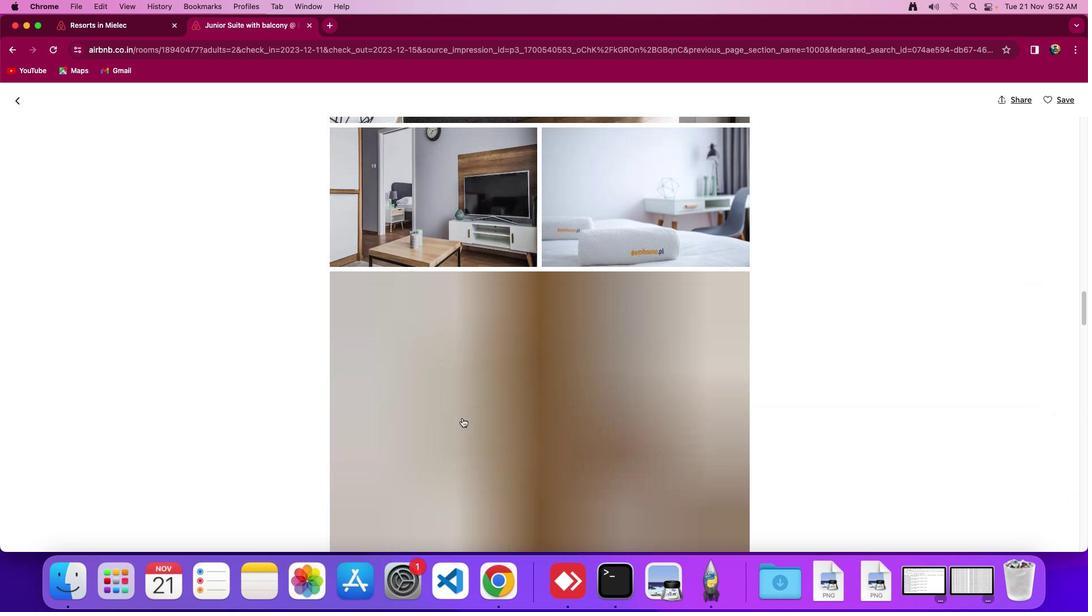 
Action: Mouse moved to (462, 418)
Screenshot: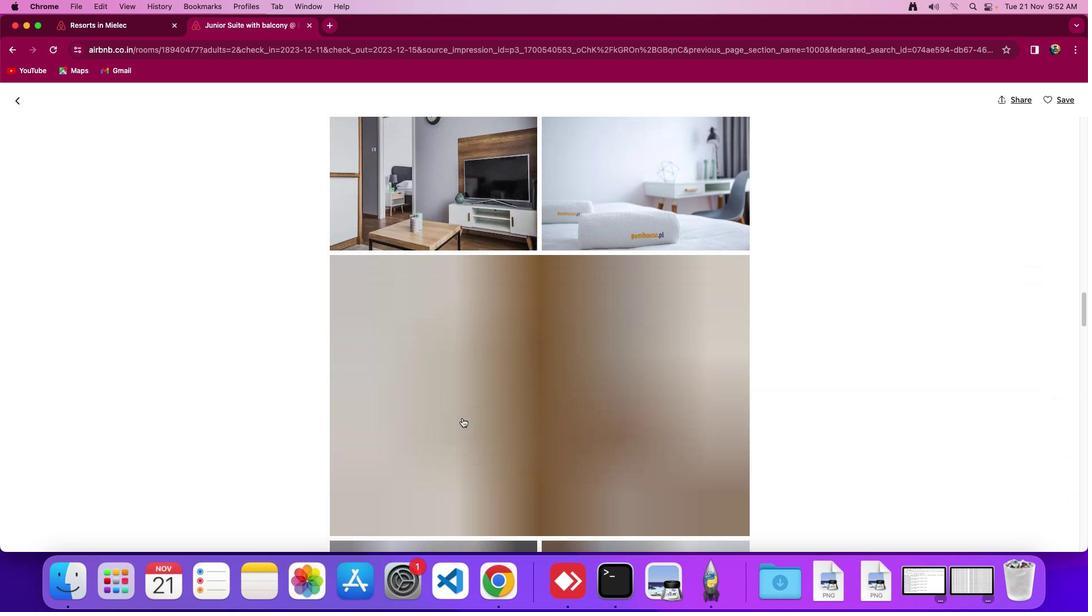 
Action: Mouse scrolled (462, 418) with delta (0, -3)
Screenshot: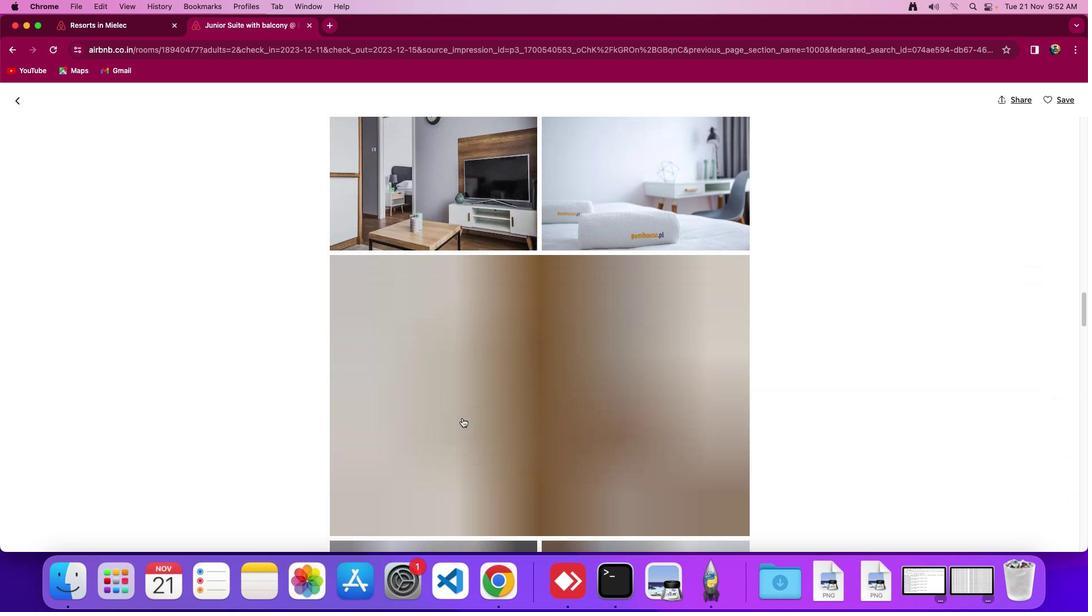 
Action: Mouse scrolled (462, 418) with delta (0, 0)
Screenshot: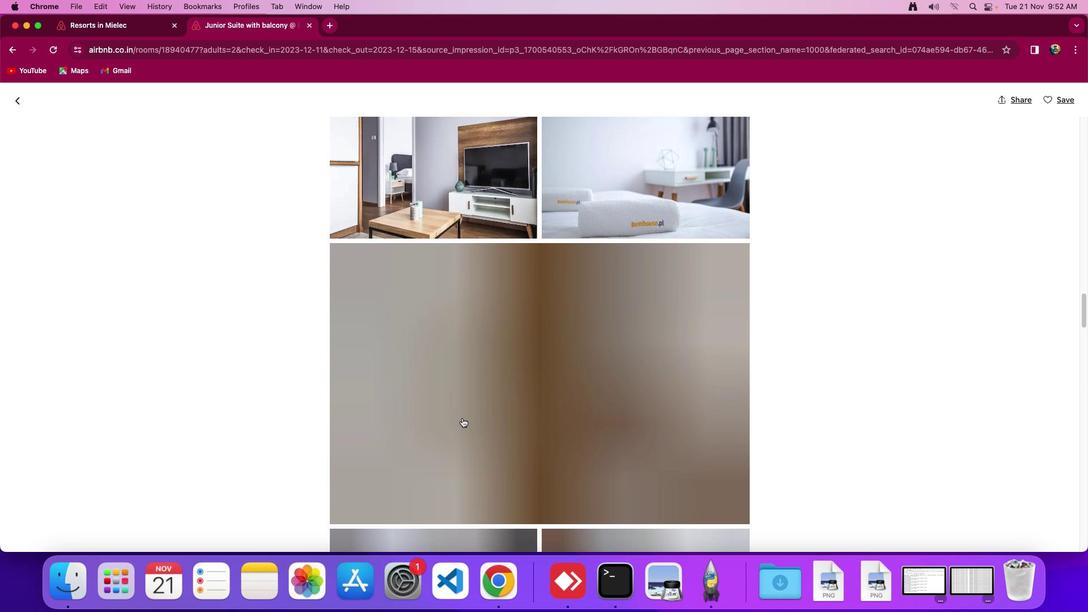 
Action: Mouse scrolled (462, 418) with delta (0, 0)
Screenshot: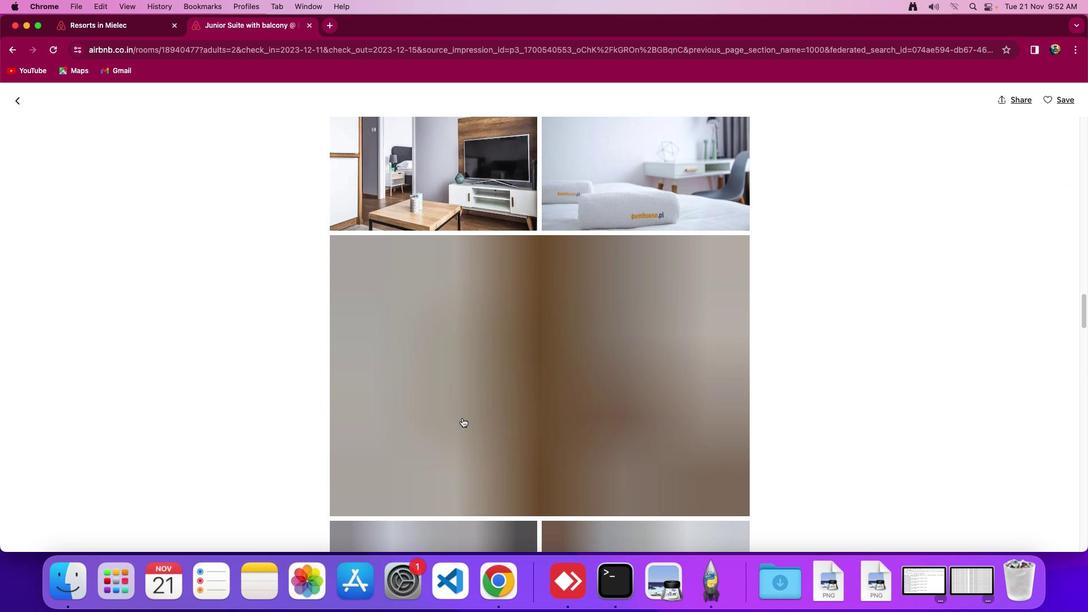 
Action: Mouse scrolled (462, 418) with delta (0, 0)
Screenshot: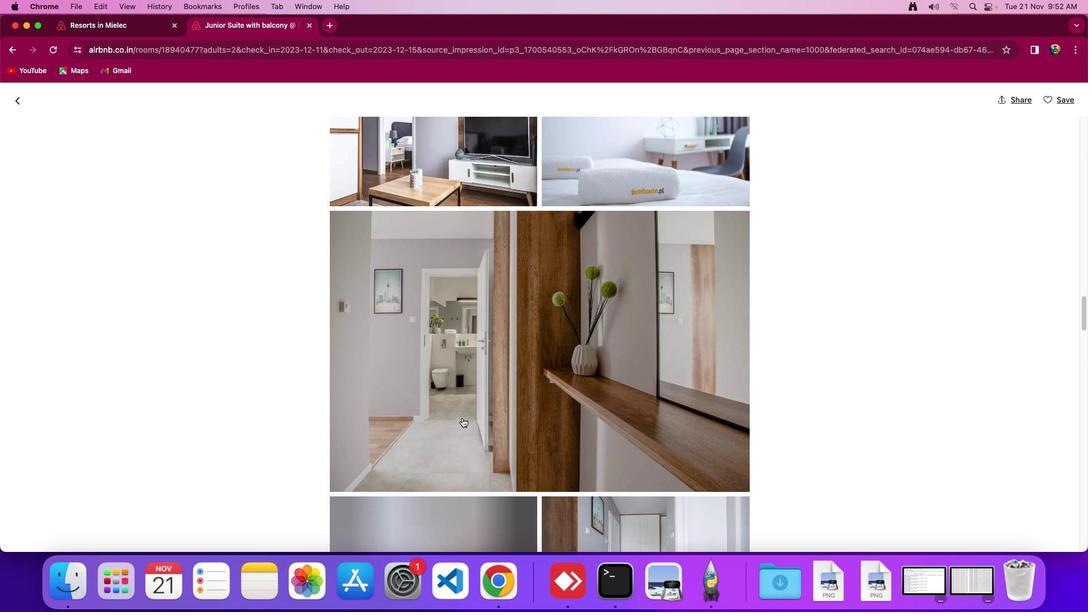 
Action: Mouse scrolled (462, 418) with delta (0, 0)
Screenshot: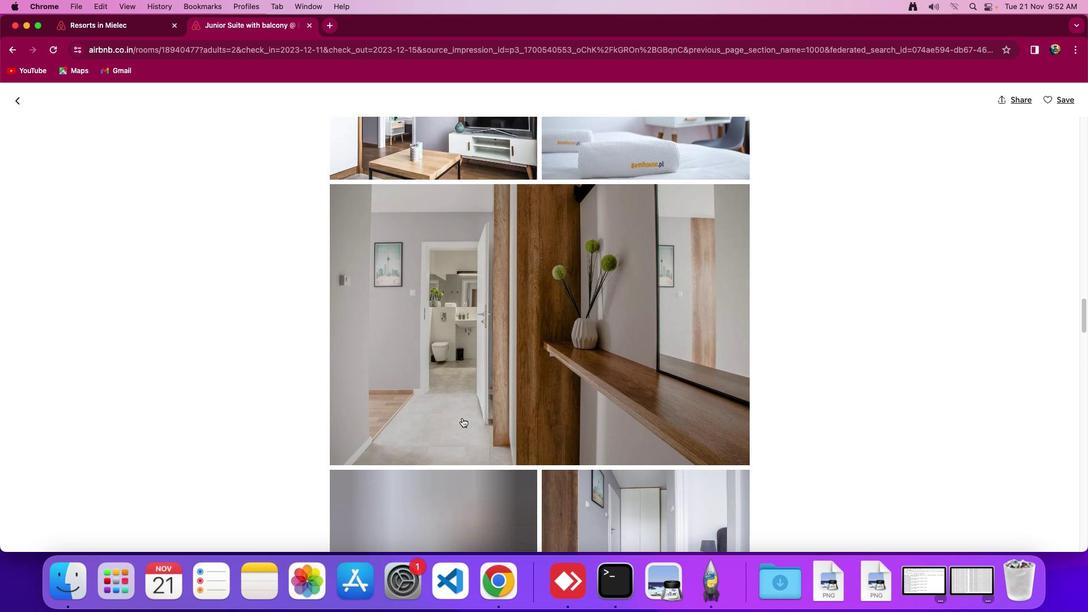 
Action: Mouse scrolled (462, 418) with delta (0, -1)
Screenshot: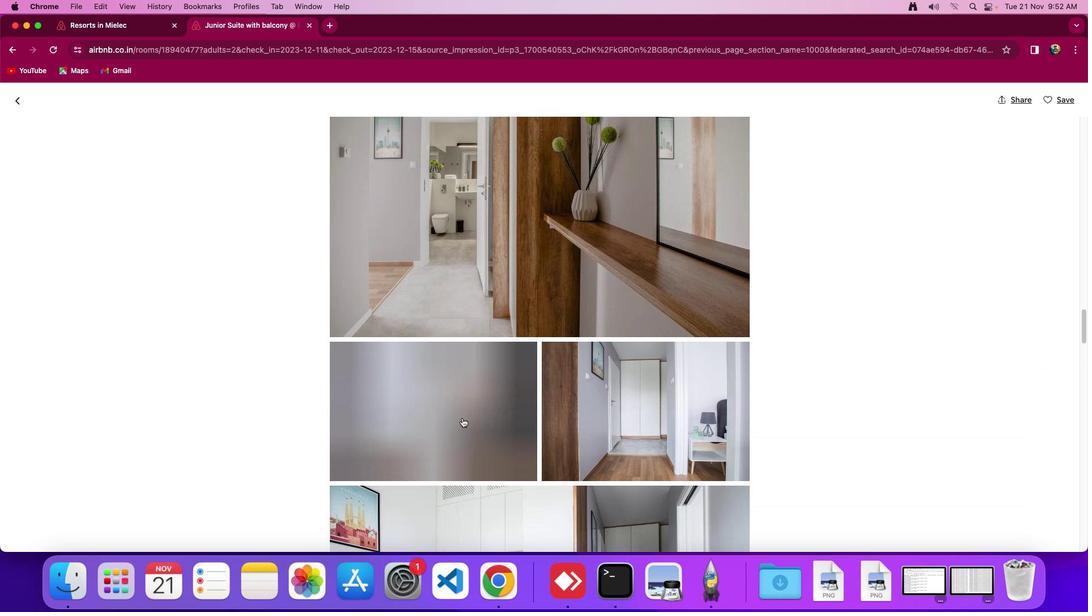 
Action: Mouse scrolled (462, 418) with delta (0, -2)
Screenshot: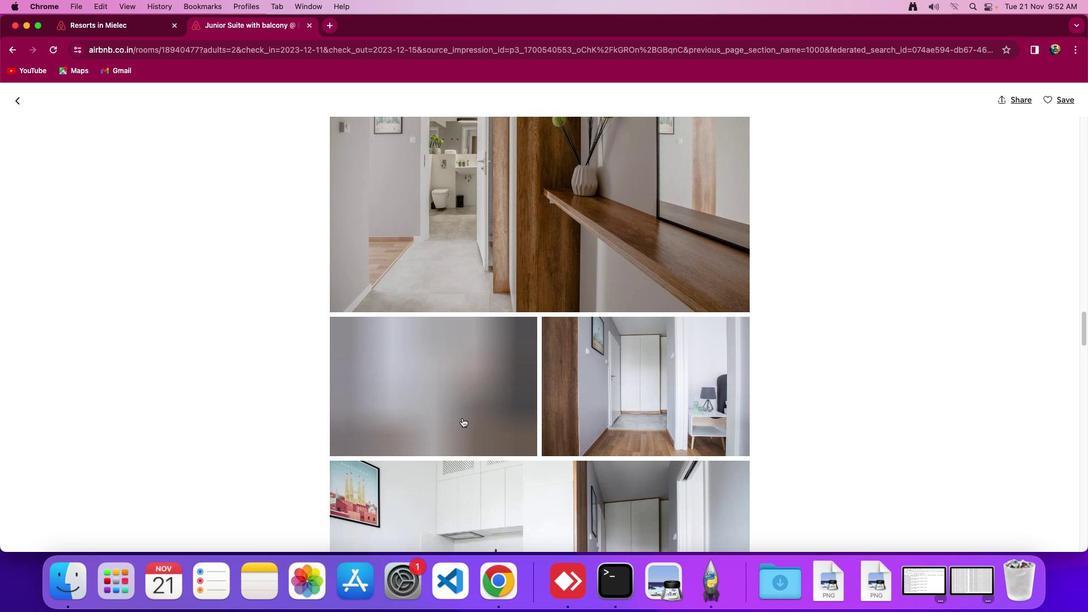 
Action: Mouse scrolled (462, 418) with delta (0, 0)
Screenshot: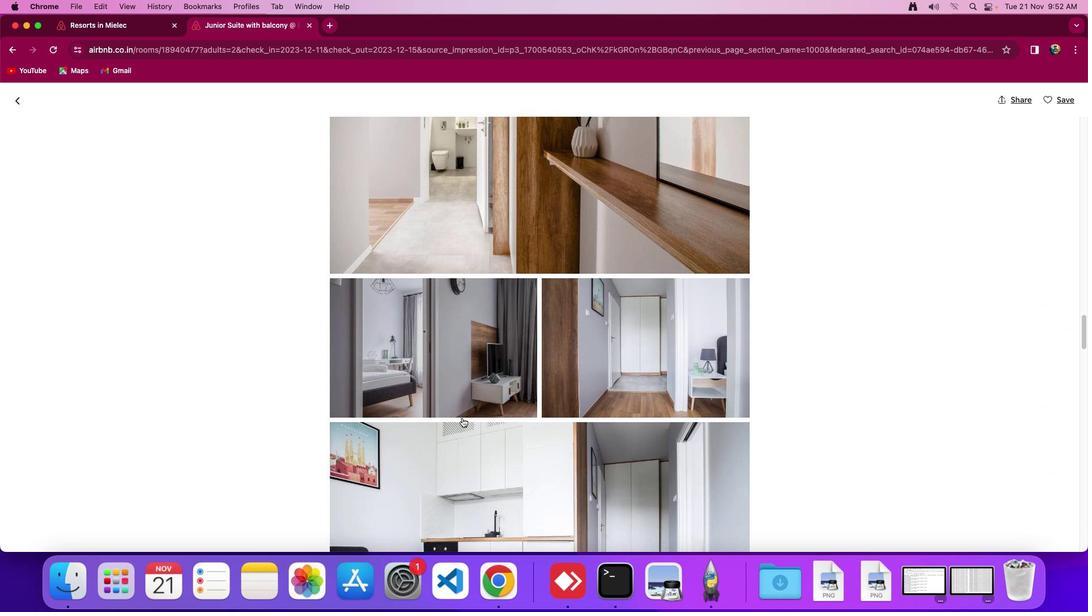 
Action: Mouse scrolled (462, 418) with delta (0, 0)
Screenshot: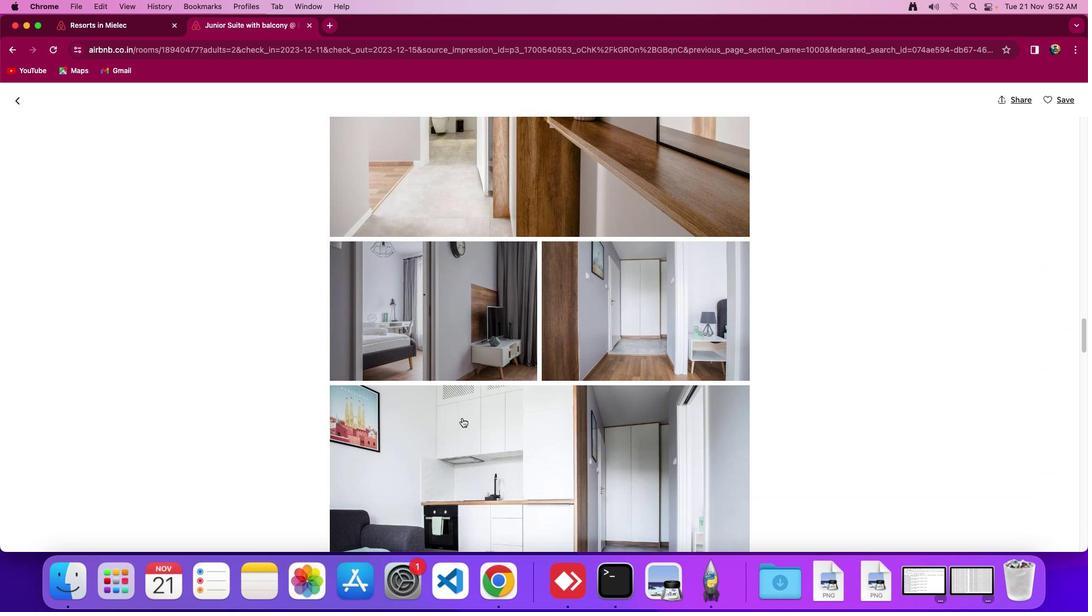 
Action: Mouse scrolled (462, 418) with delta (0, -2)
Screenshot: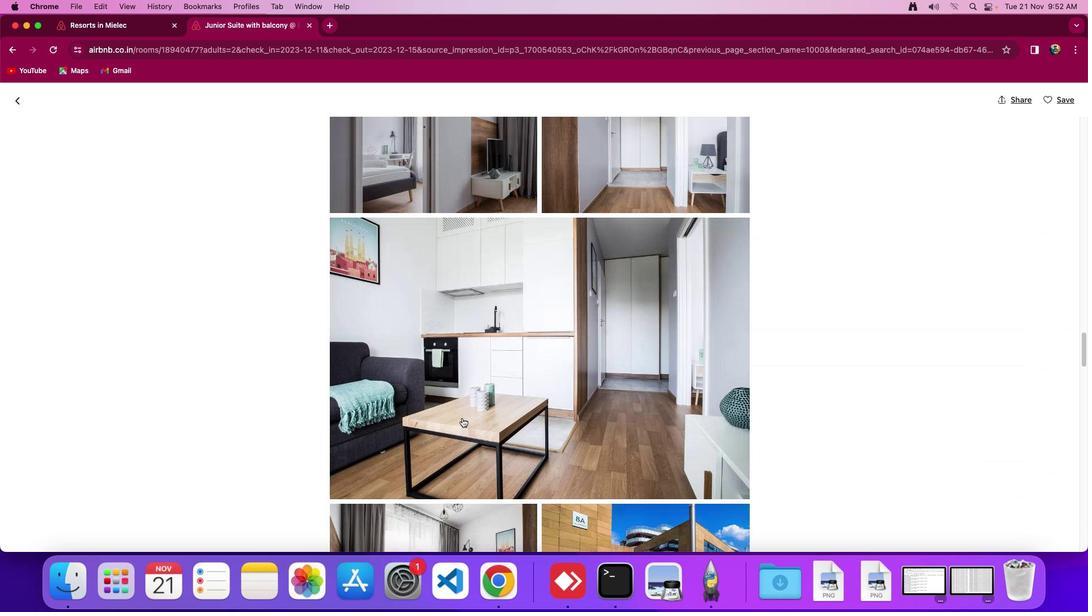 
Action: Mouse scrolled (462, 418) with delta (0, -2)
Screenshot: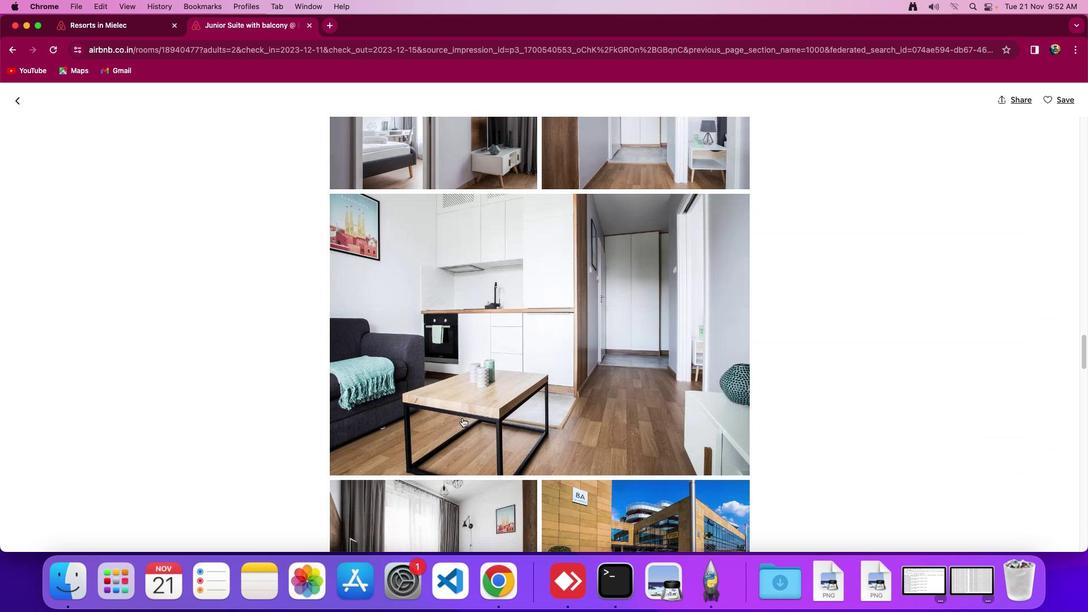 
Action: Mouse scrolled (462, 418) with delta (0, 0)
Screenshot: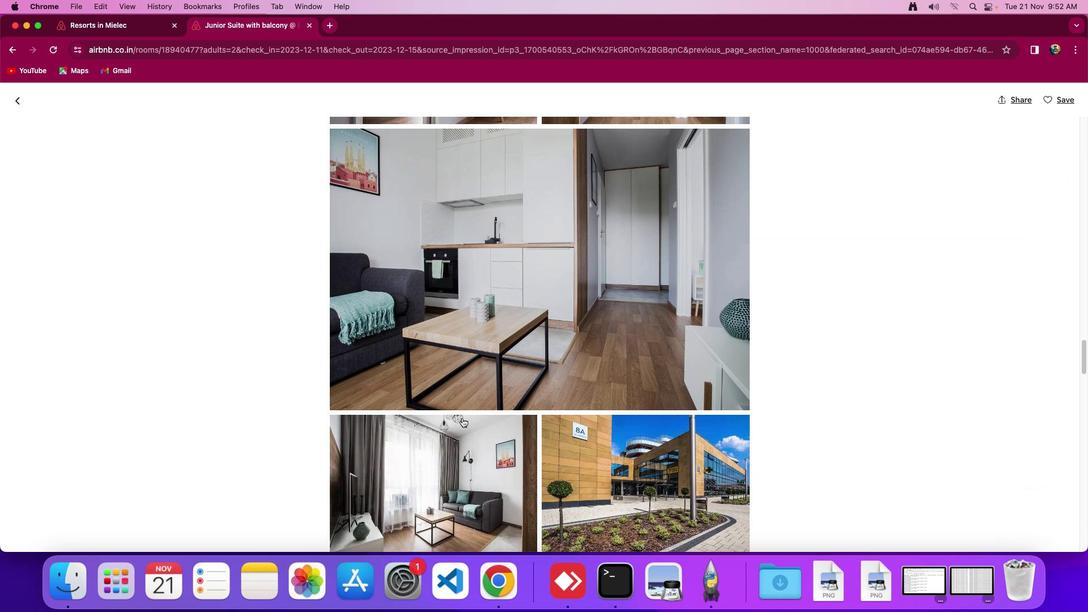 
Action: Mouse scrolled (462, 418) with delta (0, 0)
Screenshot: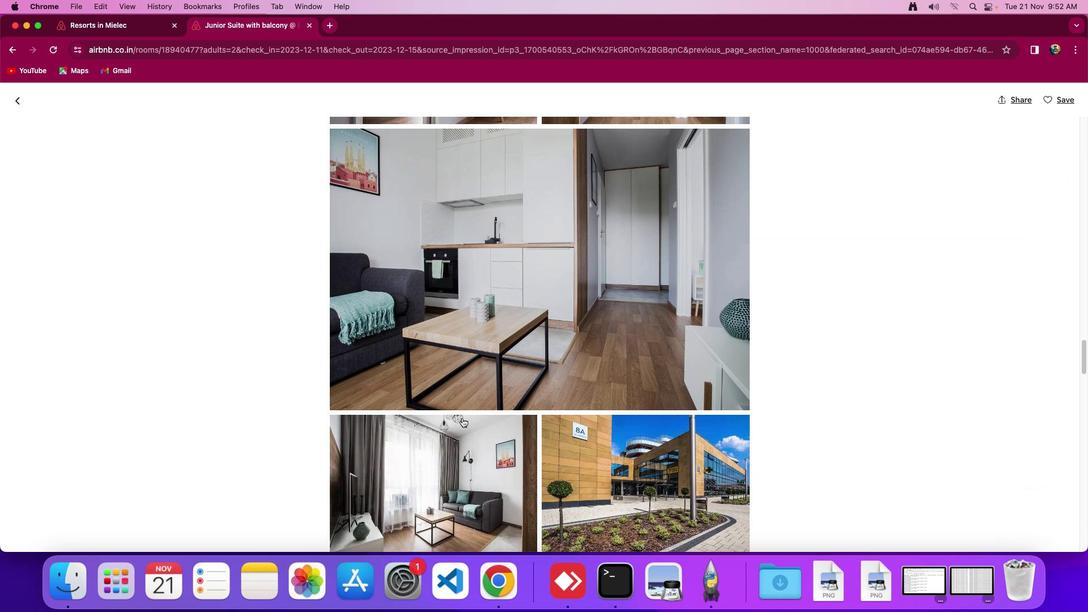 
Action: Mouse scrolled (462, 418) with delta (0, -2)
Screenshot: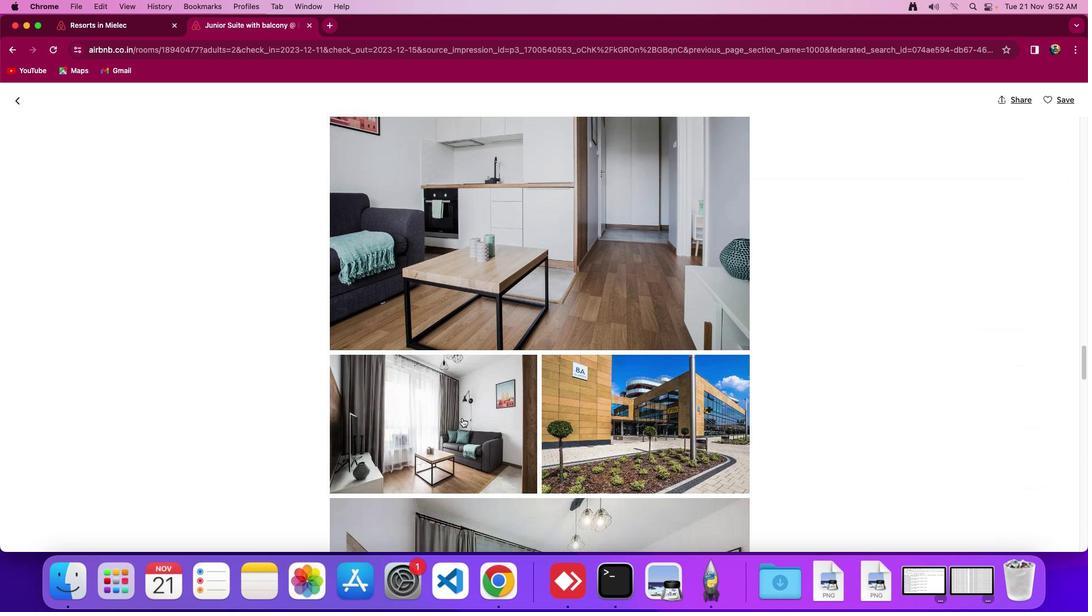 
Action: Mouse scrolled (462, 418) with delta (0, -2)
Screenshot: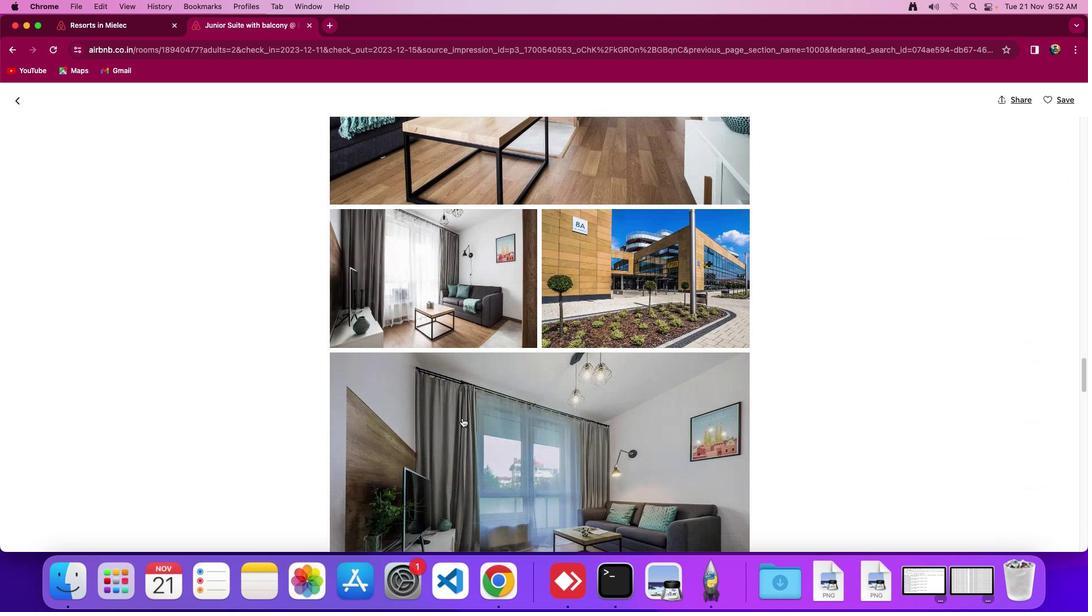
Action: Mouse scrolled (462, 418) with delta (0, 0)
Screenshot: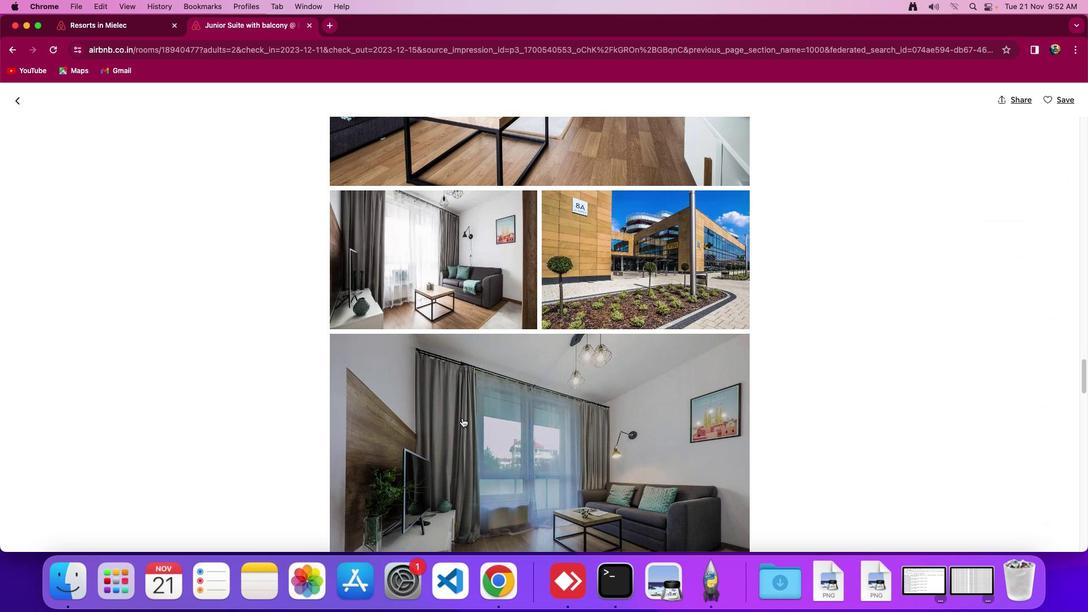 
Action: Mouse scrolled (462, 418) with delta (0, 0)
Screenshot: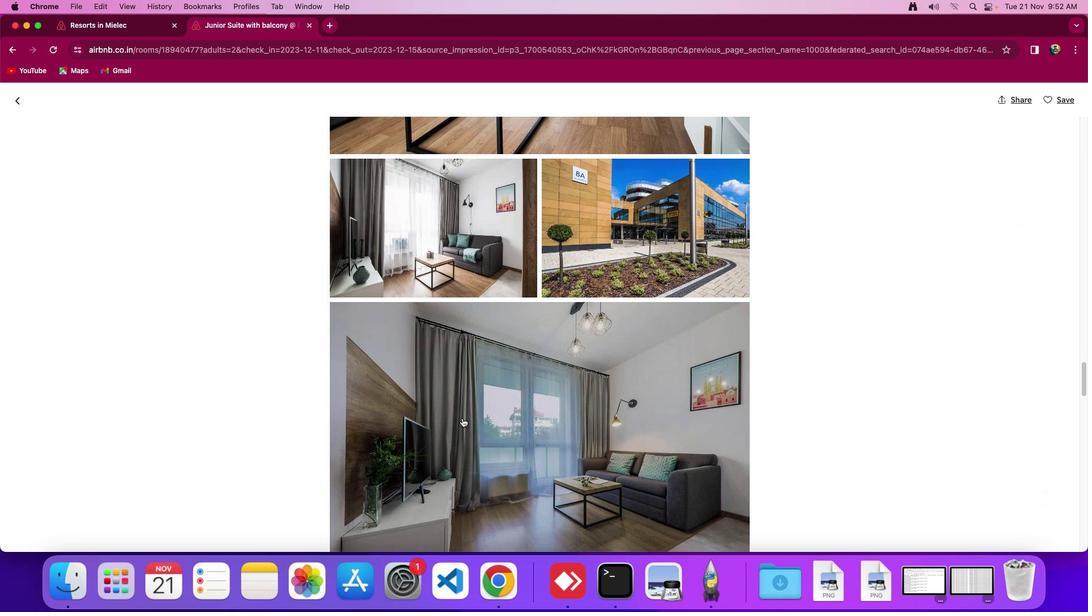 
Action: Mouse scrolled (462, 418) with delta (0, -2)
Screenshot: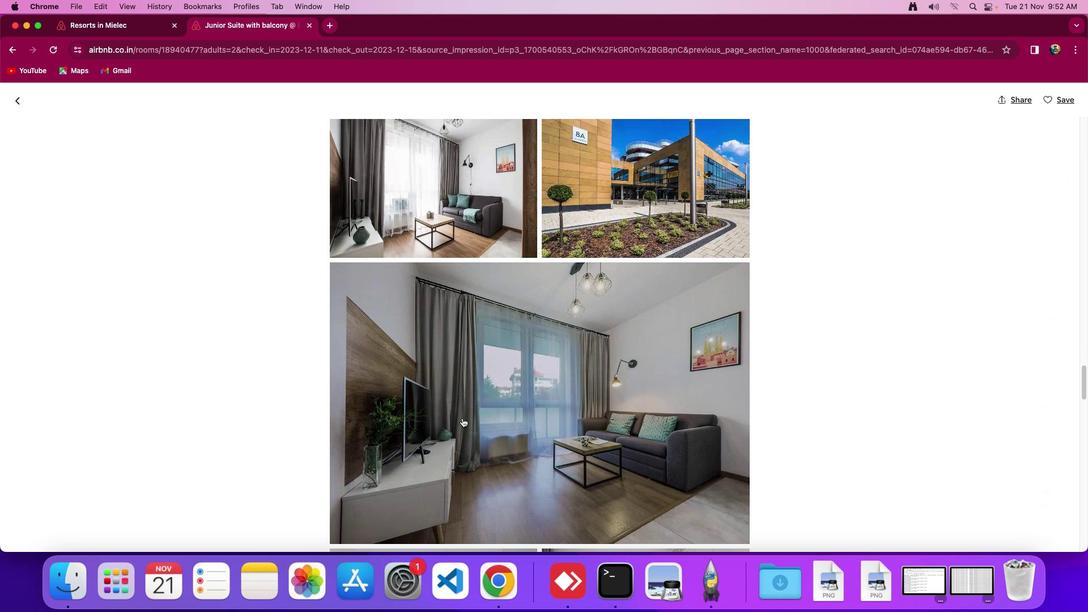 
Action: Mouse scrolled (462, 418) with delta (0, 0)
Screenshot: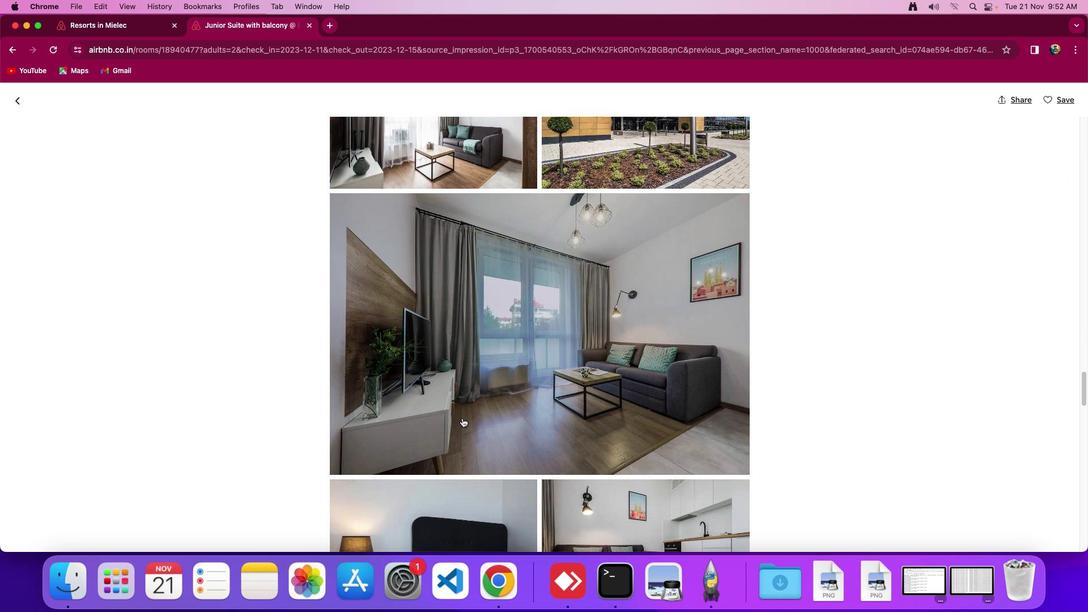 
Action: Mouse scrolled (462, 418) with delta (0, 0)
Screenshot: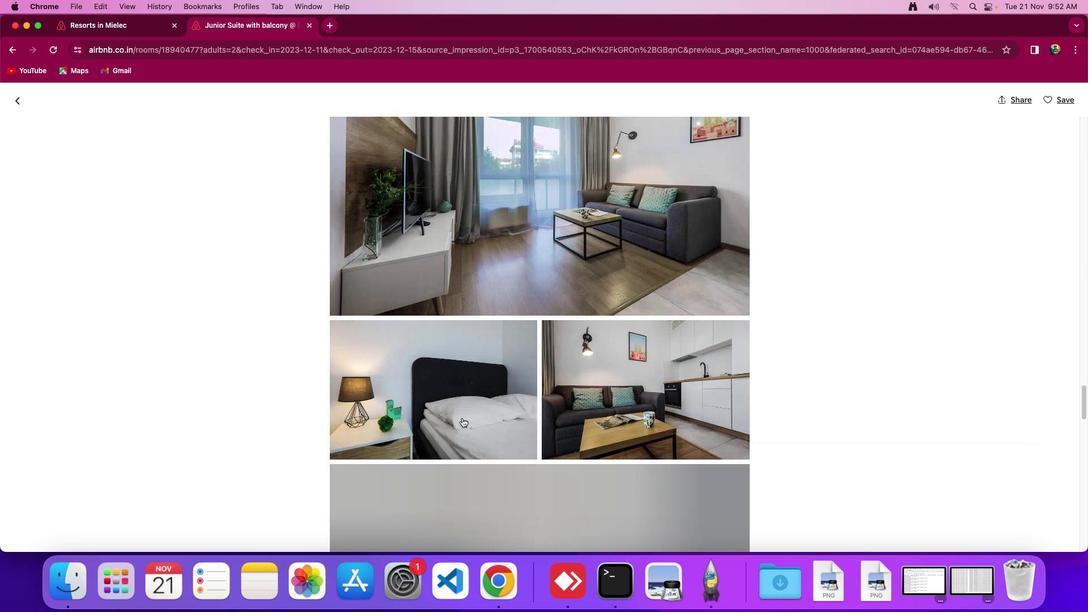 
Action: Mouse scrolled (462, 418) with delta (0, -1)
Screenshot: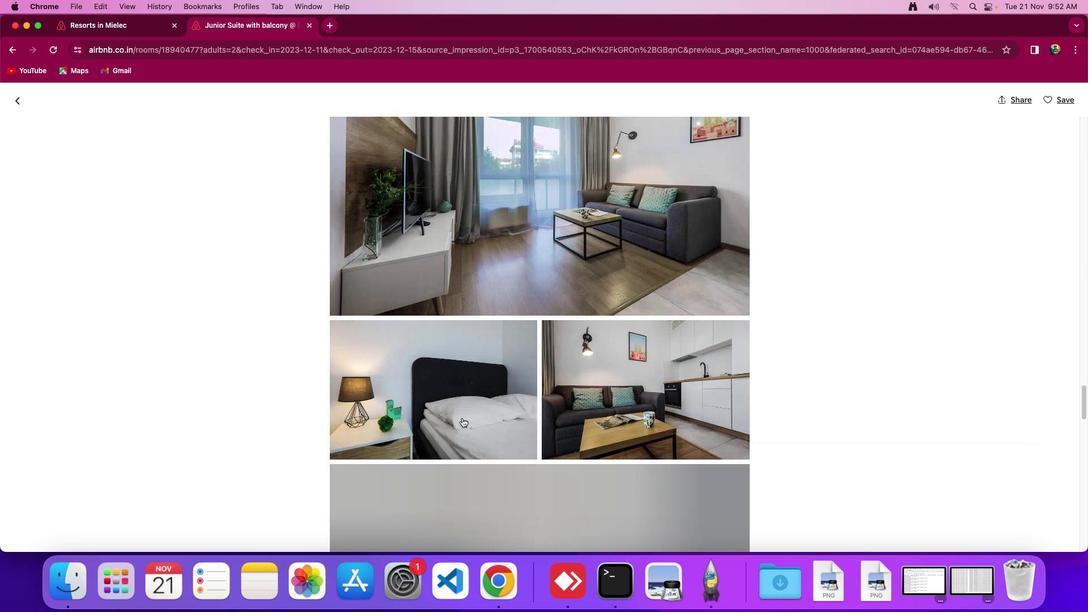 
Action: Mouse scrolled (462, 418) with delta (0, -2)
Screenshot: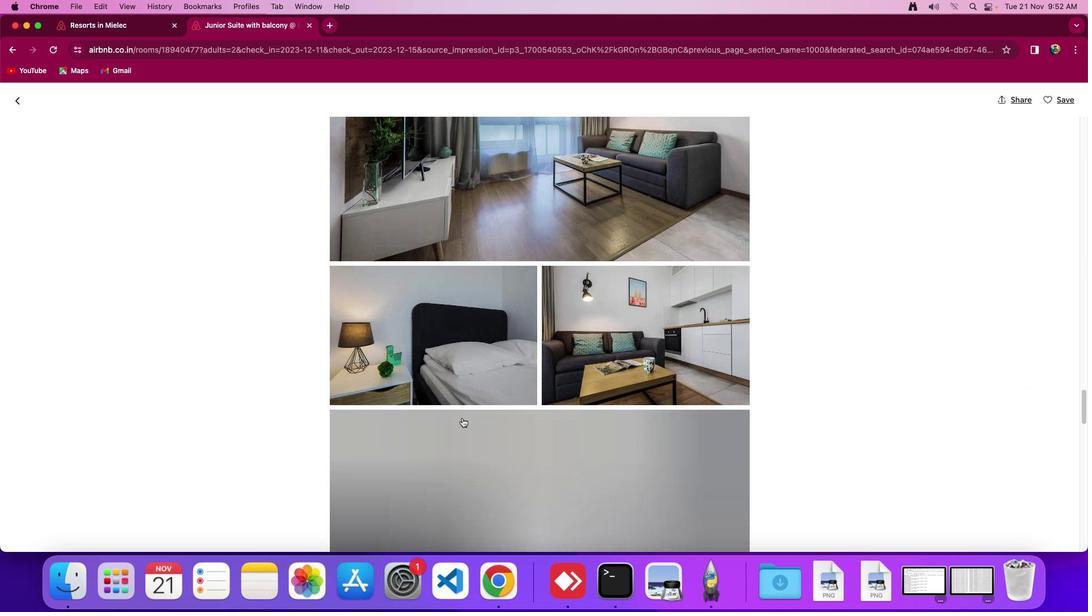 
Action: Mouse scrolled (462, 418) with delta (0, 0)
Screenshot: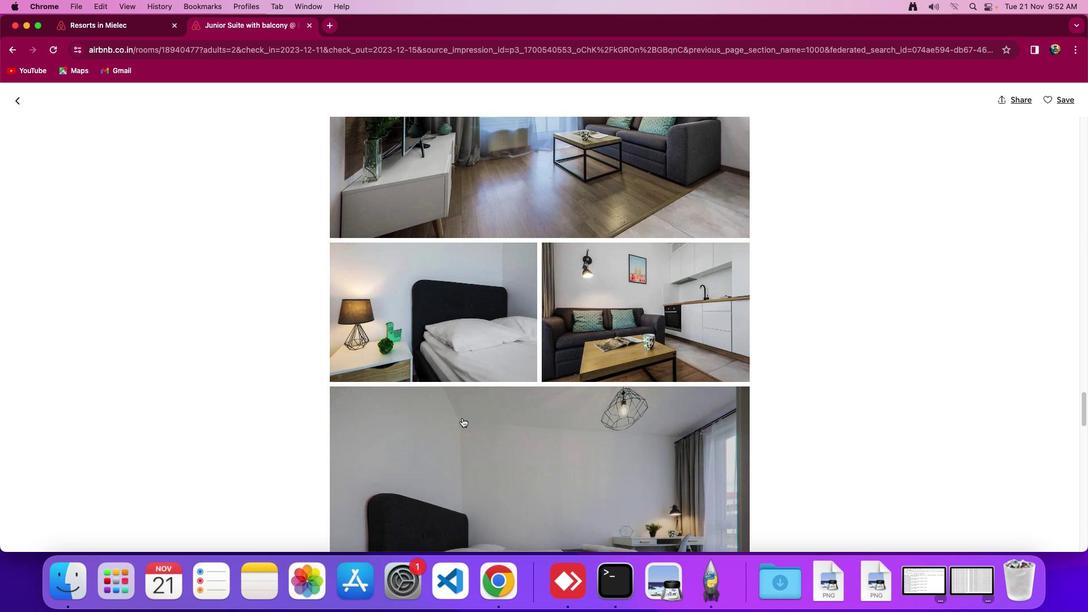 
Action: Mouse scrolled (462, 418) with delta (0, 0)
Screenshot: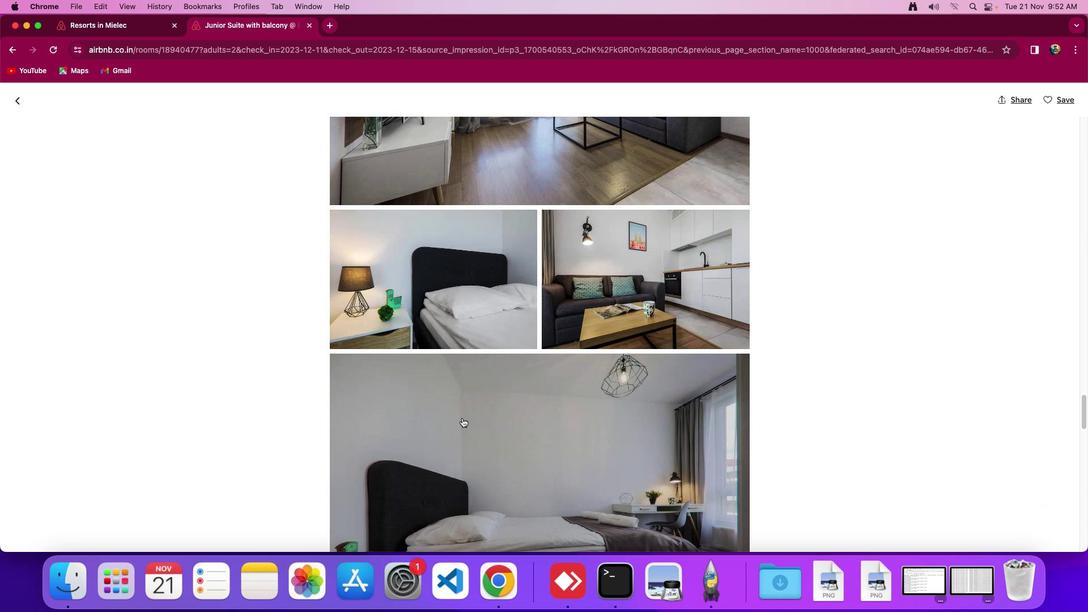 
Action: Mouse scrolled (462, 418) with delta (0, -1)
Screenshot: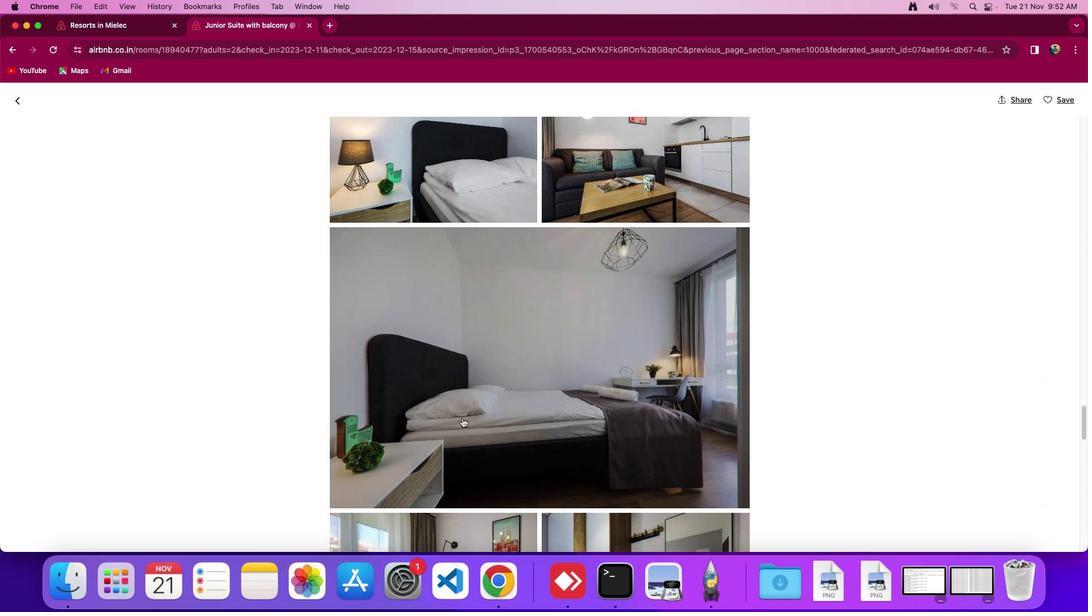 
Action: Mouse scrolled (462, 418) with delta (0, -2)
Screenshot: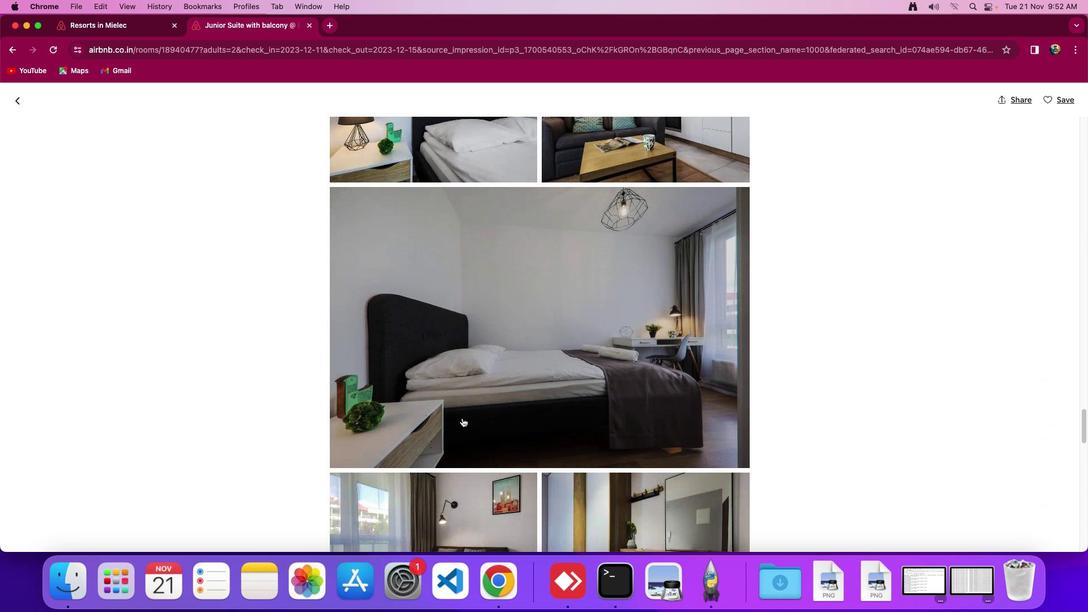 
Action: Mouse scrolled (462, 418) with delta (0, 0)
Screenshot: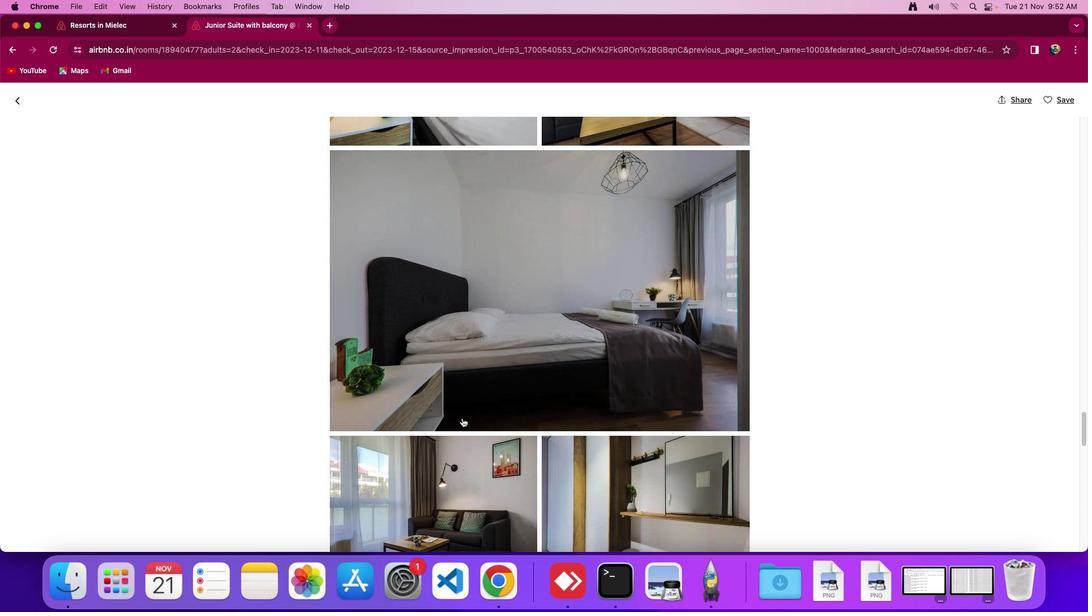 
Action: Mouse scrolled (462, 418) with delta (0, 0)
Screenshot: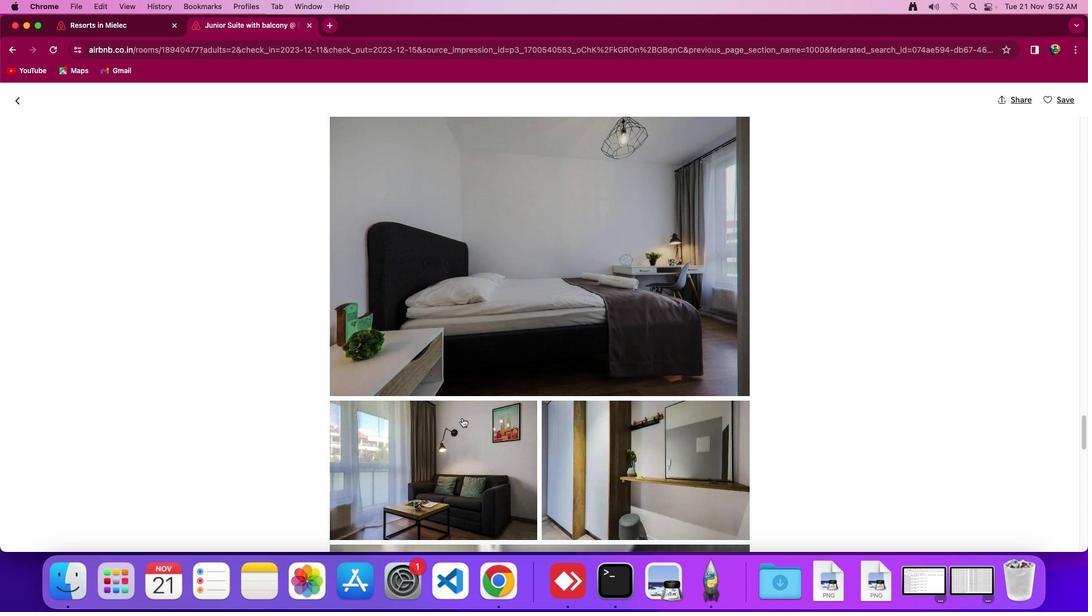 
Action: Mouse scrolled (462, 418) with delta (0, -2)
Screenshot: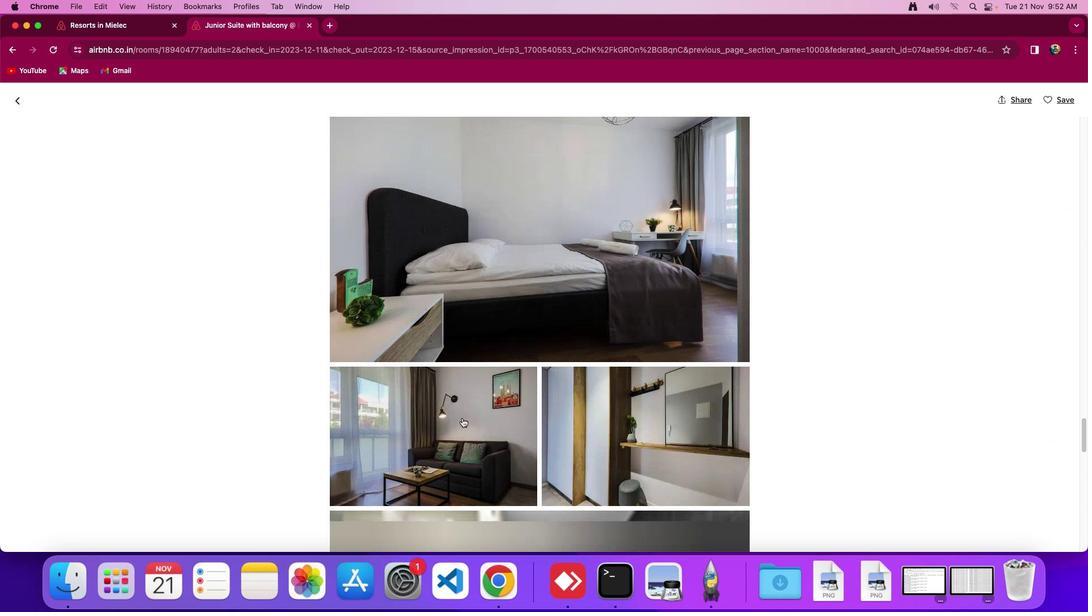 
Action: Mouse scrolled (462, 418) with delta (0, -1)
Screenshot: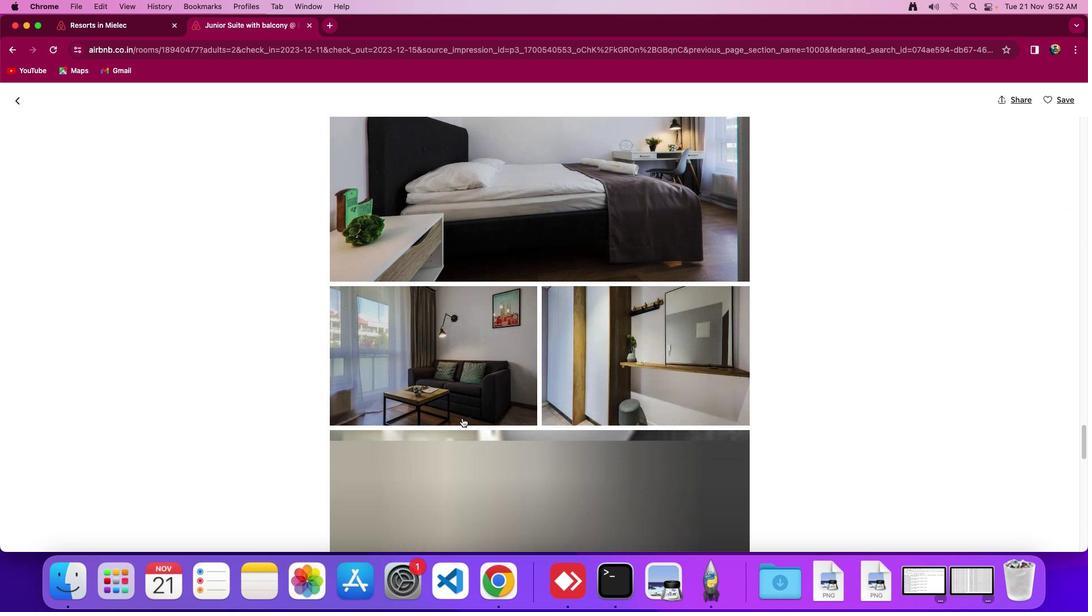 
Action: Mouse scrolled (462, 418) with delta (0, 0)
Screenshot: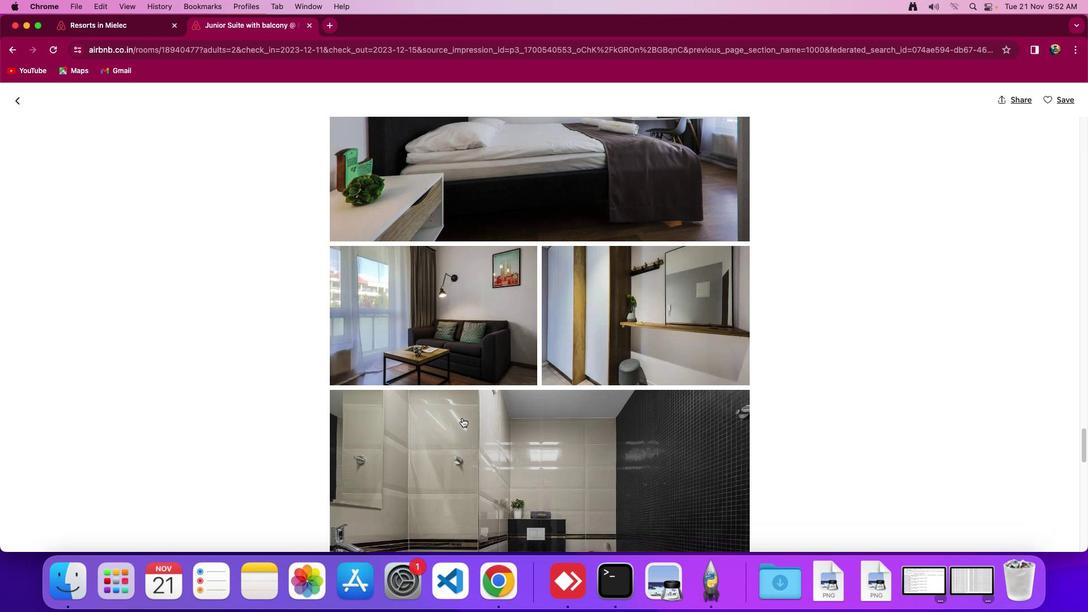 
Action: Mouse scrolled (462, 418) with delta (0, 0)
Screenshot: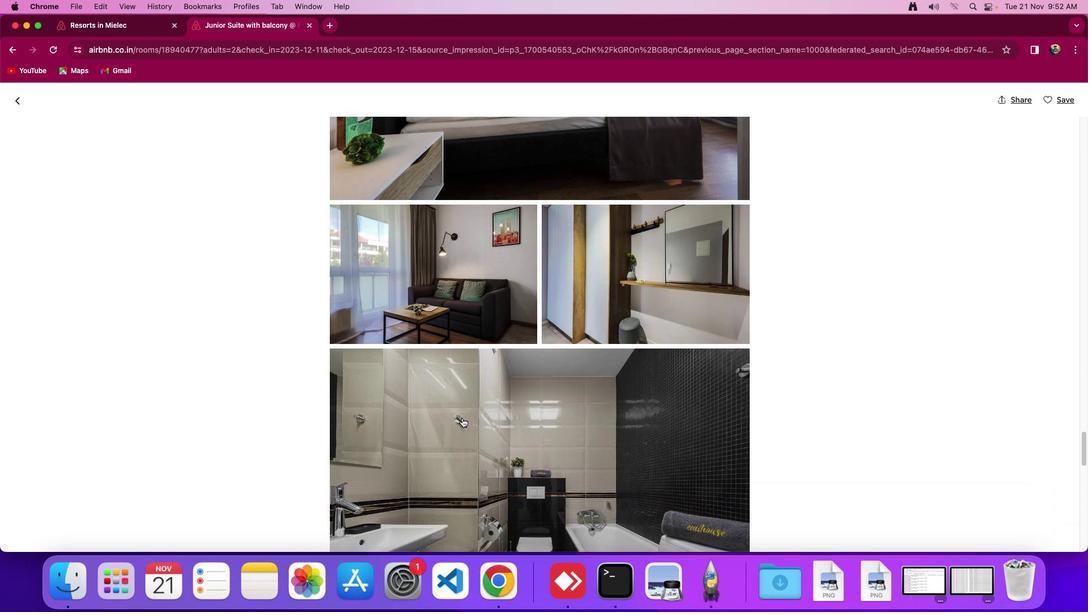 
Action: Mouse scrolled (462, 418) with delta (0, -1)
Screenshot: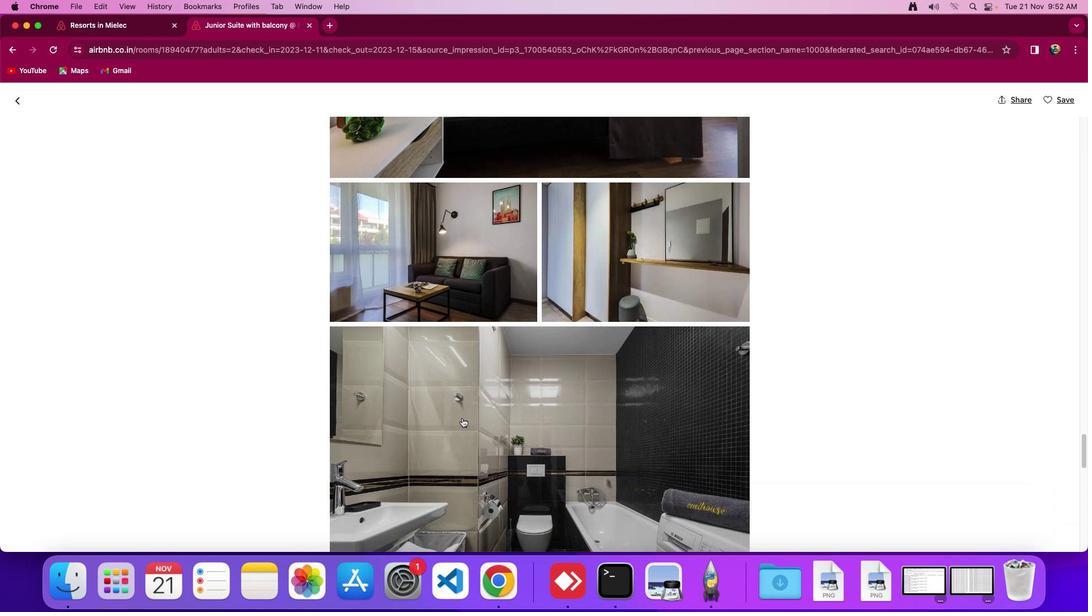 
Action: Mouse moved to (462, 418)
Screenshot: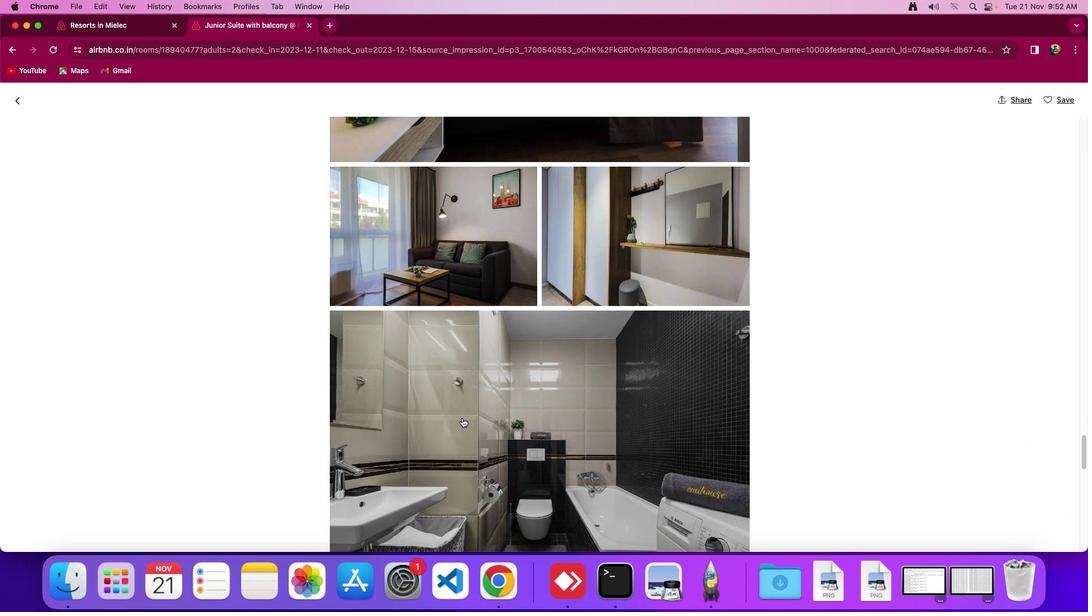 
Action: Mouse scrolled (462, 418) with delta (0, 0)
Screenshot: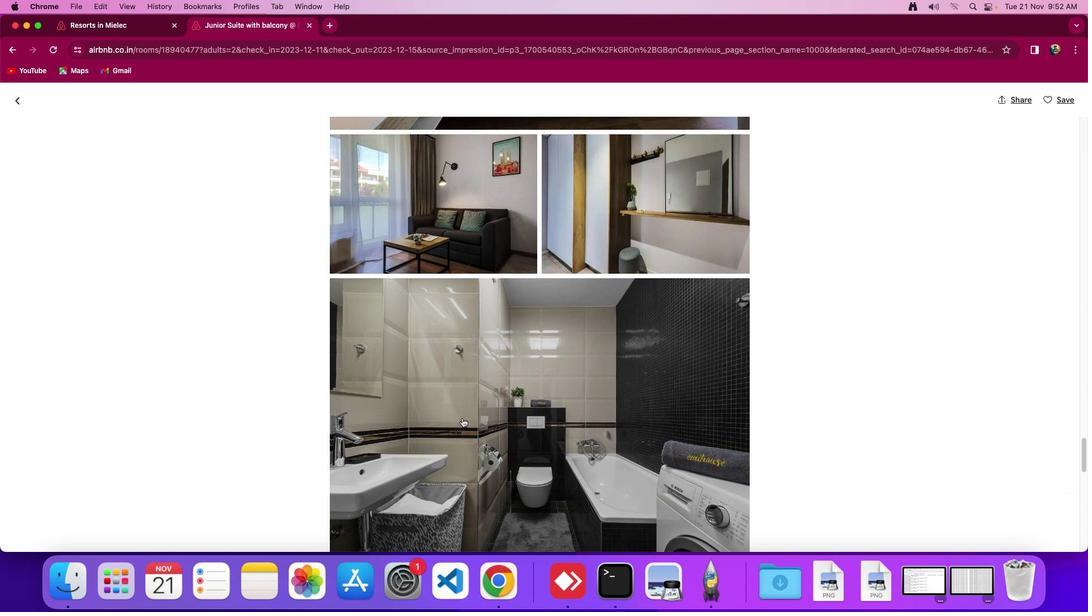 
Action: Mouse scrolled (462, 418) with delta (0, 0)
Screenshot: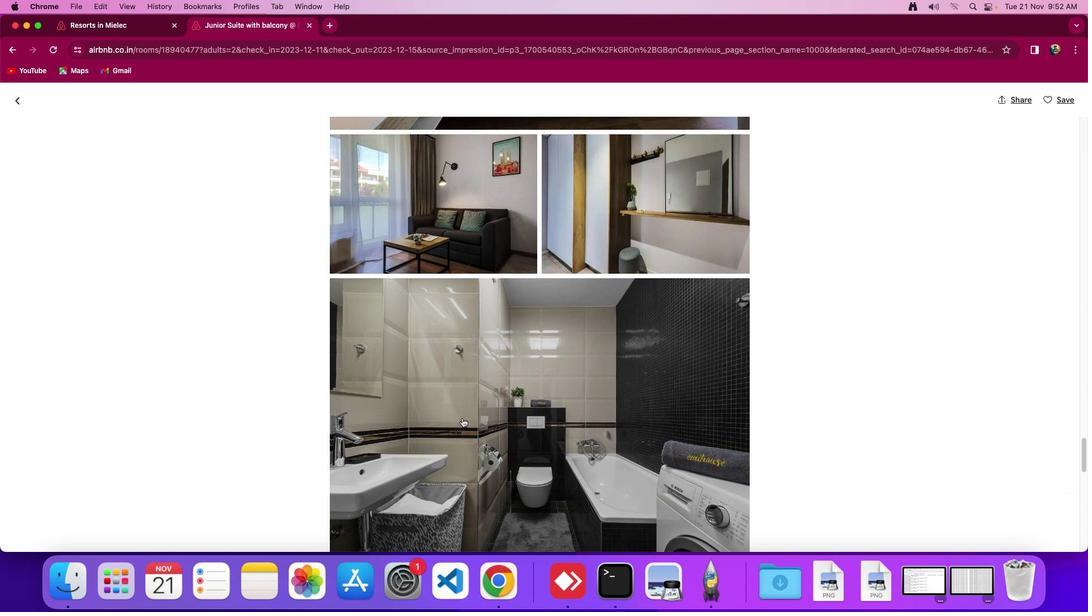 
Action: Mouse scrolled (462, 418) with delta (0, -2)
Screenshot: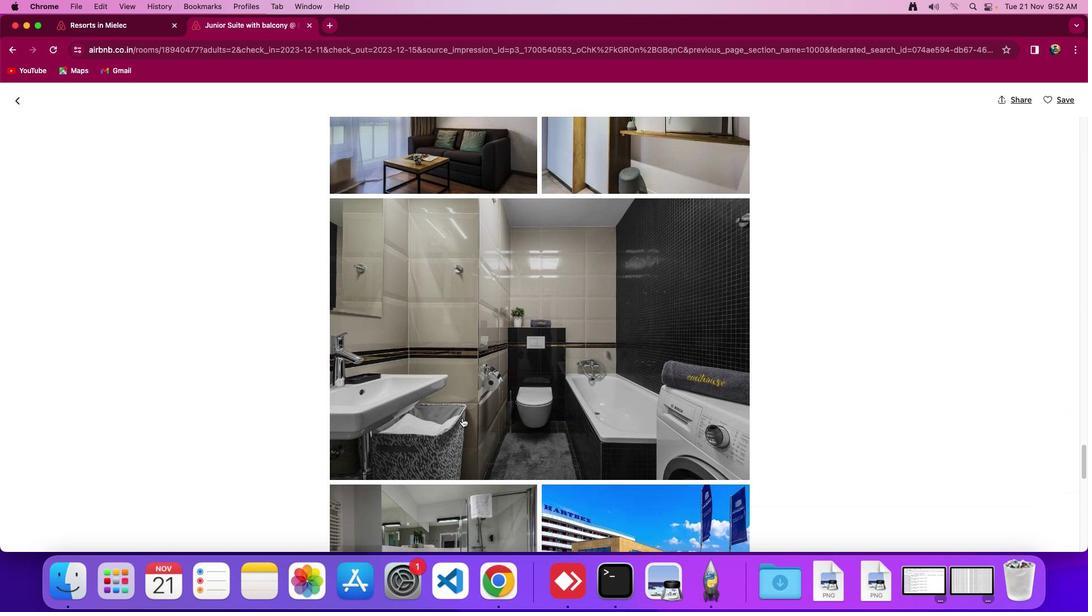 
Action: Mouse scrolled (462, 418) with delta (0, 0)
Screenshot: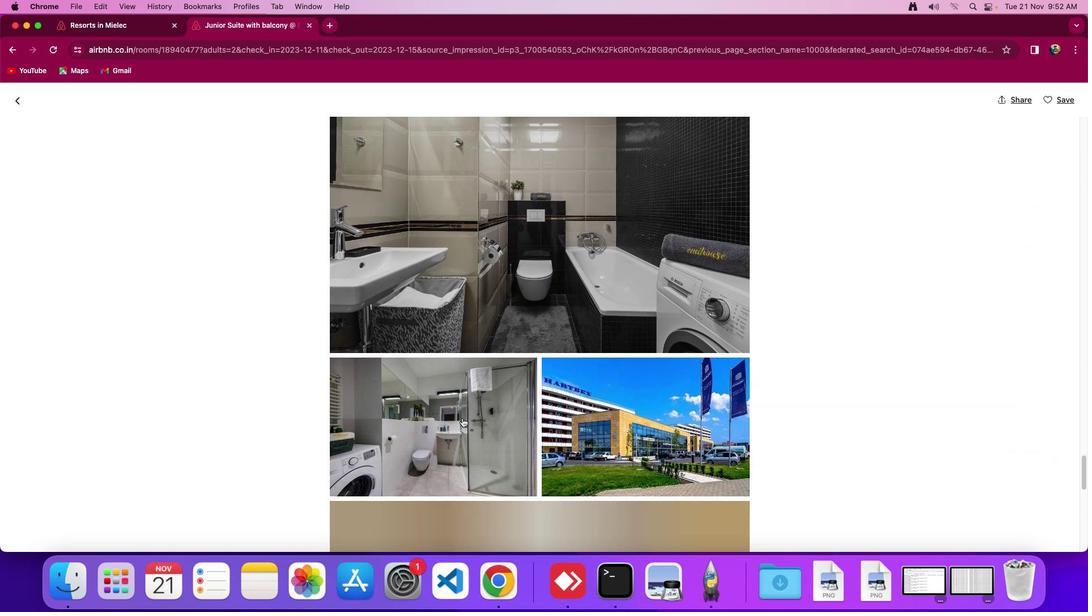 
Action: Mouse scrolled (462, 418) with delta (0, 0)
Screenshot: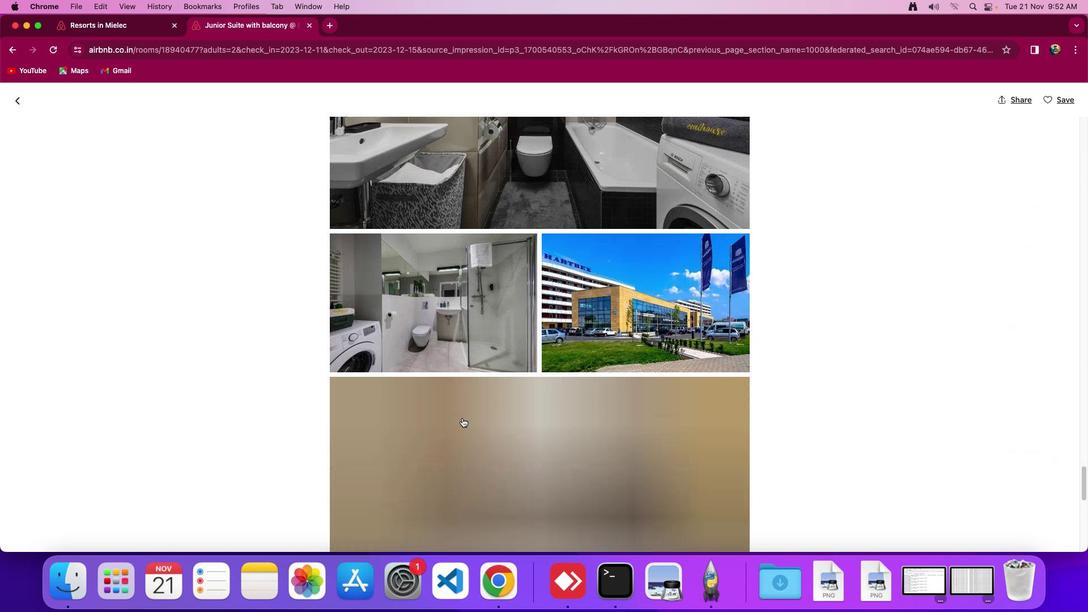 
Action: Mouse scrolled (462, 418) with delta (0, -2)
Screenshot: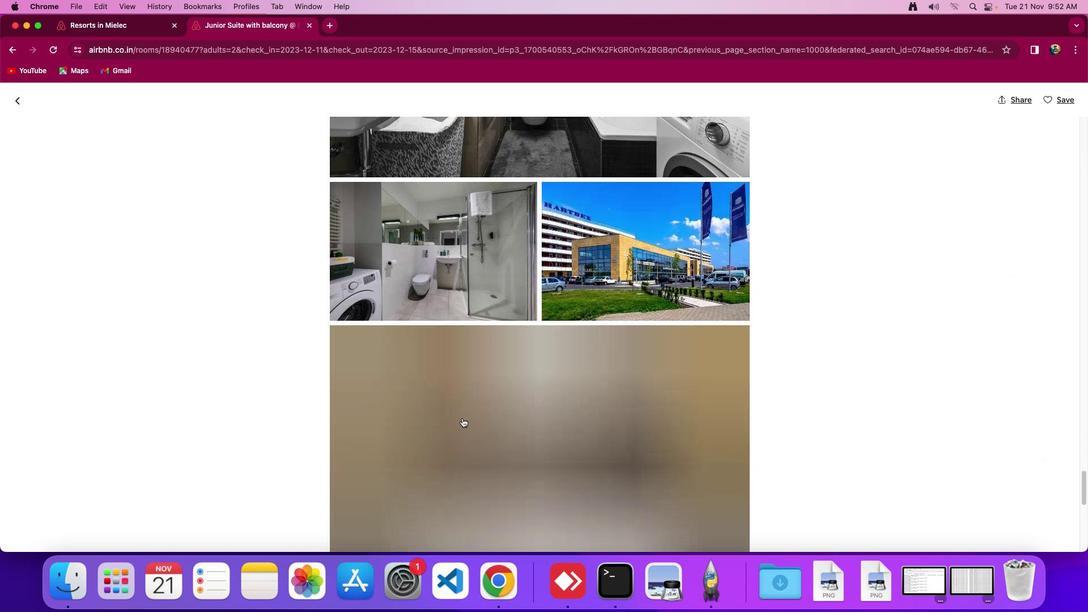 
Action: Mouse scrolled (462, 418) with delta (0, -3)
Screenshot: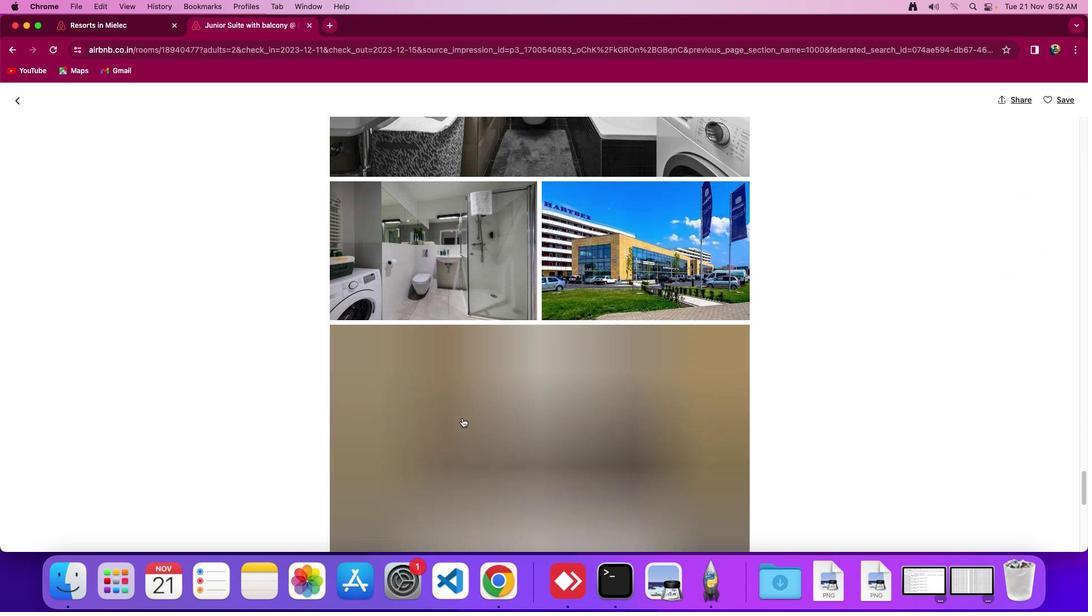 
Action: Mouse scrolled (462, 418) with delta (0, 0)
Screenshot: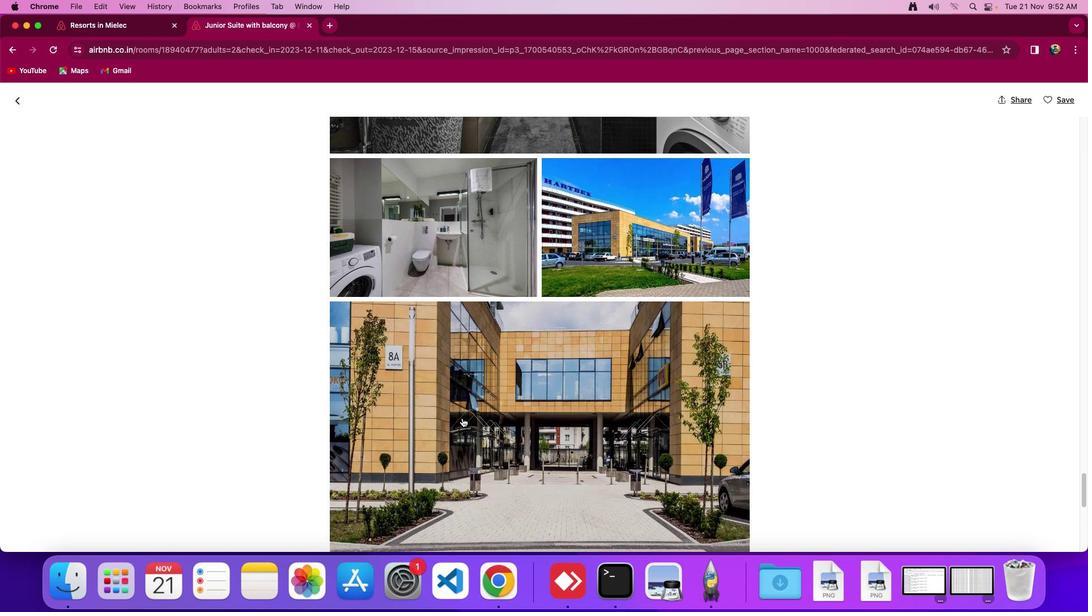 
Action: Mouse scrolled (462, 418) with delta (0, 0)
Screenshot: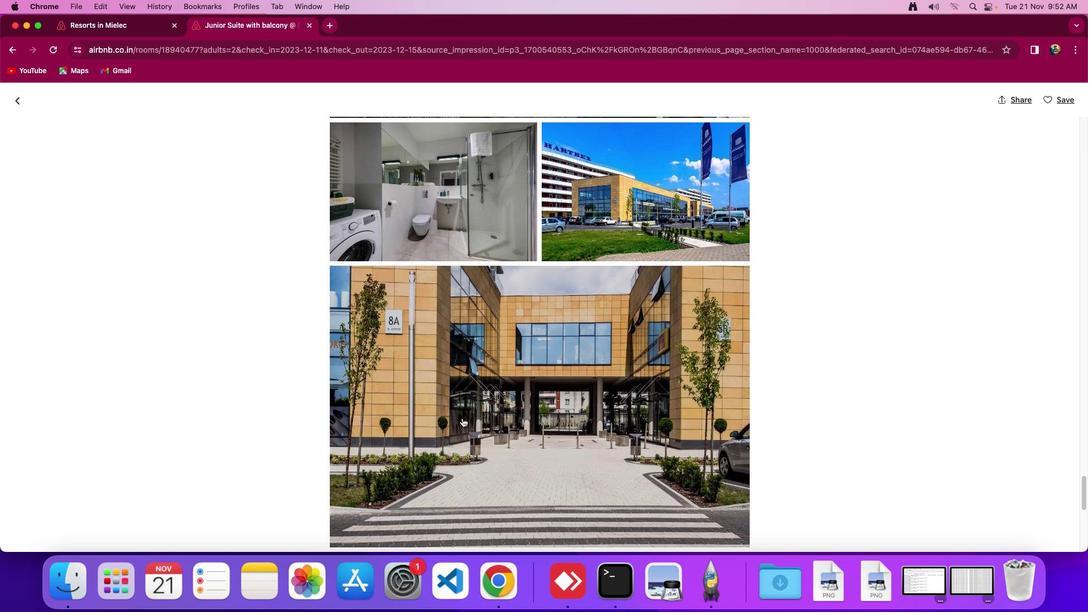 
Action: Mouse scrolled (462, 418) with delta (0, -2)
Screenshot: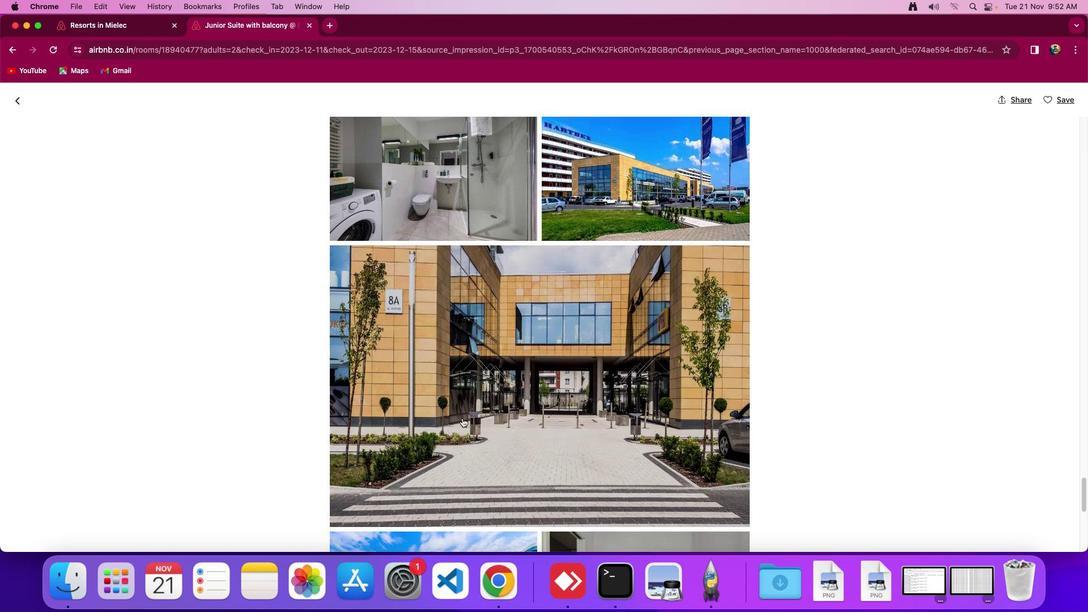 
Action: Mouse scrolled (462, 418) with delta (0, 0)
Screenshot: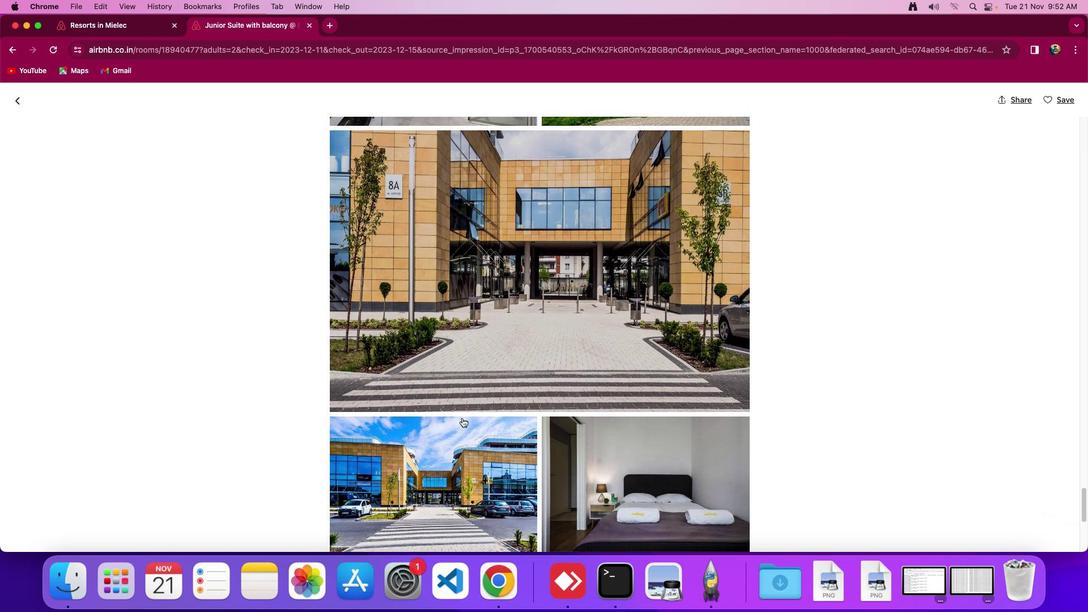 
Action: Mouse scrolled (462, 418) with delta (0, 0)
Screenshot: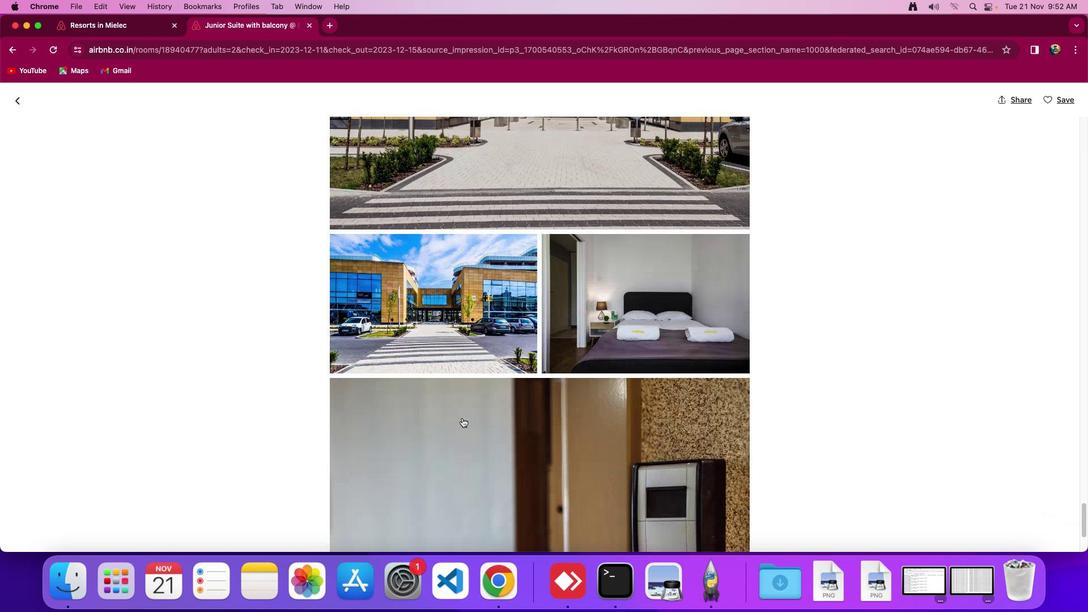 
Action: Mouse scrolled (462, 418) with delta (0, -2)
Screenshot: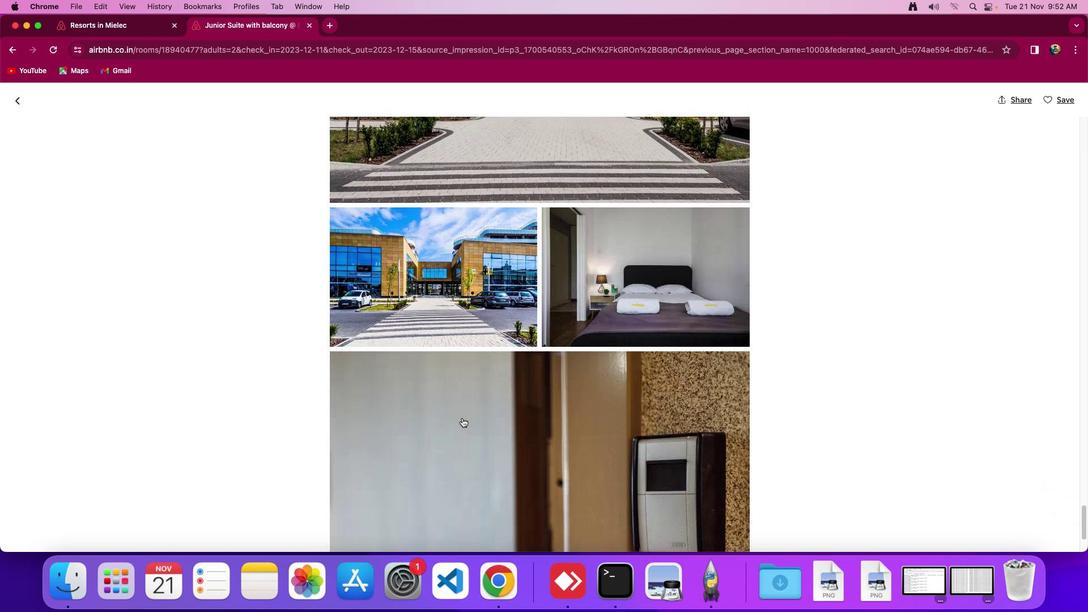 
Action: Mouse scrolled (462, 418) with delta (0, -3)
Screenshot: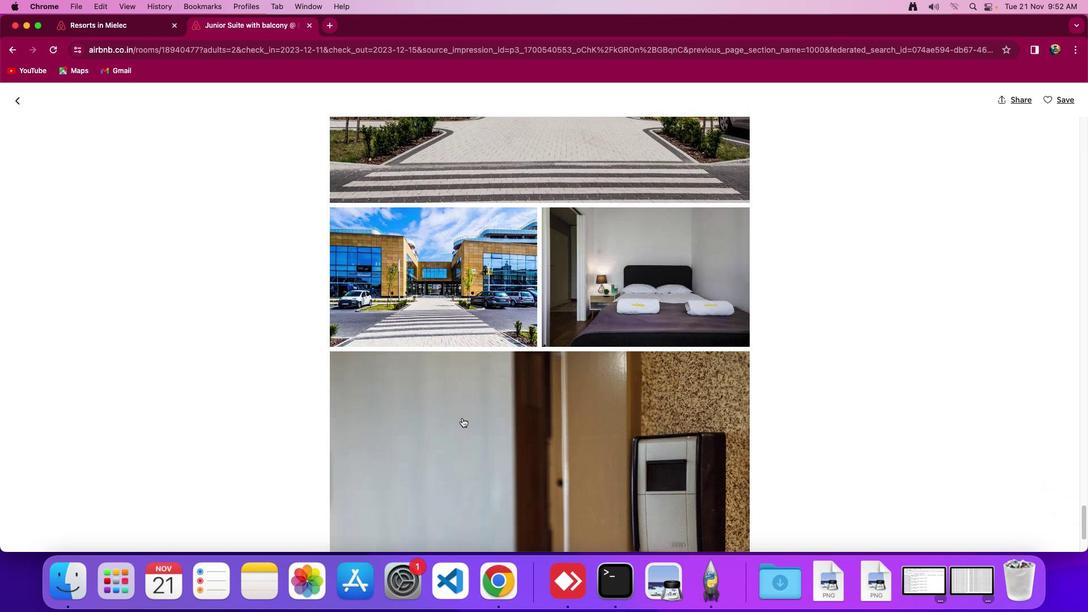 
Action: Mouse scrolled (462, 418) with delta (0, 0)
Screenshot: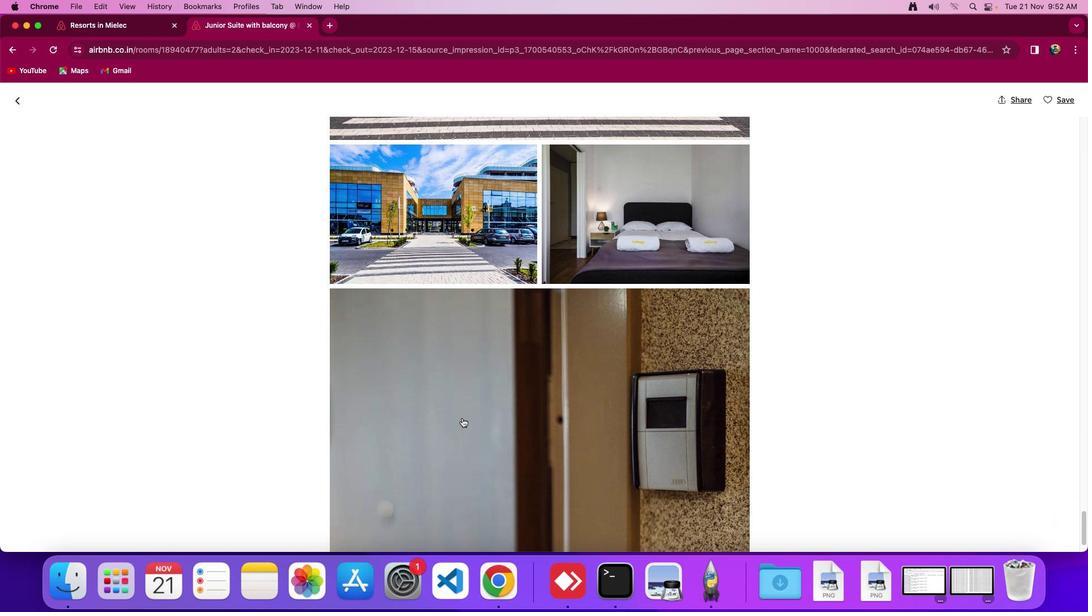 
Action: Mouse scrolled (462, 418) with delta (0, 0)
Screenshot: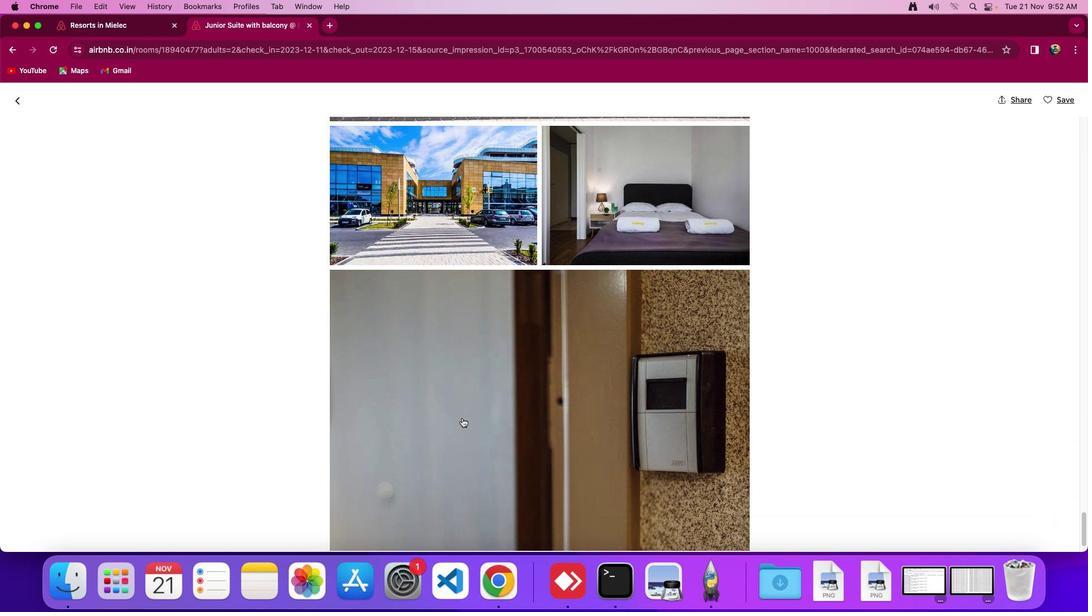 
Action: Mouse scrolled (462, 418) with delta (0, -2)
Screenshot: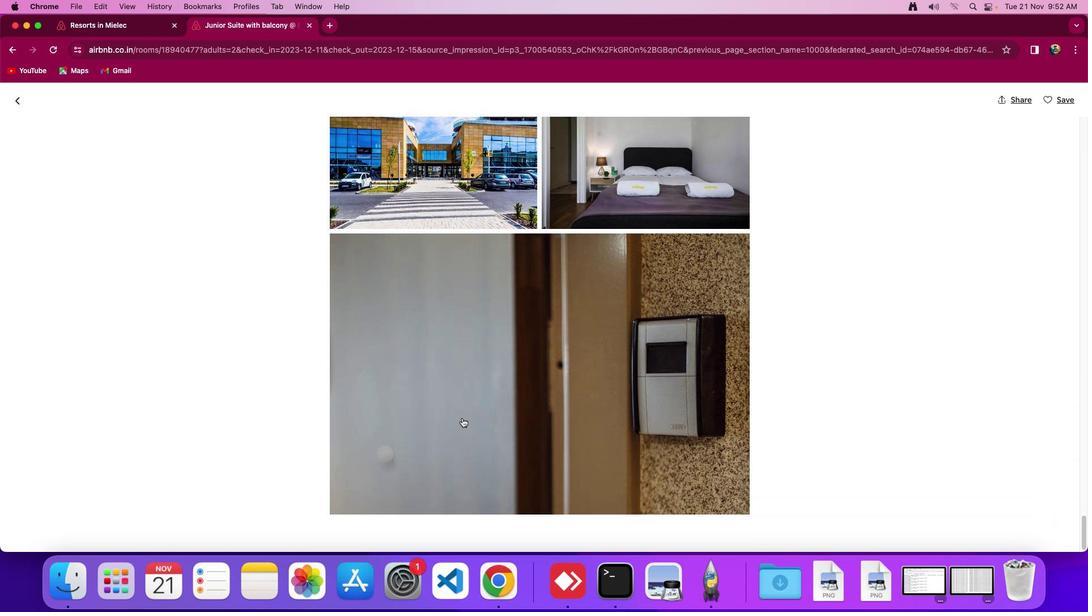 
Action: Mouse scrolled (462, 418) with delta (0, 0)
Screenshot: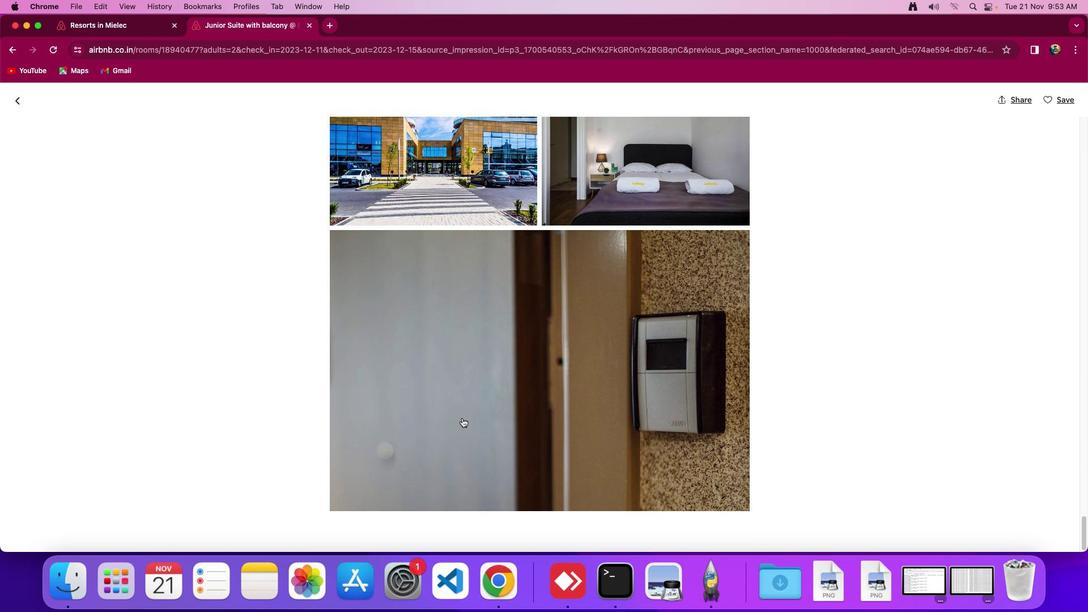 
Action: Mouse scrolled (462, 418) with delta (0, 0)
